 Task: Build a digital recipe book for international cuisine.
Action: Mouse moved to (188, 117)
Screenshot: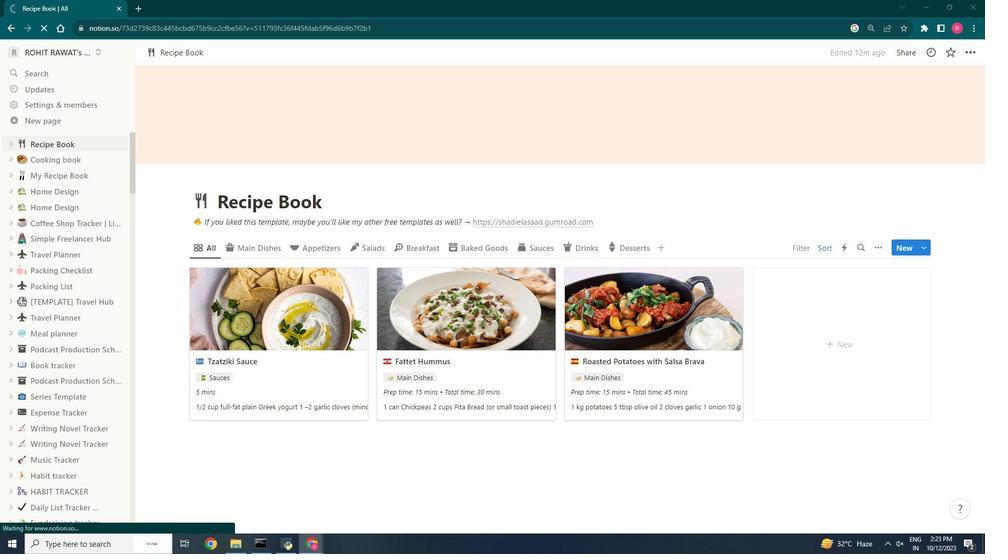 
Action: Mouse pressed left at (188, 117)
Screenshot: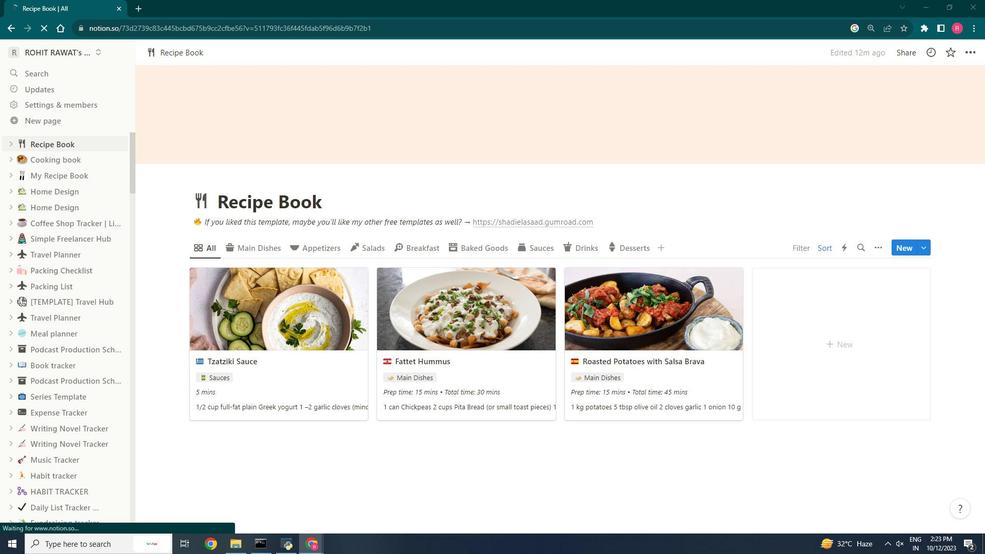 
Action: Mouse moved to (263, 186)
Screenshot: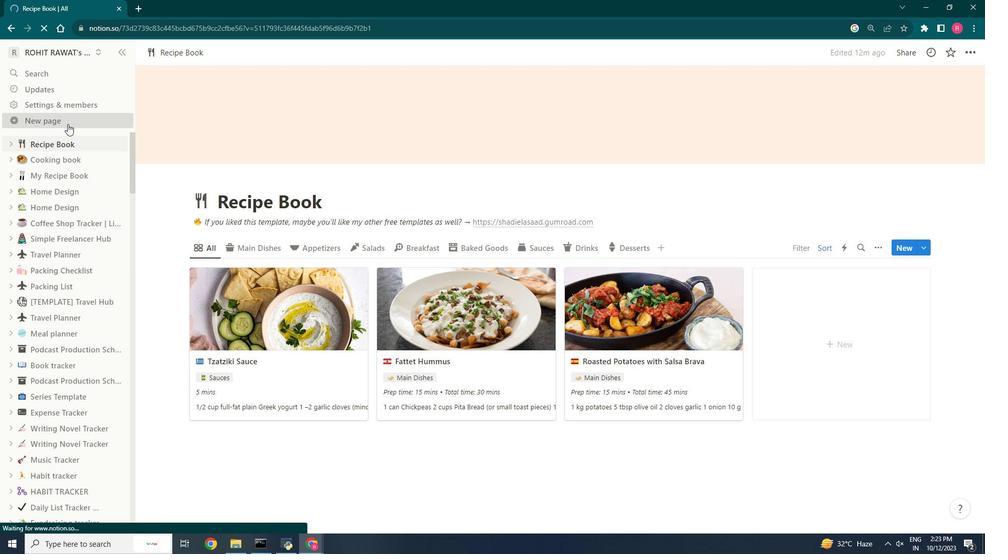 
Action: Mouse pressed left at (263, 186)
Screenshot: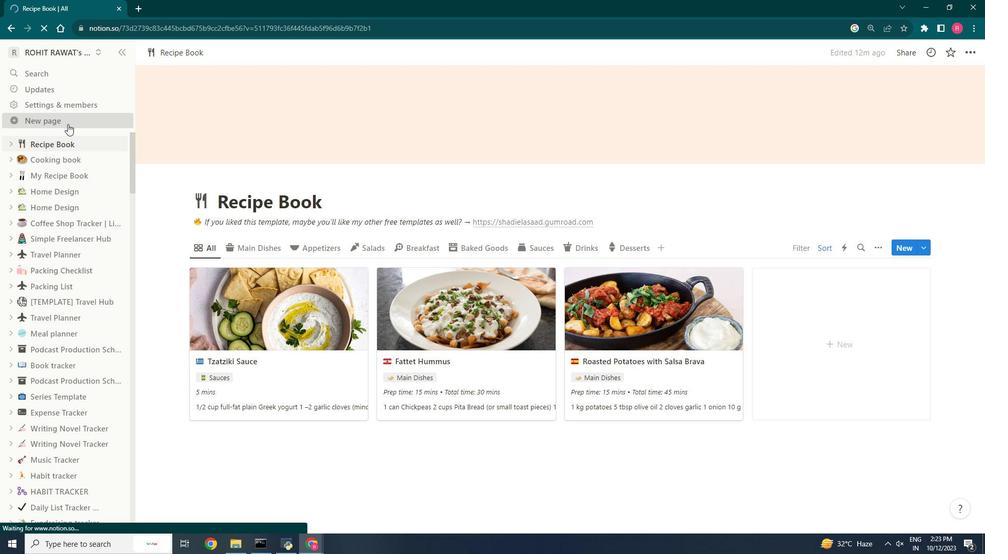 
Action: Mouse moved to (328, 169)
Screenshot: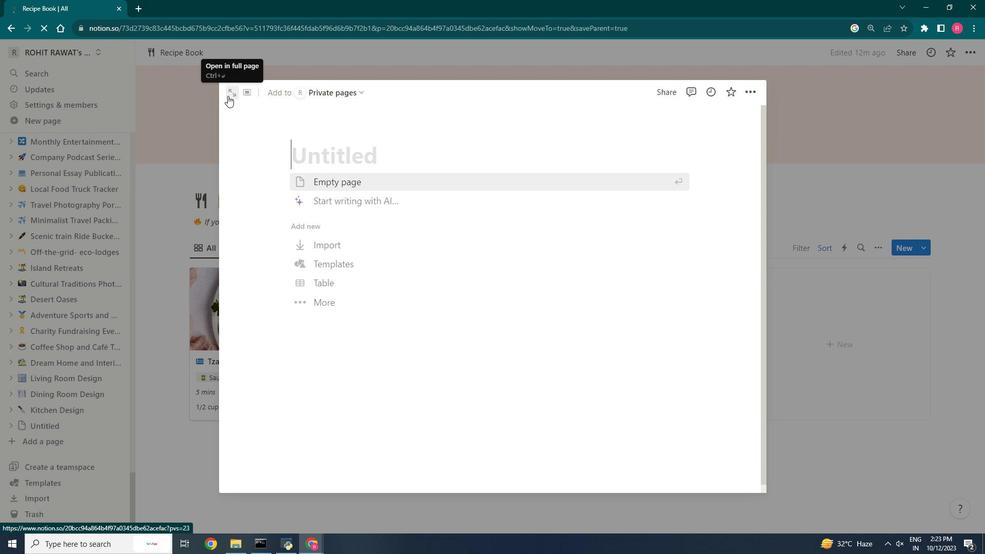 
Action: Mouse pressed left at (328, 169)
Screenshot: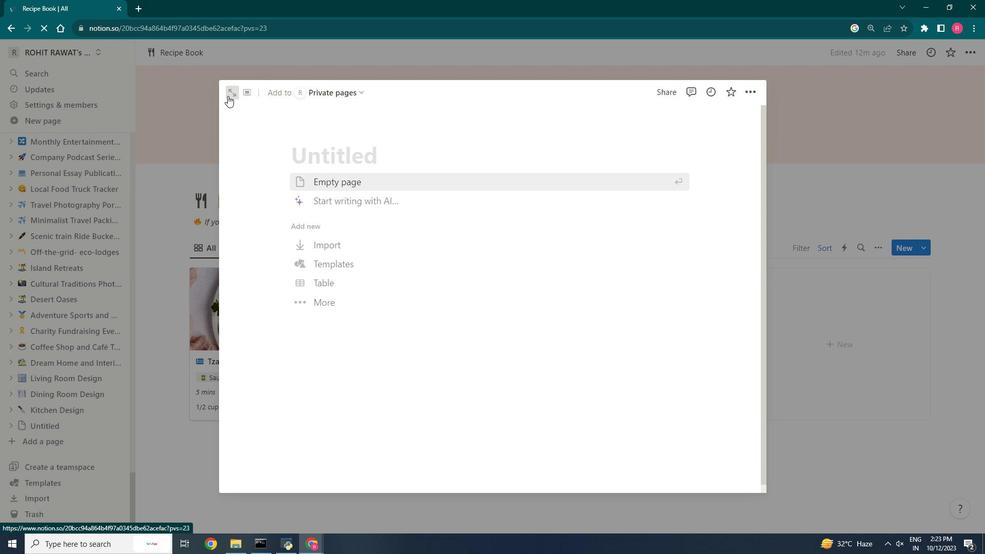 
Action: Mouse moved to (629, 145)
Screenshot: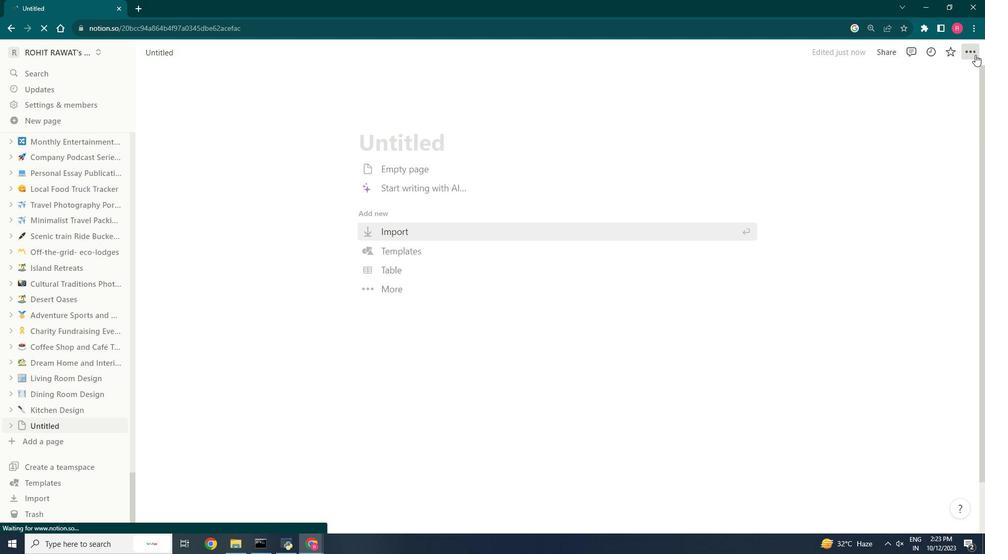 
Action: Mouse pressed left at (629, 145)
Screenshot: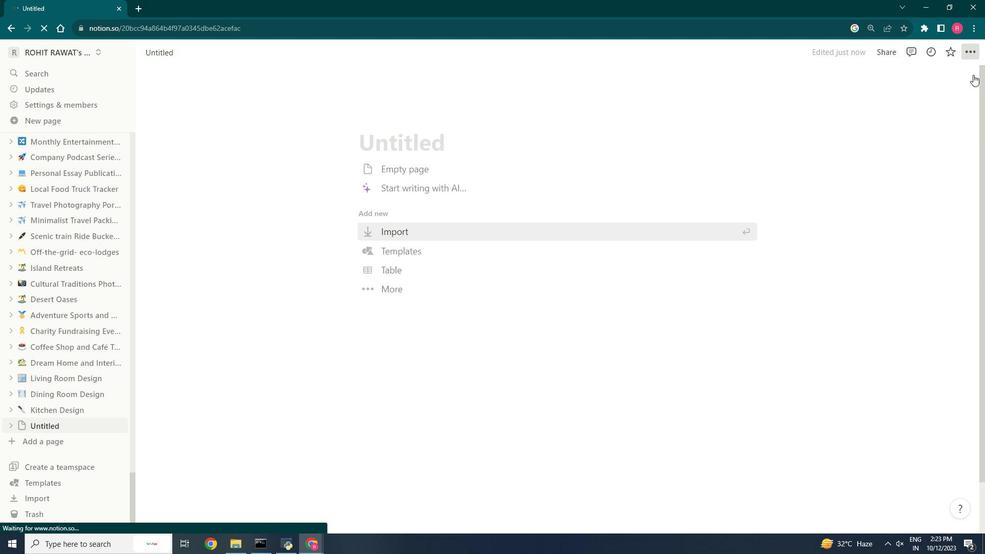 
Action: Mouse moved to (622, 202)
Screenshot: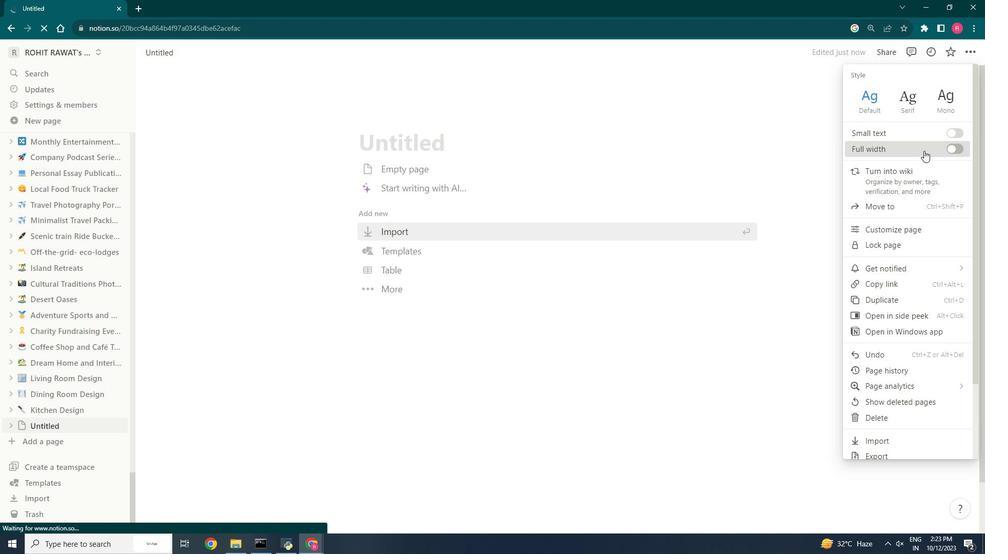 
Action: Mouse pressed left at (622, 202)
Screenshot: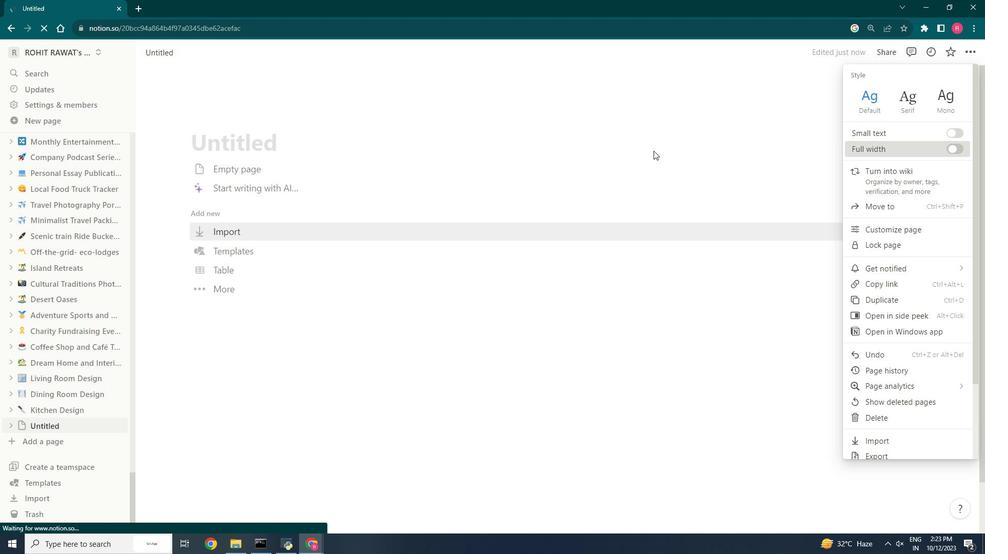 
Action: Mouse moved to (343, 200)
Screenshot: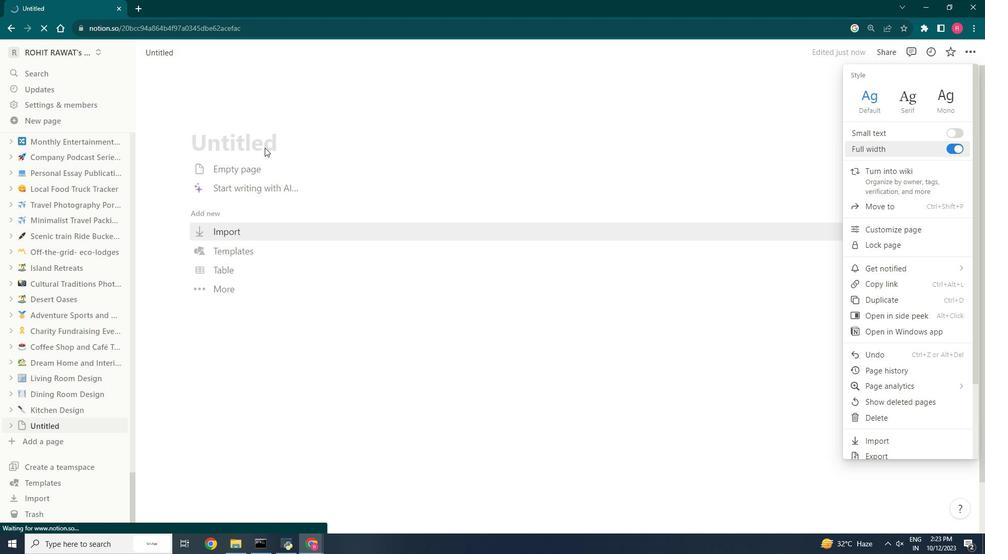 
Action: Mouse pressed left at (343, 200)
Screenshot: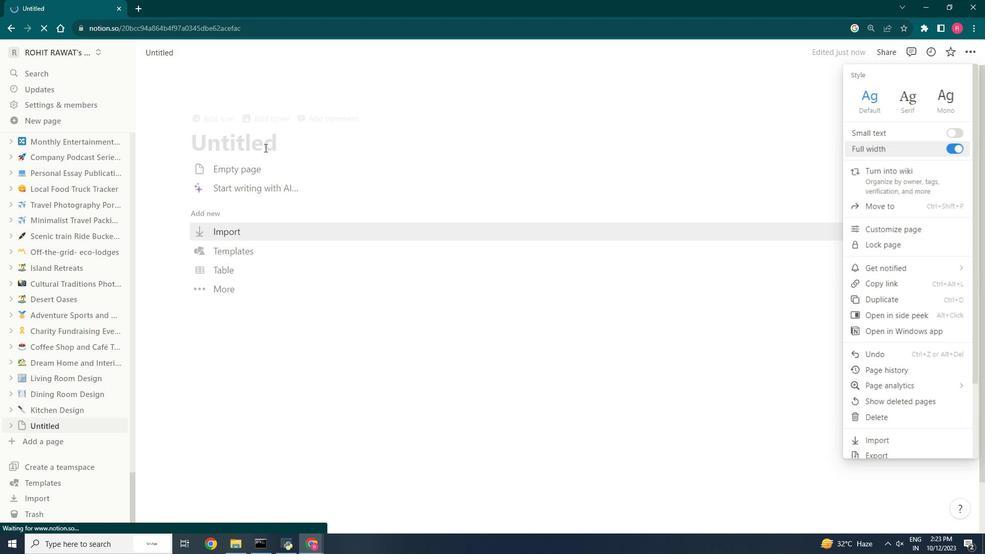 
Action: Mouse pressed left at (343, 200)
Screenshot: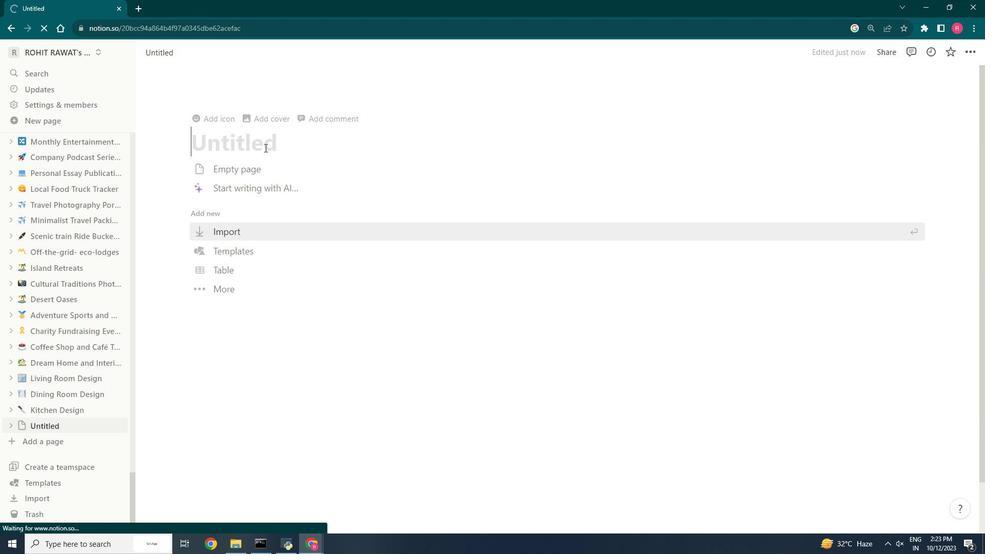 
Action: Mouse moved to (81, 231)
Screenshot: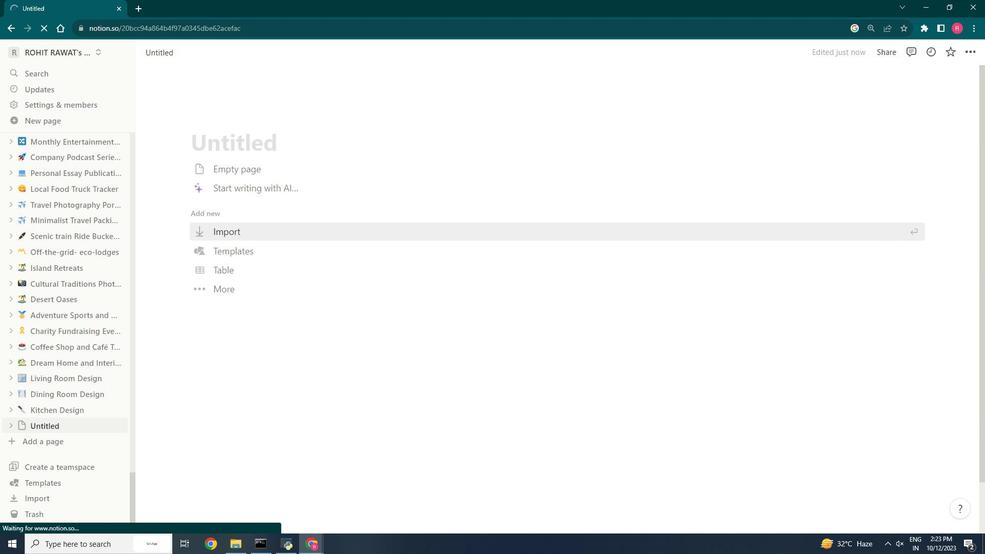 
Action: Mouse scrolled (81, 231) with delta (0, 0)
Screenshot: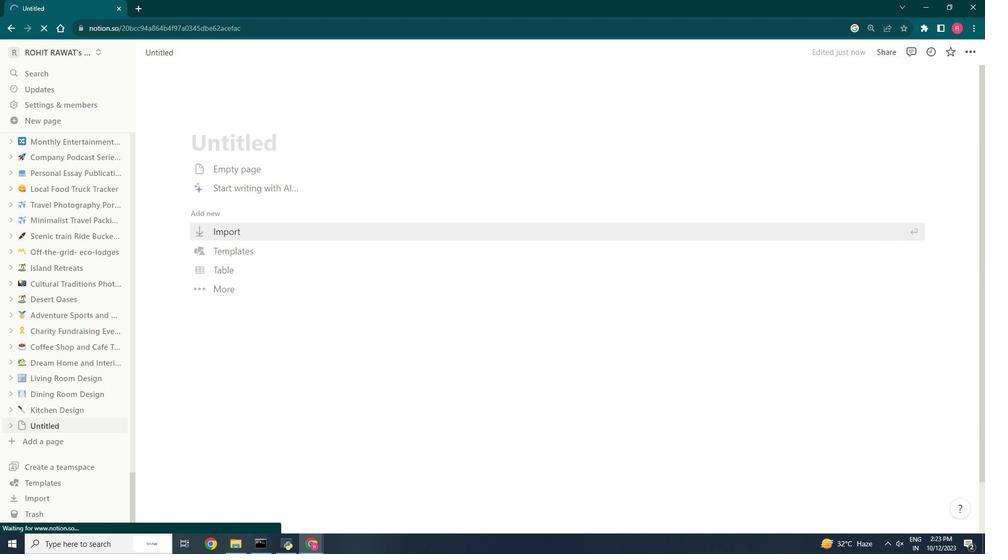 
Action: Mouse scrolled (81, 231) with delta (0, 0)
Screenshot: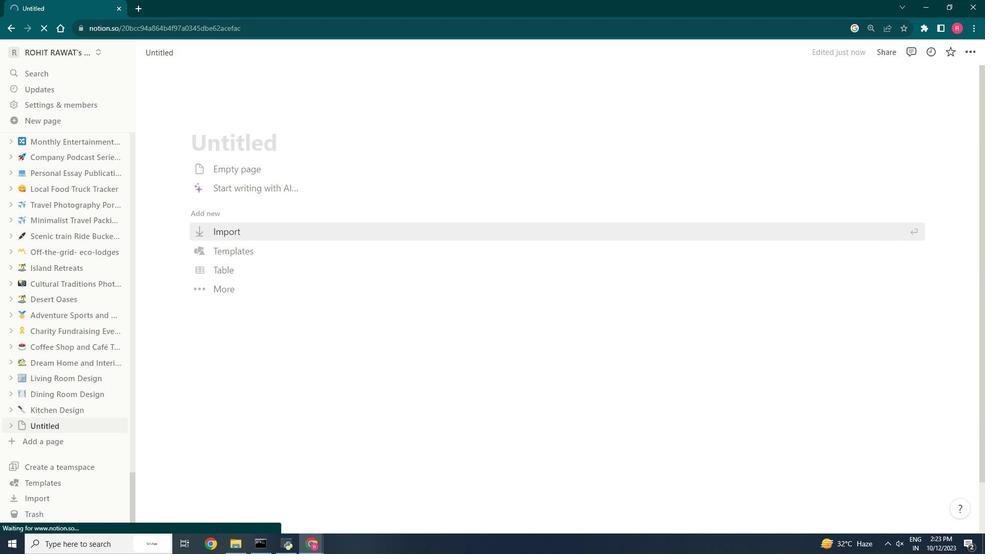 
Action: Mouse scrolled (81, 231) with delta (0, 0)
Screenshot: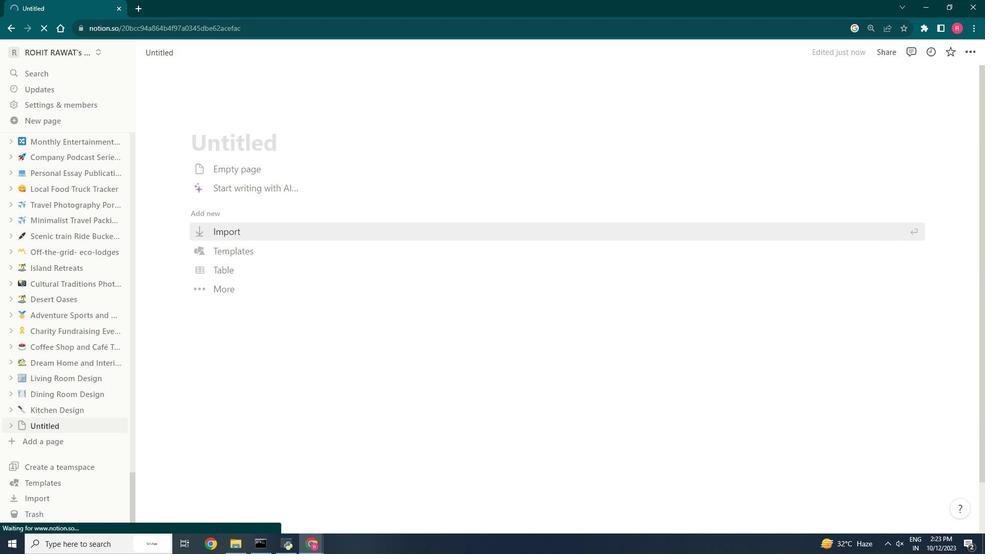 
Action: Mouse scrolled (81, 231) with delta (0, 0)
Screenshot: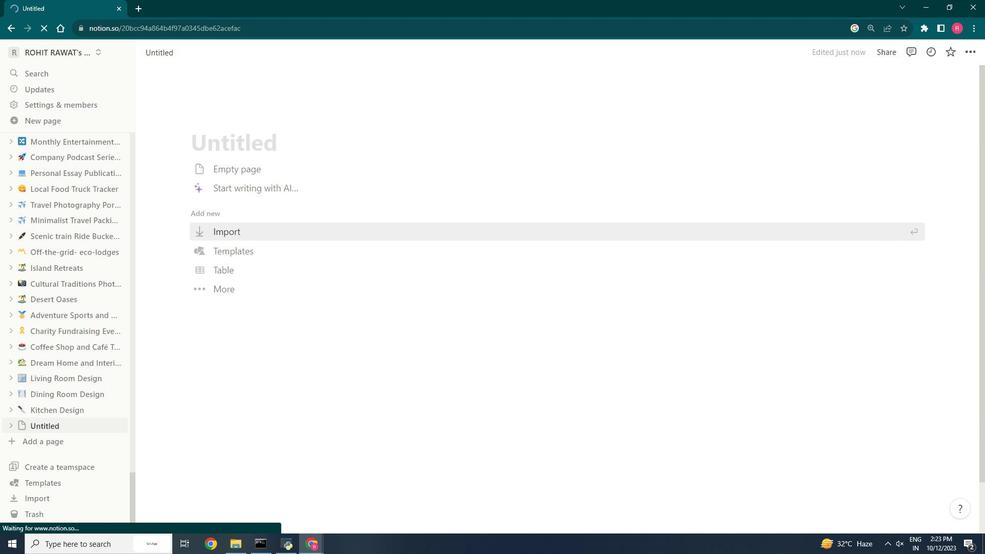 
Action: Mouse moved to (82, 231)
Screenshot: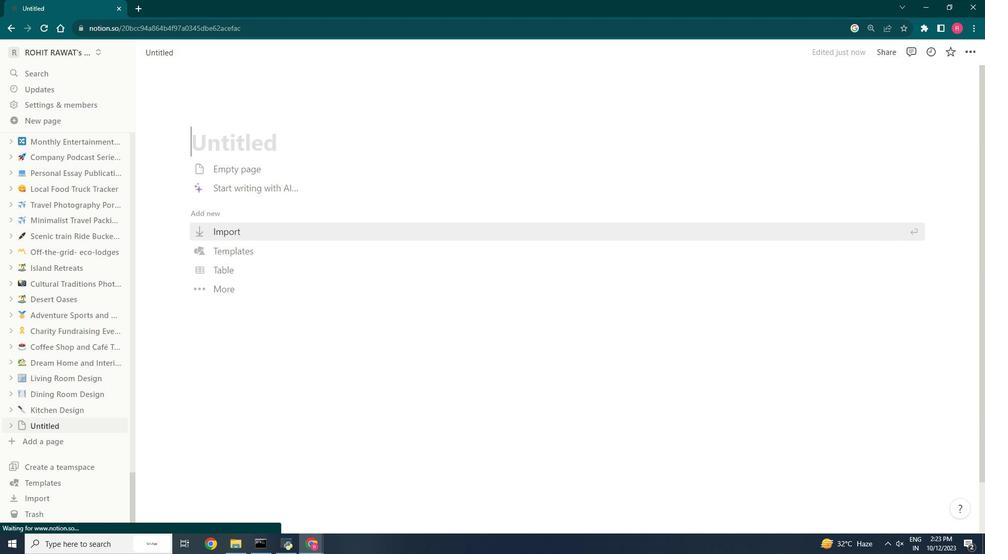 
Action: Mouse scrolled (82, 231) with delta (0, 0)
Screenshot: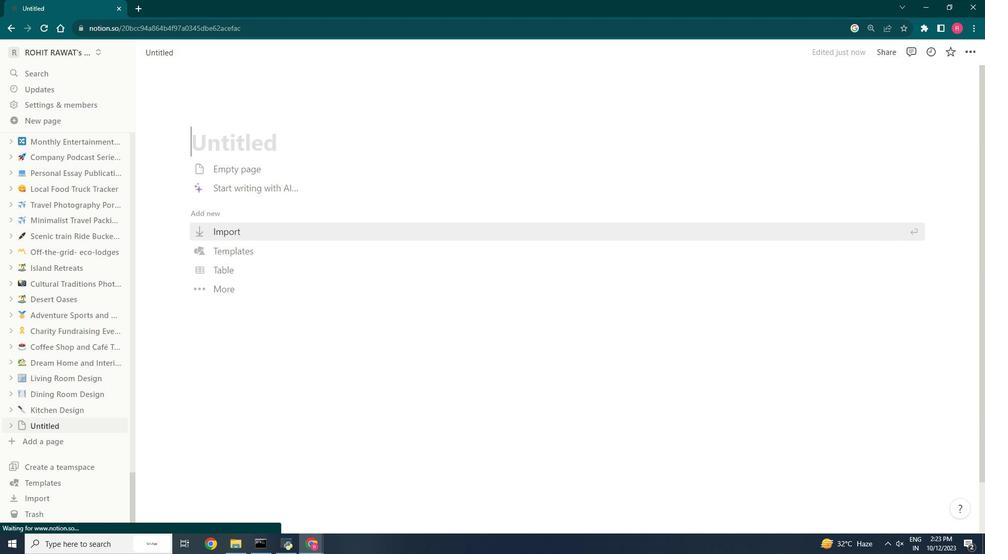 
Action: Mouse scrolled (82, 231) with delta (0, 0)
Screenshot: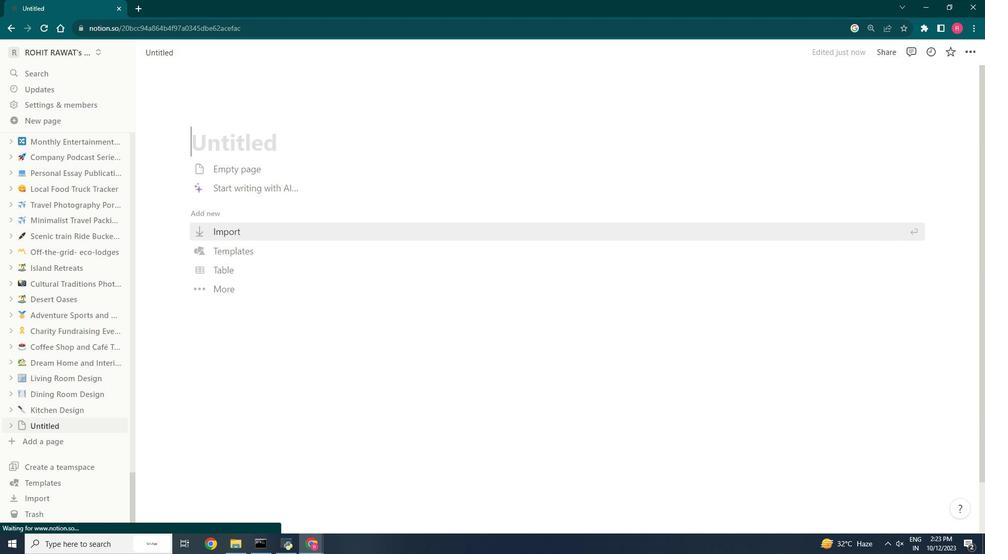 
Action: Mouse scrolled (82, 231) with delta (0, 0)
Screenshot: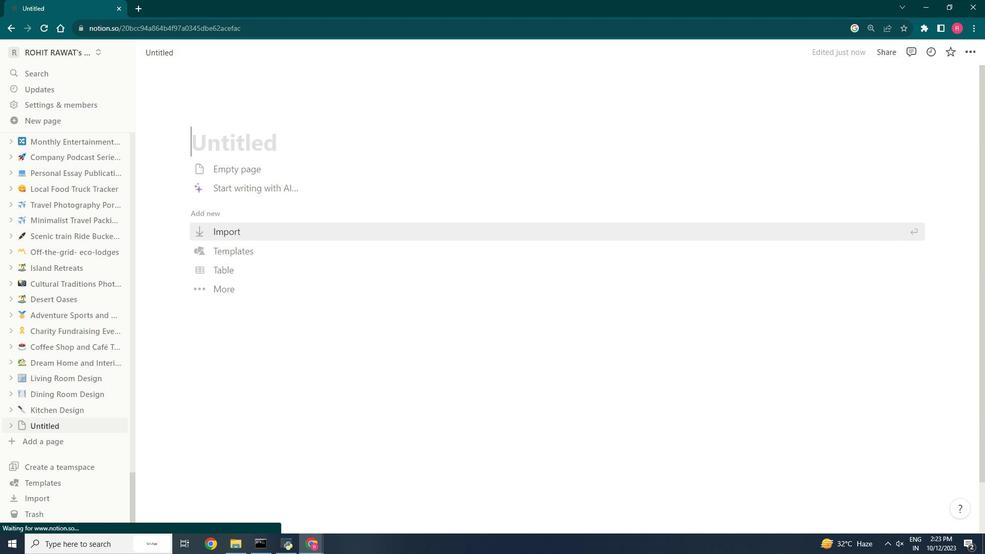 
Action: Mouse scrolled (82, 231) with delta (0, 0)
Screenshot: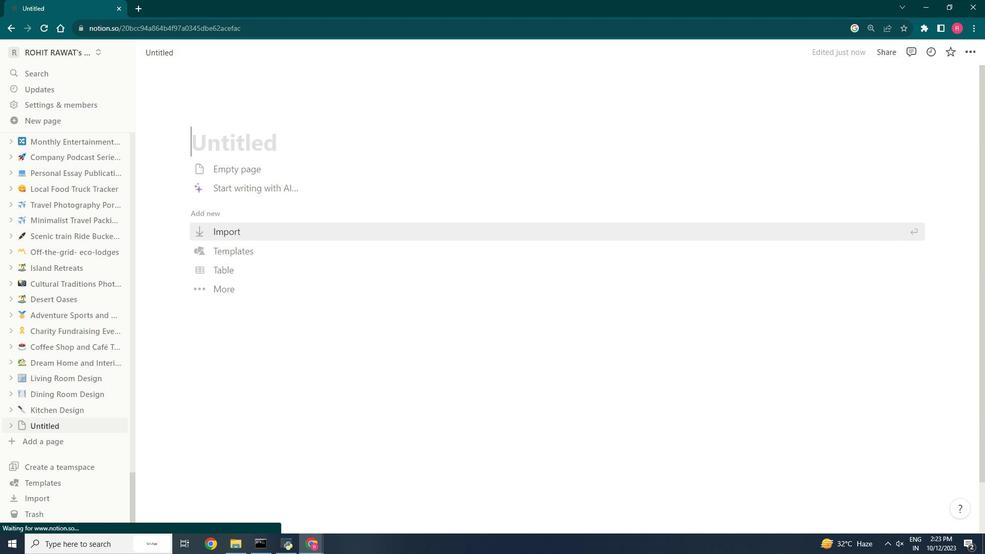 
Action: Mouse scrolled (82, 231) with delta (0, 0)
Screenshot: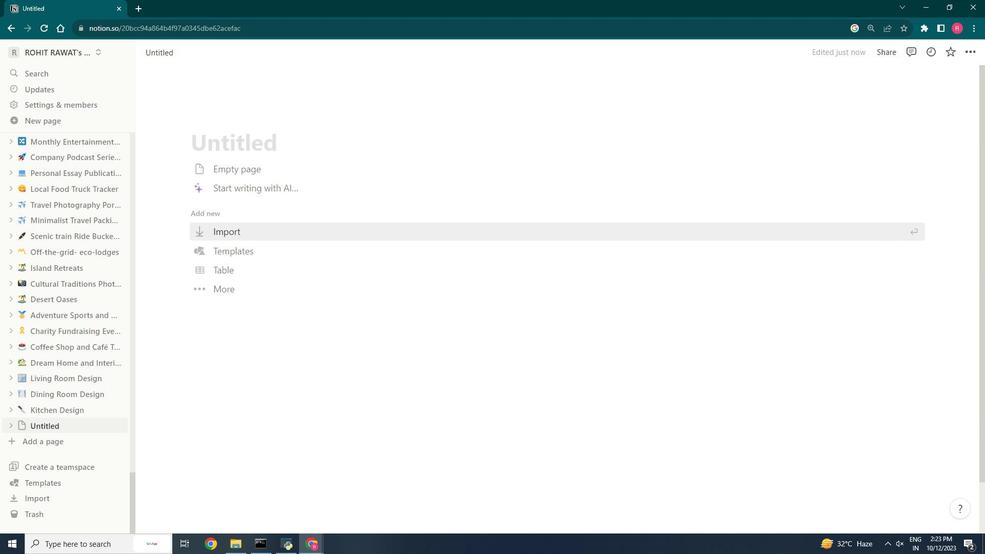 
Action: Mouse scrolled (82, 231) with delta (0, 0)
Screenshot: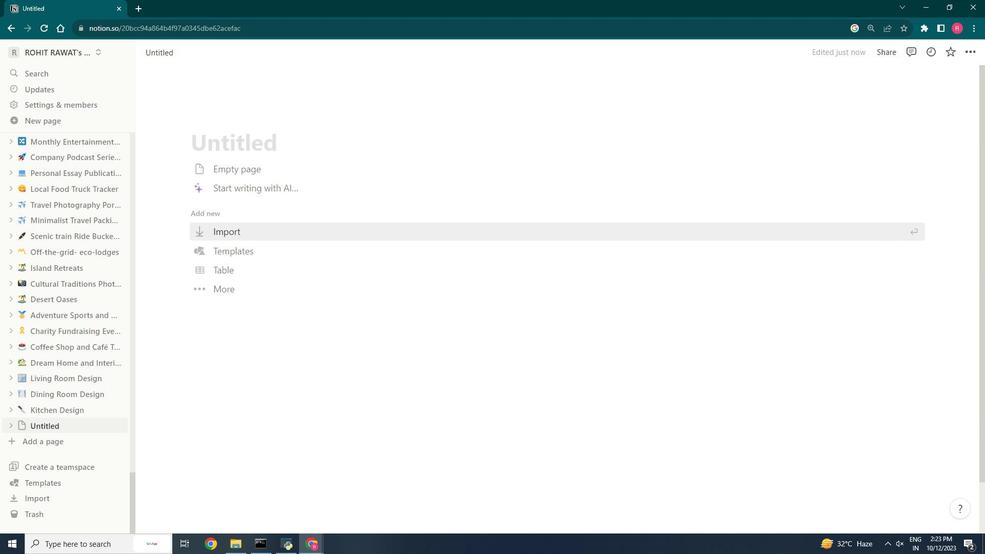 
Action: Mouse scrolled (82, 230) with delta (0, 0)
Screenshot: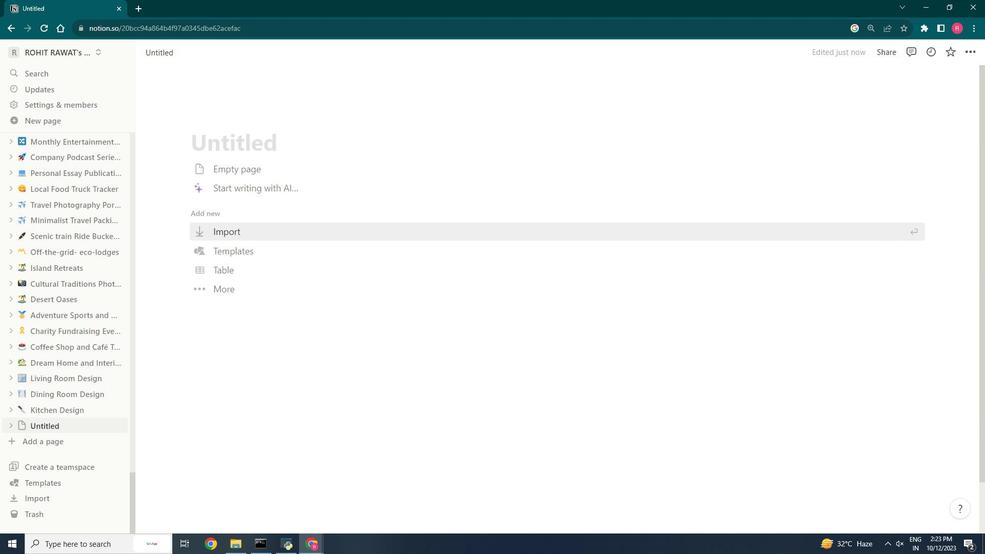 
Action: Mouse scrolled (82, 231) with delta (0, 0)
Screenshot: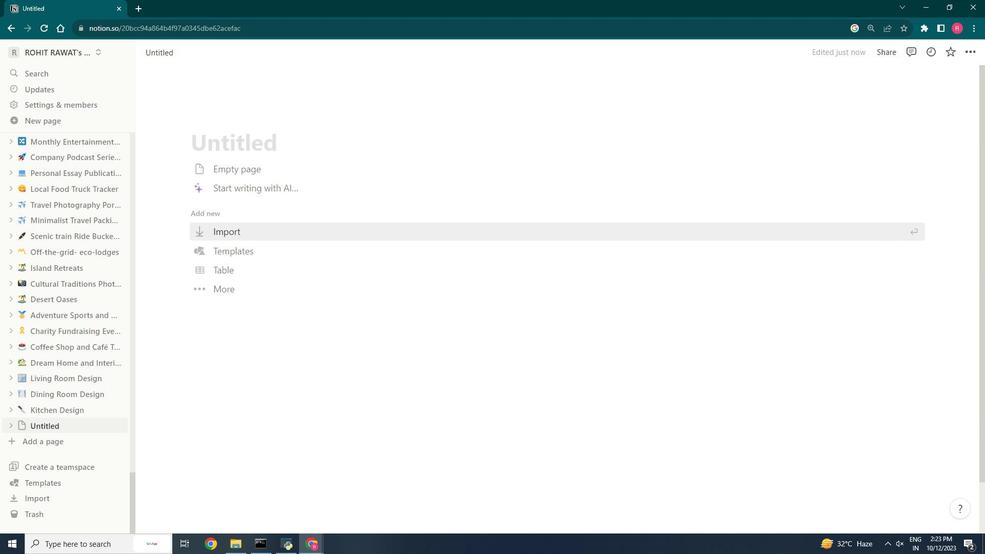 
Action: Mouse scrolled (82, 231) with delta (0, 0)
Screenshot: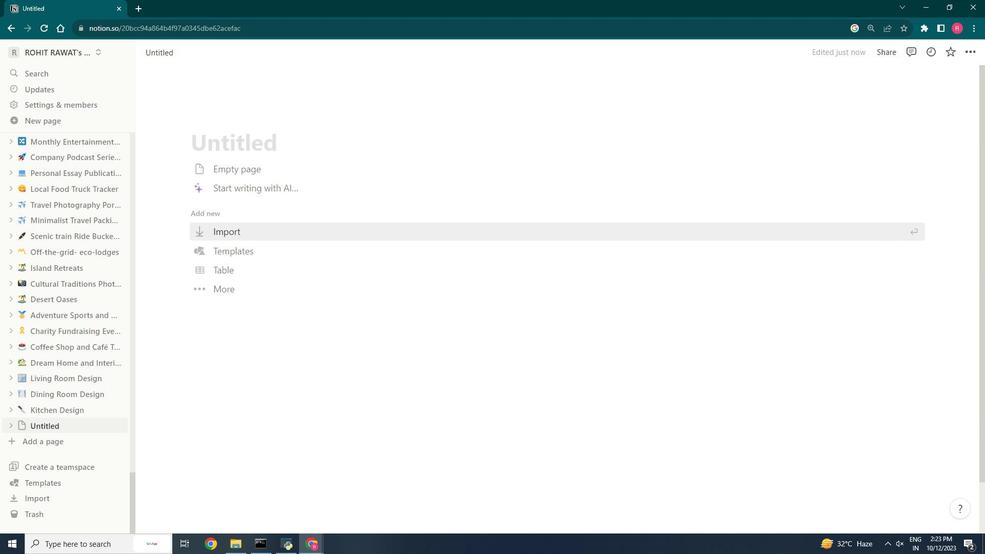 
Action: Mouse scrolled (82, 231) with delta (0, 0)
Screenshot: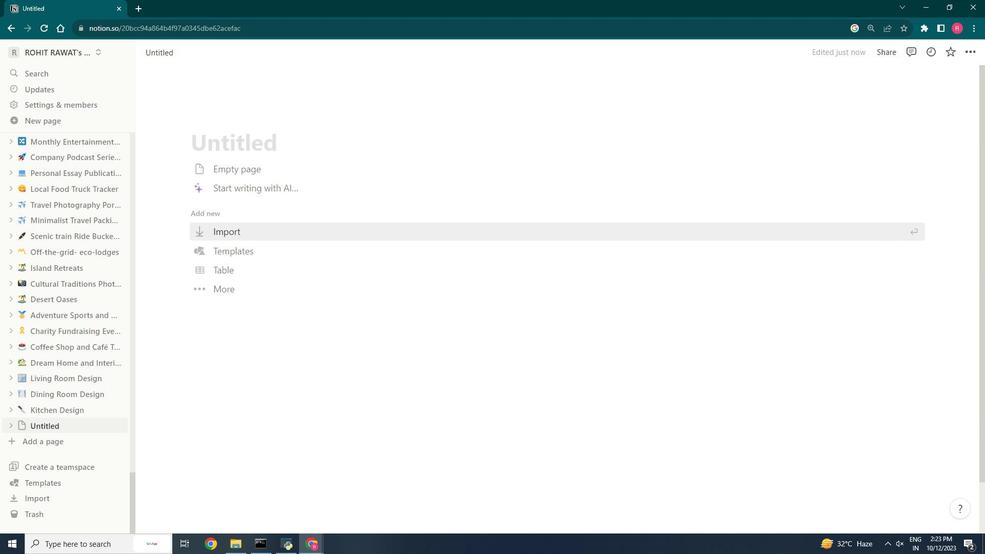 
Action: Mouse scrolled (82, 231) with delta (0, 0)
Screenshot: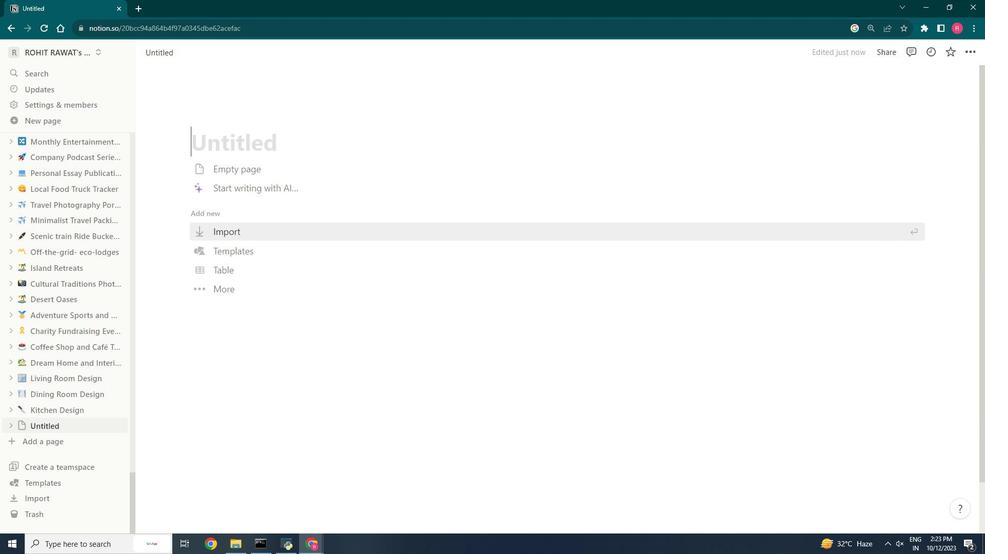 
Action: Mouse scrolled (82, 231) with delta (0, 0)
Screenshot: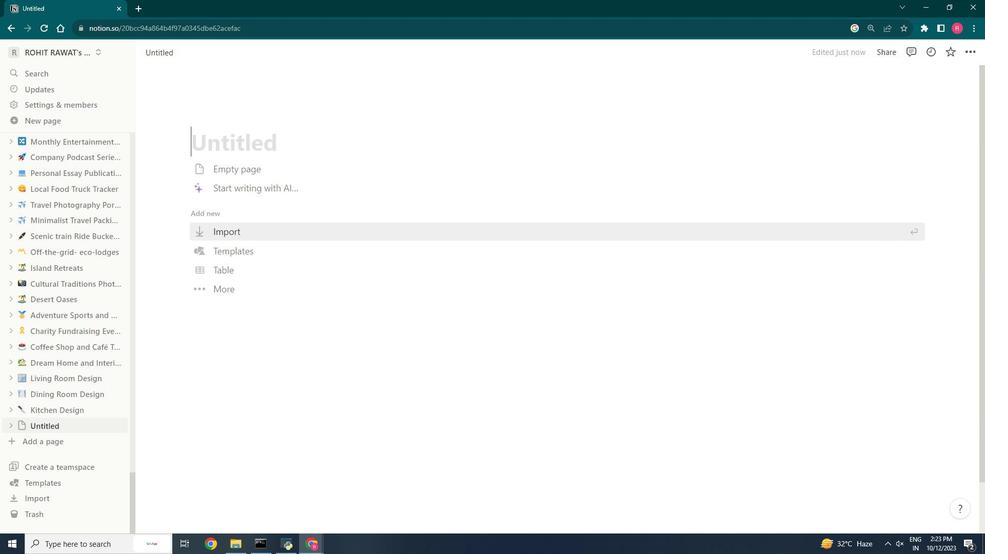 
Action: Mouse scrolled (82, 231) with delta (0, 0)
Screenshot: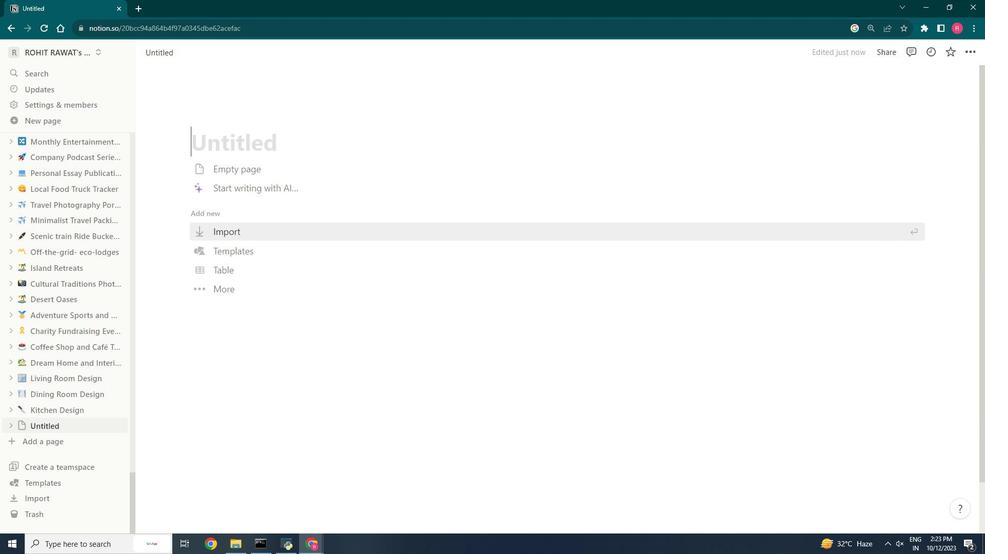 
Action: Mouse scrolled (82, 231) with delta (0, 0)
Screenshot: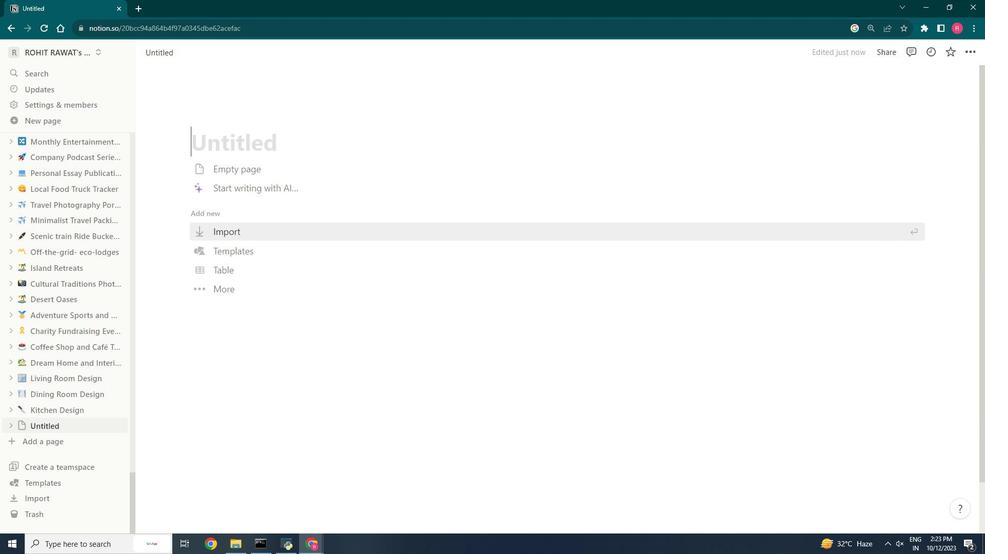 
Action: Mouse scrolled (82, 231) with delta (0, 0)
Screenshot: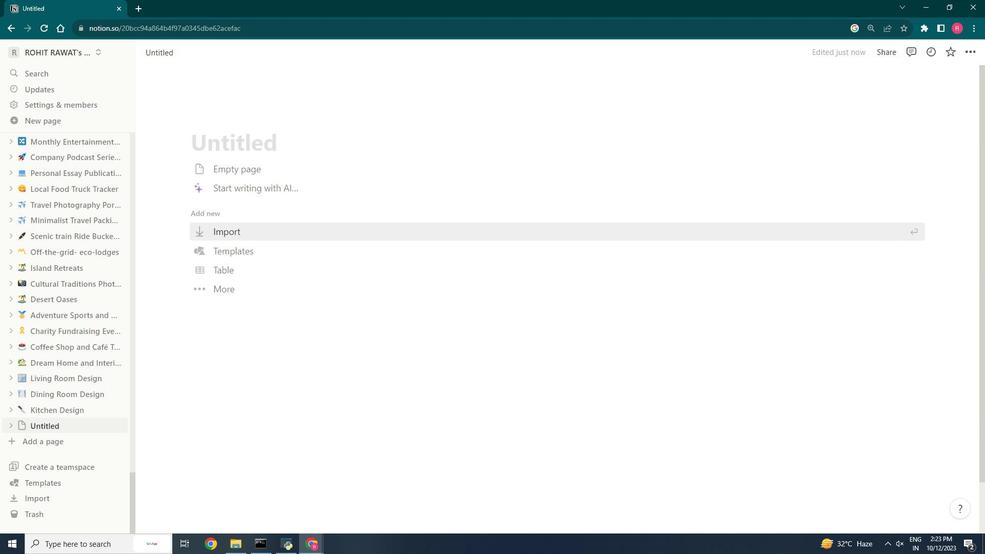 
Action: Mouse scrolled (82, 230) with delta (0, 0)
Screenshot: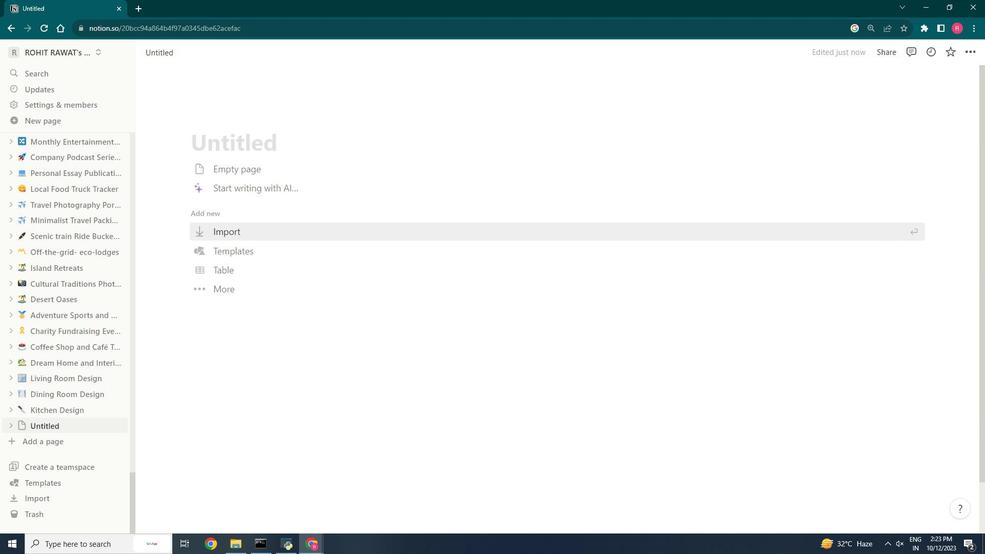 
Action: Mouse scrolled (82, 231) with delta (0, 0)
Screenshot: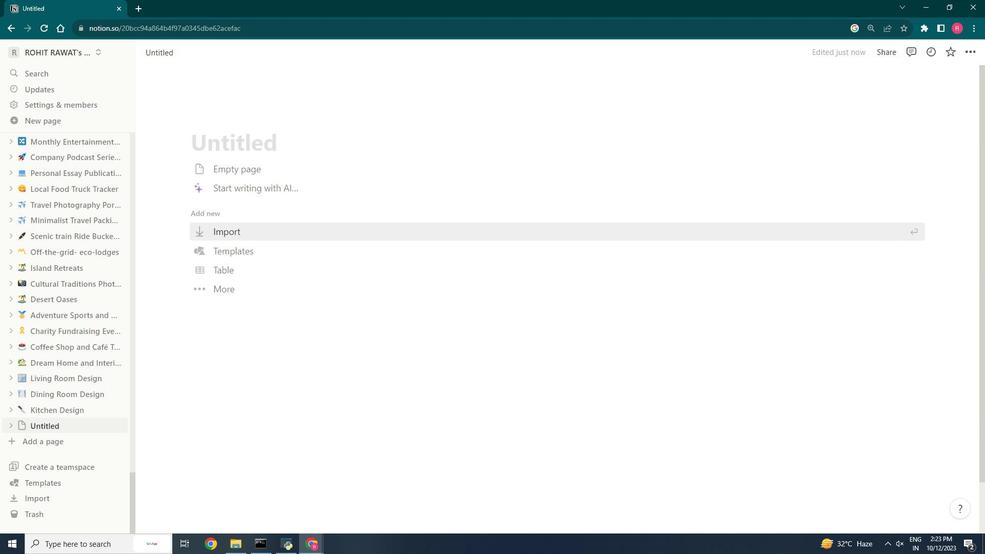 
Action: Mouse scrolled (82, 231) with delta (0, 0)
Screenshot: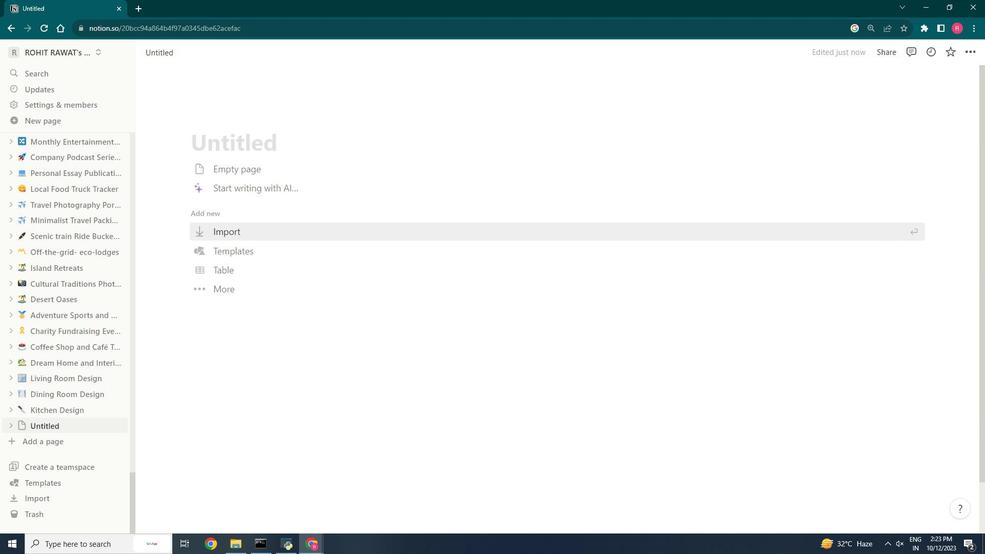 
Action: Mouse scrolled (82, 231) with delta (0, 0)
Screenshot: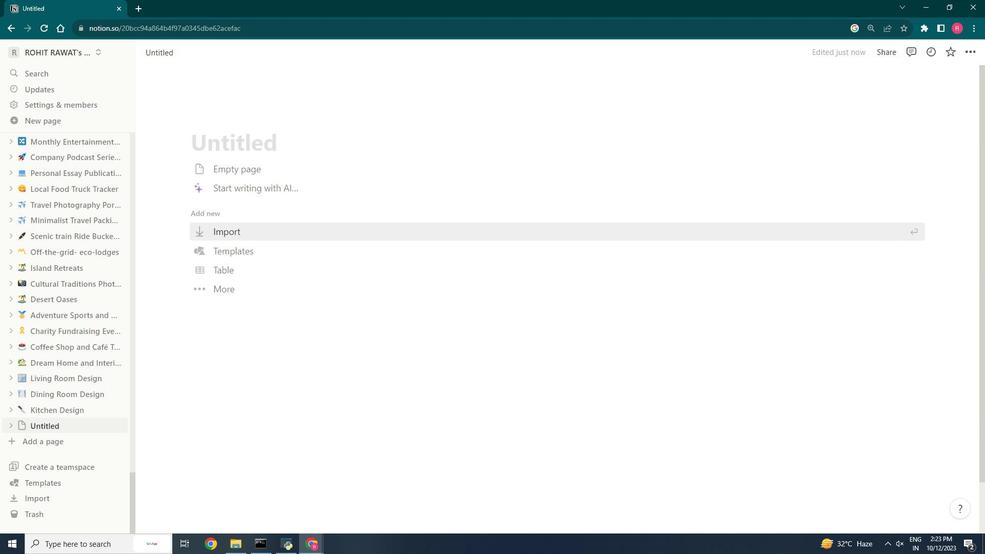
Action: Mouse scrolled (82, 230) with delta (0, 0)
Screenshot: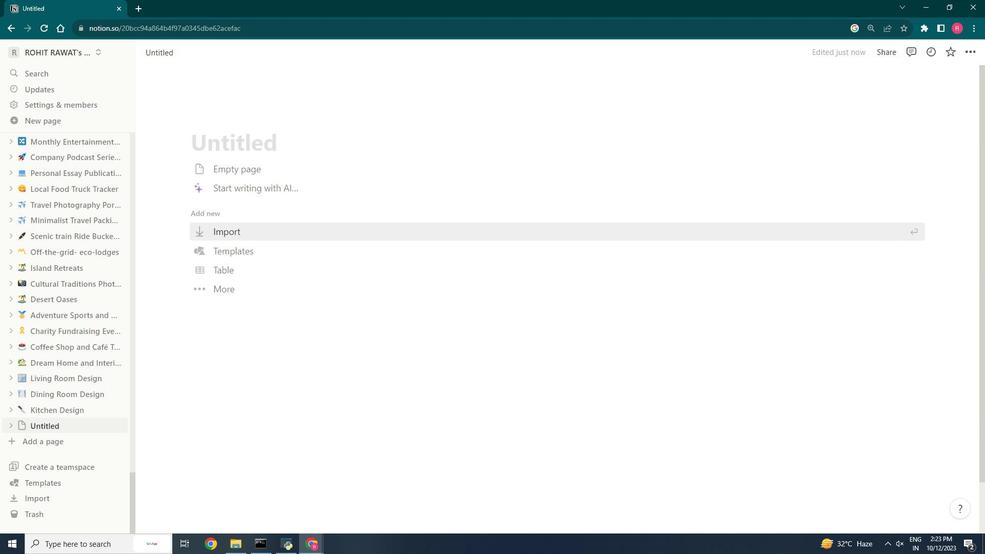 
Action: Mouse scrolled (82, 231) with delta (0, 0)
Screenshot: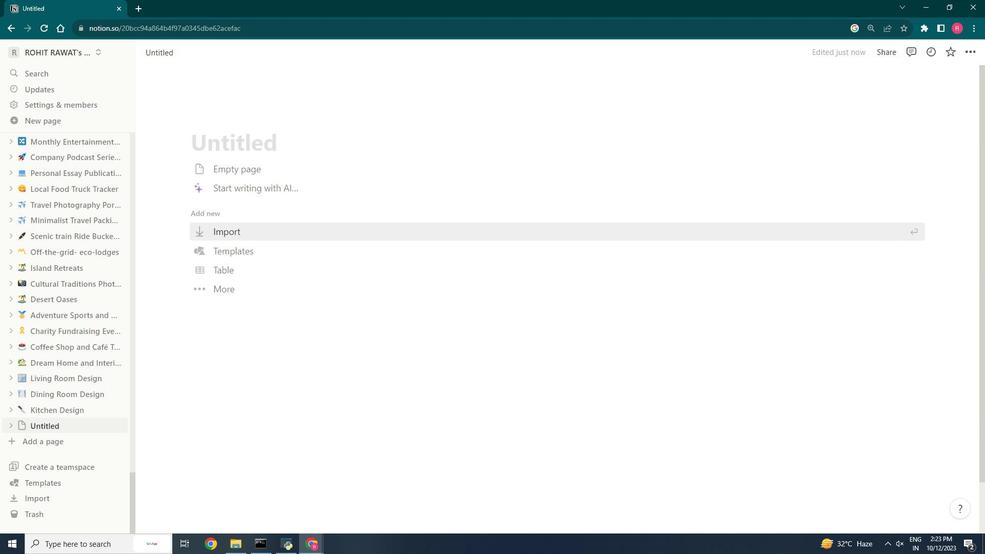 
Action: Mouse scrolled (82, 231) with delta (0, 0)
Screenshot: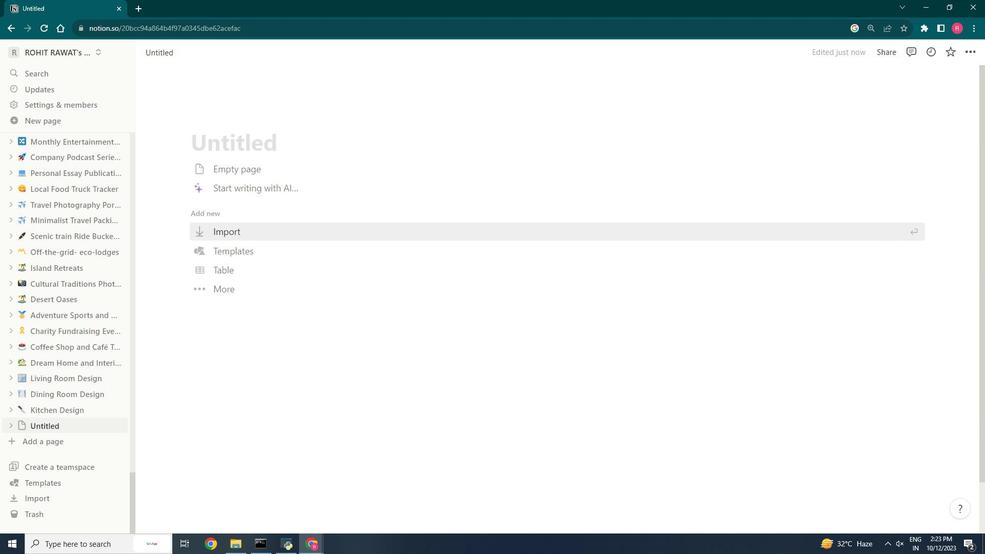 
Action: Mouse scrolled (82, 231) with delta (0, 0)
Screenshot: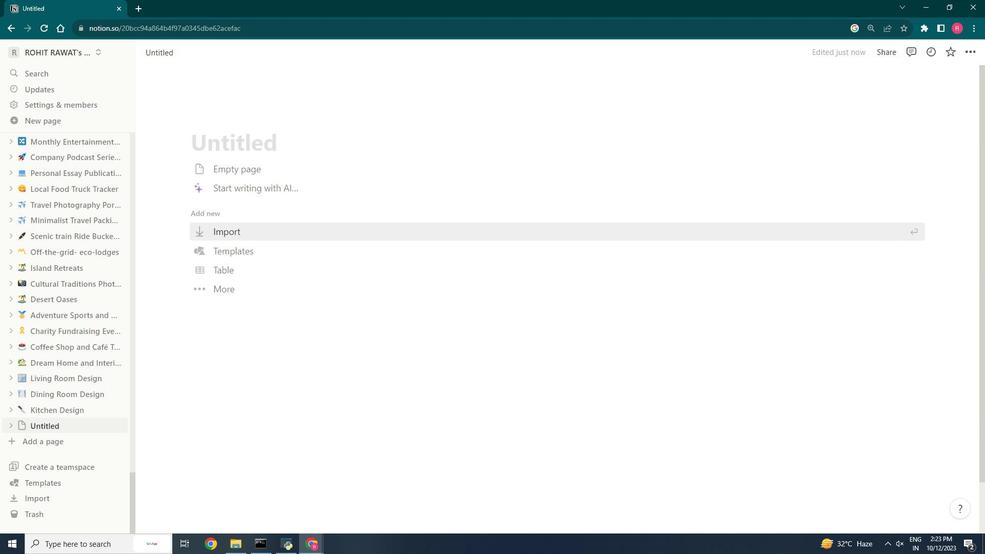 
Action: Mouse scrolled (82, 231) with delta (0, 0)
Screenshot: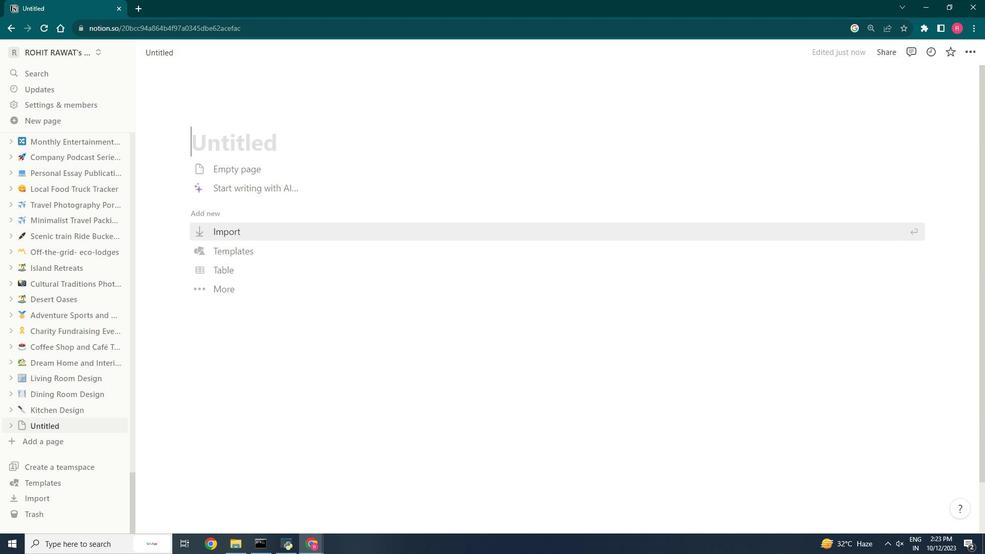 
Action: Mouse scrolled (82, 231) with delta (0, 0)
Screenshot: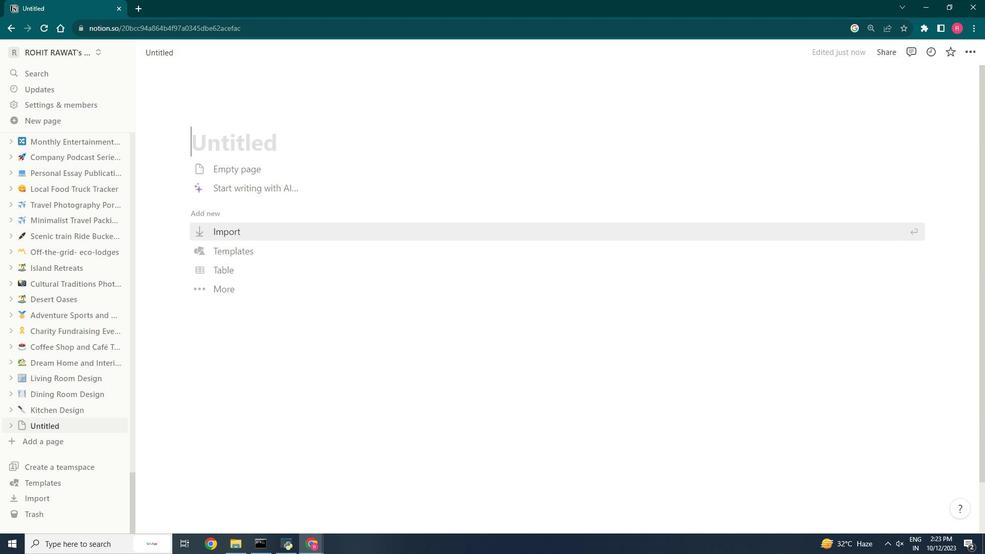 
Action: Mouse scrolled (82, 231) with delta (0, 0)
Screenshot: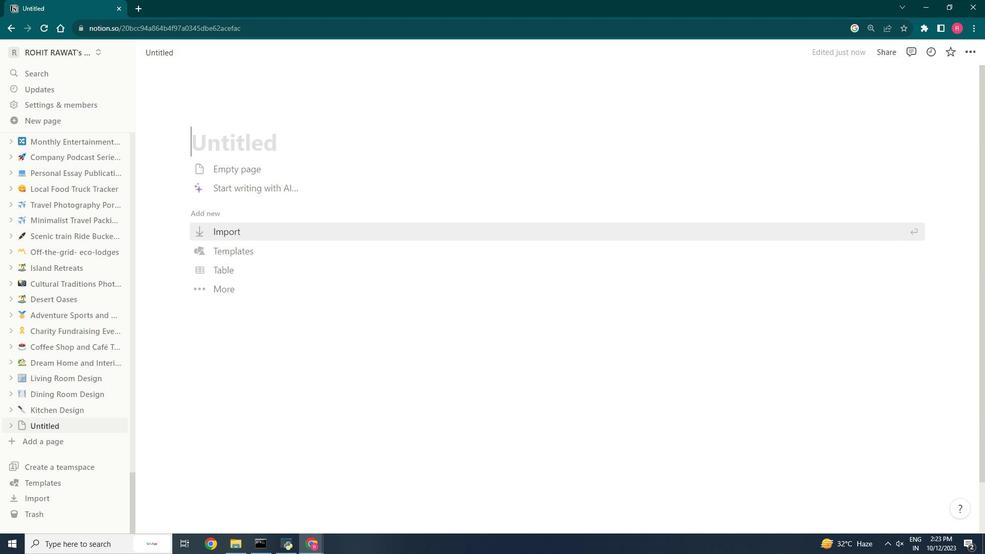 
Action: Mouse scrolled (82, 231) with delta (0, 0)
Screenshot: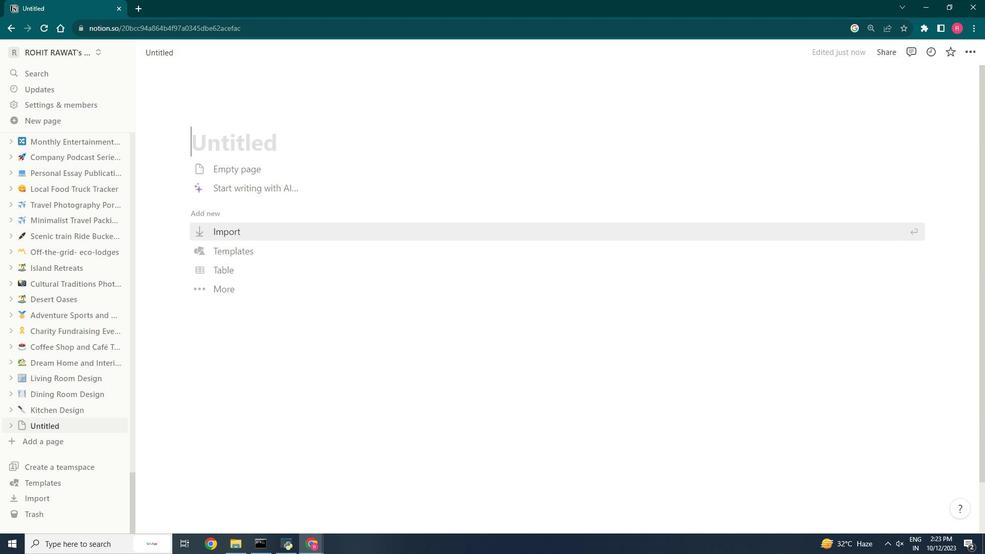 
Action: Mouse scrolled (82, 231) with delta (0, 0)
Screenshot: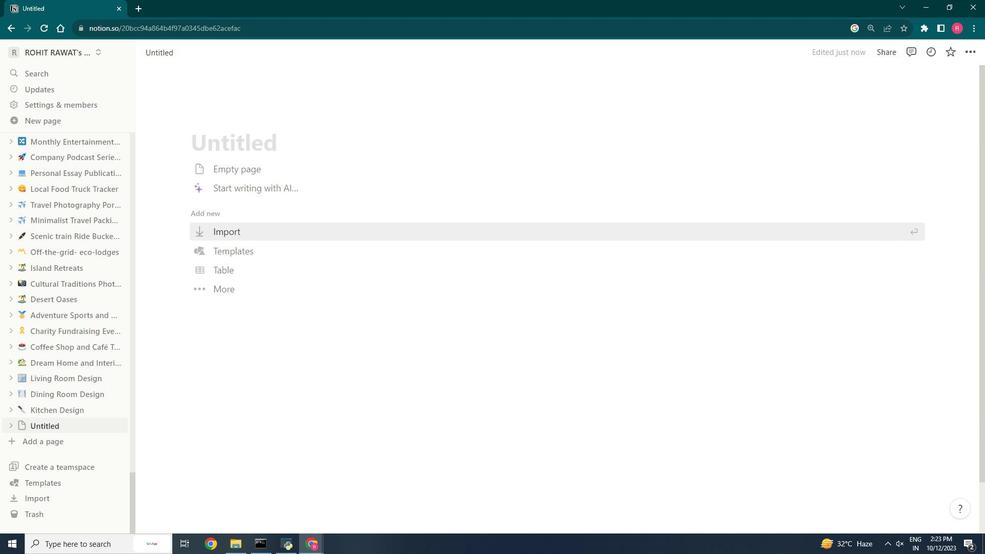 
Action: Mouse scrolled (82, 231) with delta (0, 0)
Screenshot: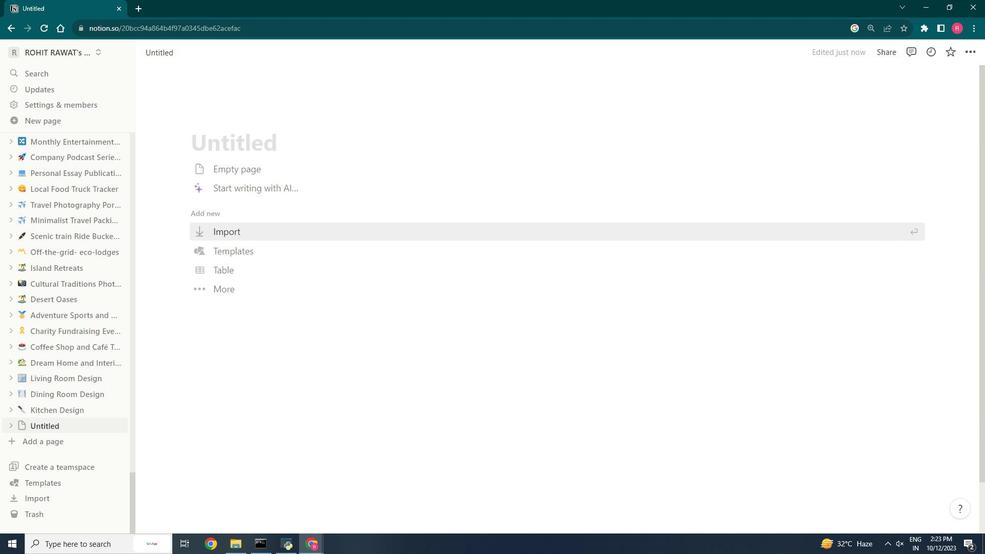 
Action: Mouse scrolled (82, 231) with delta (0, 0)
Screenshot: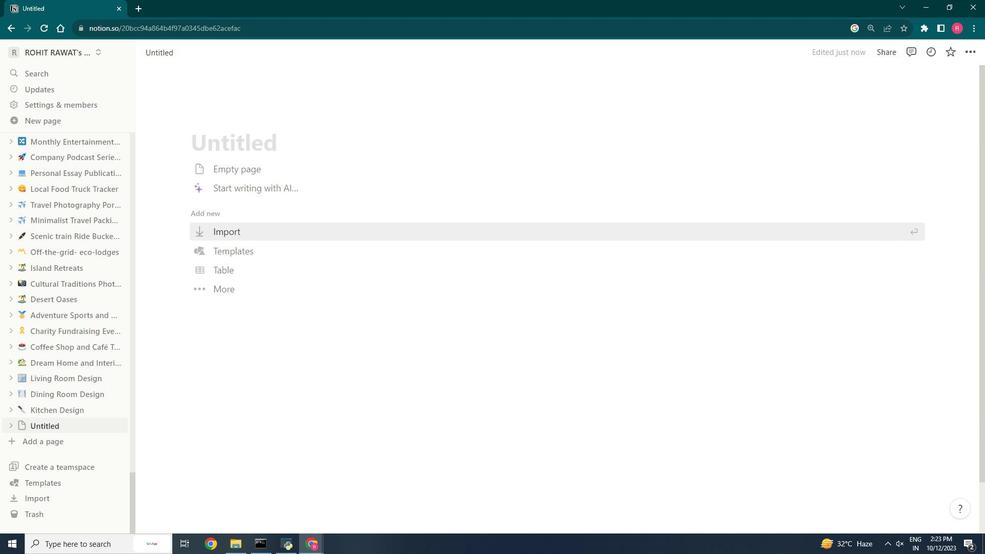 
Action: Mouse scrolled (82, 231) with delta (0, 0)
Screenshot: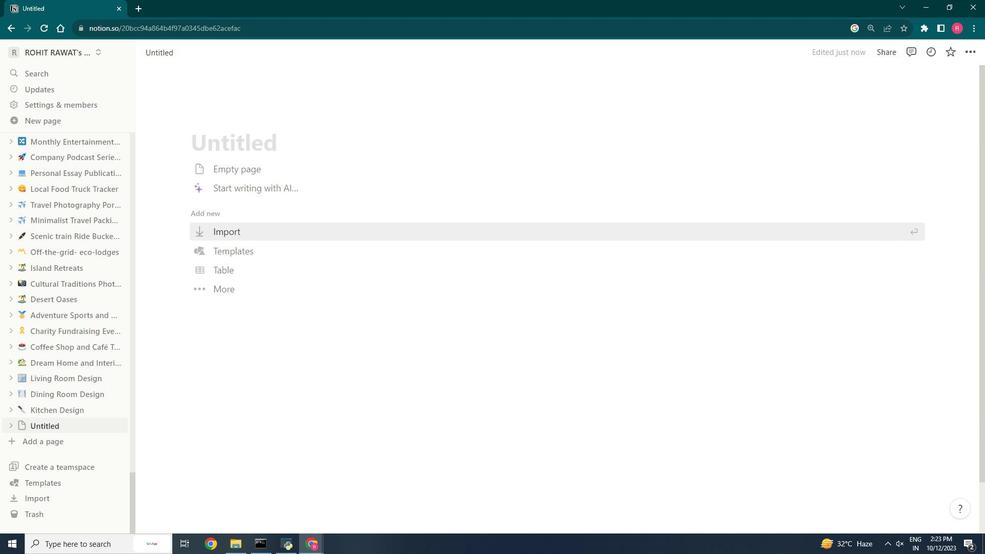 
Action: Mouse scrolled (82, 231) with delta (0, 0)
Screenshot: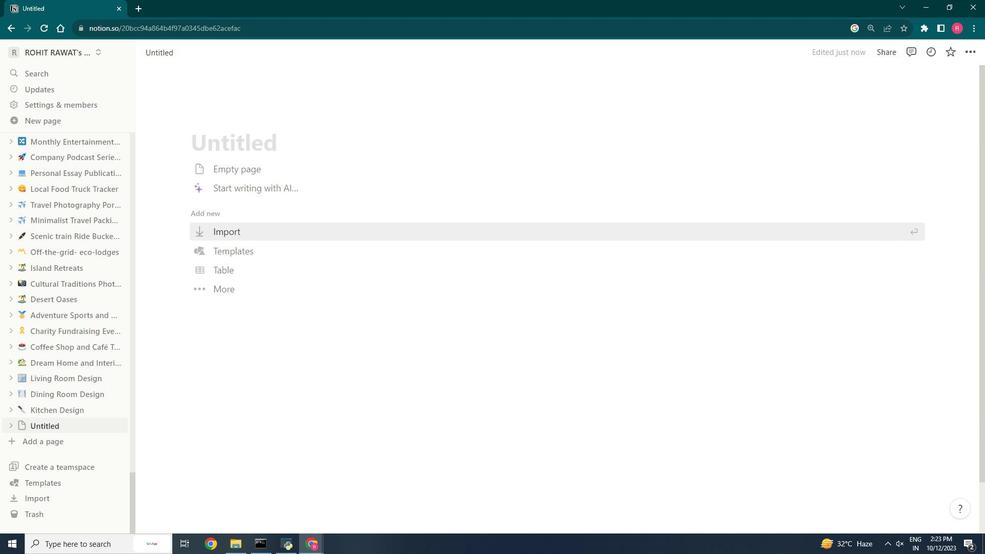
Action: Mouse scrolled (82, 231) with delta (0, 0)
Screenshot: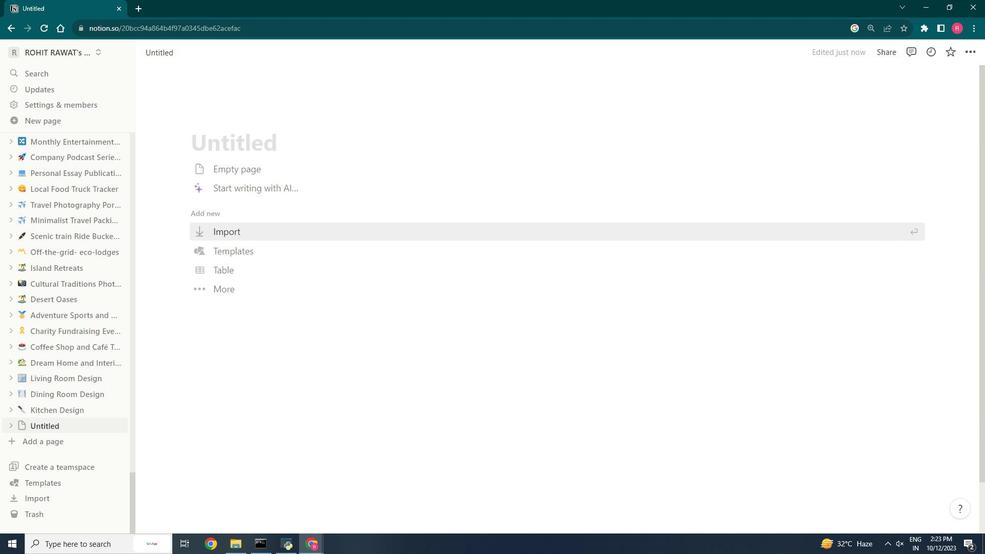 
Action: Mouse scrolled (82, 231) with delta (0, 0)
Screenshot: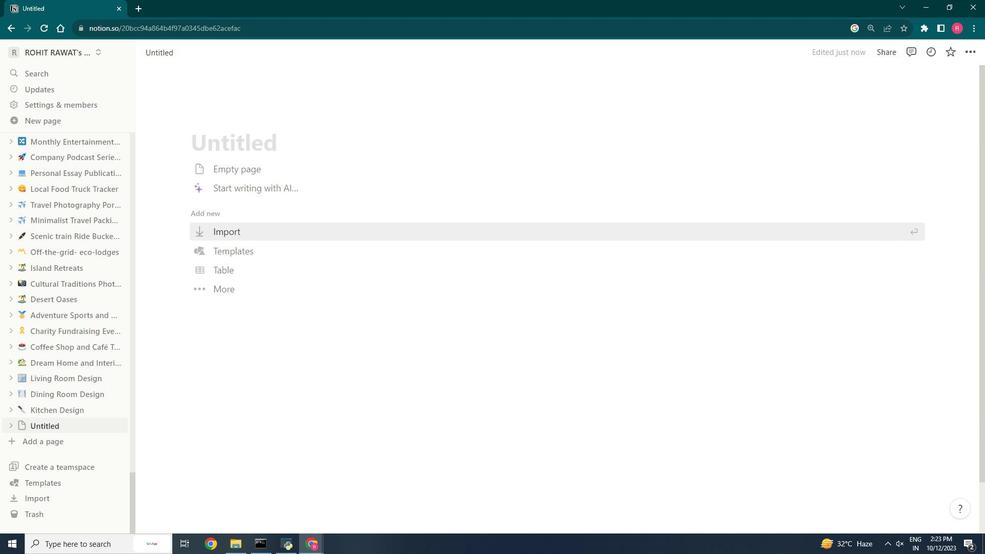 
Action: Mouse scrolled (82, 231) with delta (0, 0)
Screenshot: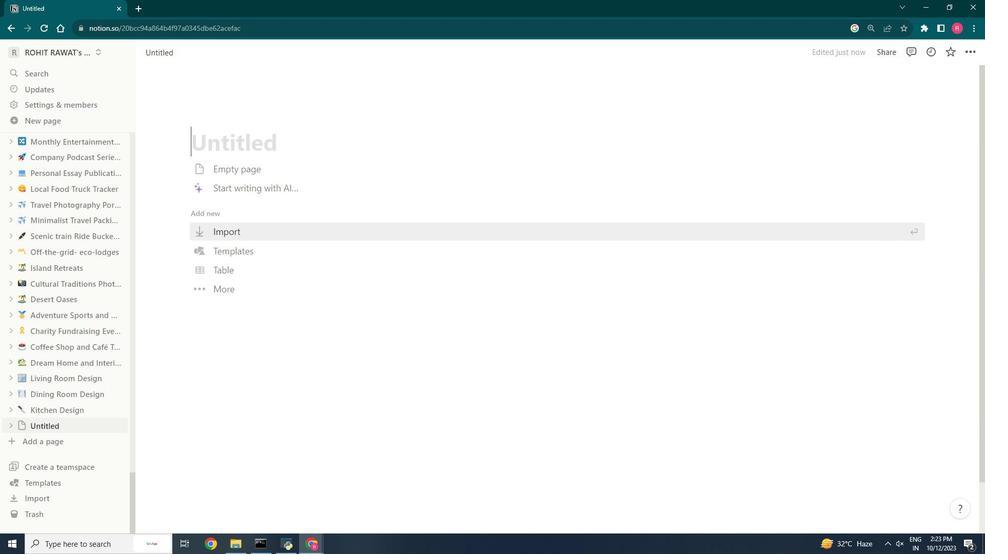 
Action: Mouse scrolled (82, 231) with delta (0, 0)
Screenshot: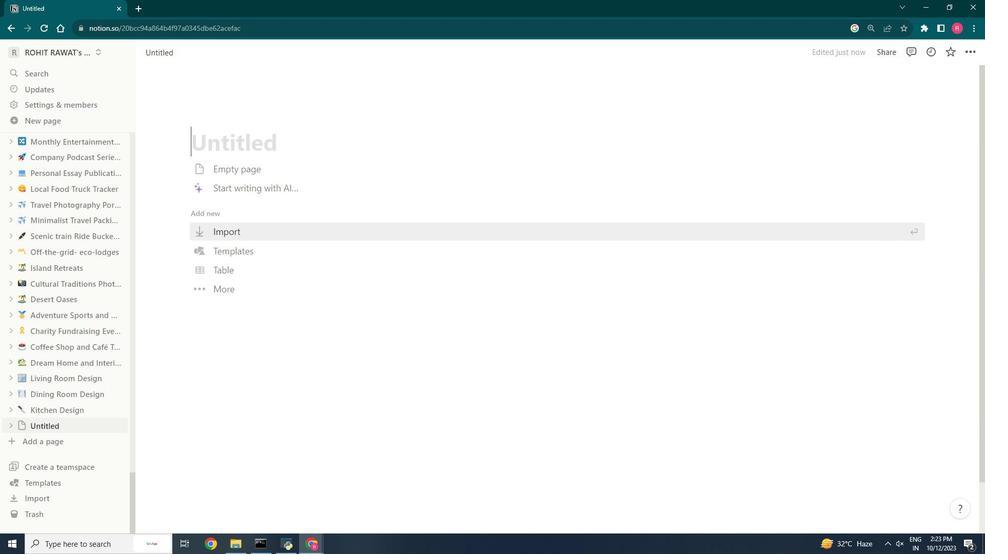 
Action: Mouse scrolled (82, 231) with delta (0, 0)
Screenshot: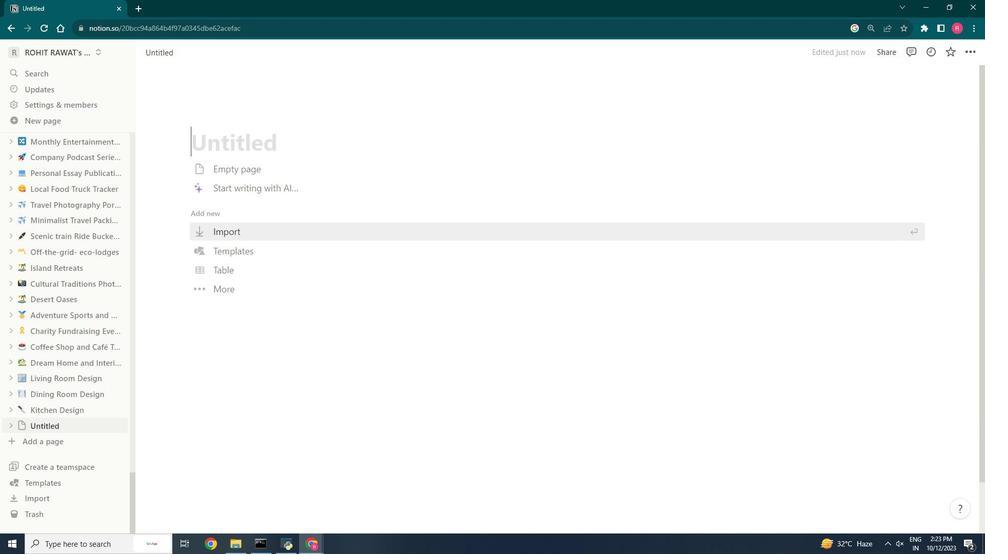 
Action: Mouse scrolled (82, 231) with delta (0, 0)
Screenshot: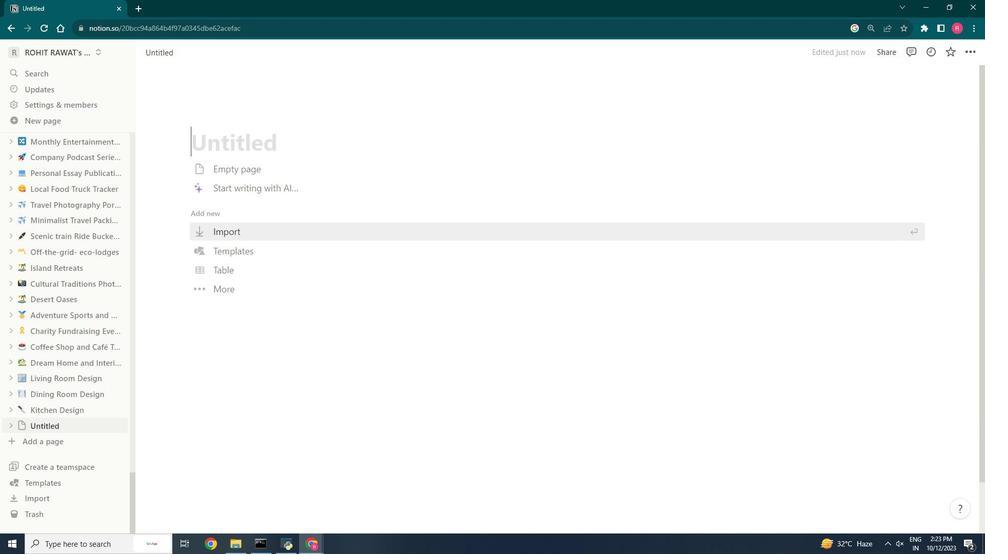 
Action: Mouse scrolled (82, 231) with delta (0, 0)
Screenshot: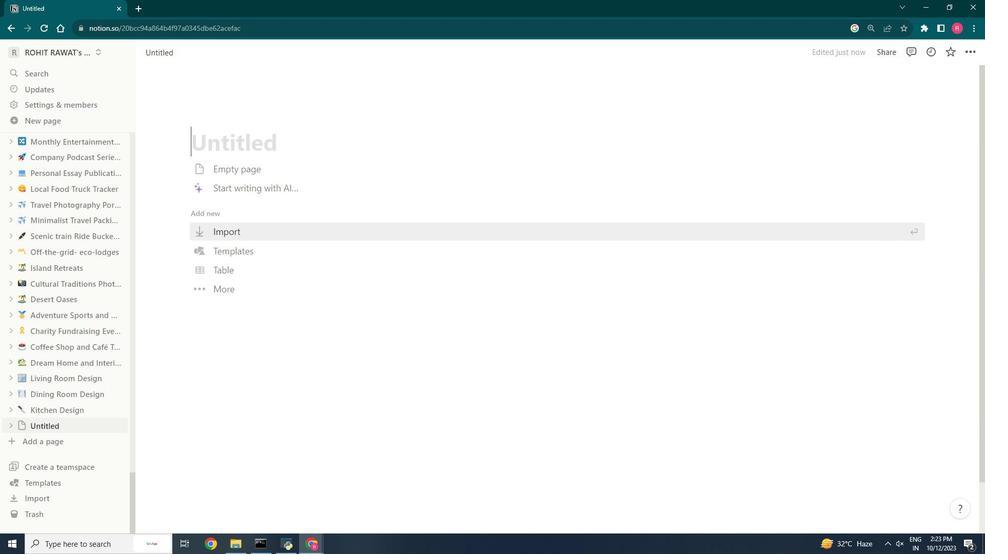 
Action: Mouse scrolled (82, 231) with delta (0, 0)
Screenshot: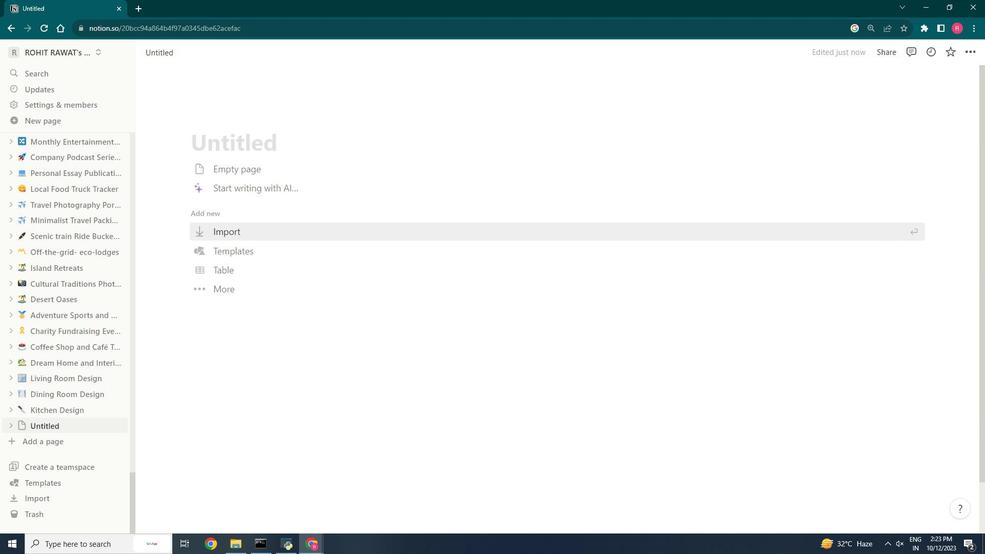 
Action: Mouse scrolled (82, 231) with delta (0, 0)
Screenshot: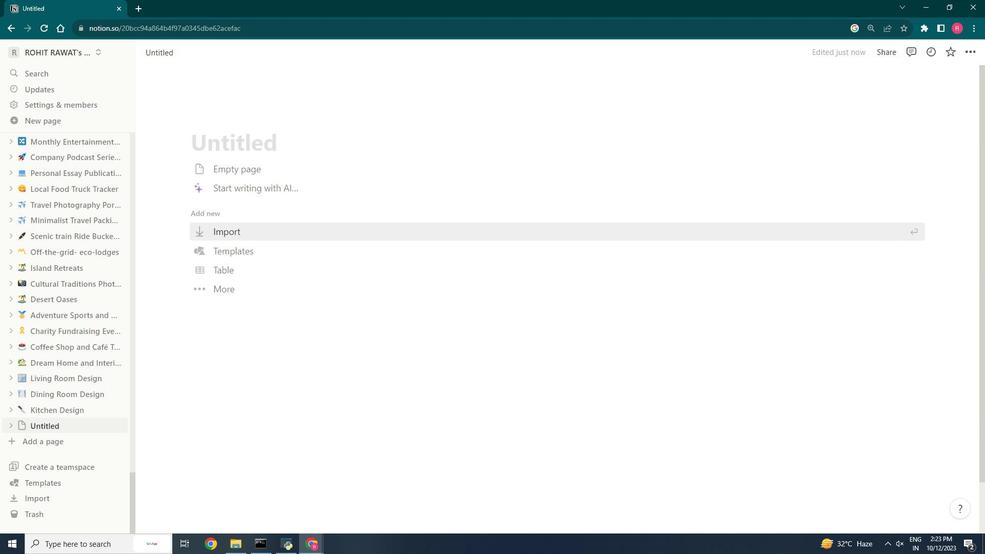 
Action: Mouse scrolled (82, 231) with delta (0, 0)
Screenshot: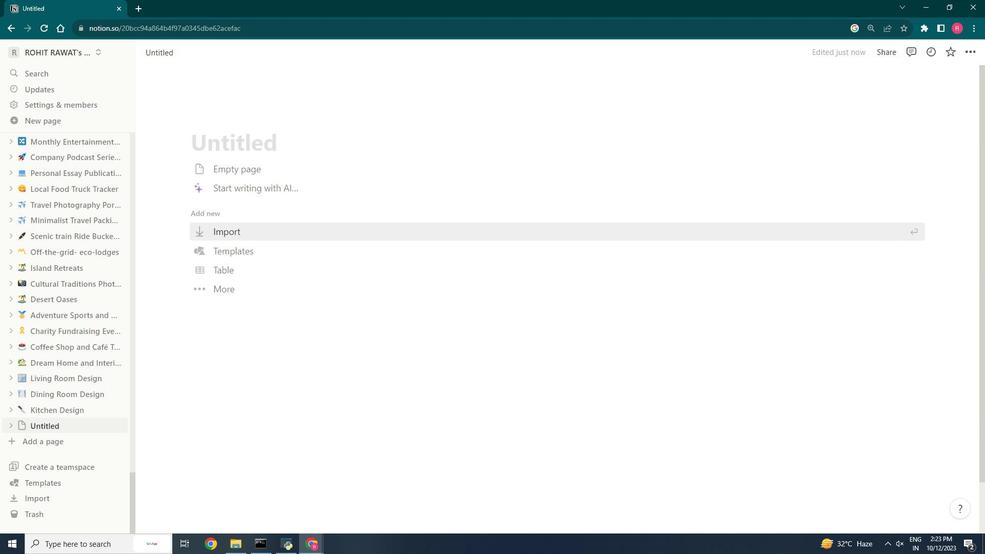 
Action: Mouse scrolled (82, 231) with delta (0, 0)
Screenshot: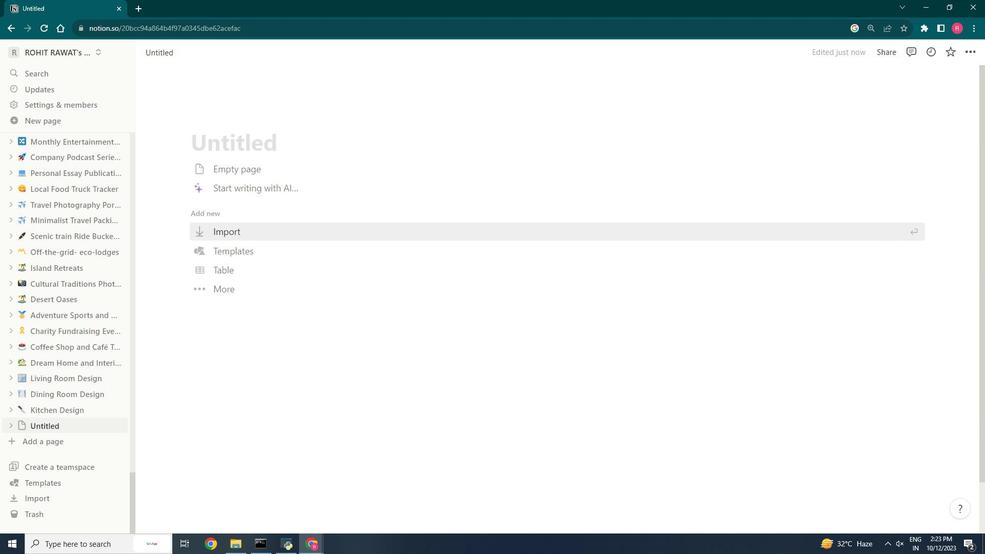 
Action: Mouse scrolled (82, 231) with delta (0, 0)
Screenshot: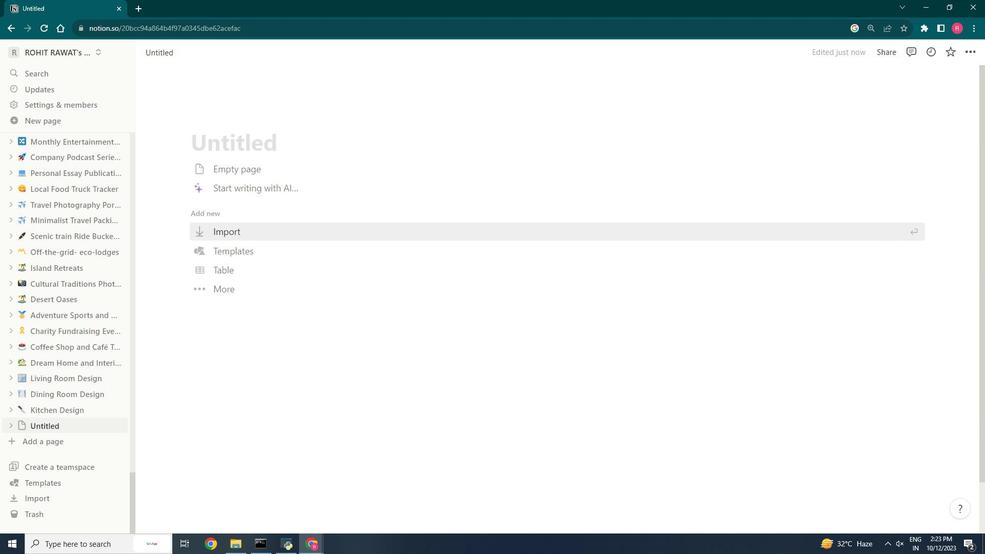 
Action: Mouse scrolled (82, 231) with delta (0, 0)
Screenshot: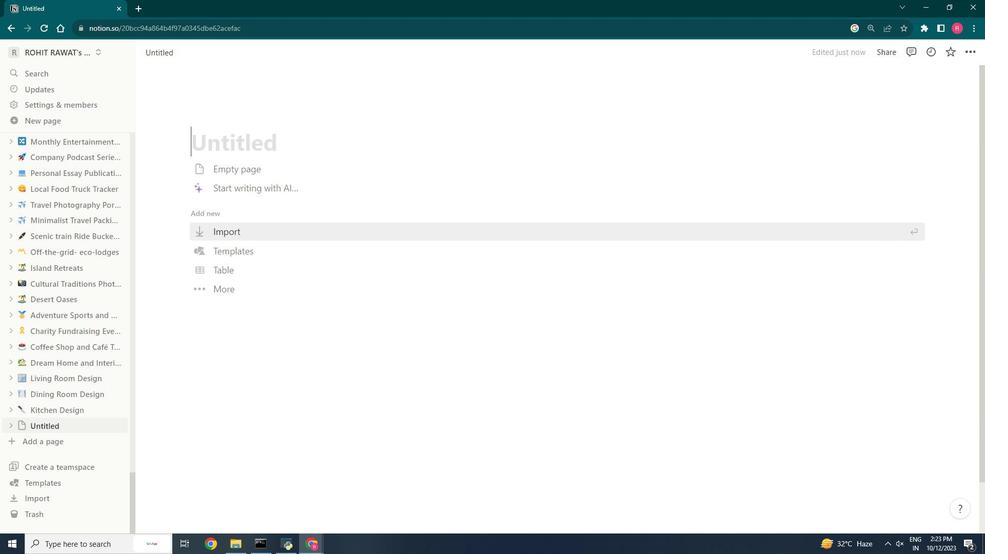 
Action: Mouse scrolled (82, 231) with delta (0, 0)
Screenshot: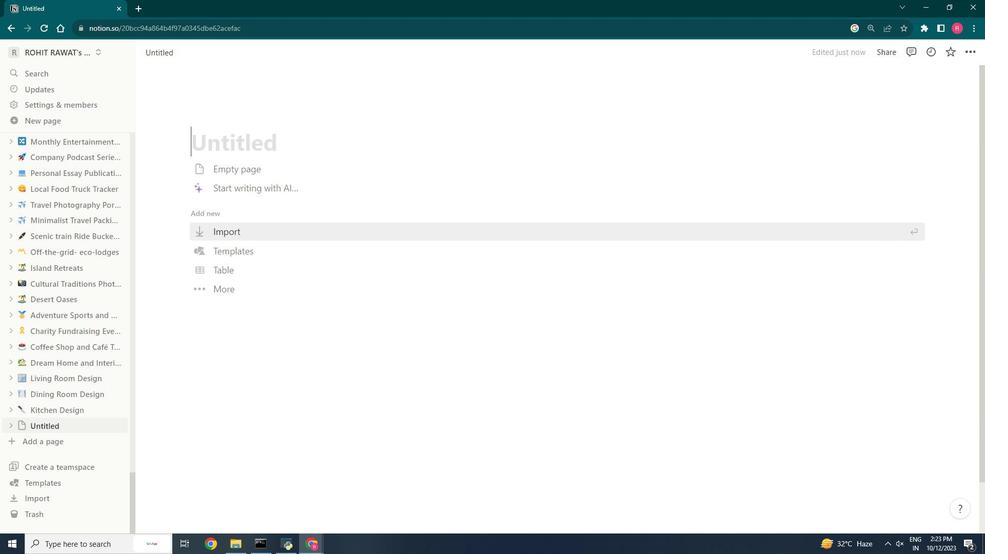 
Action: Mouse scrolled (82, 231) with delta (0, 0)
Screenshot: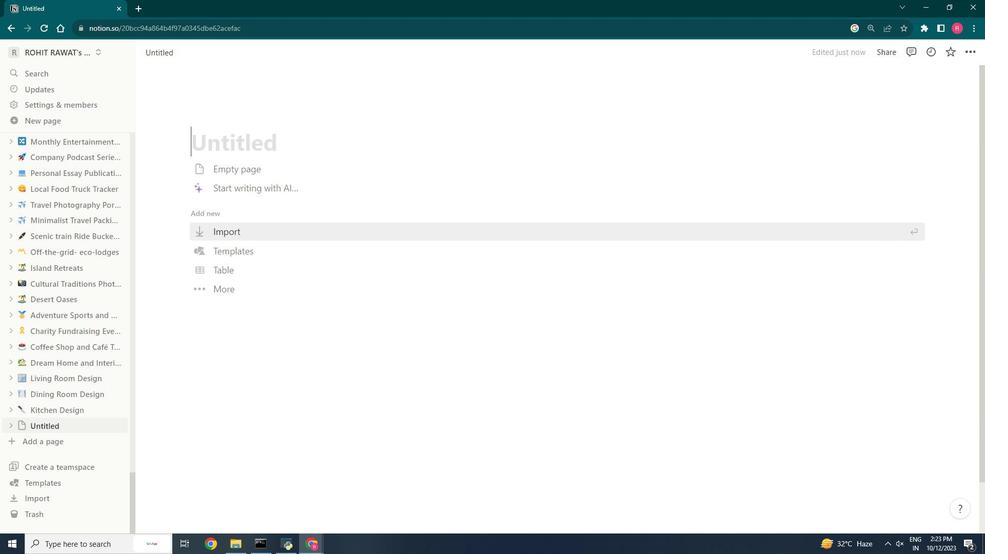 
Action: Mouse scrolled (82, 231) with delta (0, 0)
Screenshot: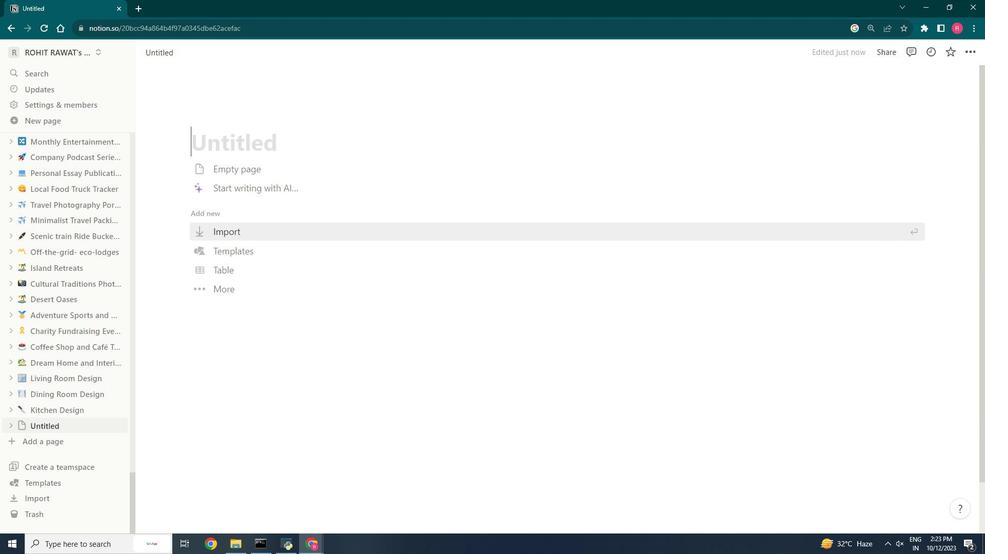 
Action: Mouse scrolled (82, 231) with delta (0, 0)
Screenshot: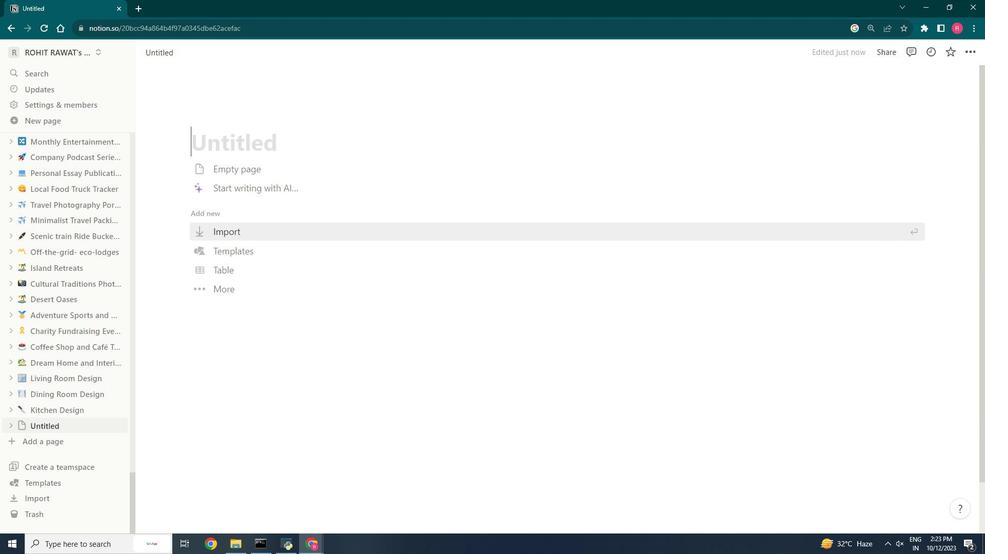 
Action: Mouse scrolled (82, 231) with delta (0, 0)
Screenshot: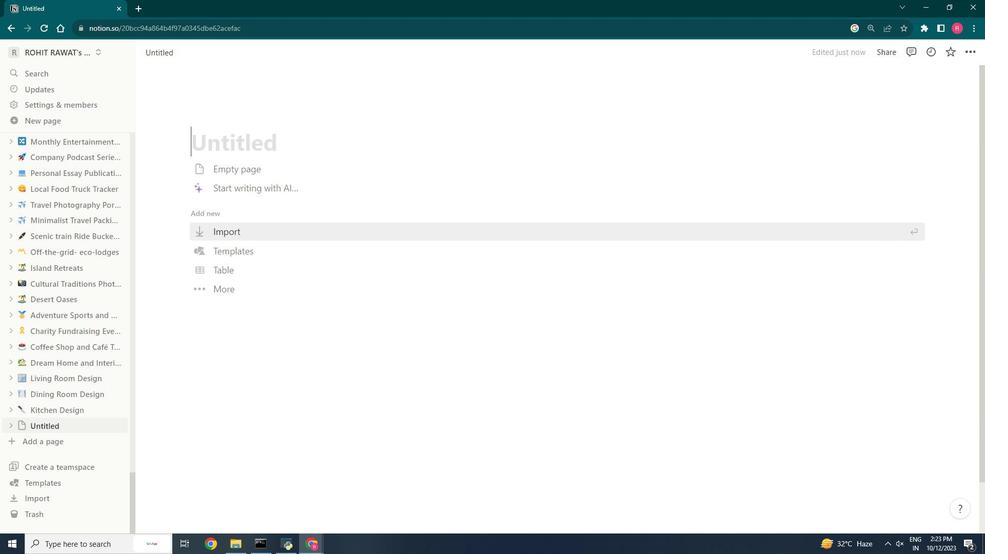 
Action: Mouse scrolled (82, 231) with delta (0, 0)
Screenshot: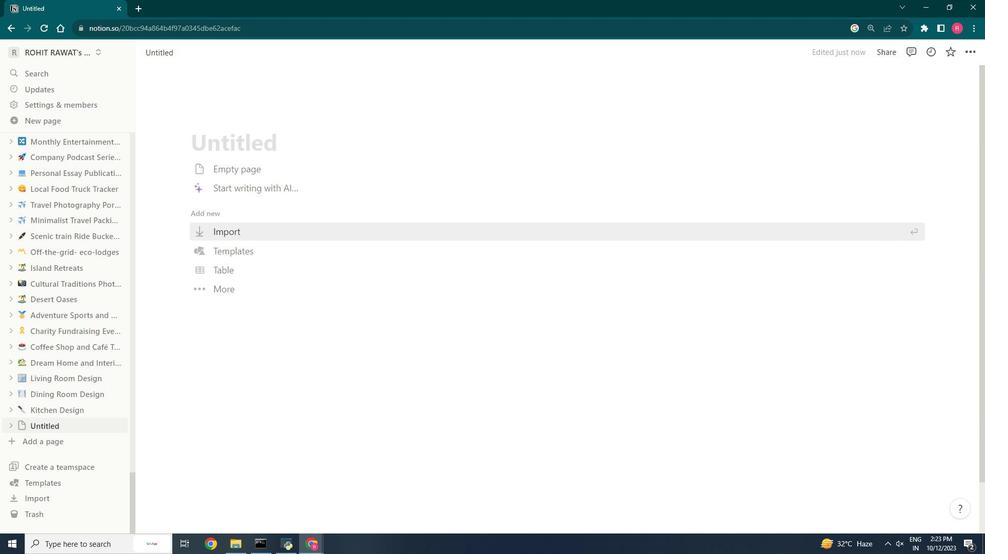 
Action: Mouse scrolled (82, 231) with delta (0, 0)
Screenshot: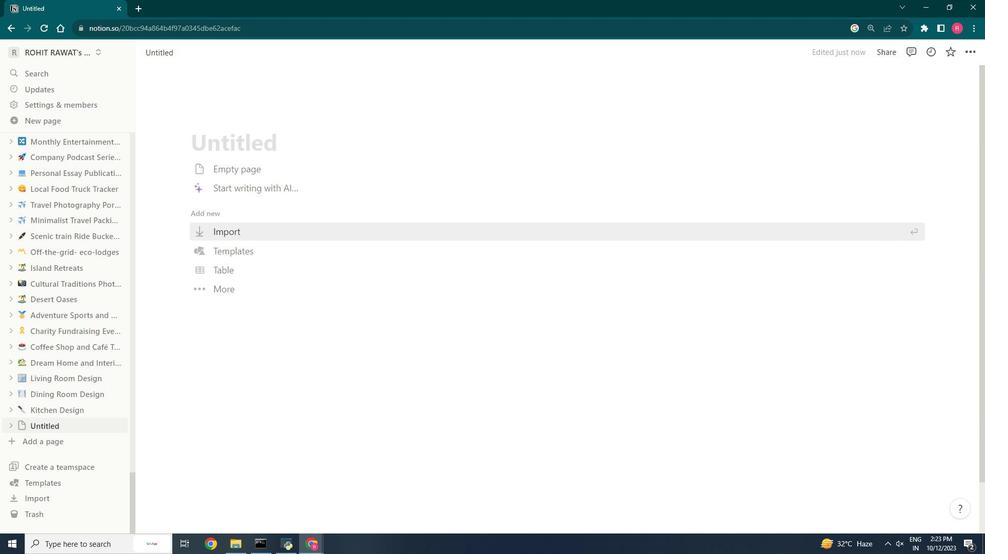 
Action: Mouse scrolled (82, 231) with delta (0, 0)
Screenshot: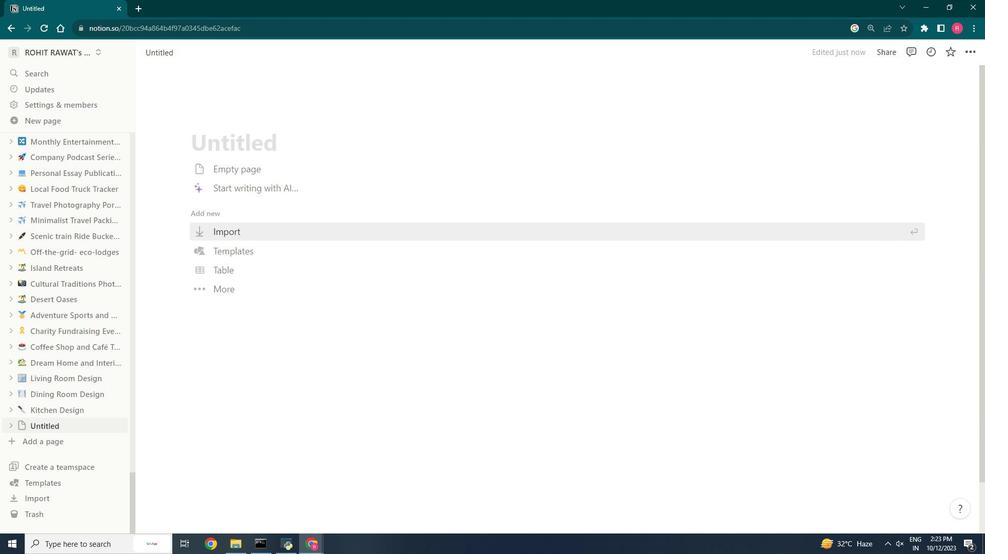
Action: Mouse scrolled (82, 231) with delta (0, 0)
Screenshot: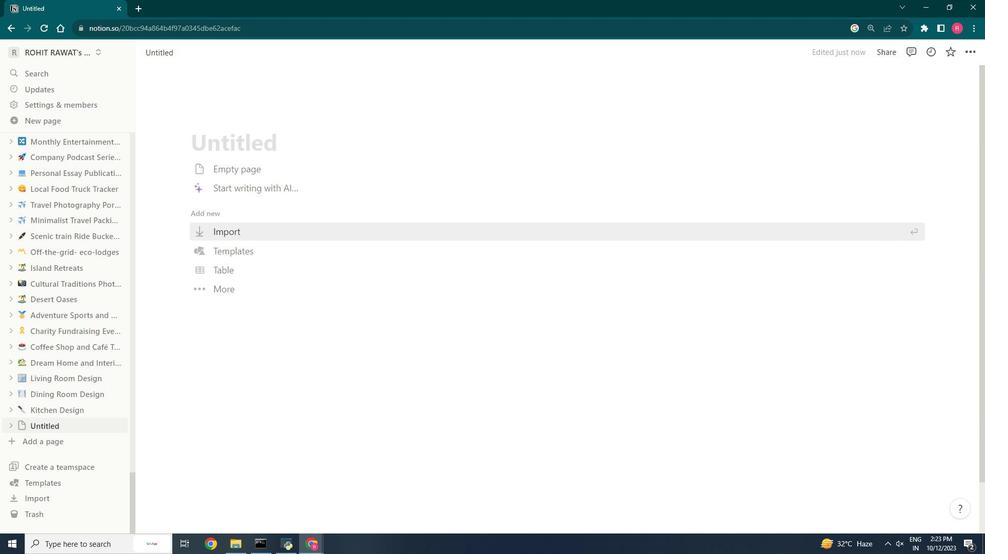 
Action: Mouse scrolled (82, 231) with delta (0, 0)
Screenshot: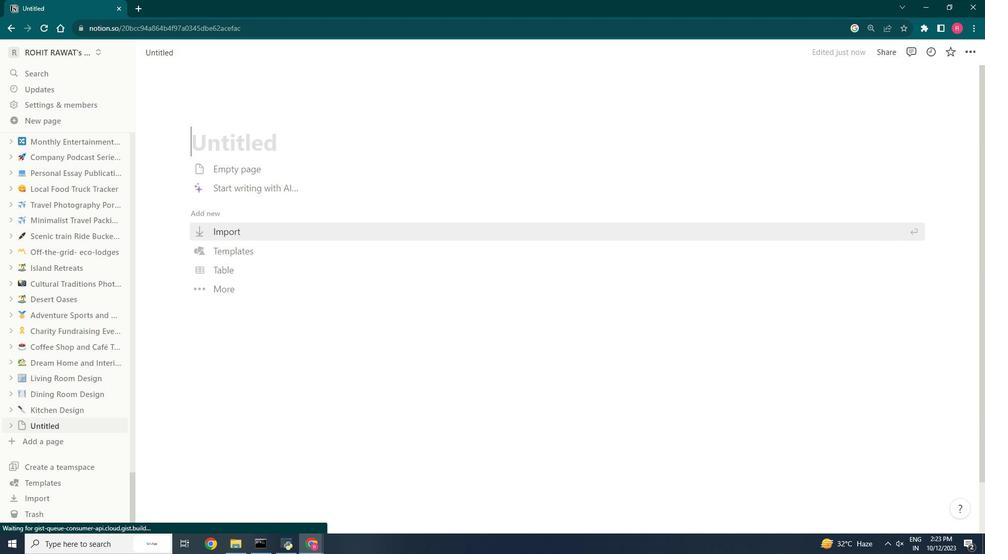 
Action: Mouse scrolled (82, 231) with delta (0, 0)
Screenshot: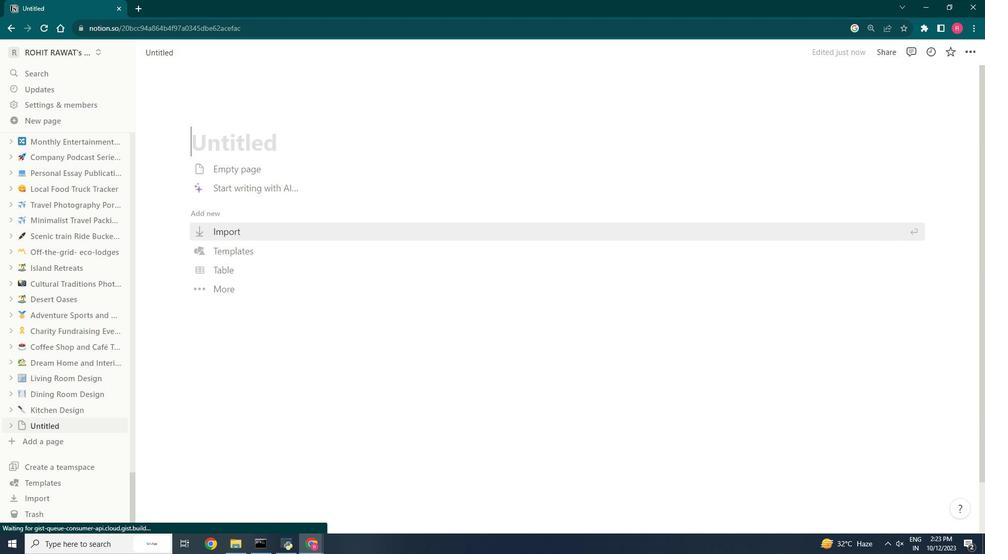 
Action: Mouse scrolled (82, 231) with delta (0, 0)
Screenshot: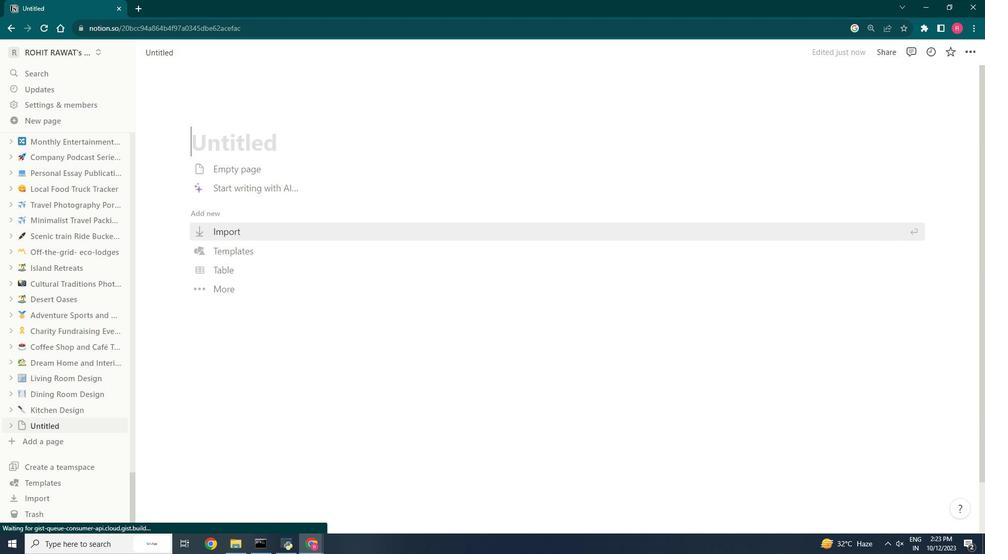 
Action: Mouse scrolled (82, 231) with delta (0, 0)
Screenshot: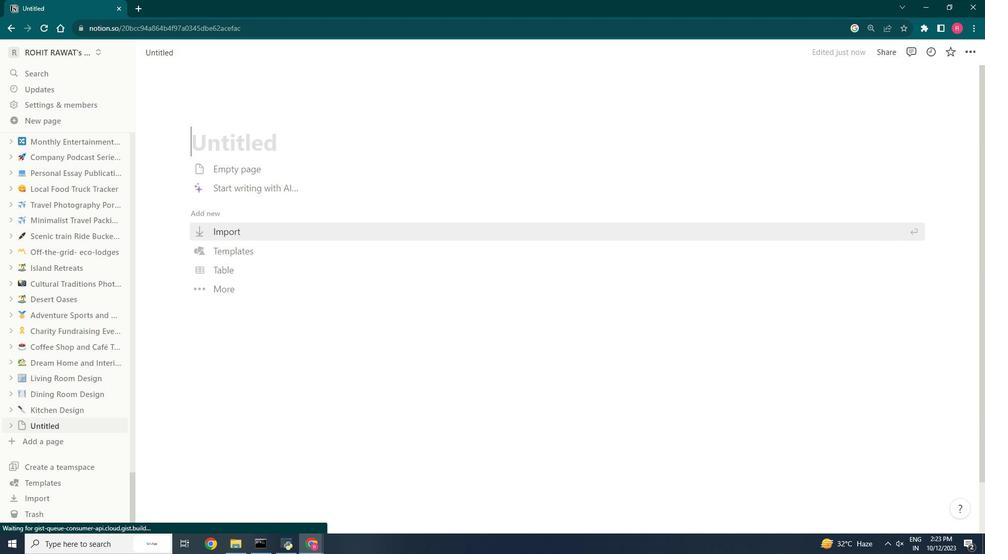 
Action: Mouse scrolled (82, 231) with delta (0, 0)
Screenshot: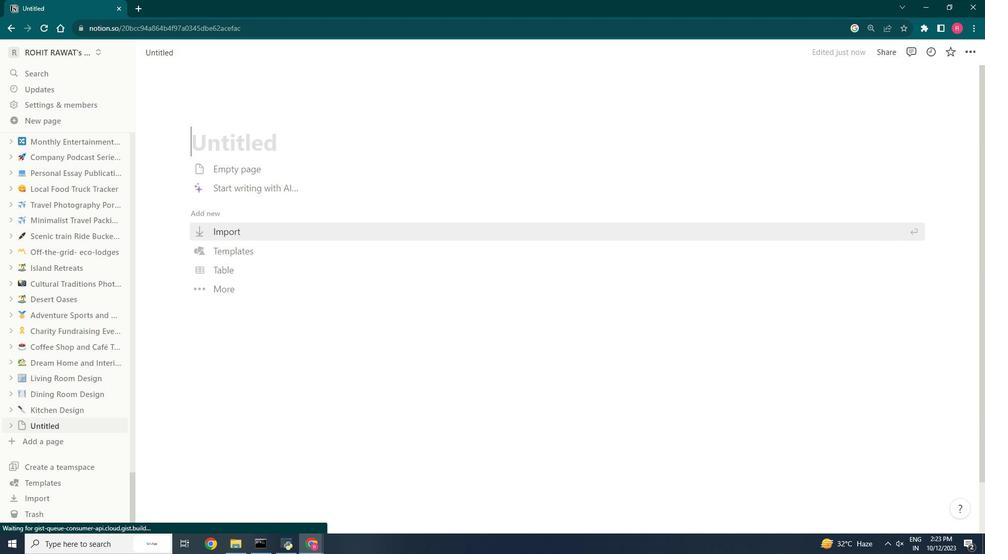 
Action: Mouse scrolled (82, 231) with delta (0, 0)
Screenshot: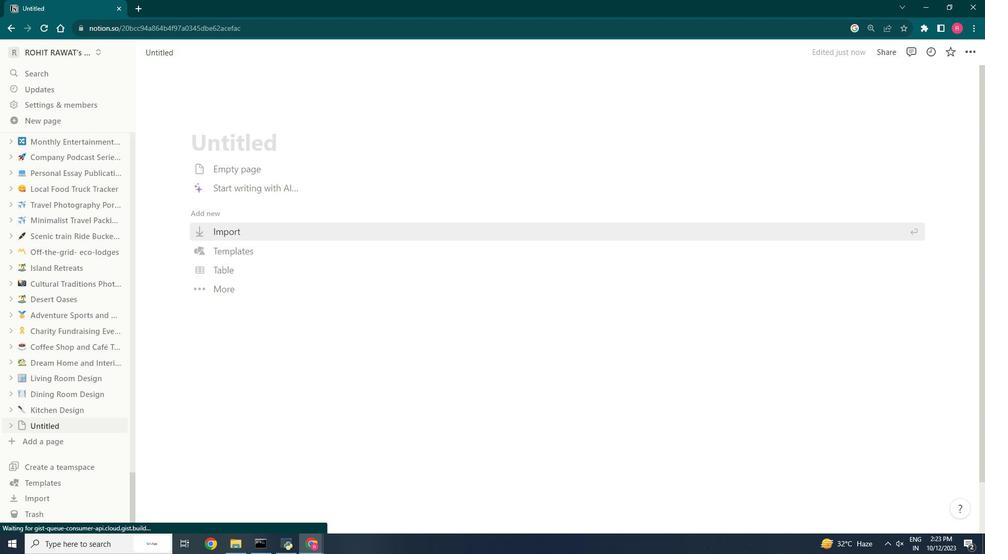 
Action: Mouse moved to (326, 200)
Screenshot: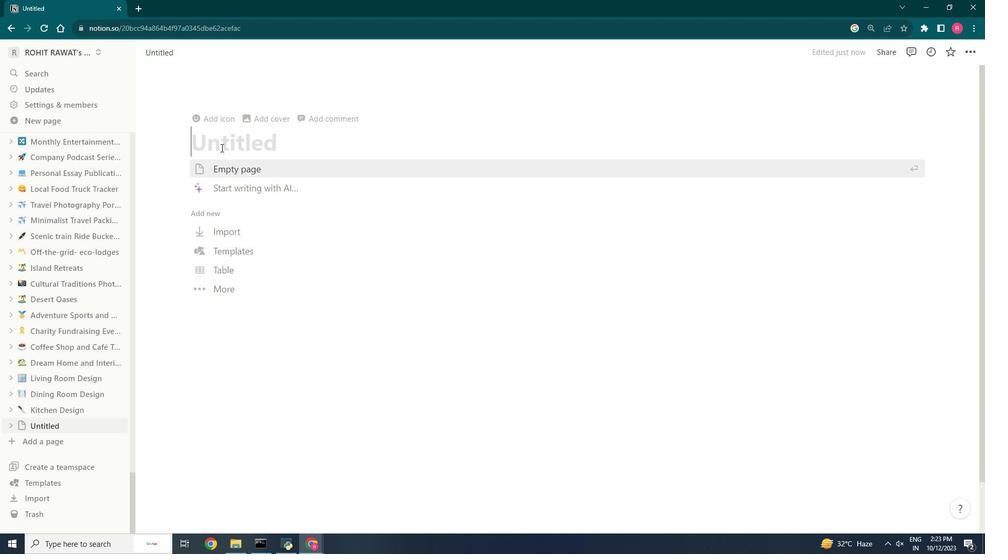 
Action: Mouse pressed left at (326, 200)
Screenshot: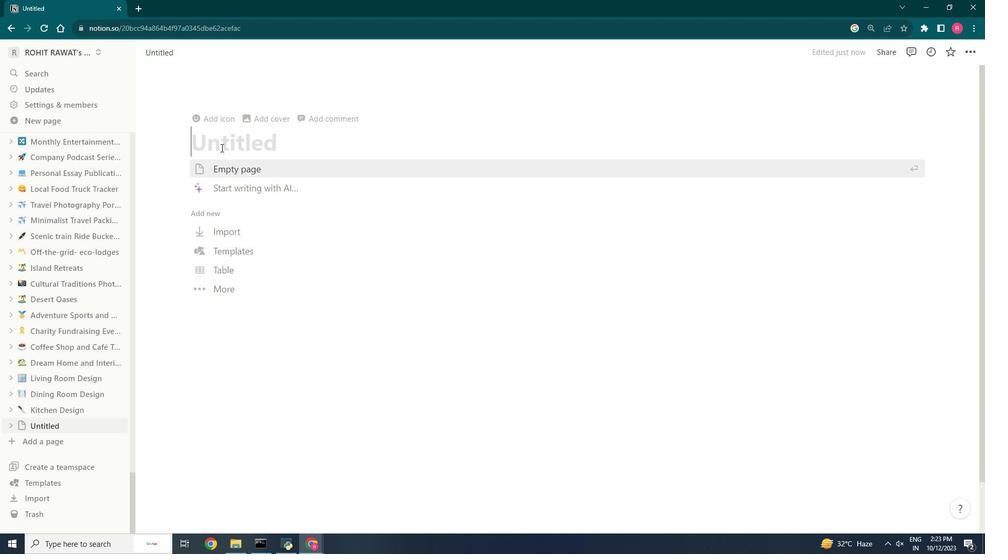 
Action: Mouse moved to (326, 200)
Screenshot: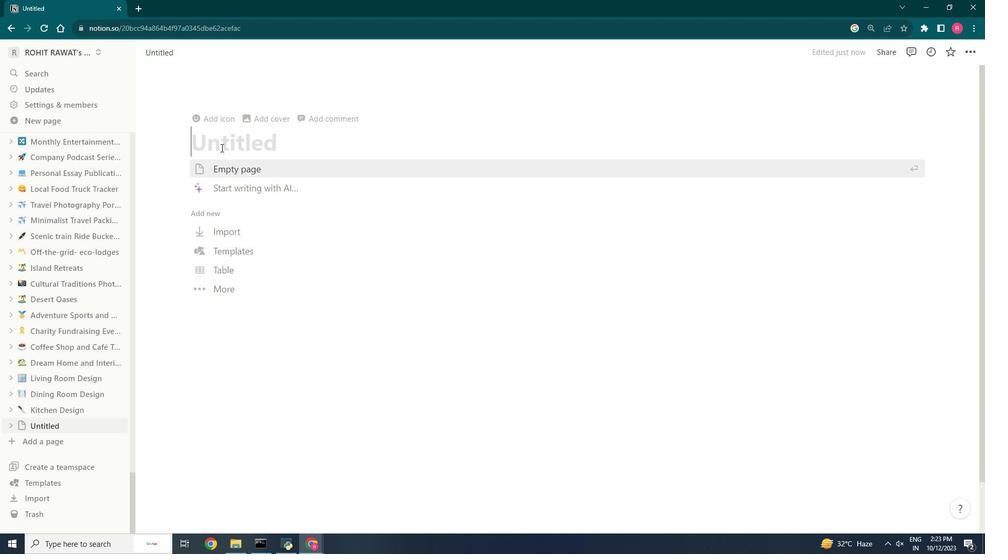 
Action: Key pressed <Key.shift>International<Key.space><Key.shift>Cuisine<Key.space><Key.shift>Recipe<Key.space><Key.shift>Book
Screenshot: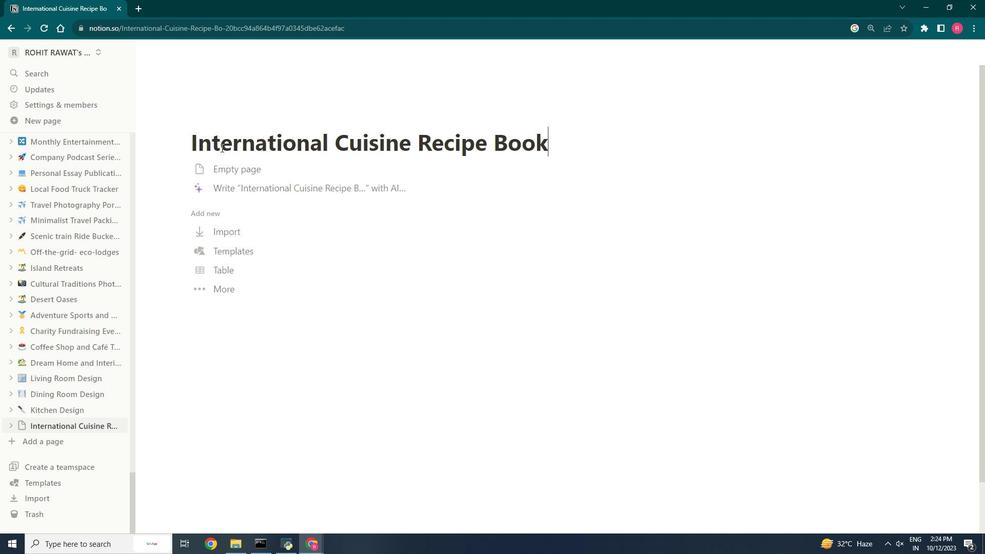 
Action: Mouse moved to (321, 180)
Screenshot: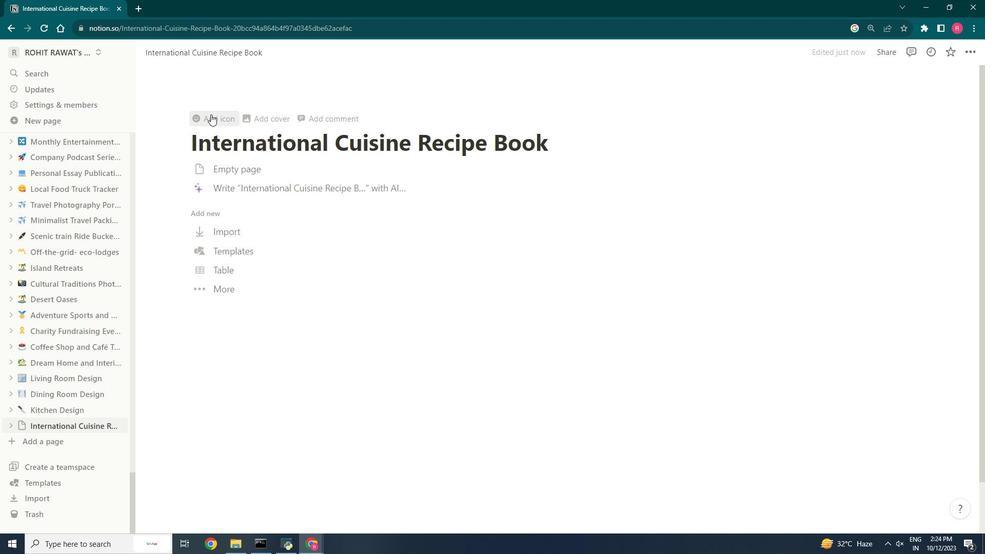 
Action: Mouse pressed left at (321, 180)
Screenshot: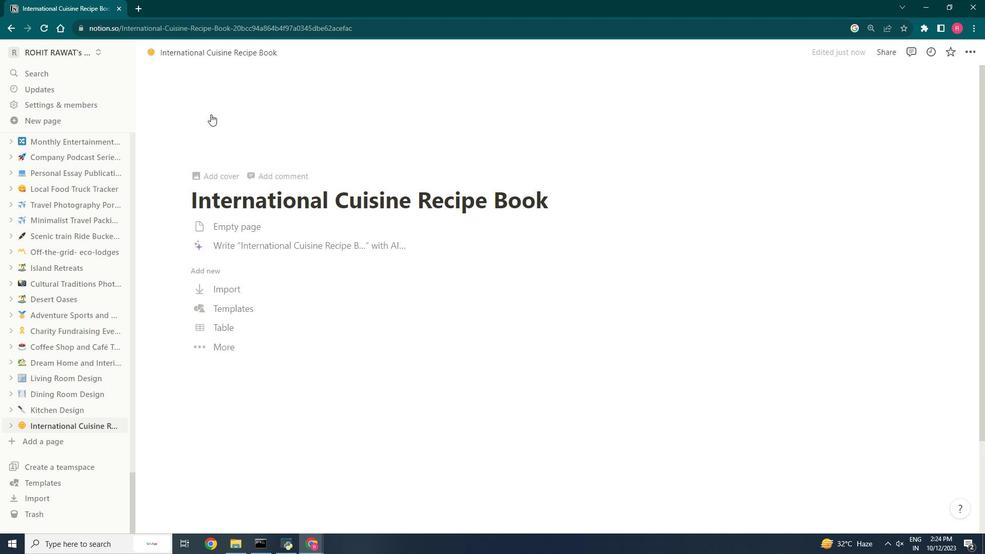 
Action: Mouse moved to (322, 203)
Screenshot: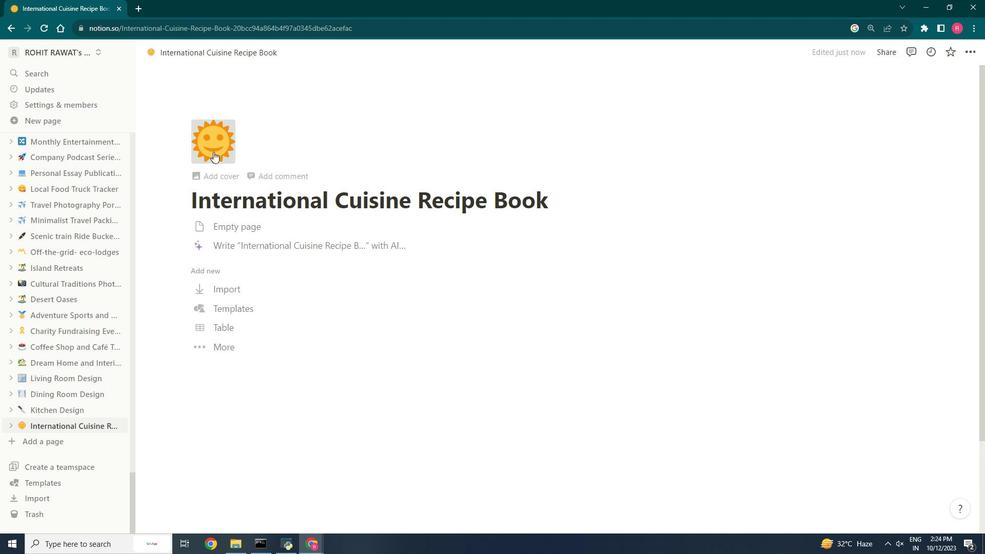 
Action: Mouse pressed left at (322, 203)
Screenshot: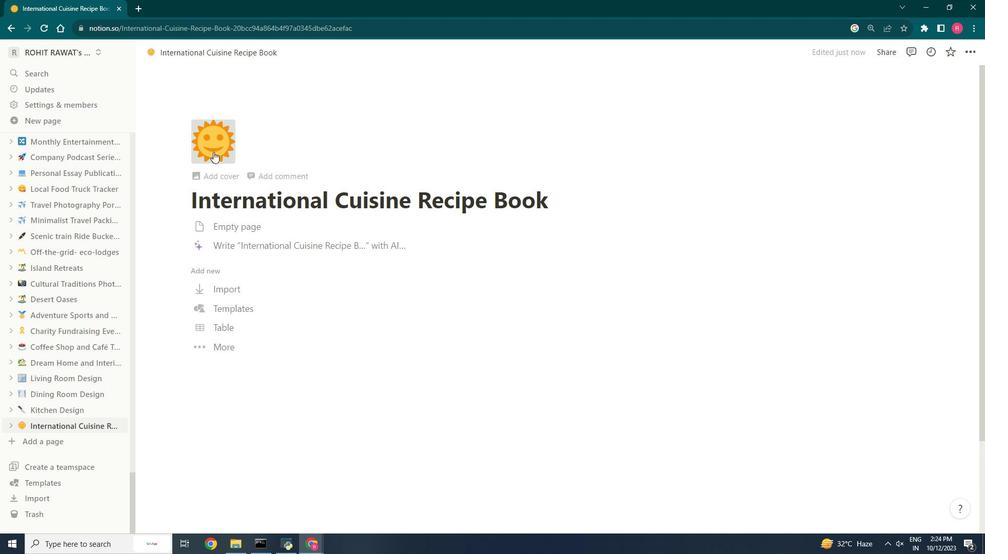 
Action: Key pressed reci<Key.backspace><Key.backspace><Key.backspace><Key.backspace><Key.backspace>book
Screenshot: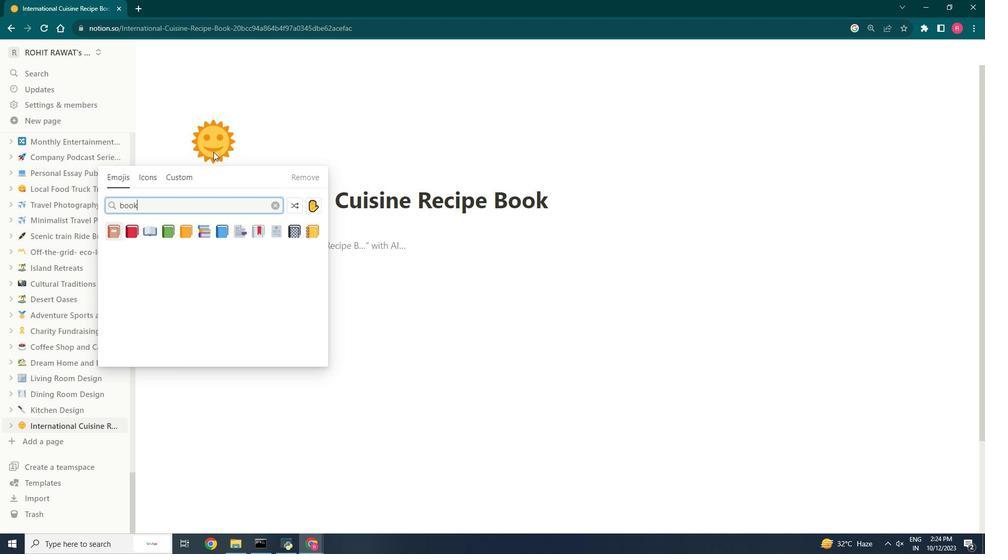
Action: Mouse moved to (340, 251)
Screenshot: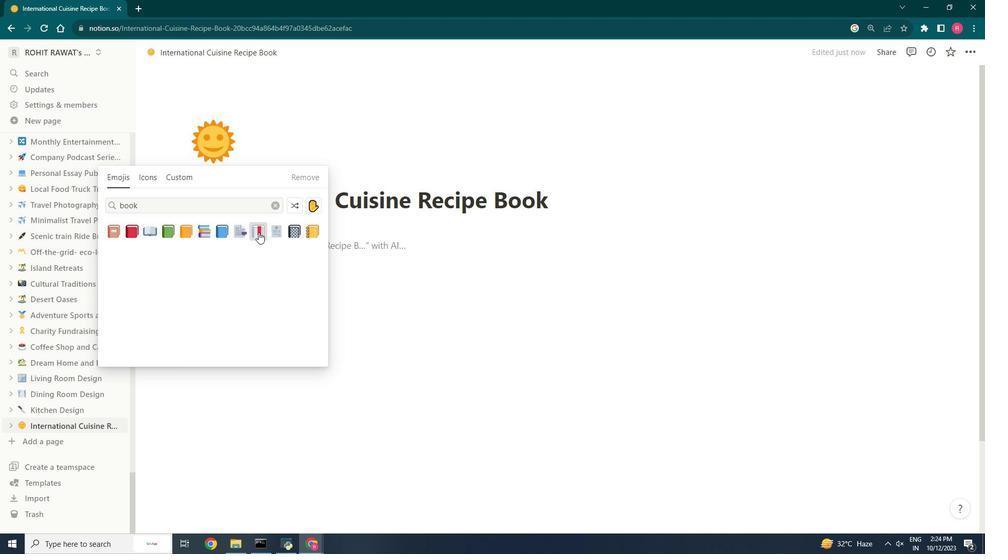 
Action: Mouse pressed left at (340, 251)
Screenshot: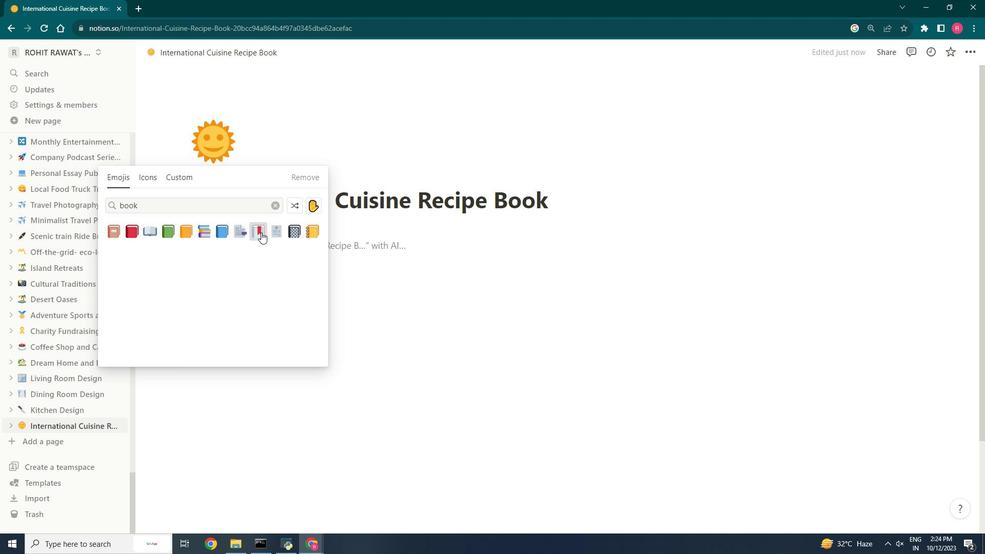 
Action: Mouse moved to (328, 220)
Screenshot: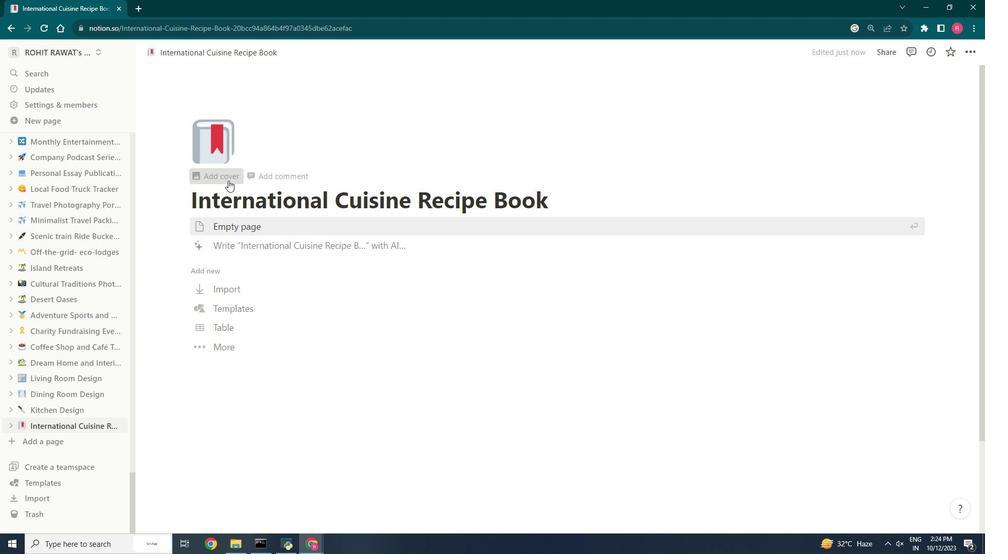 
Action: Mouse pressed left at (328, 220)
Screenshot: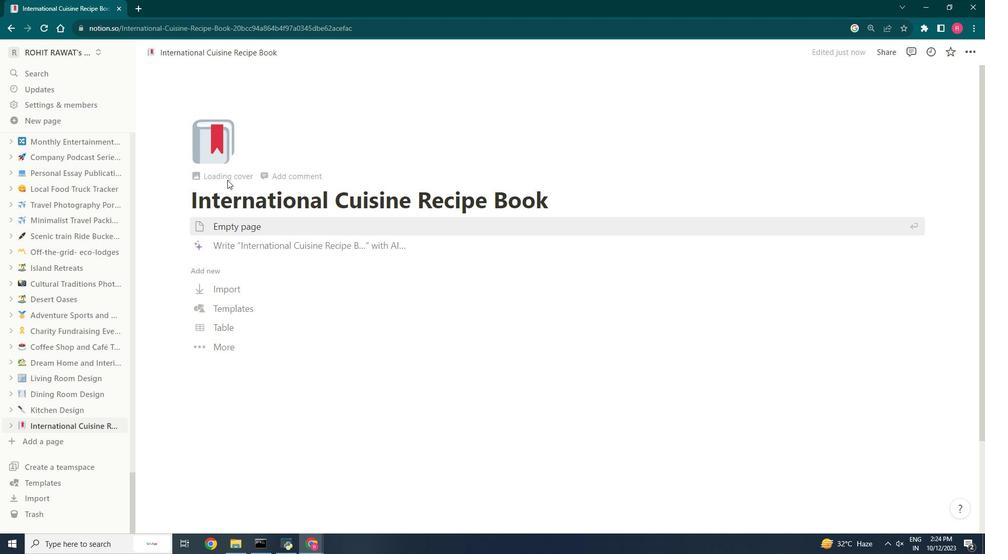 
Action: Mouse moved to (580, 235)
Screenshot: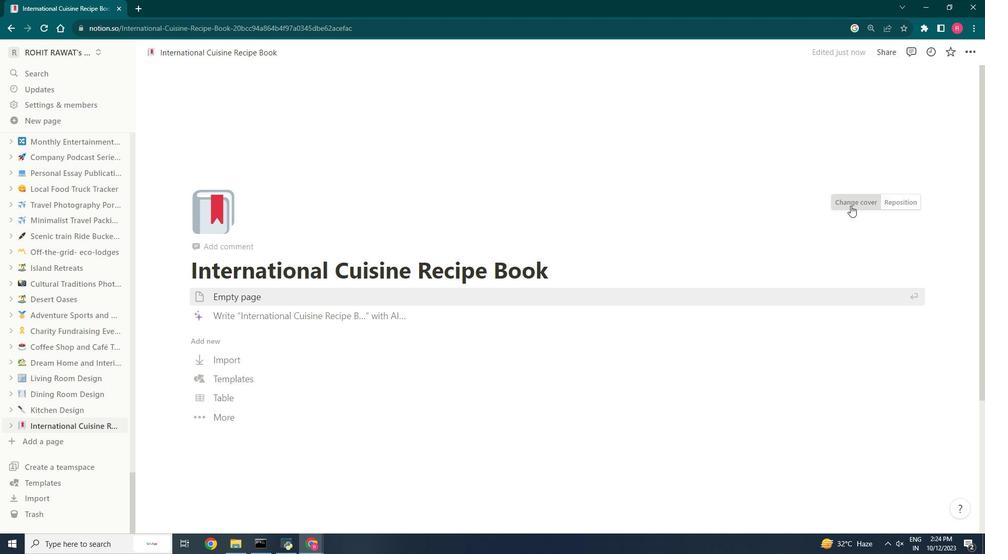
Action: Mouse pressed left at (580, 235)
Screenshot: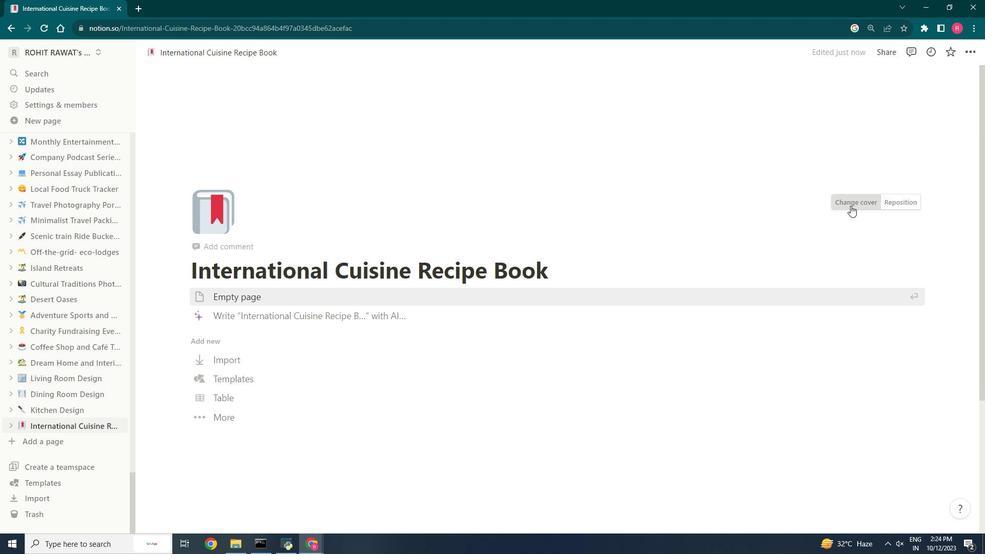 
Action: Mouse moved to (556, 242)
Screenshot: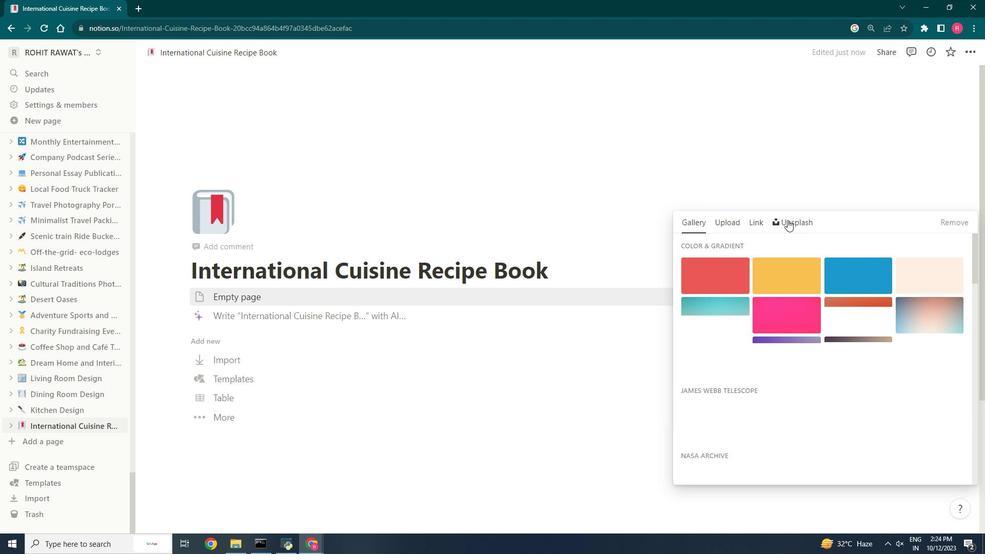 
Action: Mouse pressed left at (556, 242)
Screenshot: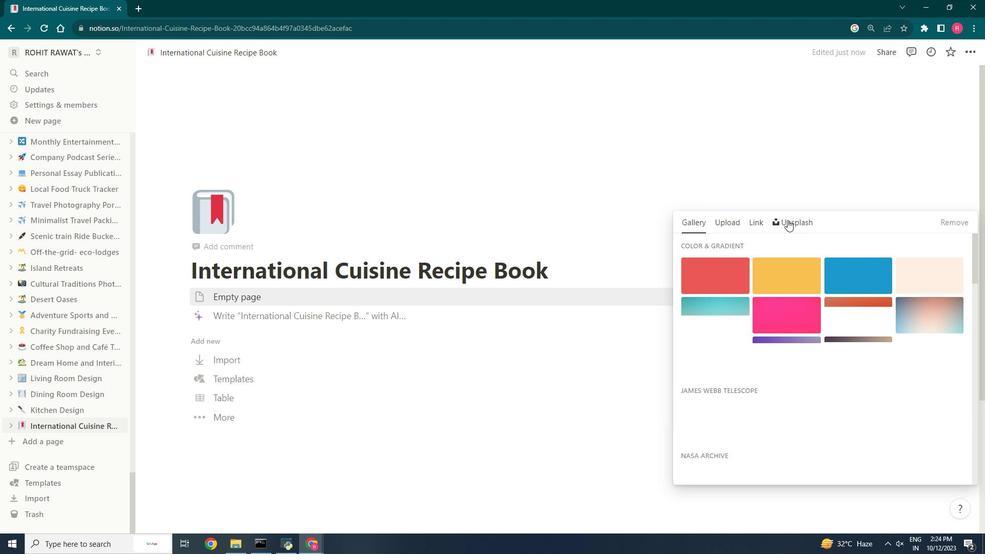 
Action: Mouse moved to (553, 245)
Screenshot: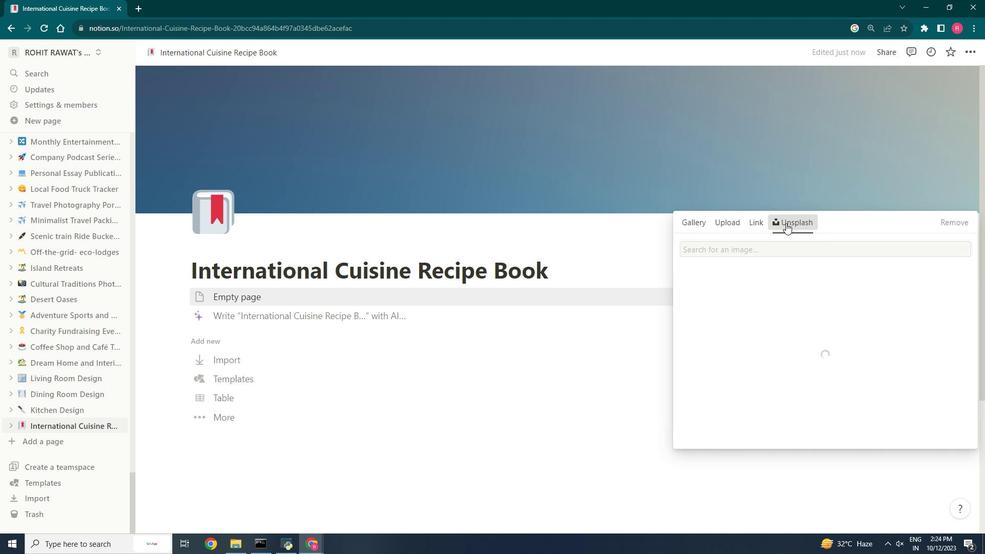 
Action: Mouse pressed left at (553, 245)
Screenshot: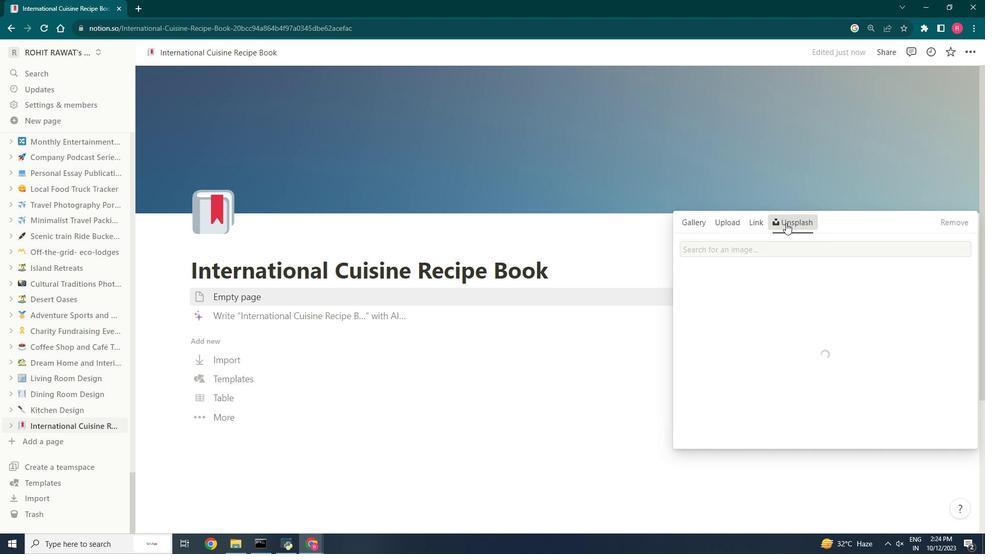 
Action: Mouse moved to (536, 261)
Screenshot: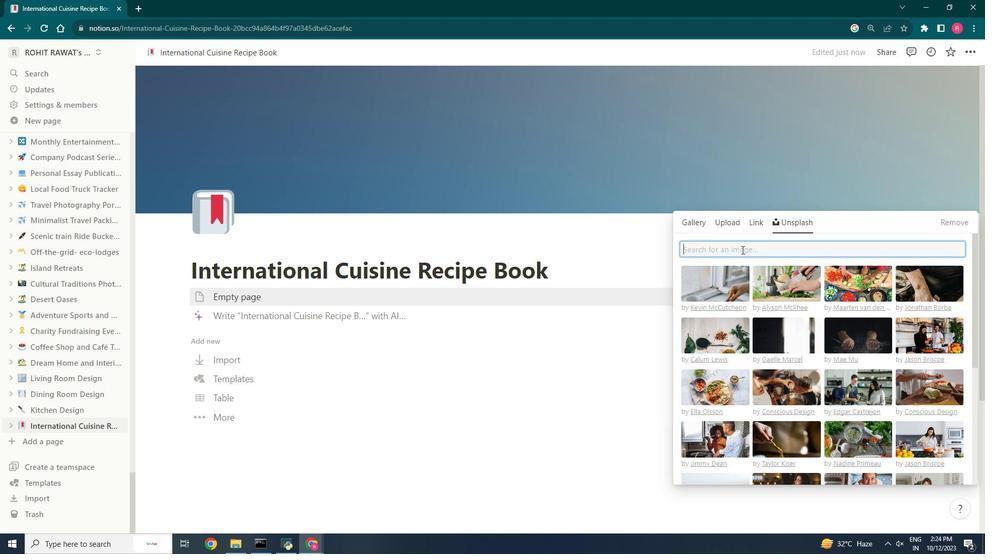 
Action: Mouse pressed left at (536, 261)
Screenshot: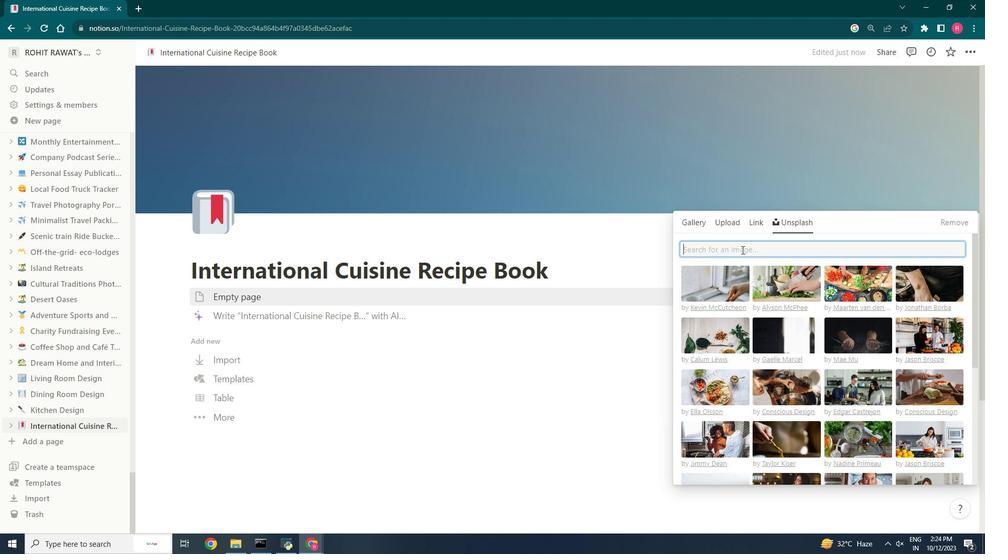 
Action: Mouse moved to (591, 283)
Screenshot: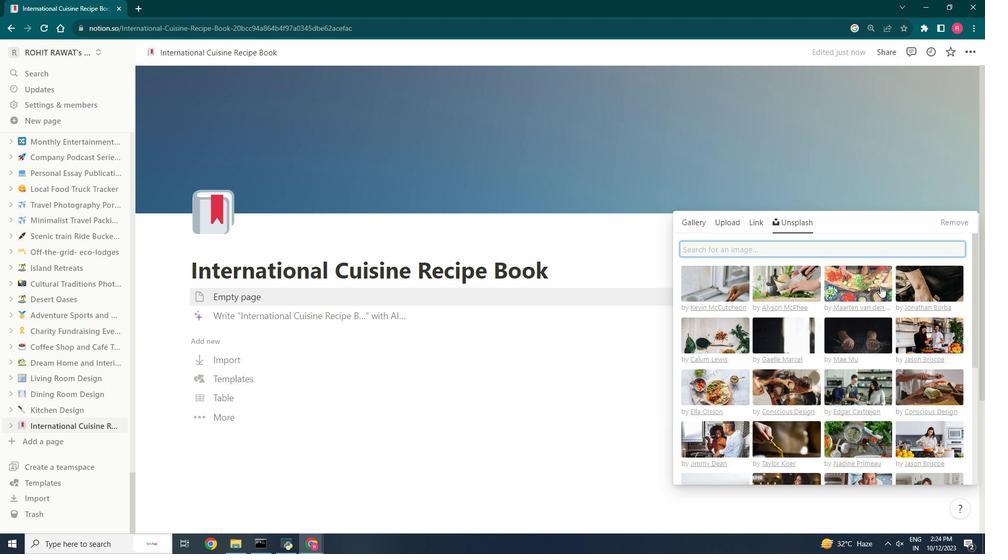 
Action: Mouse pressed left at (591, 283)
Screenshot: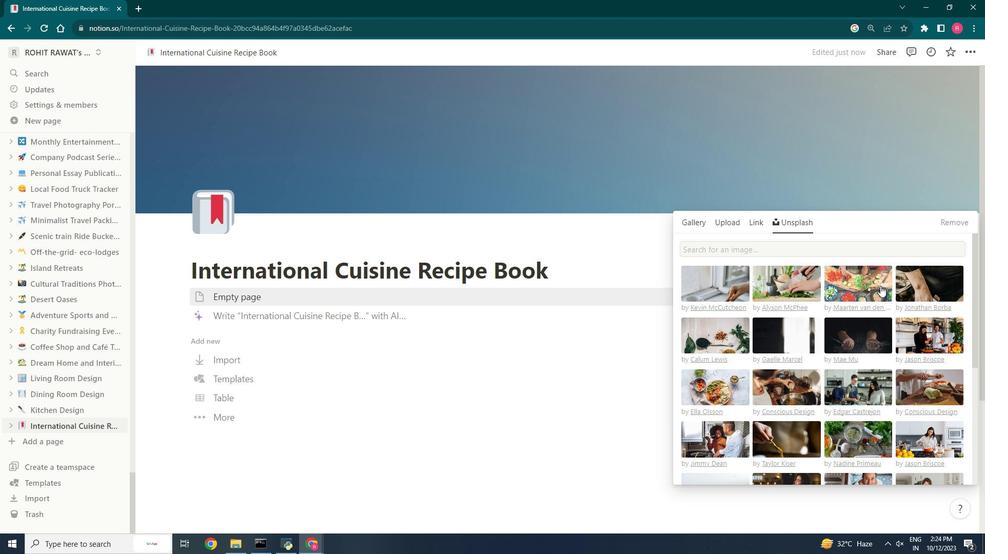 
Action: Mouse moved to (126, 244)
Screenshot: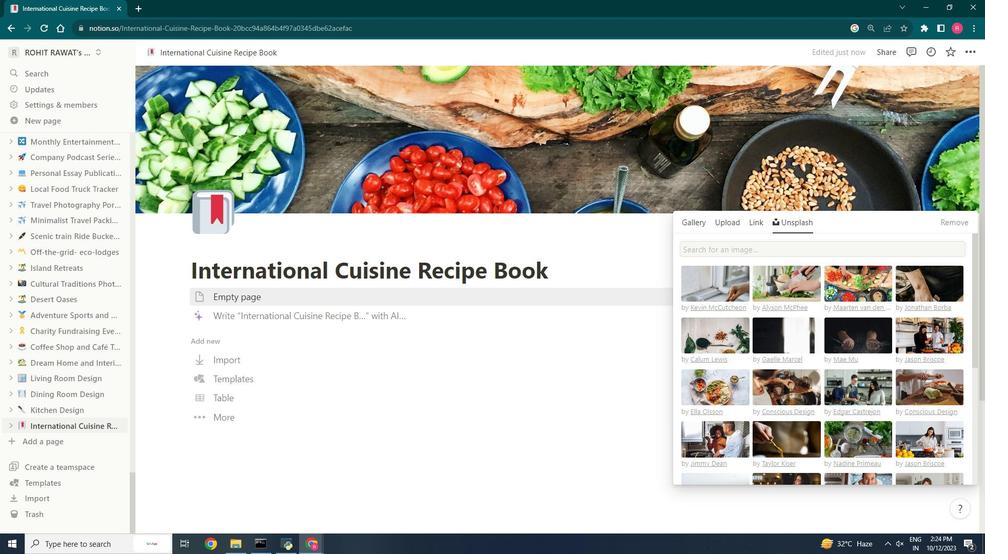 
Action: Mouse pressed left at (126, 244)
Screenshot: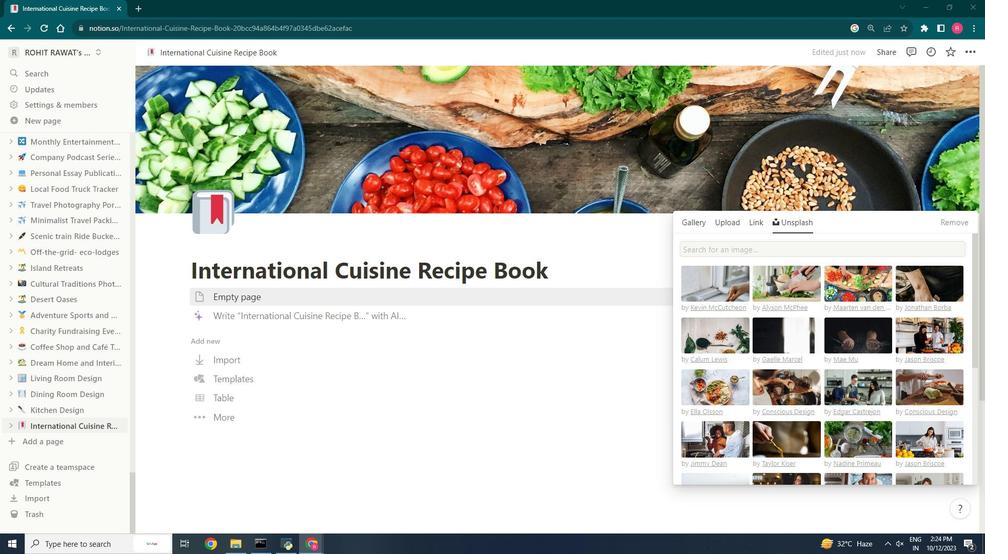 
Action: Mouse moved to (122, 214)
Screenshot: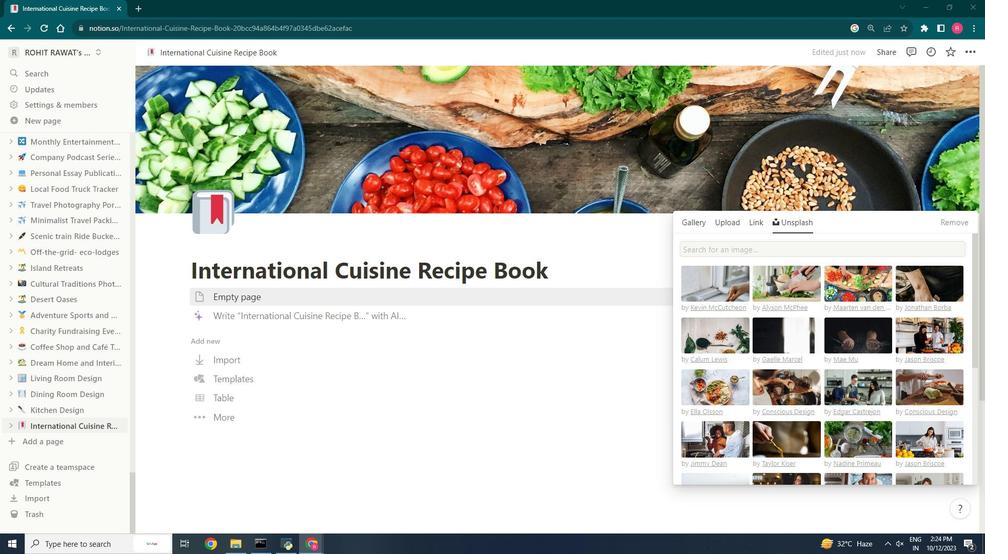 
Action: Mouse scrolled (122, 214) with delta (0, 0)
Screenshot: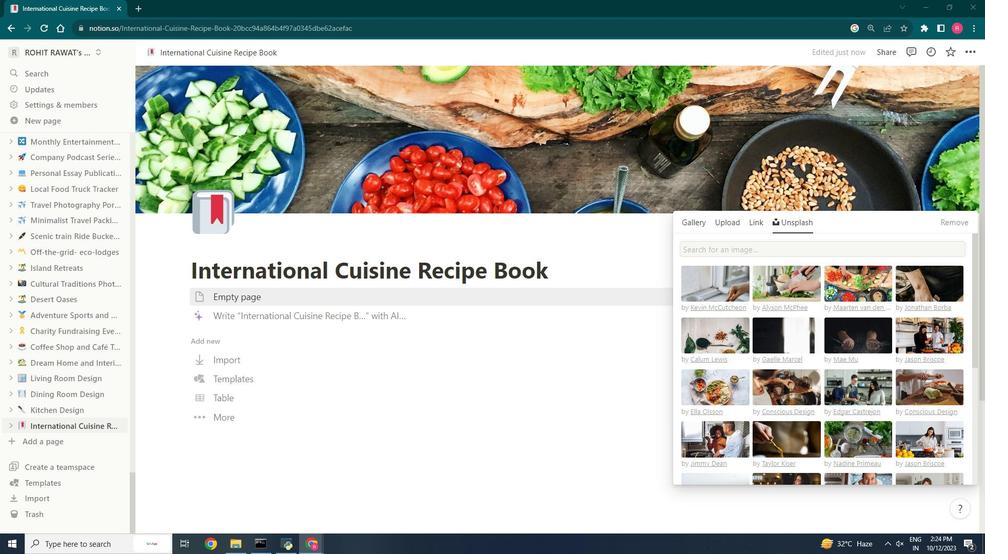 
Action: Mouse scrolled (122, 214) with delta (0, 0)
Screenshot: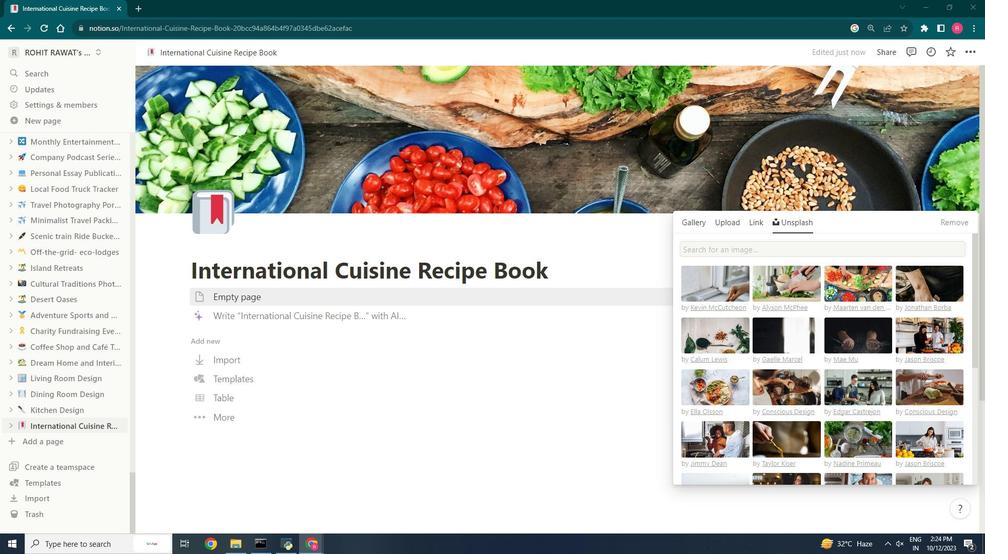 
Action: Mouse moved to (122, 214)
Screenshot: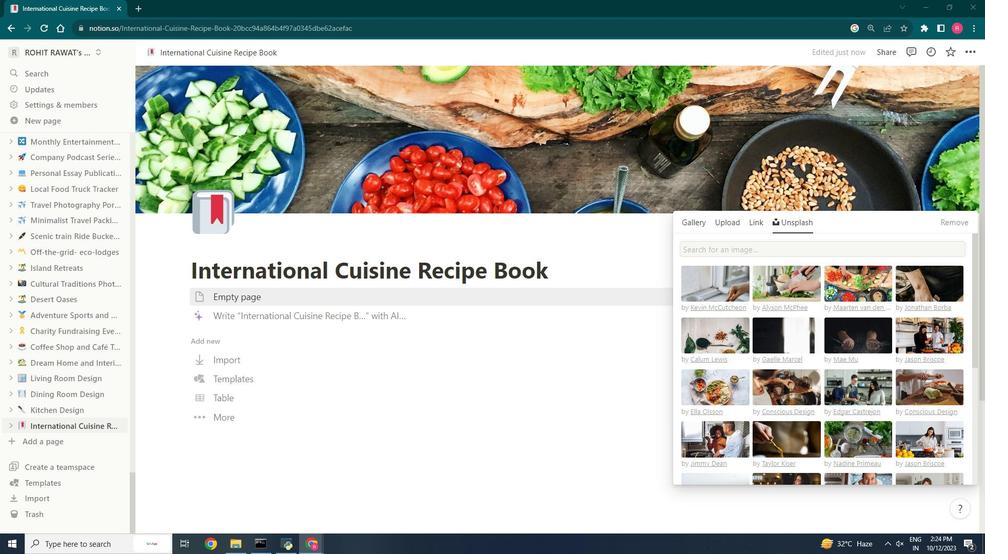 
Action: Mouse scrolled (122, 214) with delta (0, 0)
Screenshot: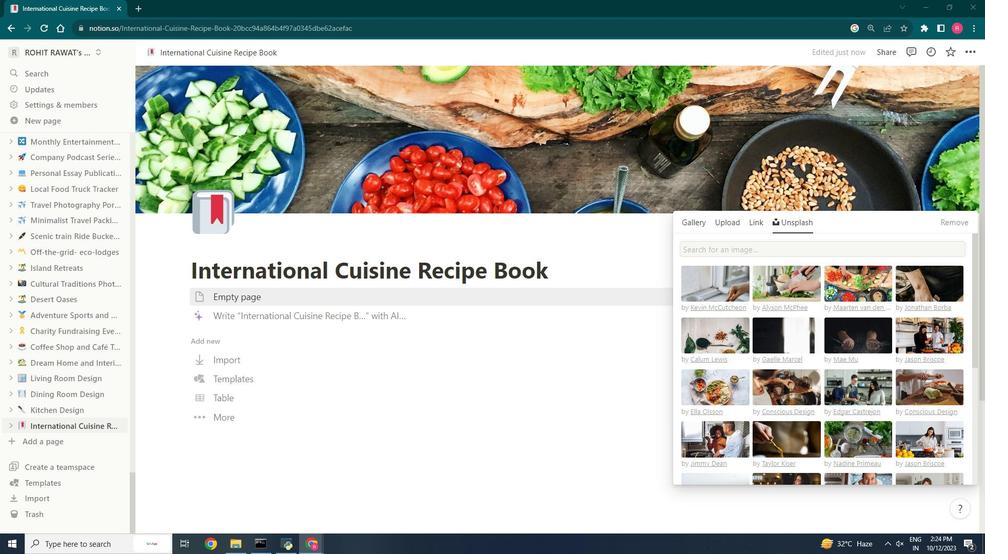 
Action: Mouse moved to (122, 214)
Screenshot: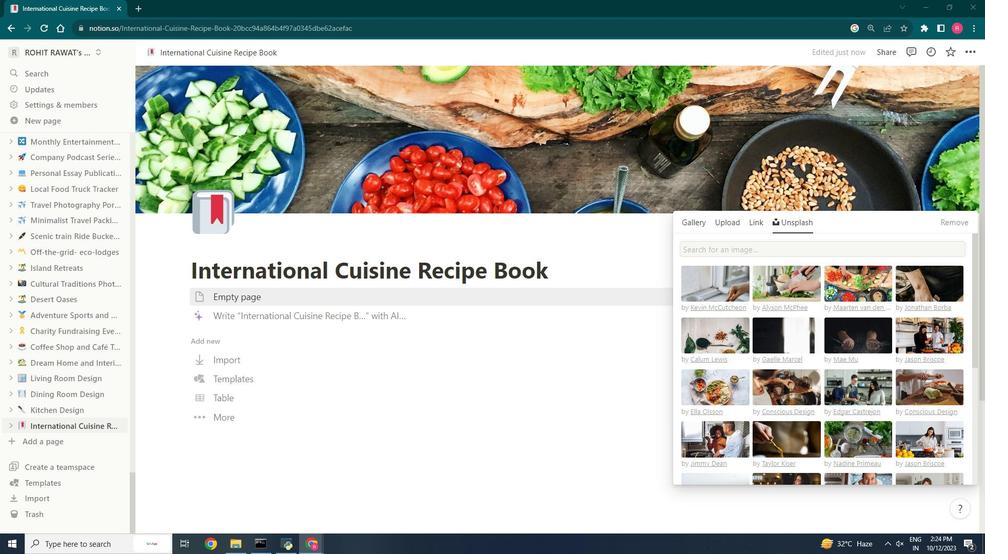 
Action: Mouse scrolled (122, 214) with delta (0, 0)
Screenshot: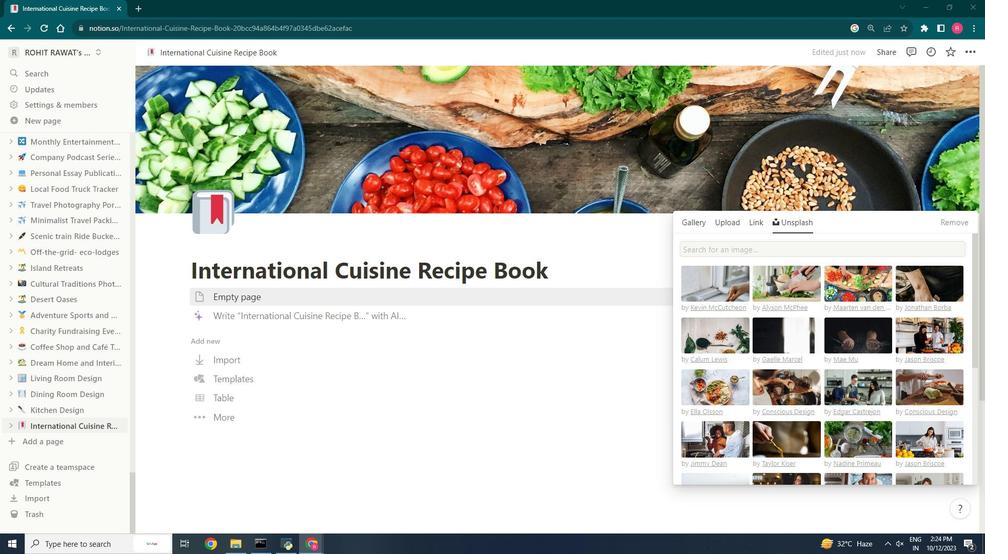 
Action: Mouse scrolled (122, 214) with delta (0, 0)
Screenshot: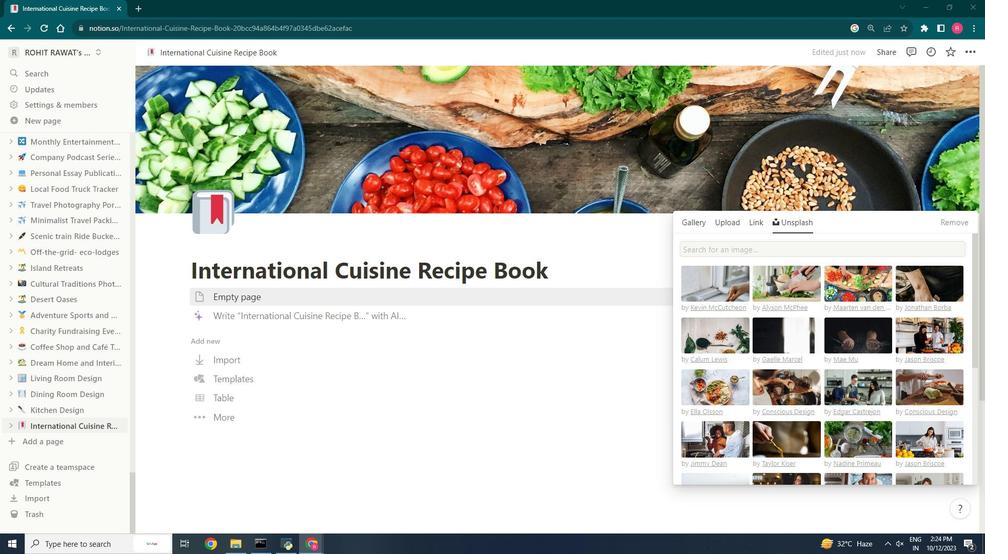 
Action: Mouse scrolled (122, 214) with delta (0, 0)
Screenshot: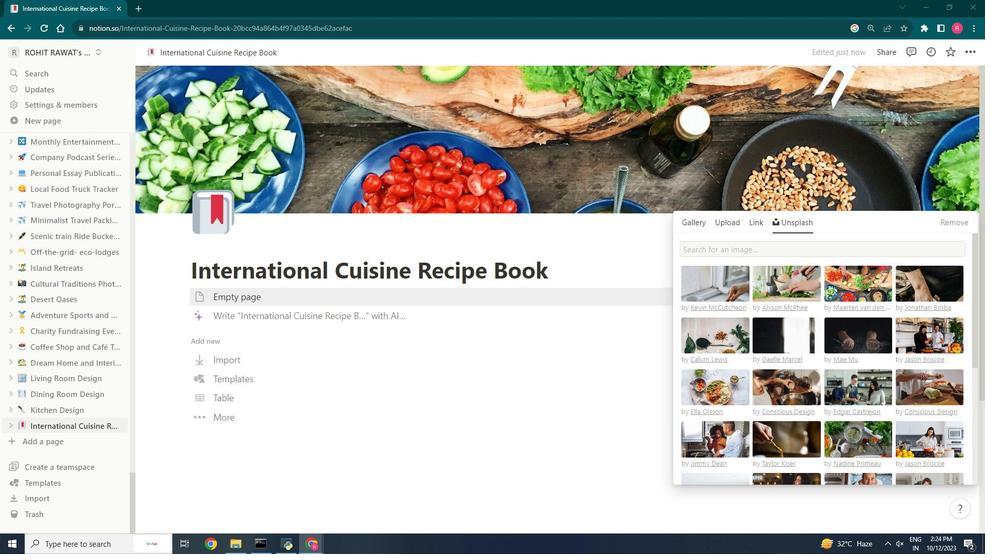
Action: Mouse scrolled (122, 214) with delta (0, 0)
Screenshot: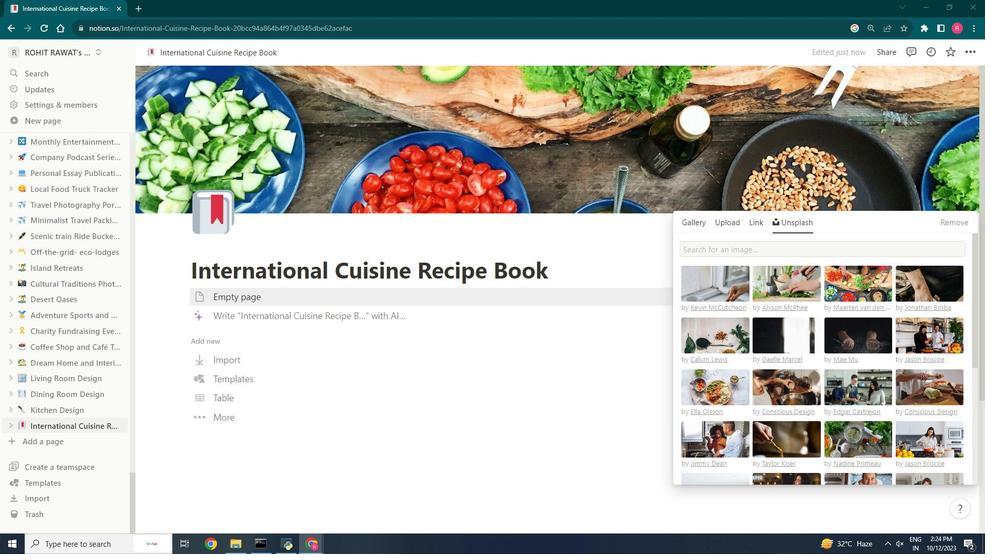 
Action: Mouse scrolled (122, 214) with delta (0, 0)
Screenshot: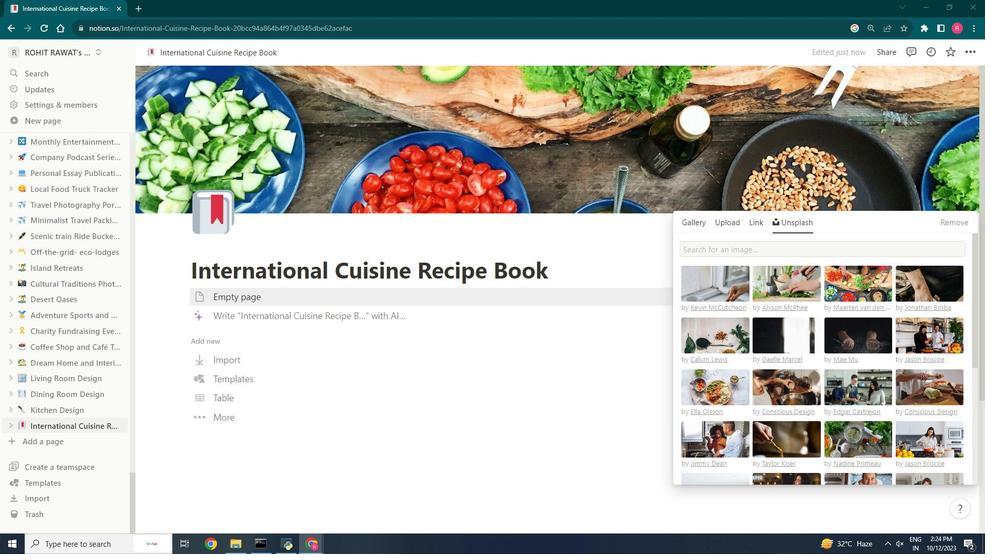 
Action: Mouse scrolled (122, 215) with delta (0, 0)
Screenshot: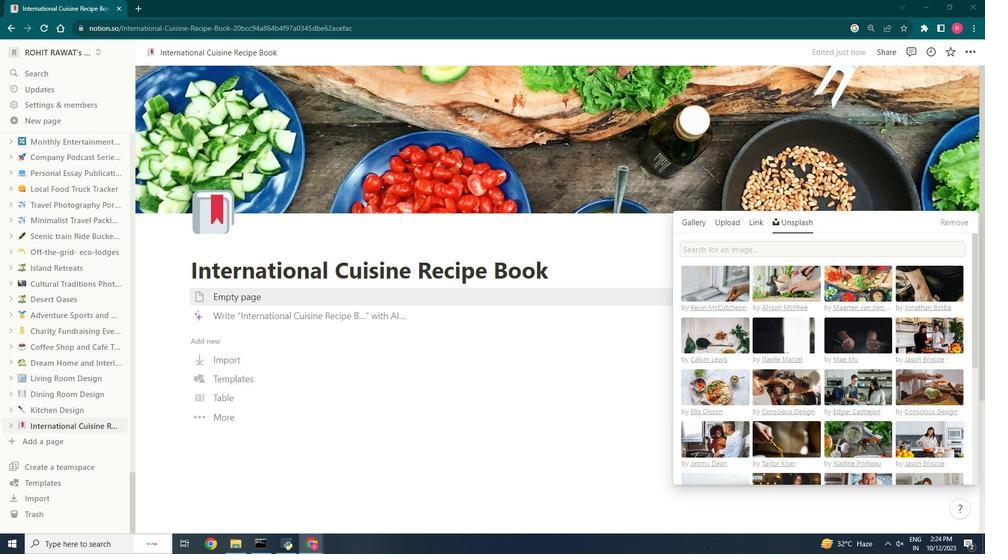 
Action: Mouse scrolled (122, 215) with delta (0, 0)
Screenshot: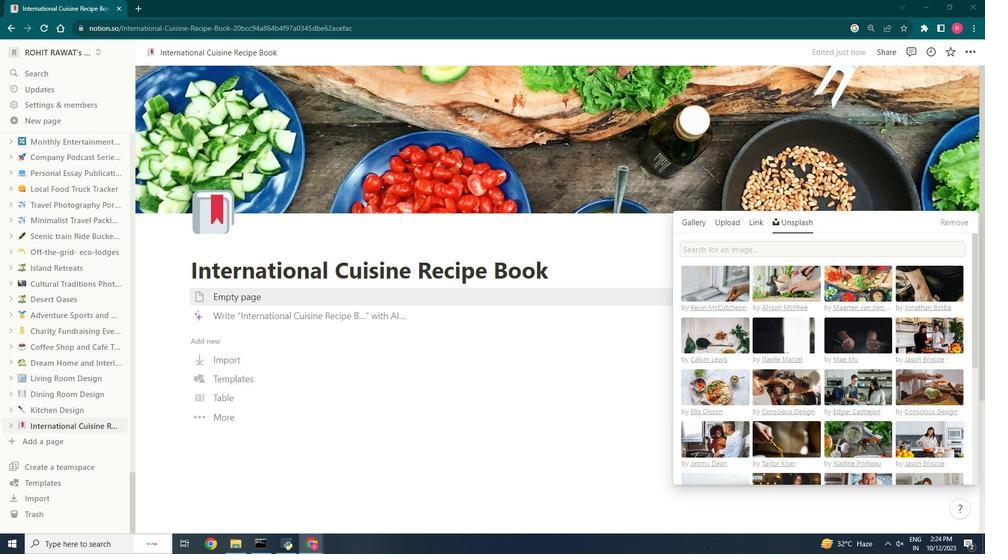 
Action: Mouse scrolled (122, 215) with delta (0, 0)
Screenshot: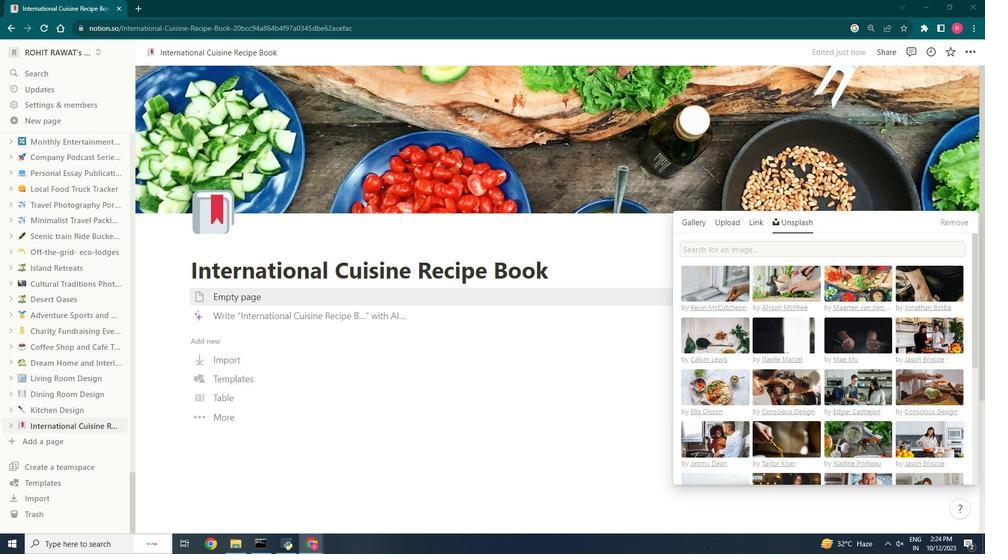
Action: Mouse scrolled (122, 215) with delta (0, 0)
Screenshot: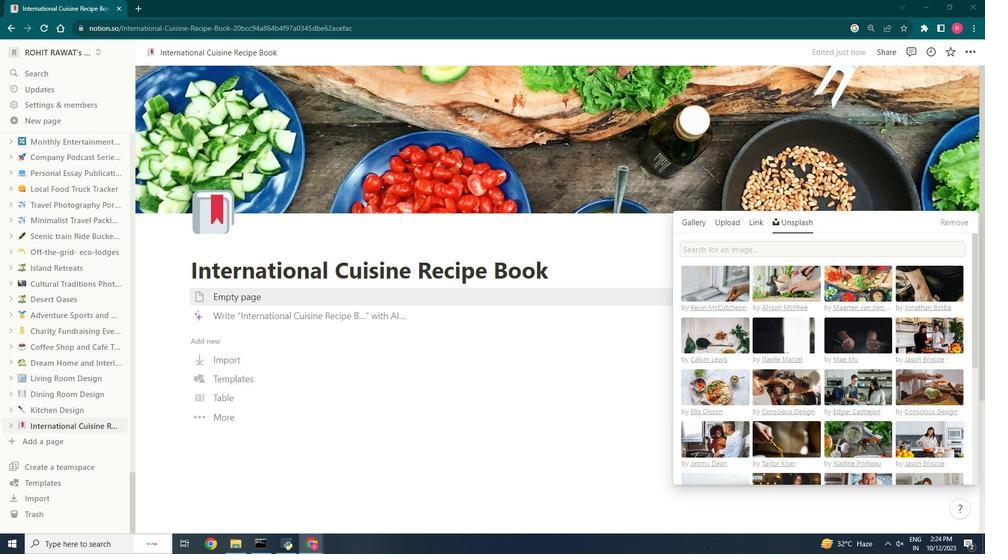
Action: Mouse scrolled (122, 215) with delta (0, 0)
Screenshot: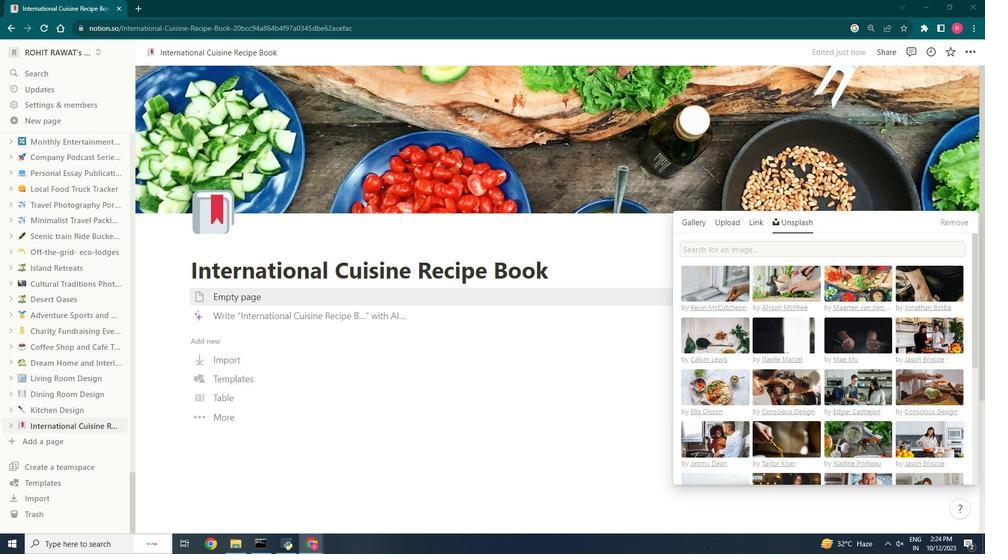 
Action: Mouse scrolled (122, 215) with delta (0, 0)
Screenshot: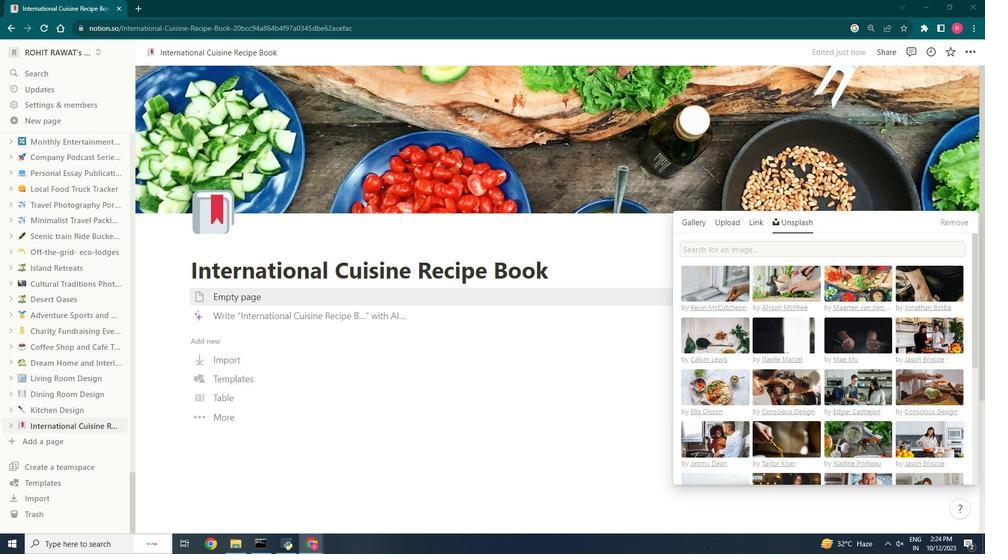 
Action: Mouse scrolled (122, 215) with delta (0, 0)
Screenshot: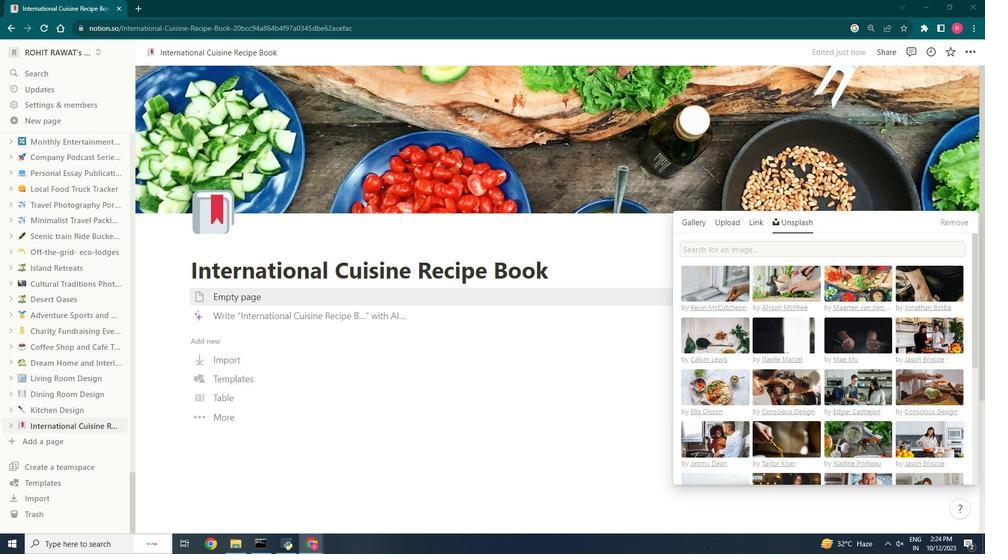 
Action: Mouse scrolled (122, 215) with delta (0, 0)
Screenshot: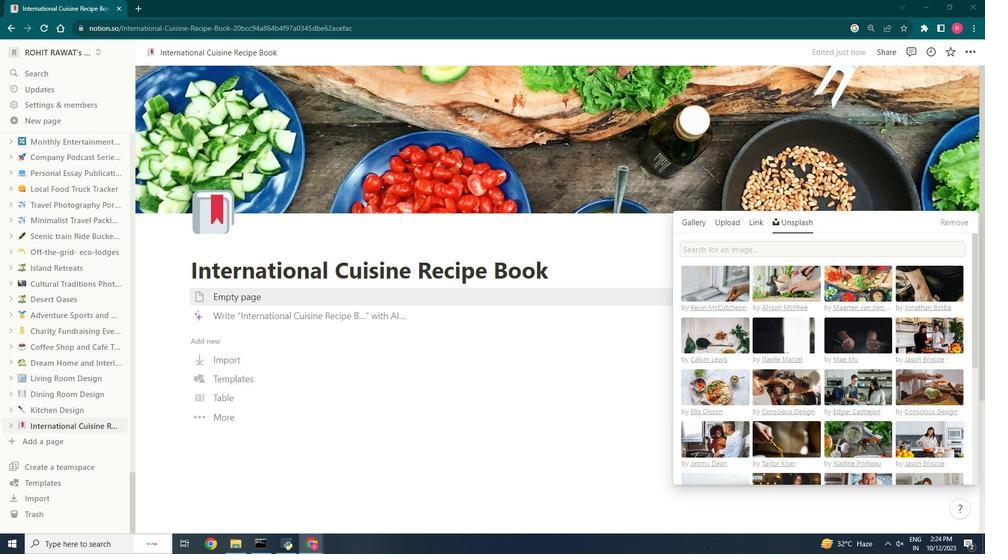 
Action: Mouse scrolled (122, 214) with delta (0, 0)
Screenshot: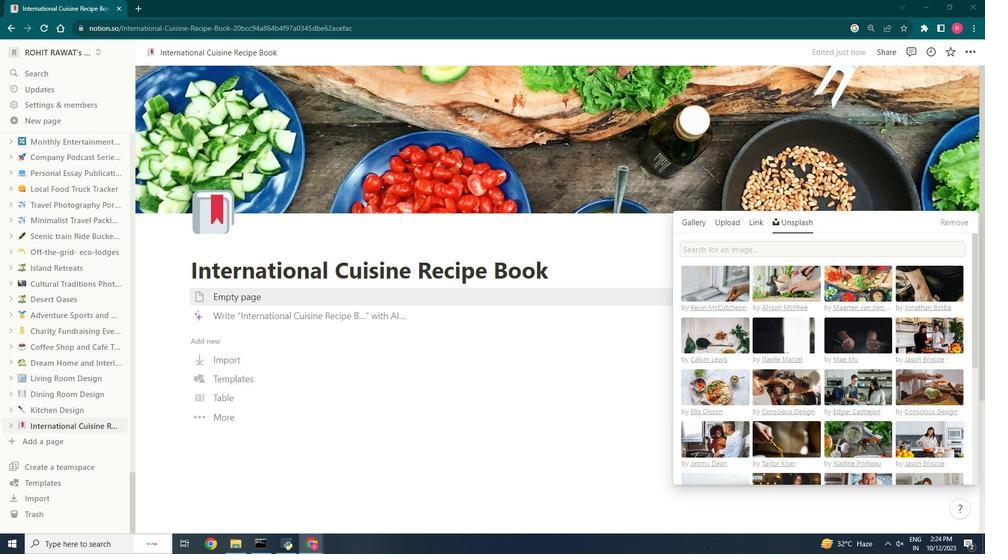 
Action: Mouse scrolled (122, 214) with delta (0, 0)
Screenshot: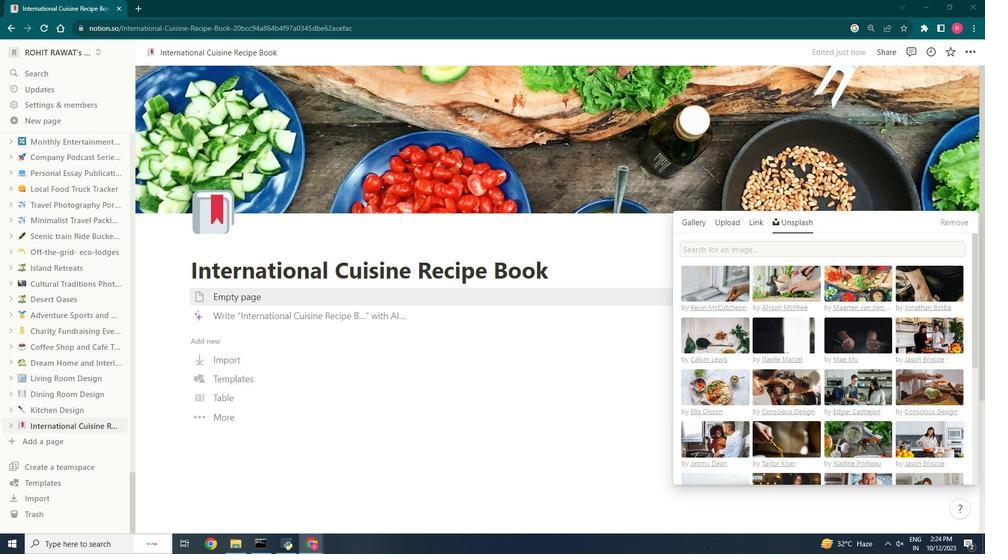 
Action: Mouse scrolled (122, 214) with delta (0, 0)
Screenshot: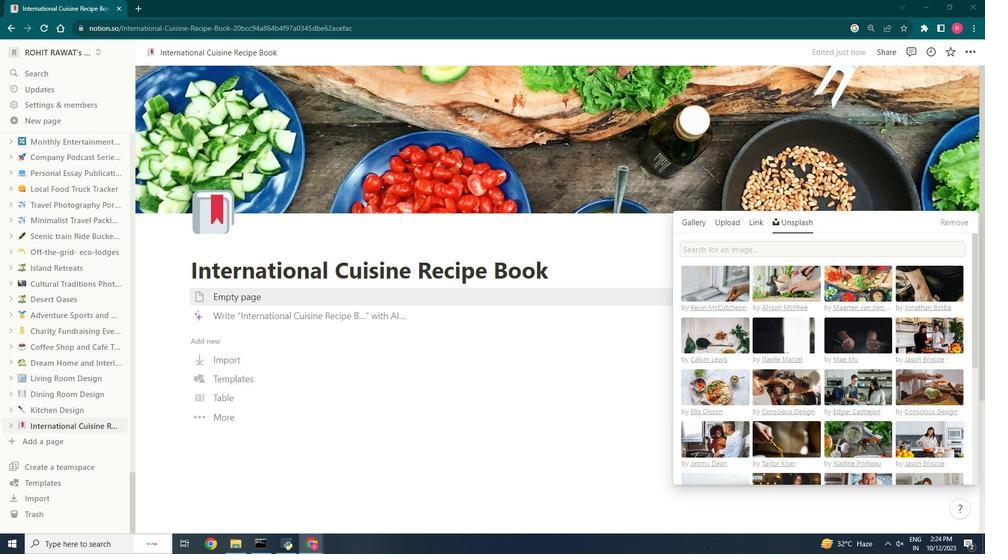 
Action: Mouse scrolled (122, 214) with delta (0, 0)
Screenshot: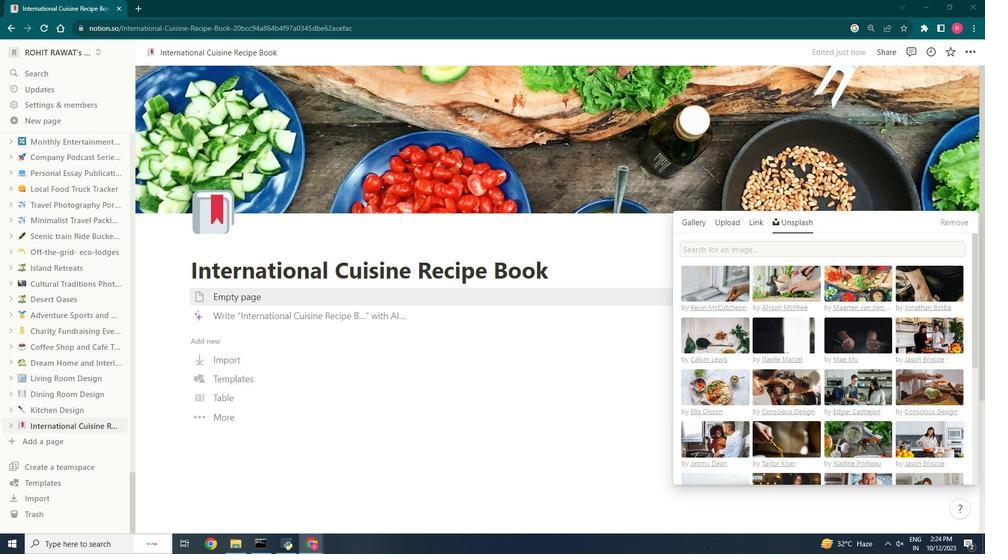 
Action: Mouse scrolled (122, 214) with delta (0, 0)
Screenshot: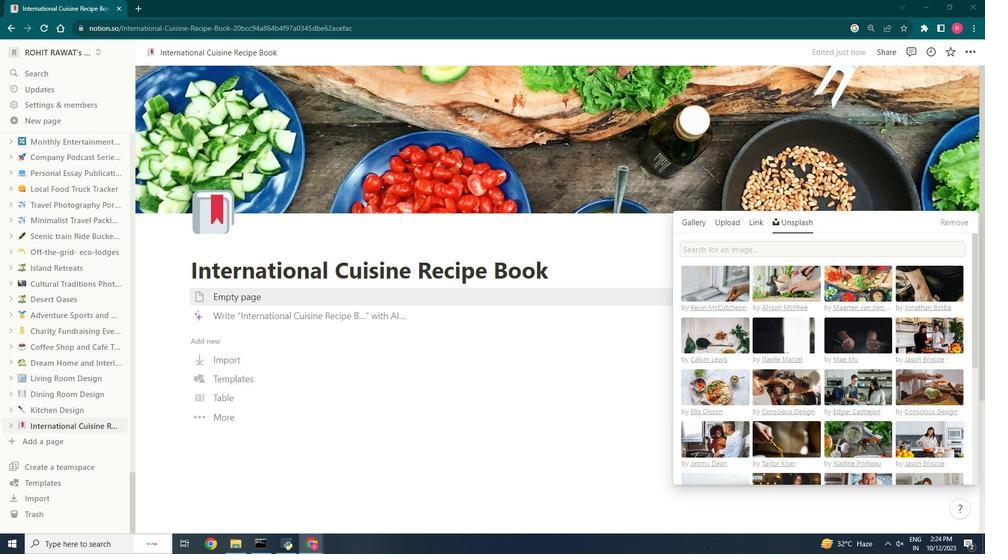 
Action: Mouse scrolled (122, 214) with delta (0, 0)
Screenshot: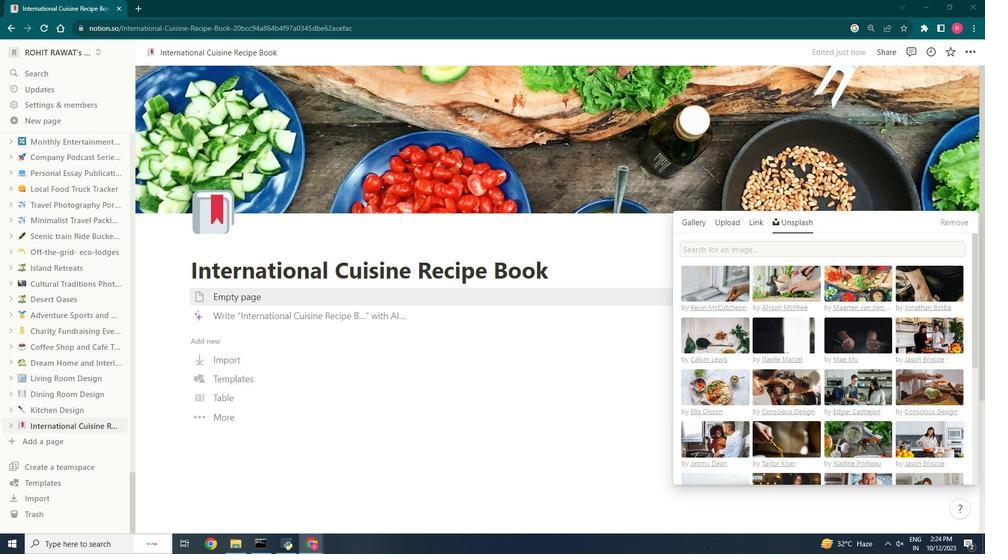 
Action: Mouse scrolled (122, 214) with delta (0, 0)
Screenshot: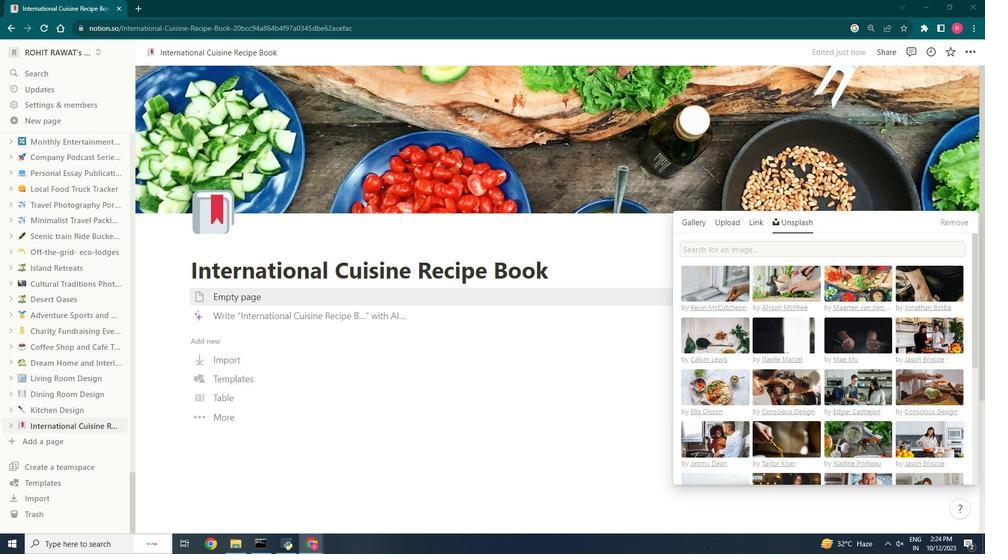
Action: Mouse scrolled (122, 214) with delta (0, 0)
Screenshot: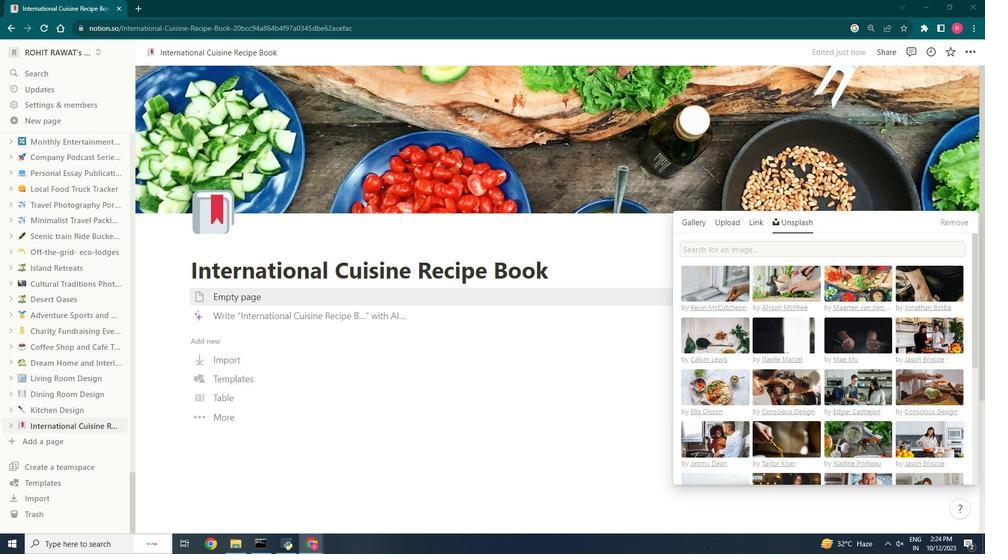 
Action: Mouse scrolled (122, 214) with delta (0, 0)
Screenshot: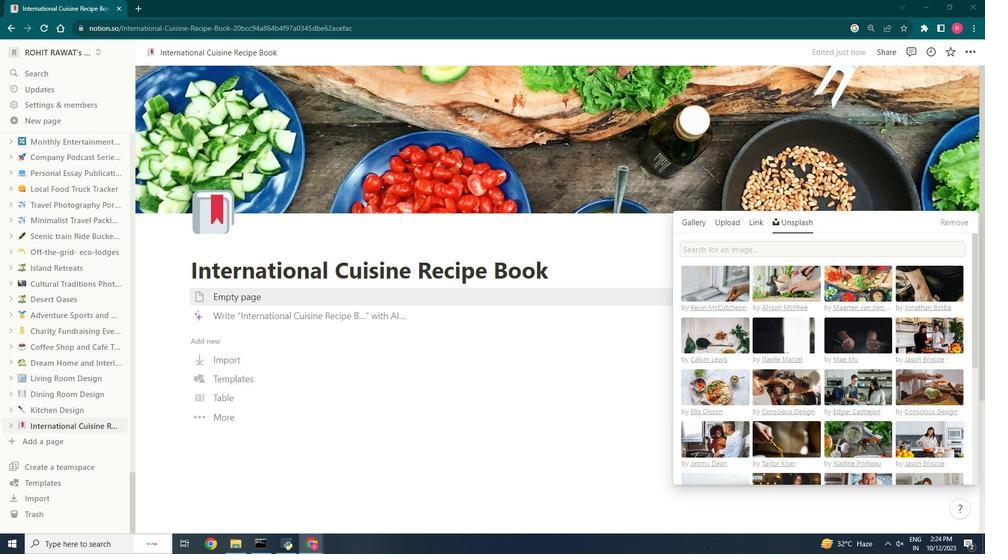 
Action: Mouse scrolled (122, 214) with delta (0, 0)
Screenshot: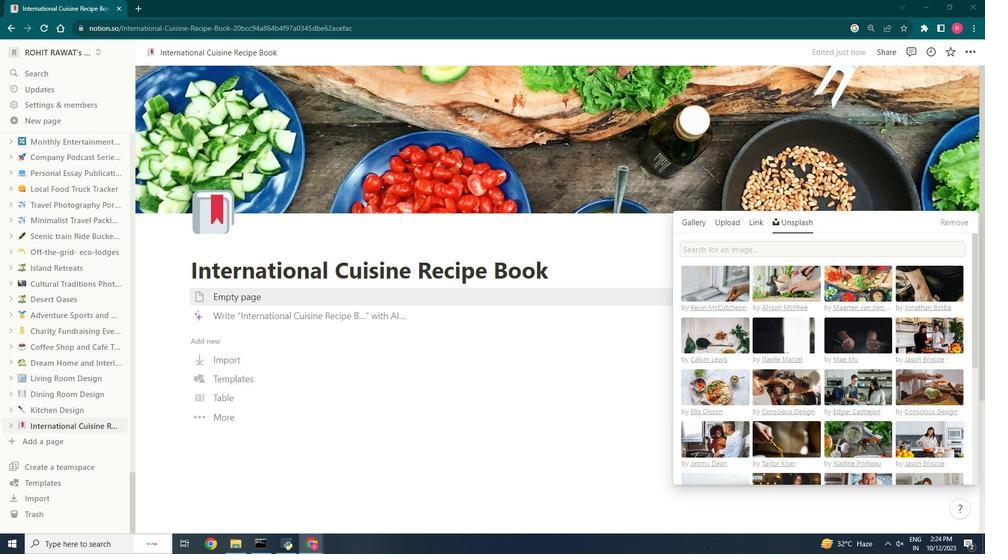 
Action: Mouse scrolled (122, 214) with delta (0, 0)
Screenshot: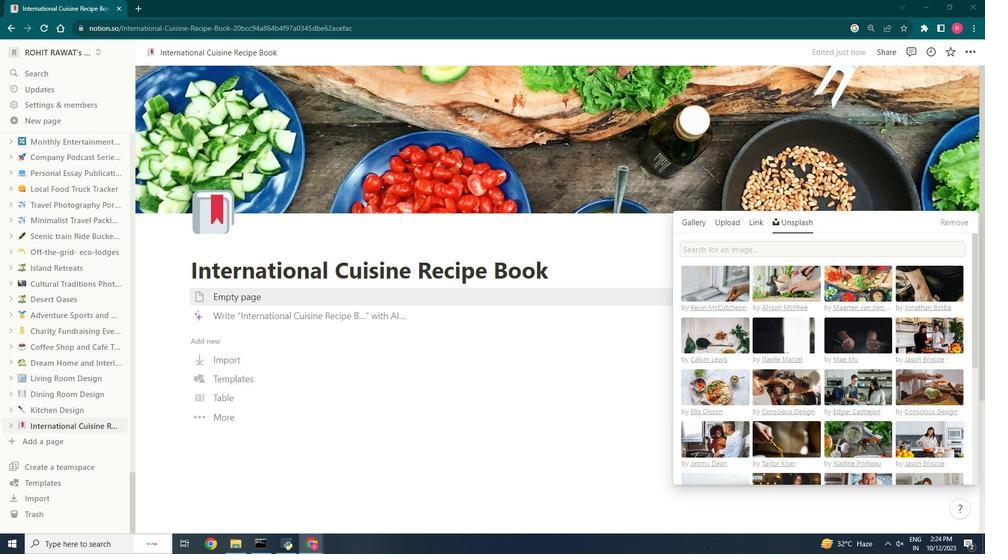 
Action: Mouse scrolled (122, 215) with delta (0, 0)
Screenshot: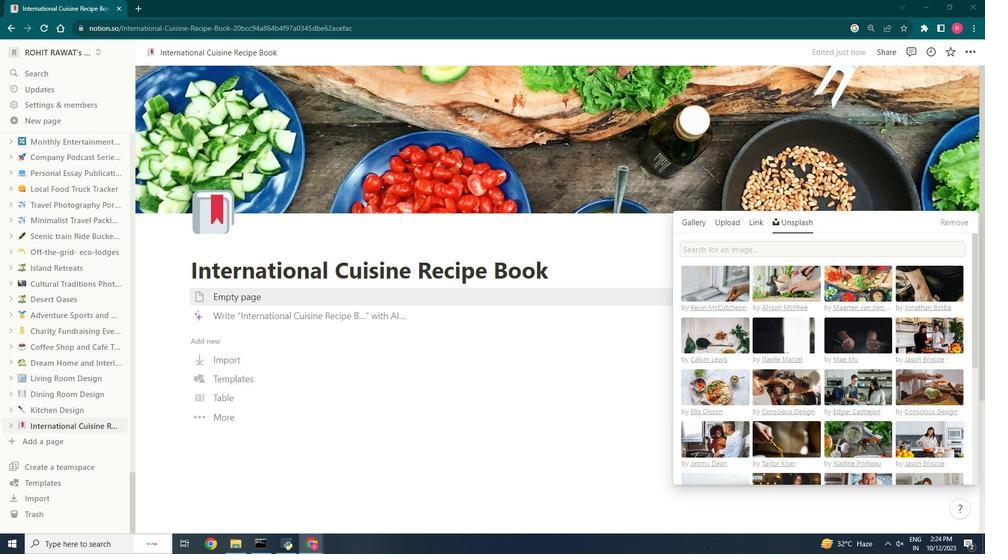
Action: Mouse scrolled (122, 215) with delta (0, 0)
Screenshot: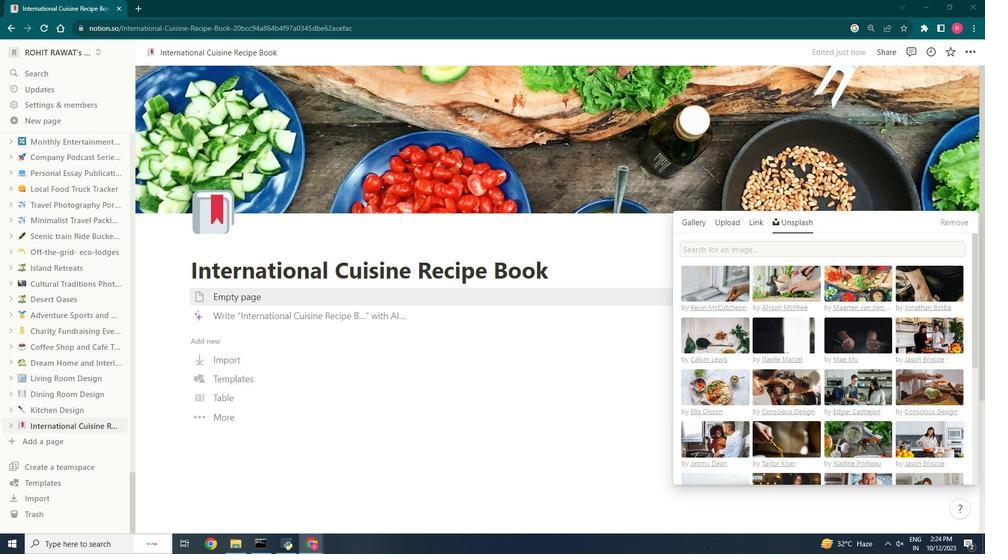 
Action: Mouse scrolled (122, 215) with delta (0, 0)
Screenshot: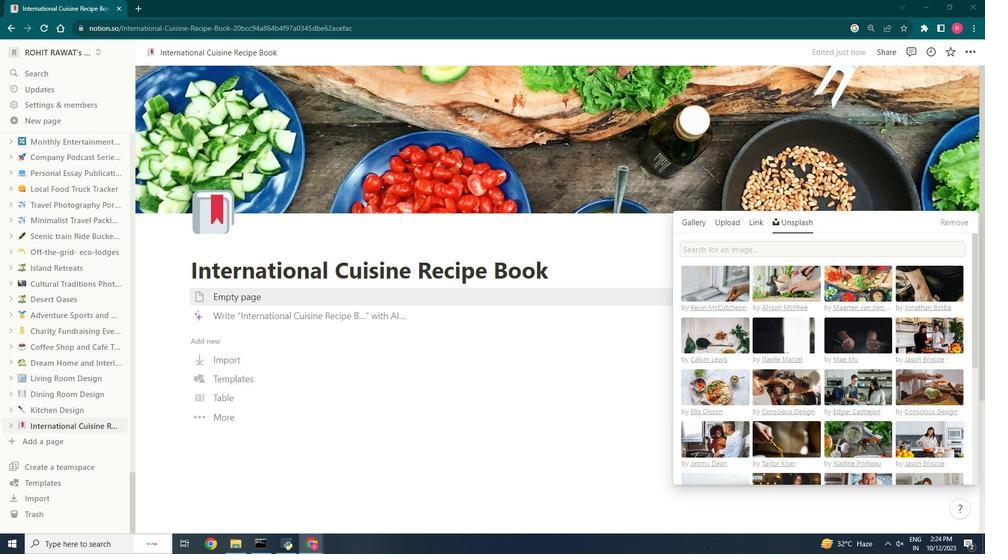 
Action: Mouse scrolled (122, 214) with delta (0, 0)
Screenshot: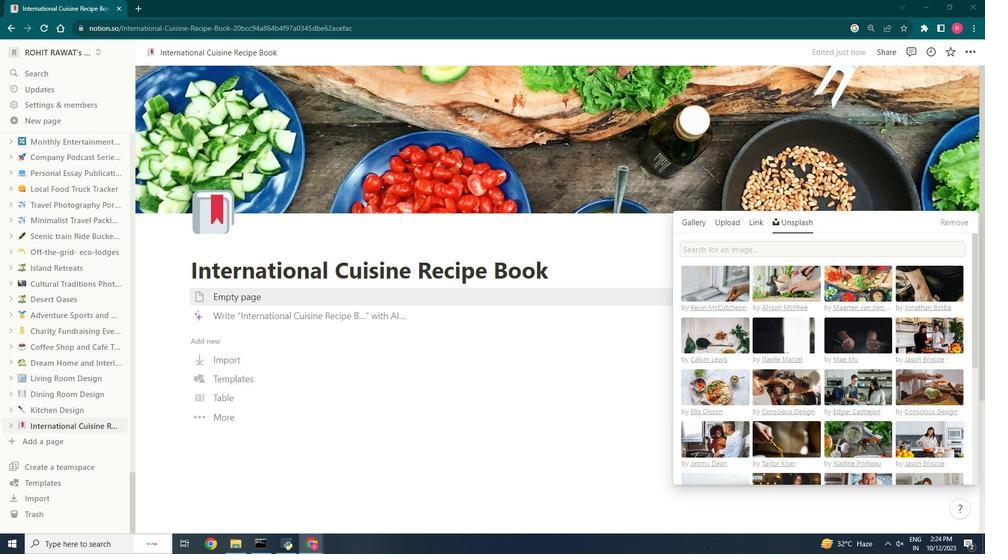 
Action: Mouse scrolled (122, 215) with delta (0, 0)
Screenshot: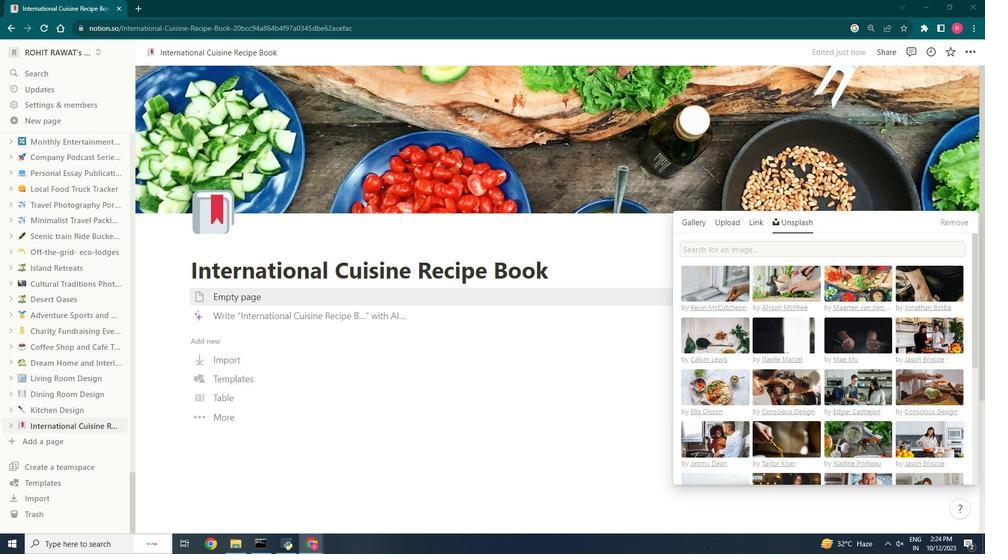 
Action: Mouse scrolled (122, 215) with delta (0, 0)
Screenshot: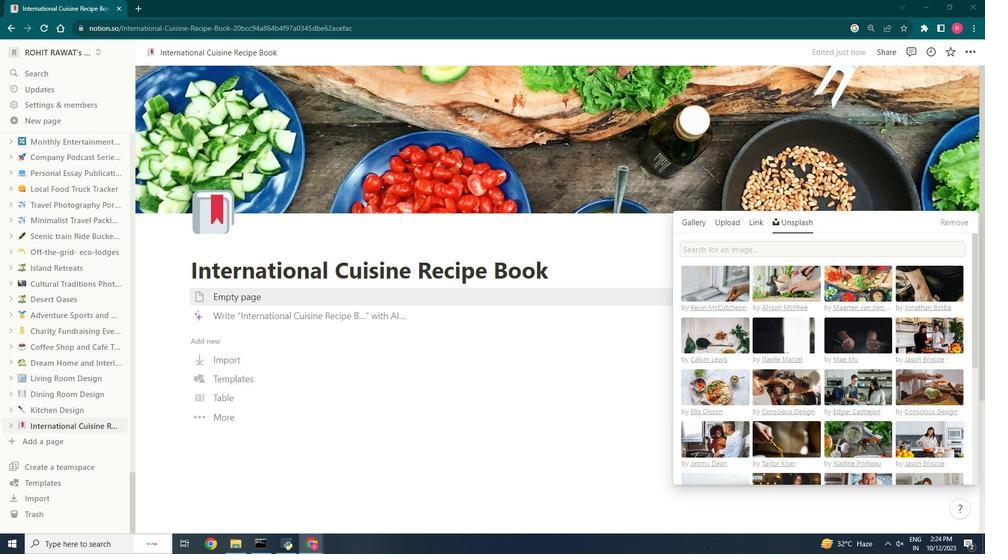 
Action: Mouse scrolled (122, 215) with delta (0, 0)
Screenshot: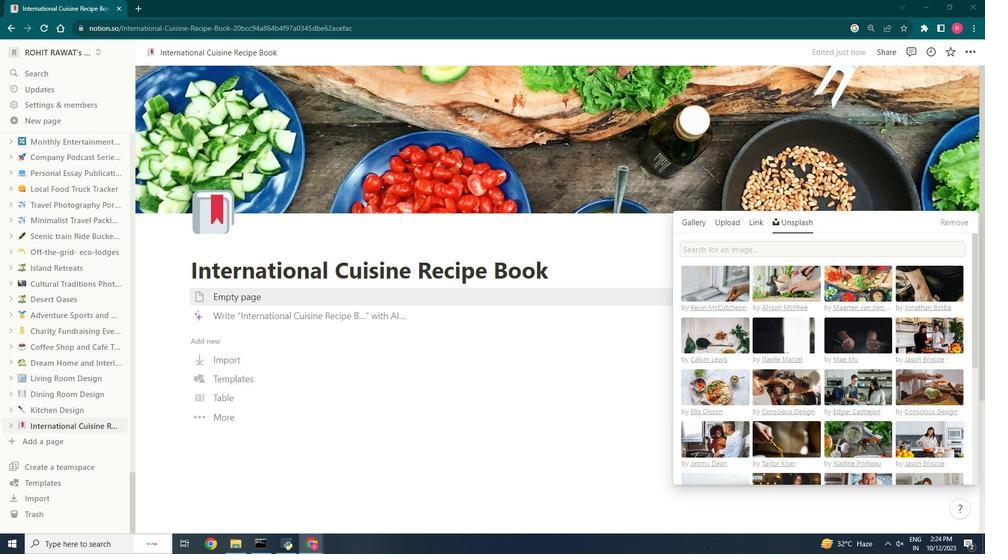 
Action: Mouse scrolled (122, 215) with delta (0, 0)
Screenshot: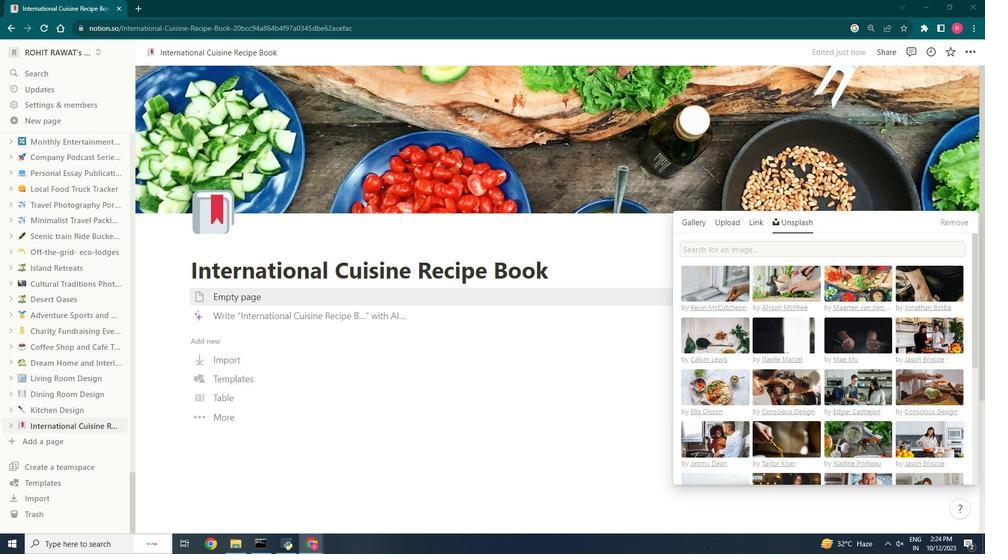 
Action: Mouse scrolled (122, 215) with delta (0, 0)
Screenshot: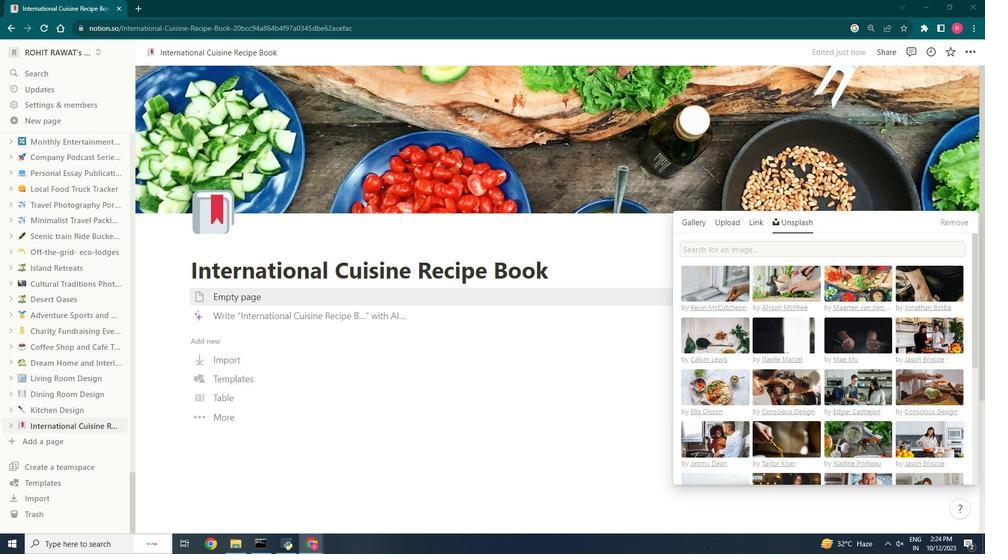 
Action: Mouse scrolled (122, 215) with delta (0, 0)
Screenshot: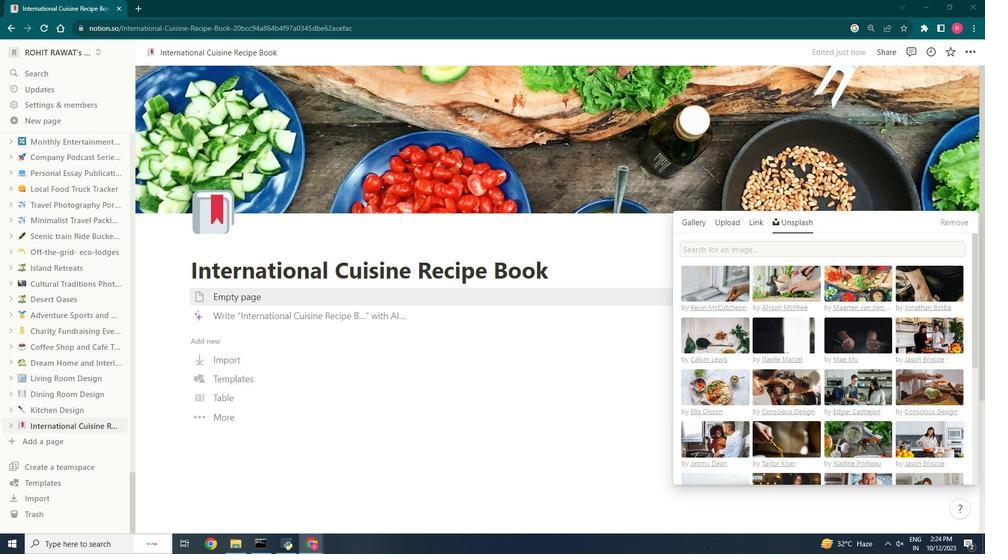 
Action: Mouse scrolled (122, 215) with delta (0, 0)
Screenshot: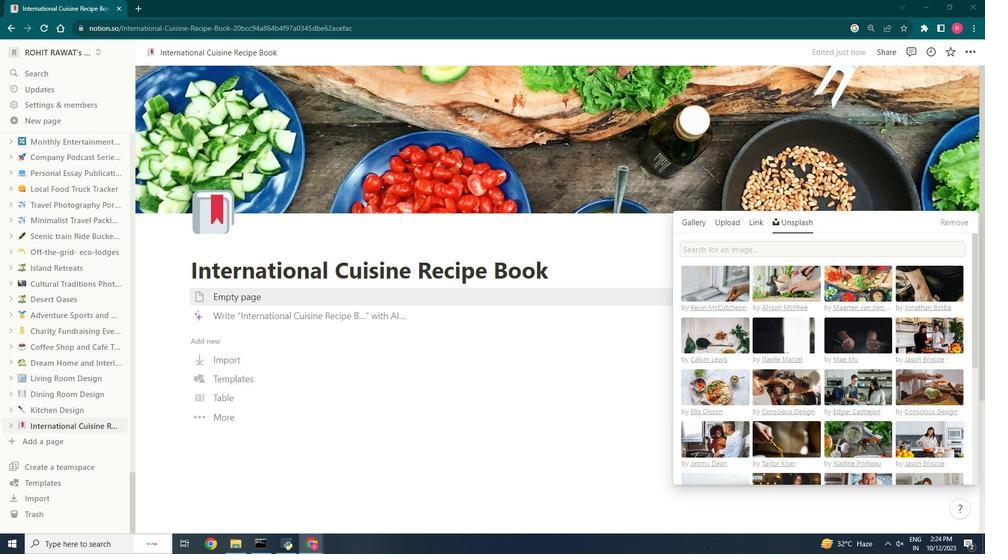 
Action: Mouse scrolled (122, 215) with delta (0, 0)
Screenshot: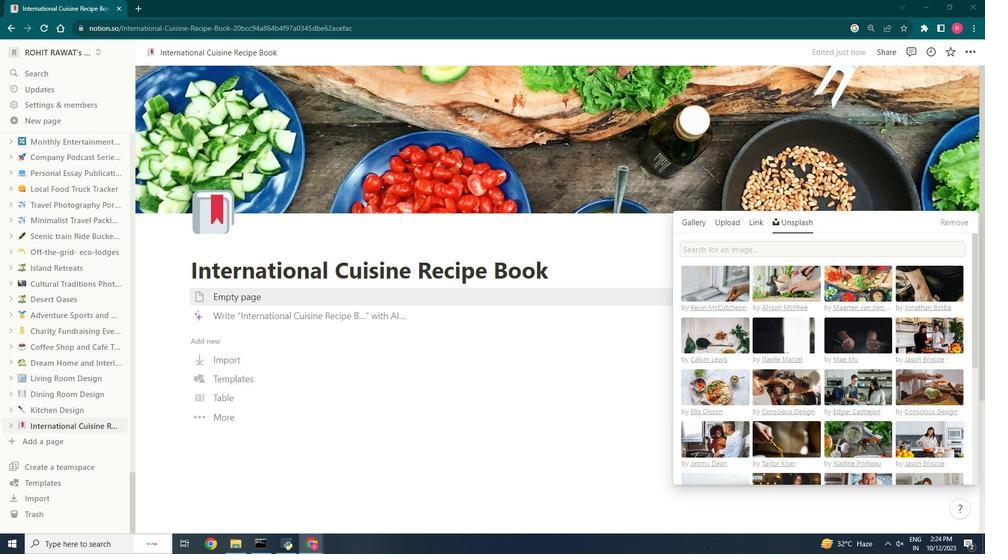 
Action: Mouse scrolled (122, 215) with delta (0, 0)
Screenshot: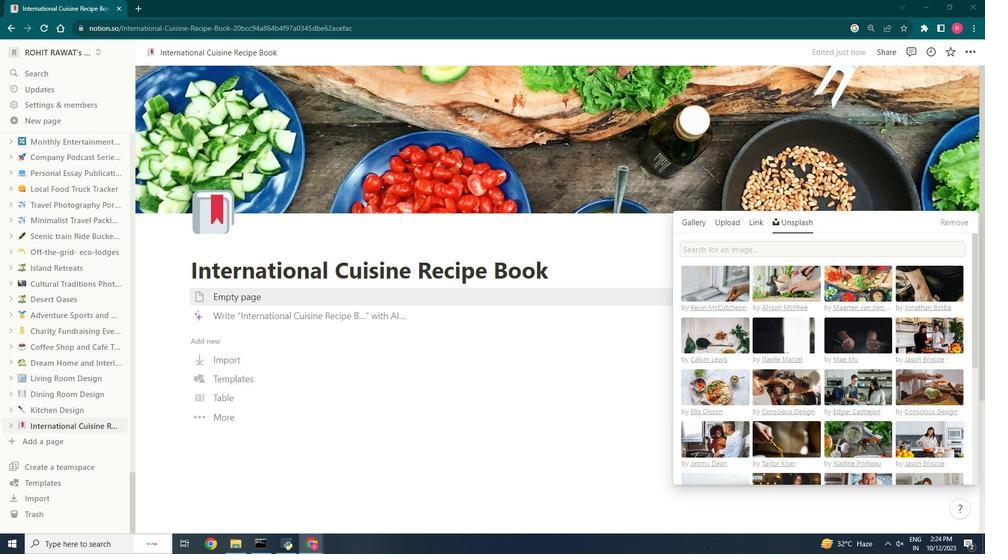
Action: Mouse scrolled (122, 214) with delta (0, 0)
Screenshot: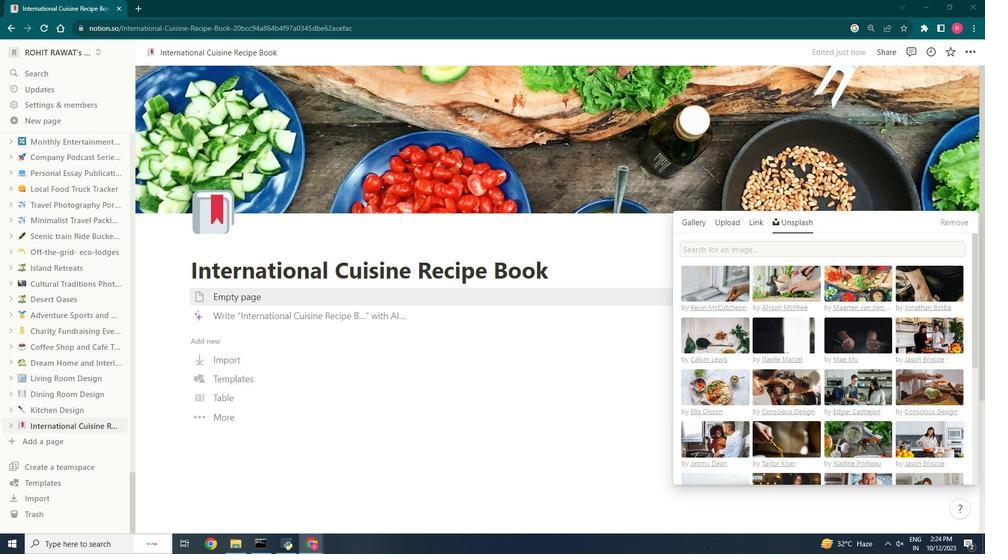 
Action: Mouse scrolled (122, 214) with delta (0, 0)
Screenshot: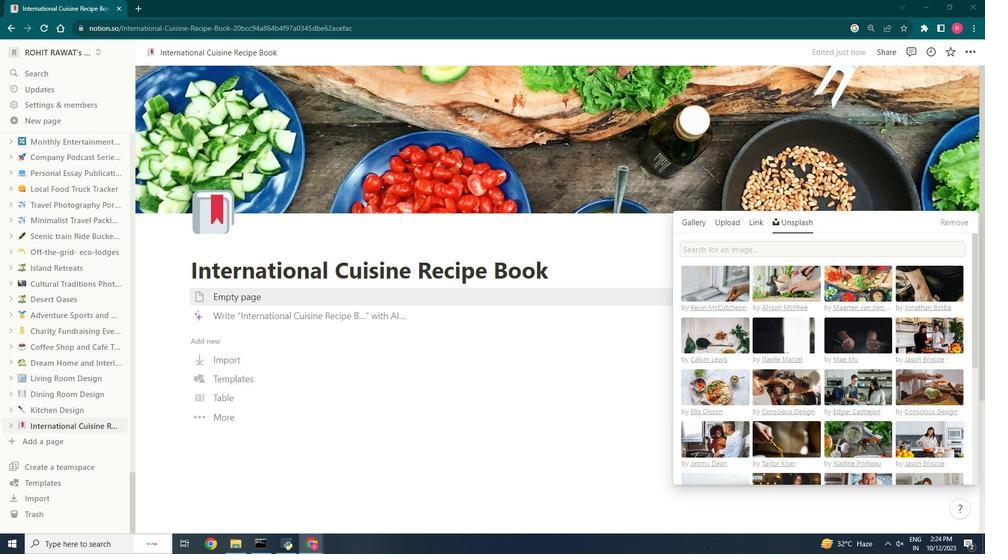 
Action: Mouse moved to (340, 286)
Screenshot: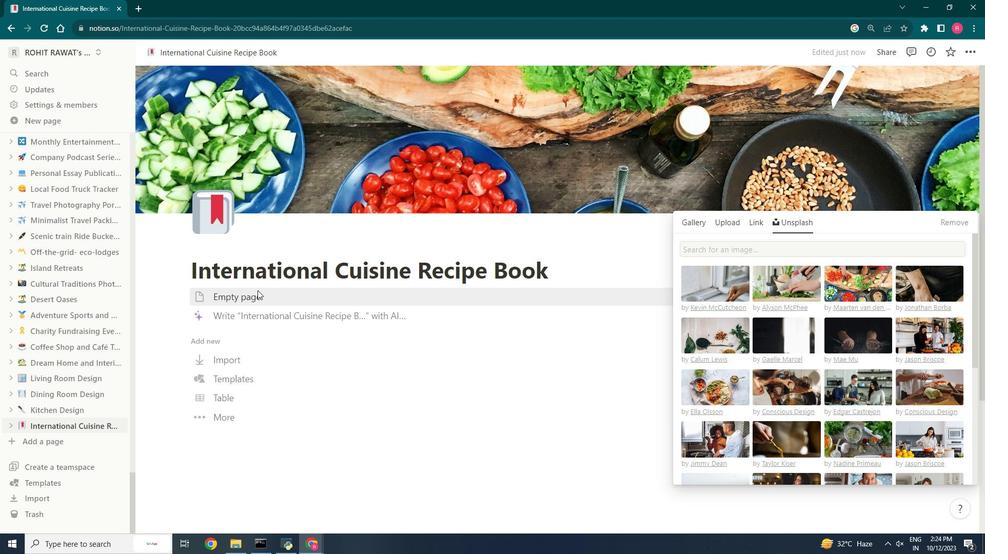 
Action: Mouse pressed left at (340, 286)
Screenshot: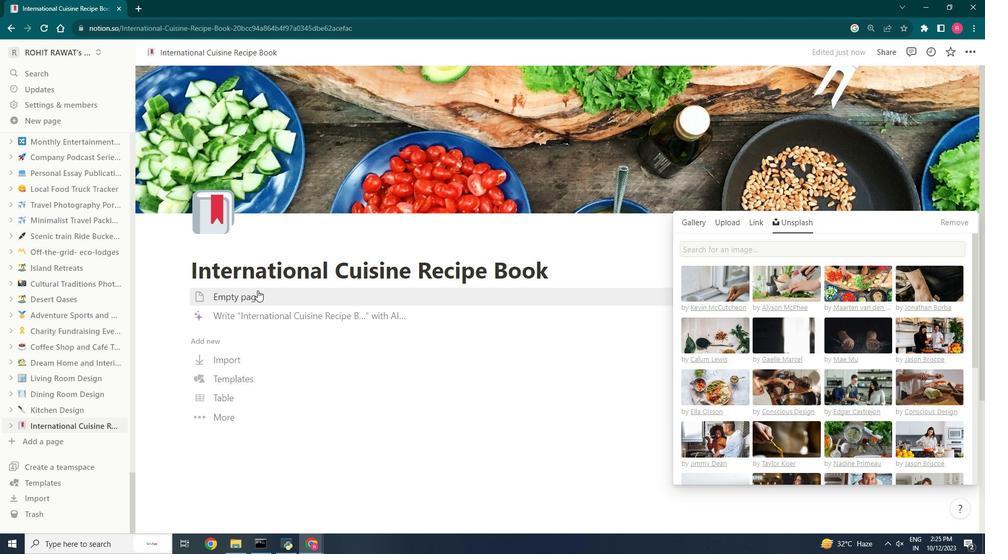 
Action: Mouse moved to (339, 288)
Screenshot: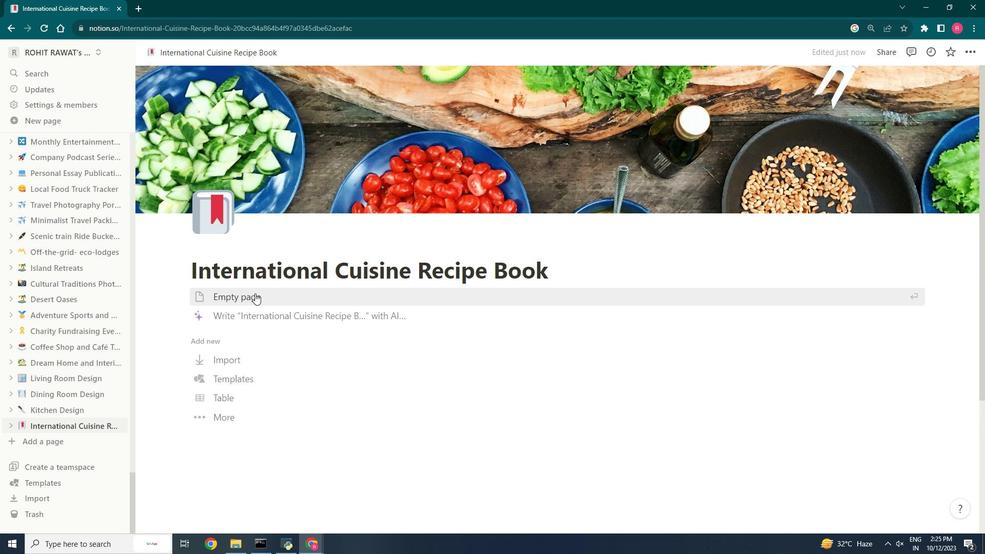 
Action: Mouse pressed left at (339, 288)
Screenshot: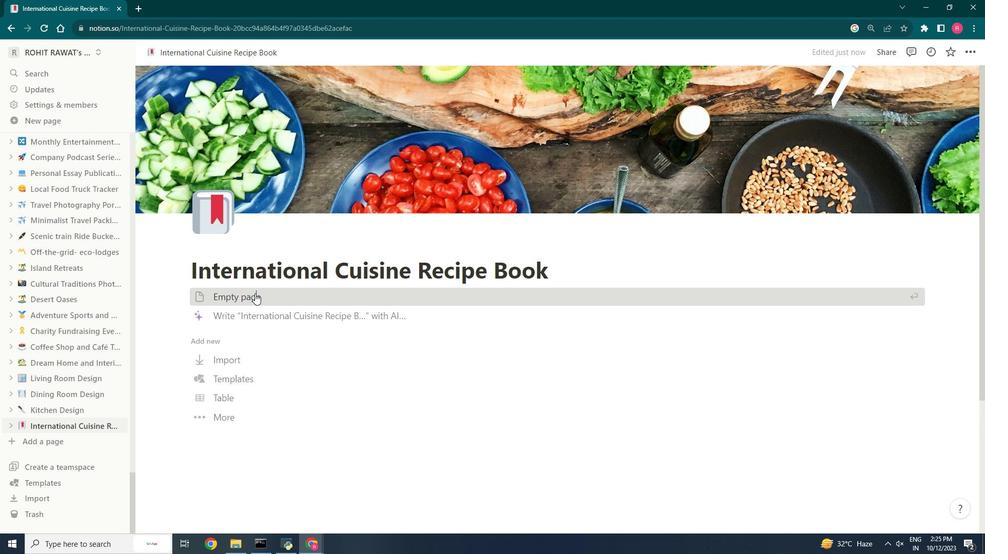 
Action: Mouse moved to (122, 209)
Screenshot: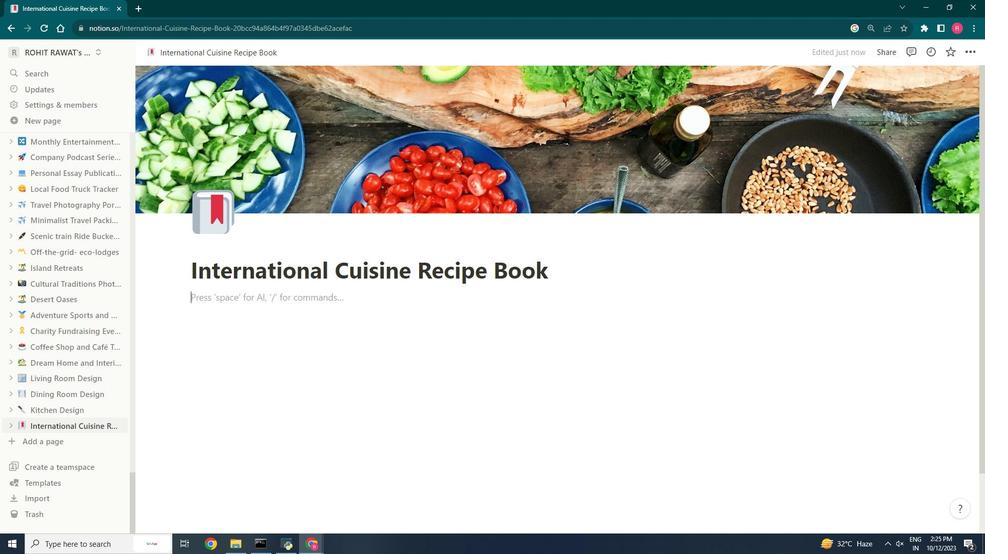 
Action: Mouse scrolled (122, 209) with delta (0, 0)
Screenshot: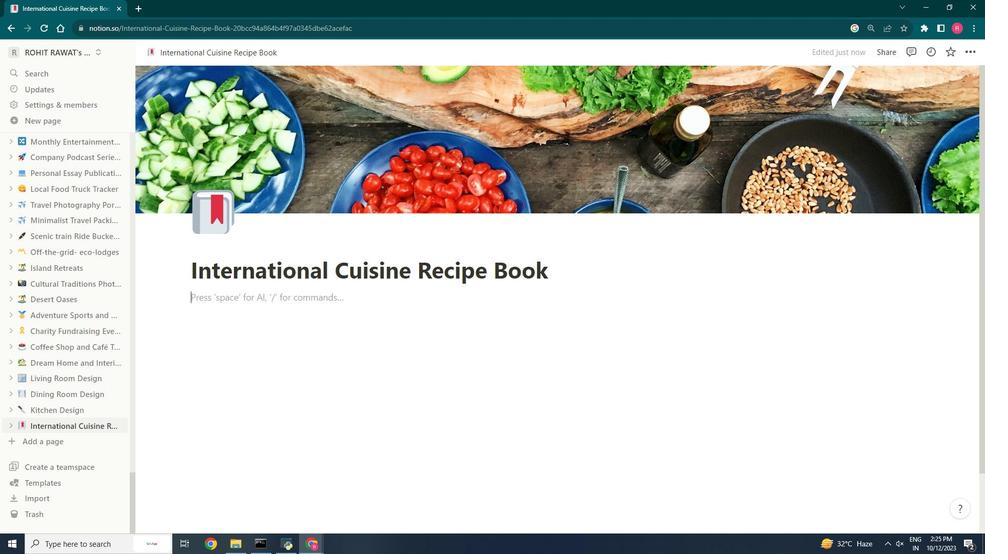 
Action: Mouse scrolled (122, 209) with delta (0, 0)
Screenshot: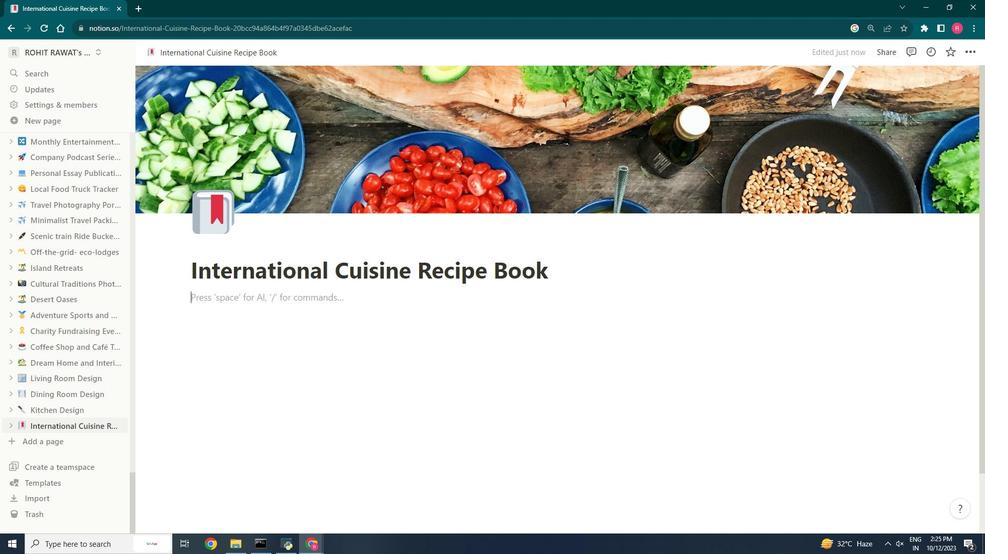 
Action: Mouse scrolled (122, 209) with delta (0, 0)
Screenshot: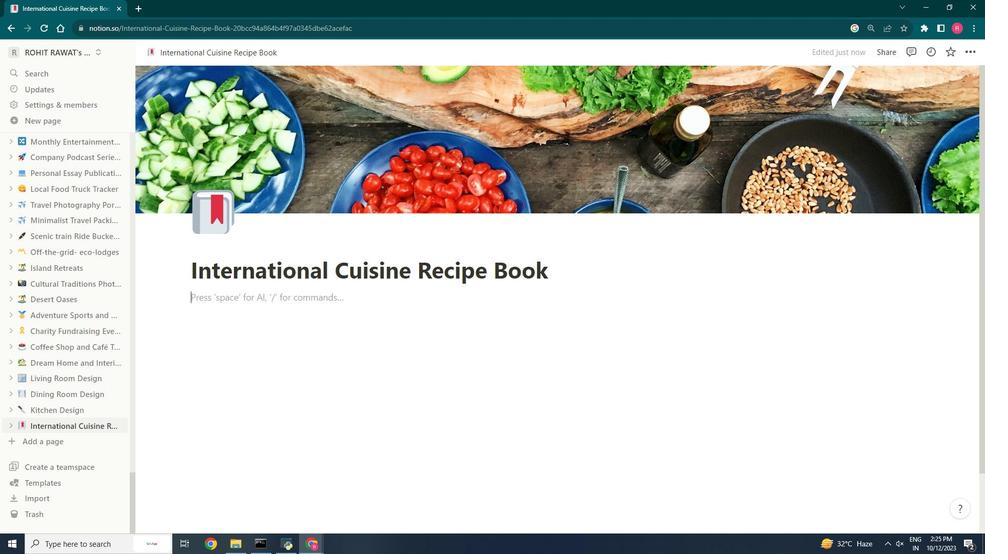 
Action: Mouse scrolled (122, 209) with delta (0, 0)
Screenshot: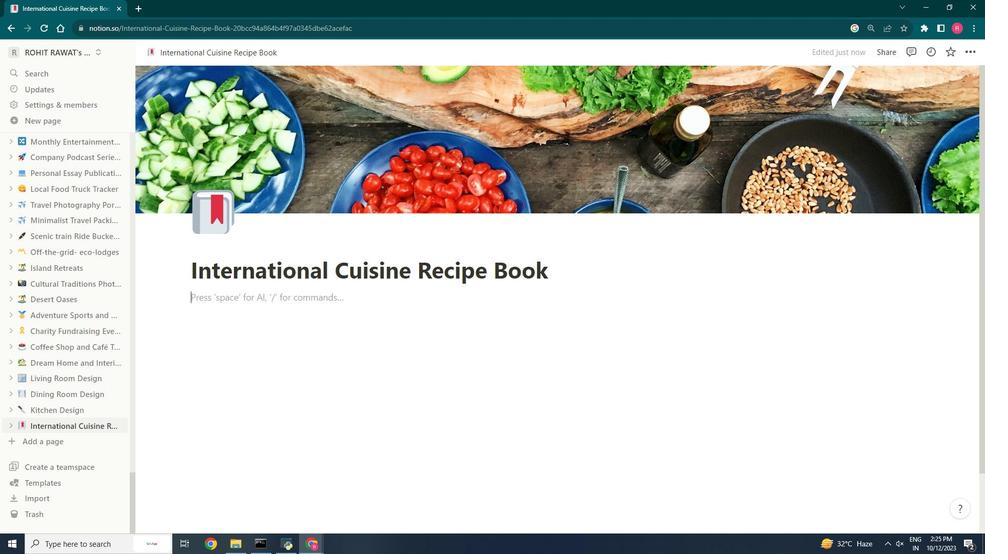 
Action: Mouse scrolled (122, 209) with delta (0, 0)
Screenshot: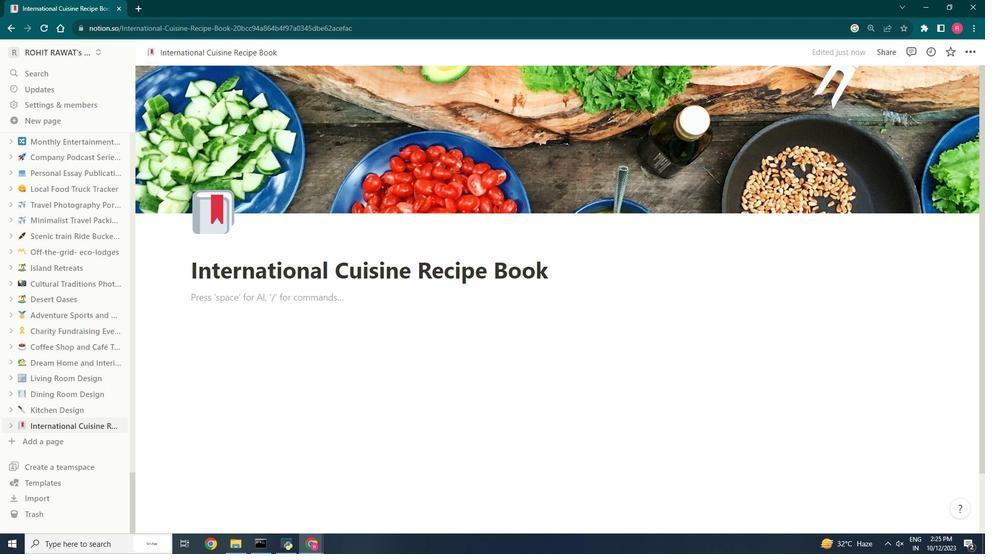 
Action: Mouse moved to (122, 209)
Screenshot: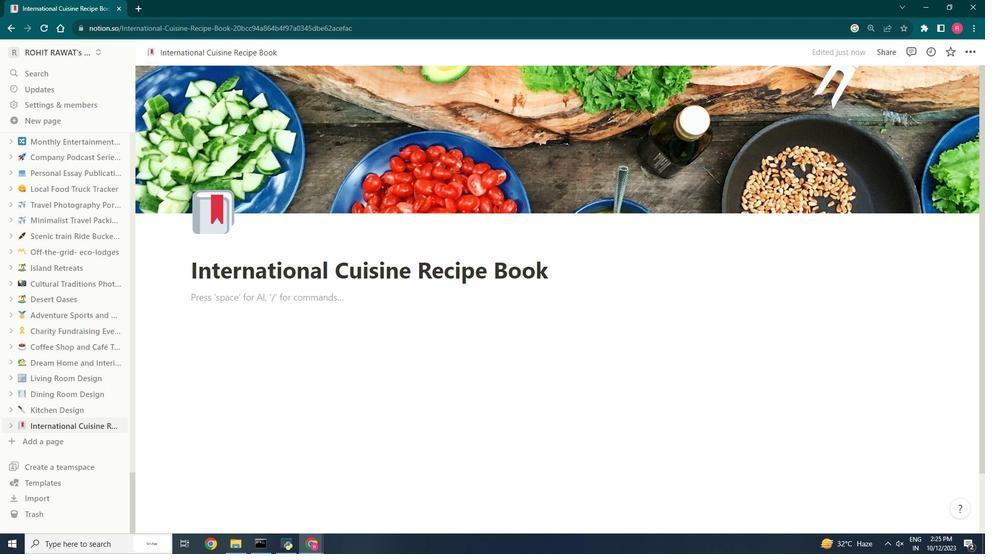 
Action: Mouse scrolled (122, 209) with delta (0, 0)
Screenshot: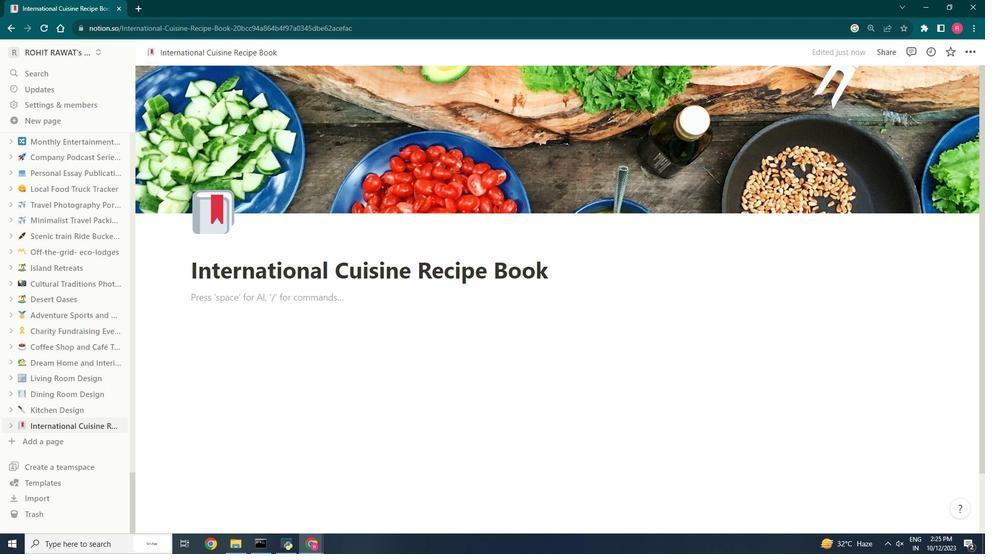 
Action: Mouse scrolled (122, 209) with delta (0, 0)
Screenshot: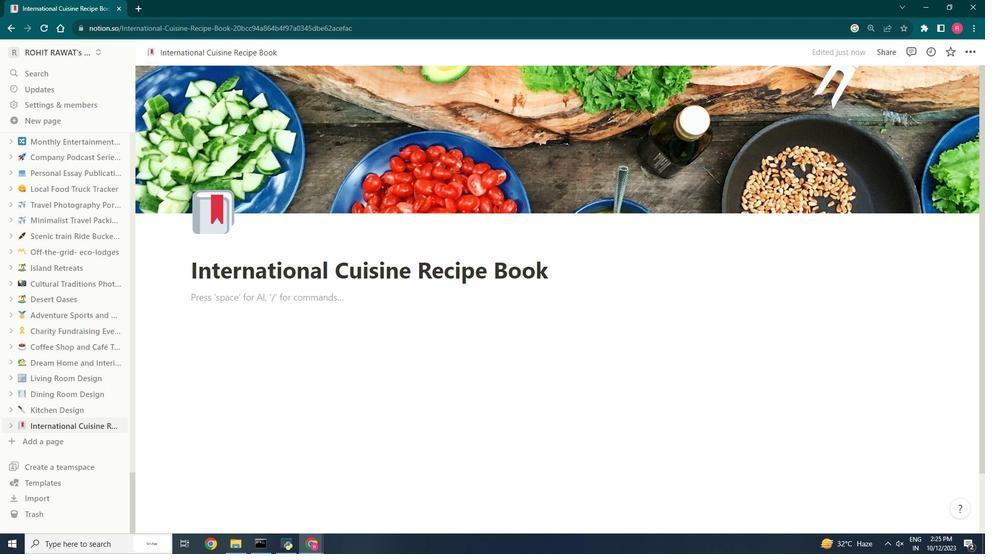 
Action: Mouse scrolled (122, 209) with delta (0, 0)
Screenshot: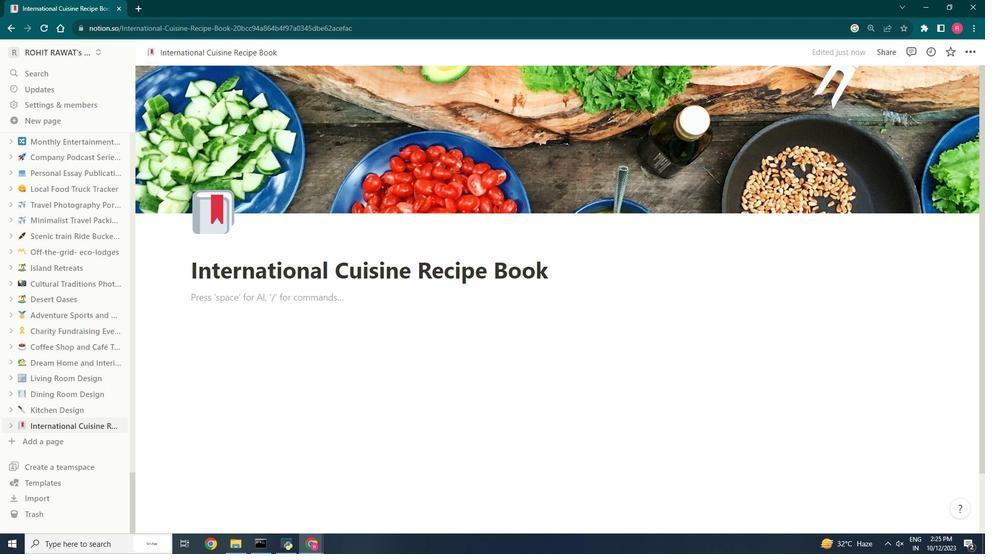 
Action: Mouse scrolled (122, 209) with delta (0, 0)
Screenshot: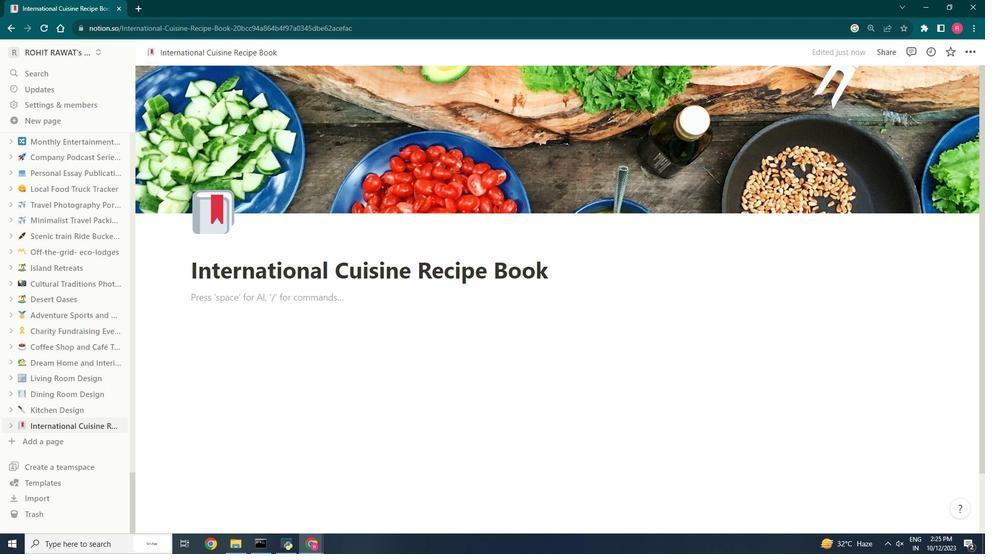 
Action: Mouse scrolled (122, 209) with delta (0, 0)
Screenshot: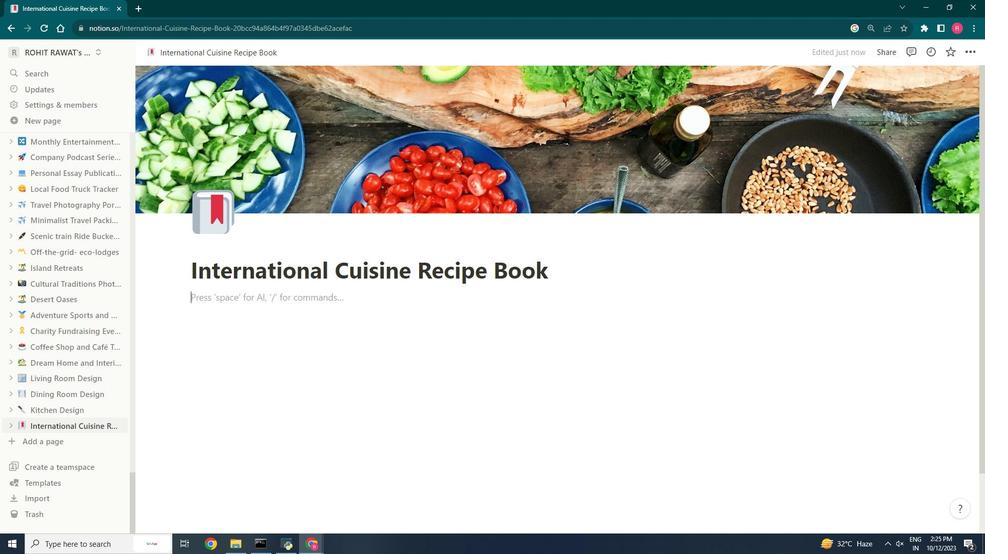 
Action: Mouse scrolled (122, 209) with delta (0, 0)
Screenshot: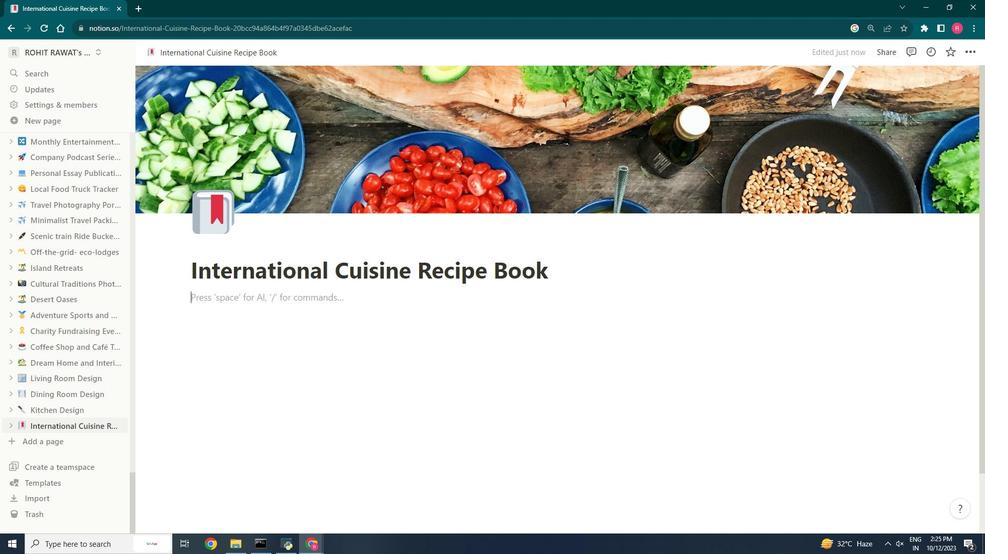 
Action: Mouse scrolled (122, 209) with delta (0, 0)
Screenshot: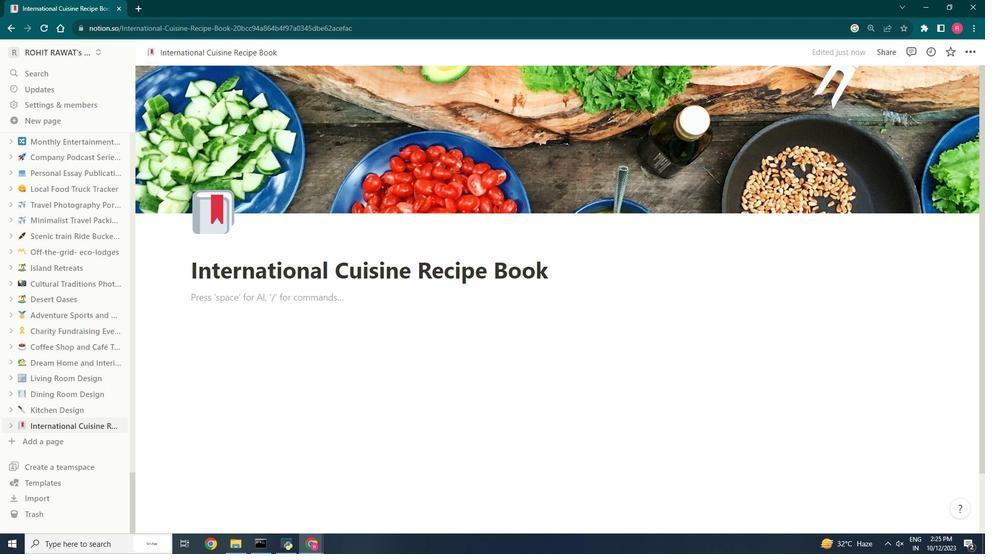 
Action: Mouse scrolled (122, 209) with delta (0, 0)
Screenshot: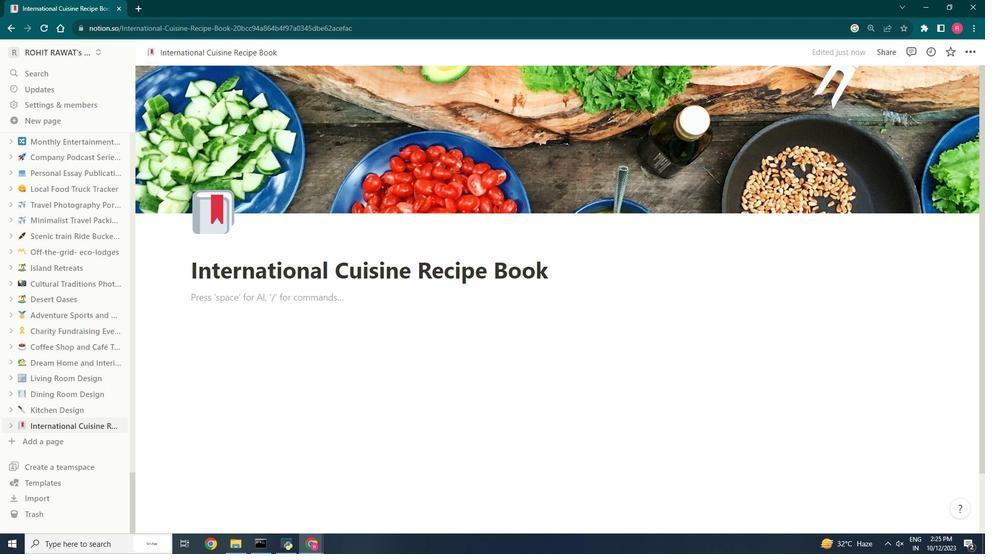 
Action: Mouse scrolled (122, 209) with delta (0, 0)
Screenshot: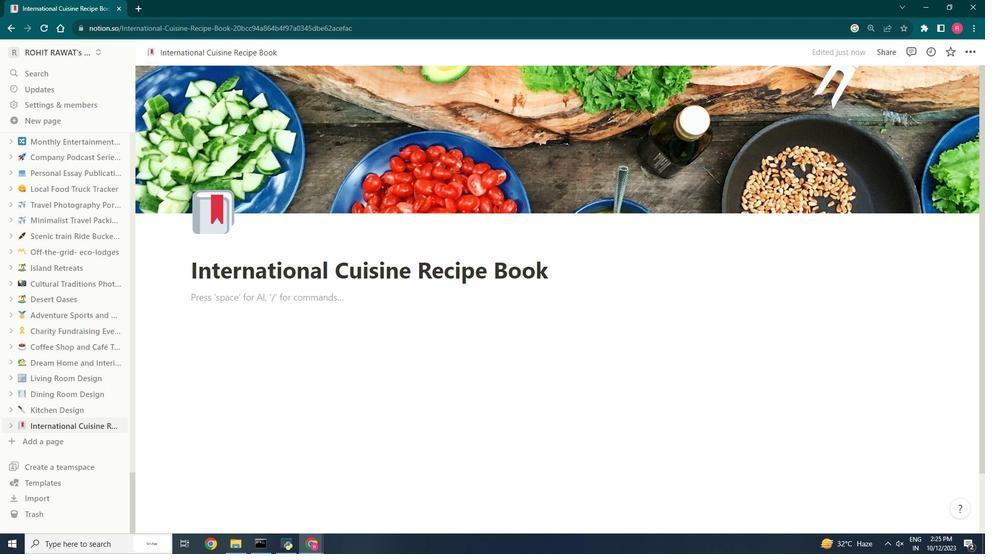 
Action: Mouse scrolled (122, 209) with delta (0, 0)
Screenshot: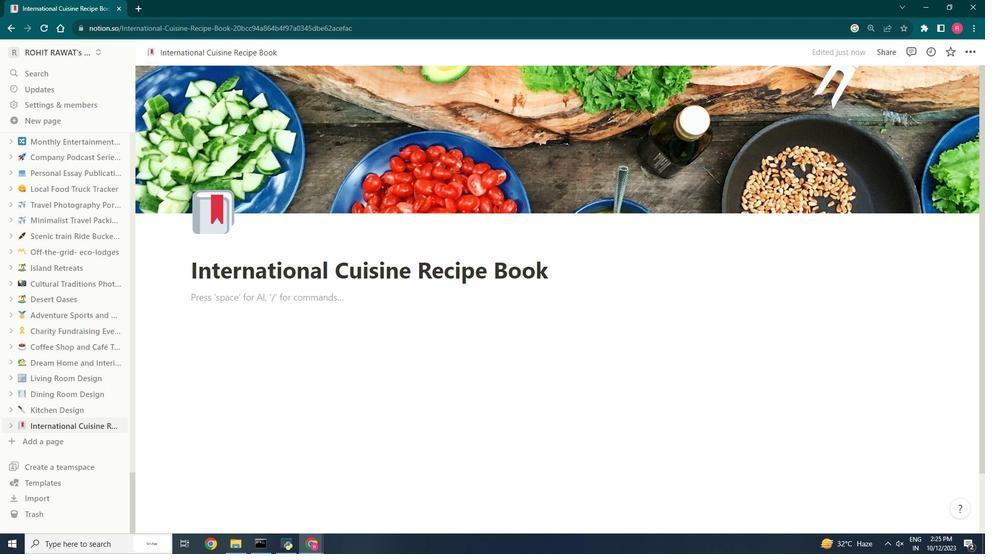 
Action: Mouse scrolled (122, 209) with delta (0, 0)
Screenshot: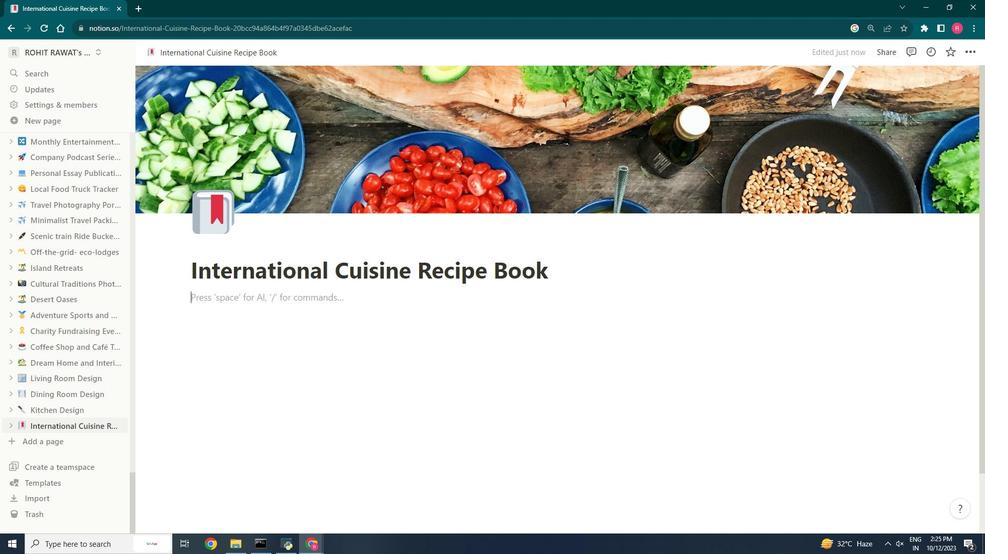 
Action: Mouse scrolled (122, 209) with delta (0, 0)
Screenshot: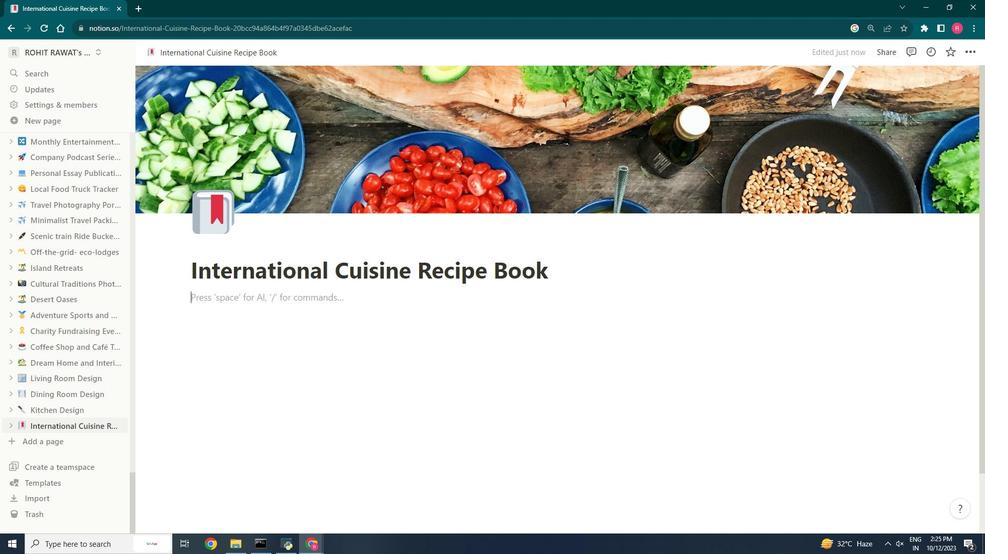
Action: Mouse scrolled (122, 209) with delta (0, 0)
Screenshot: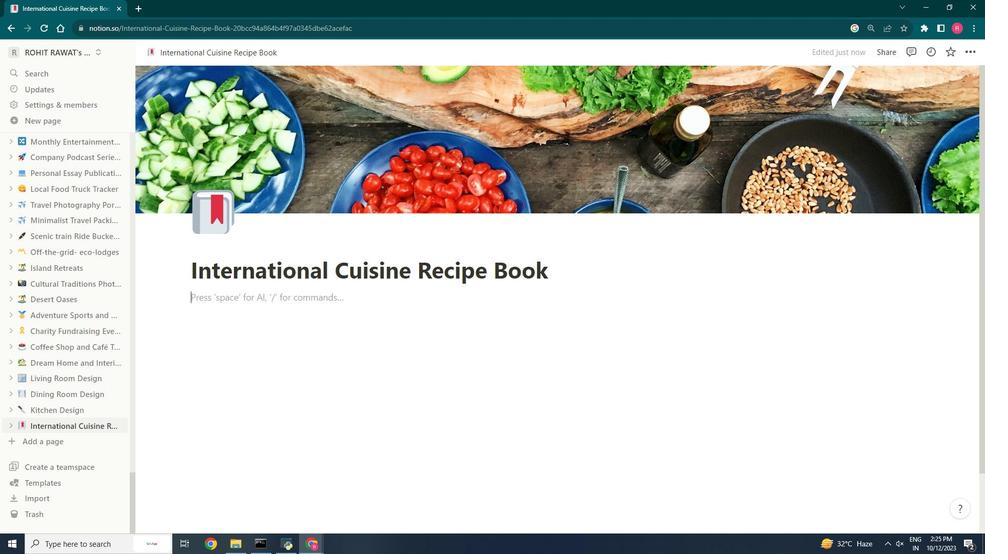 
Action: Mouse scrolled (122, 209) with delta (0, 0)
Screenshot: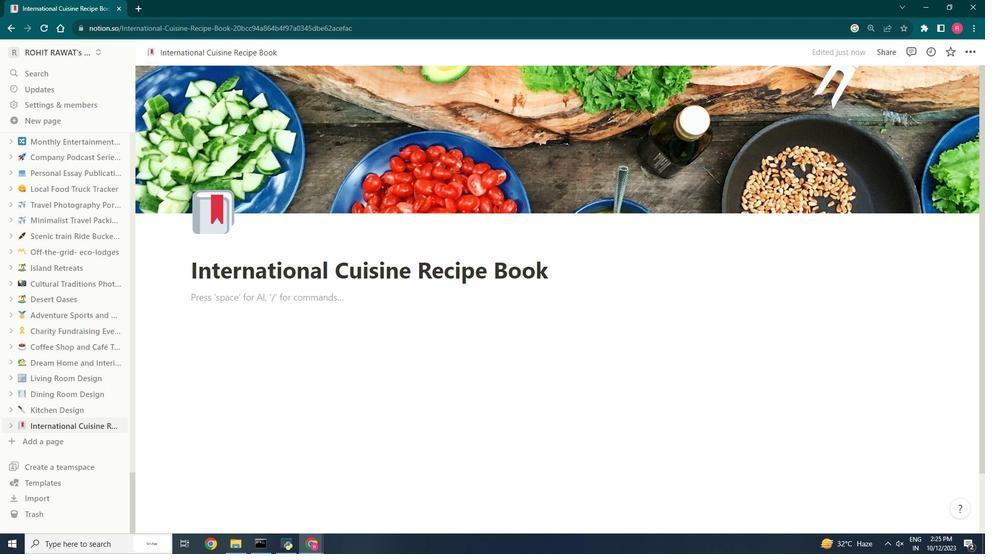 
Action: Mouse scrolled (122, 209) with delta (0, 0)
Screenshot: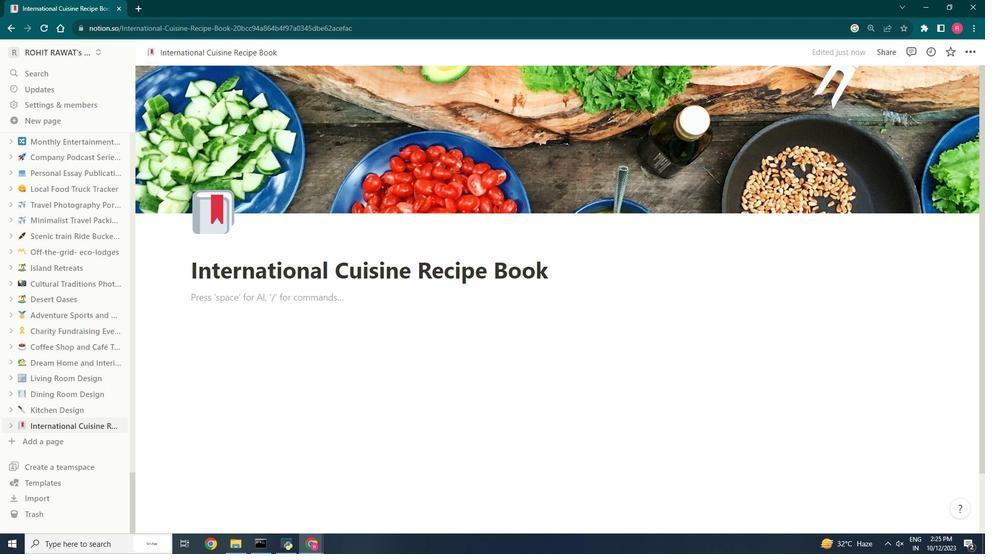 
Action: Mouse scrolled (122, 209) with delta (0, 0)
Screenshot: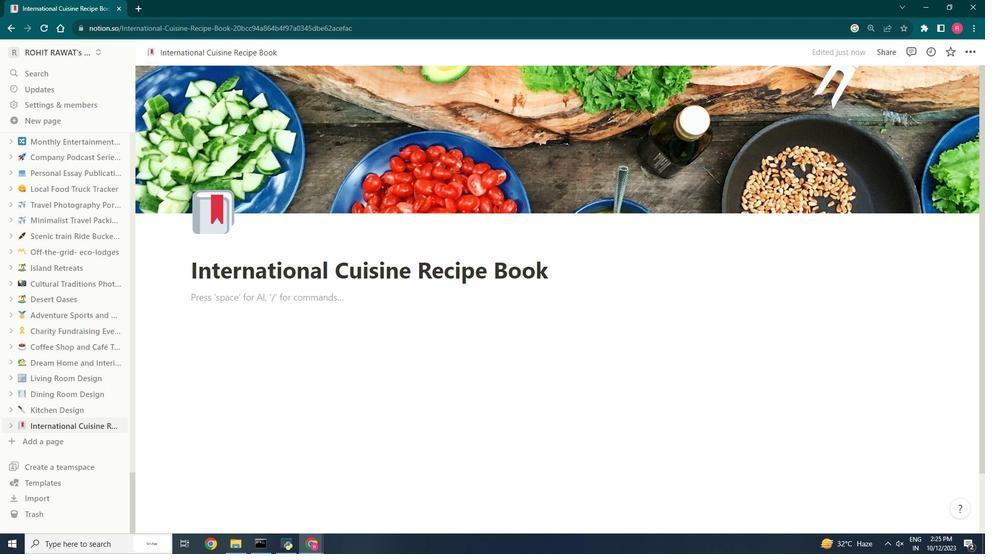 
Action: Mouse scrolled (122, 209) with delta (0, 0)
Screenshot: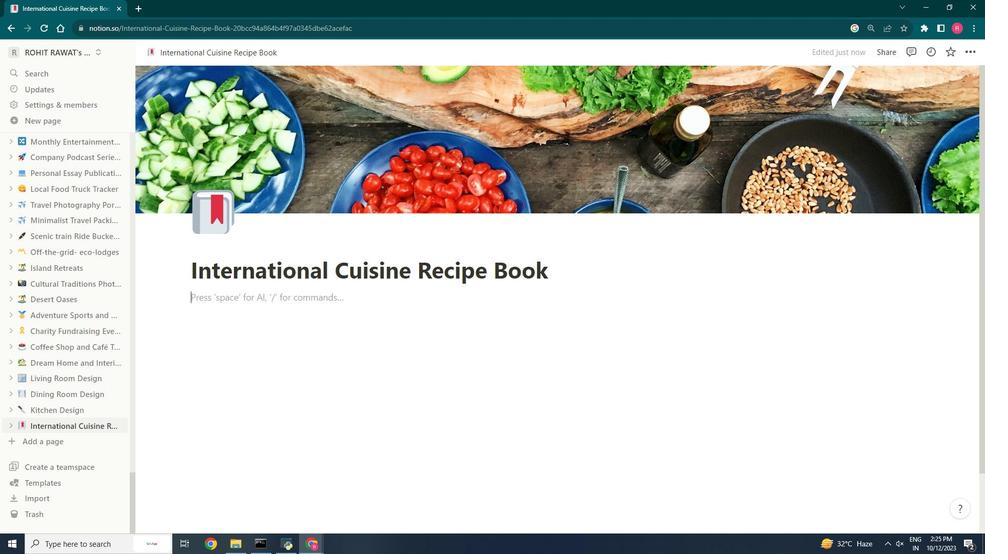 
Action: Mouse scrolled (122, 209) with delta (0, 0)
Screenshot: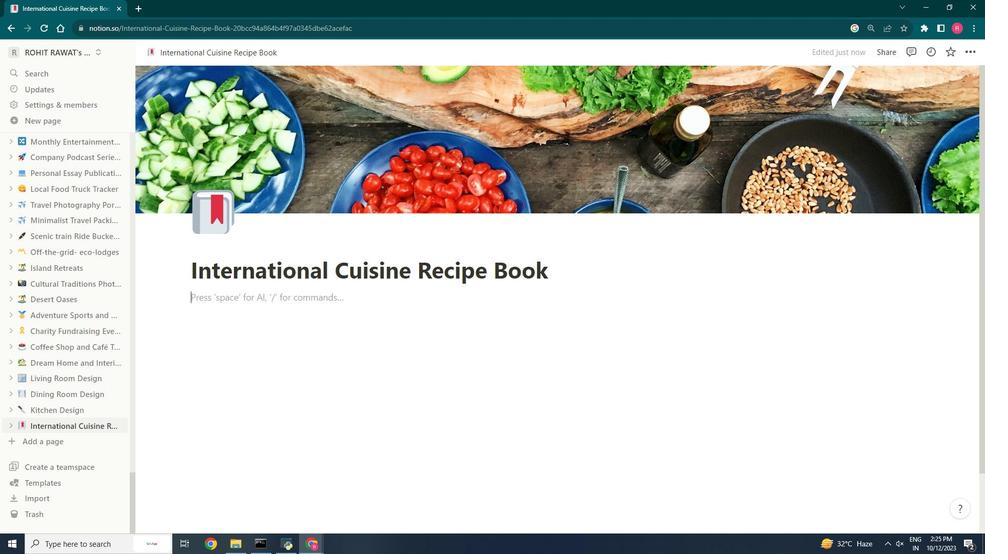 
Action: Mouse moved to (388, 317)
Screenshot: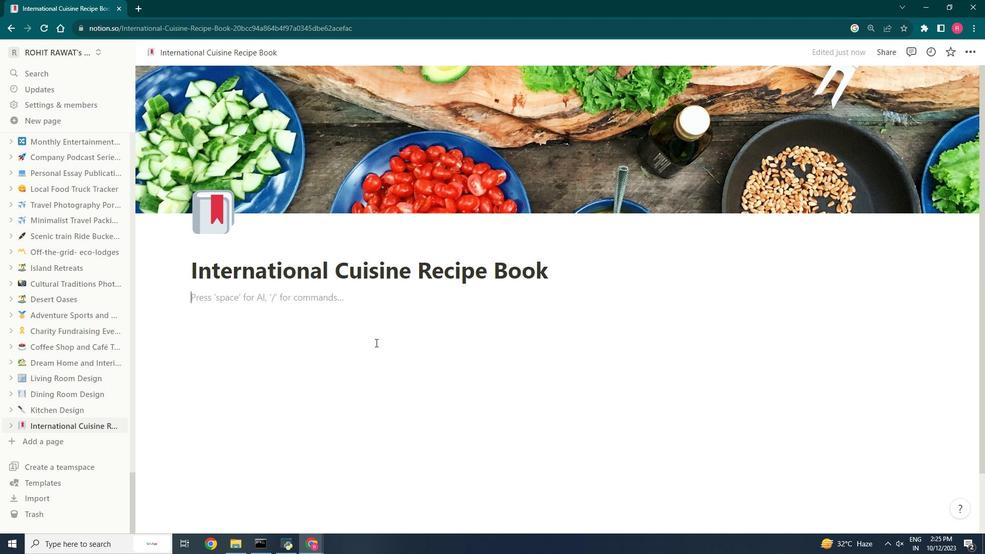 
Action: Key pressed /gal
Screenshot: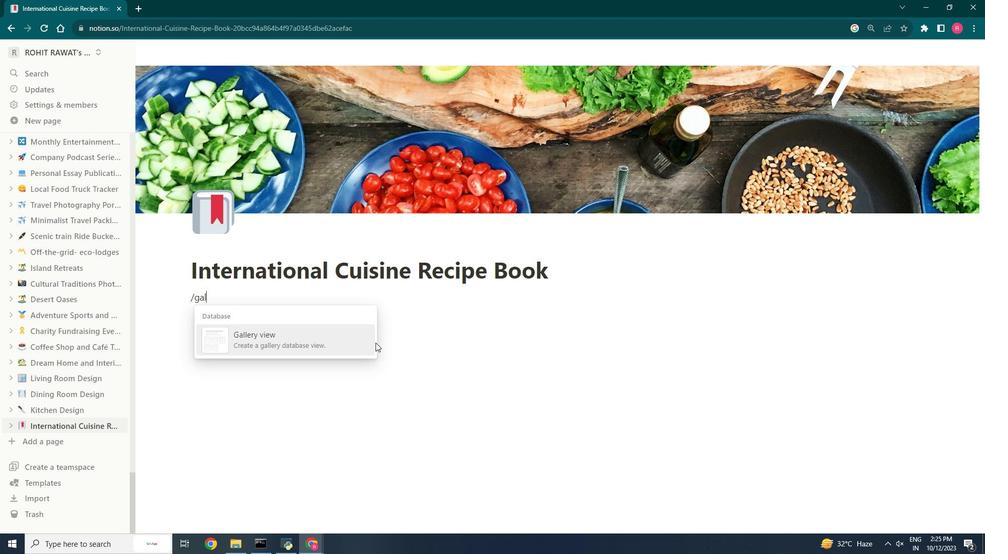 
Action: Mouse moved to (367, 322)
Screenshot: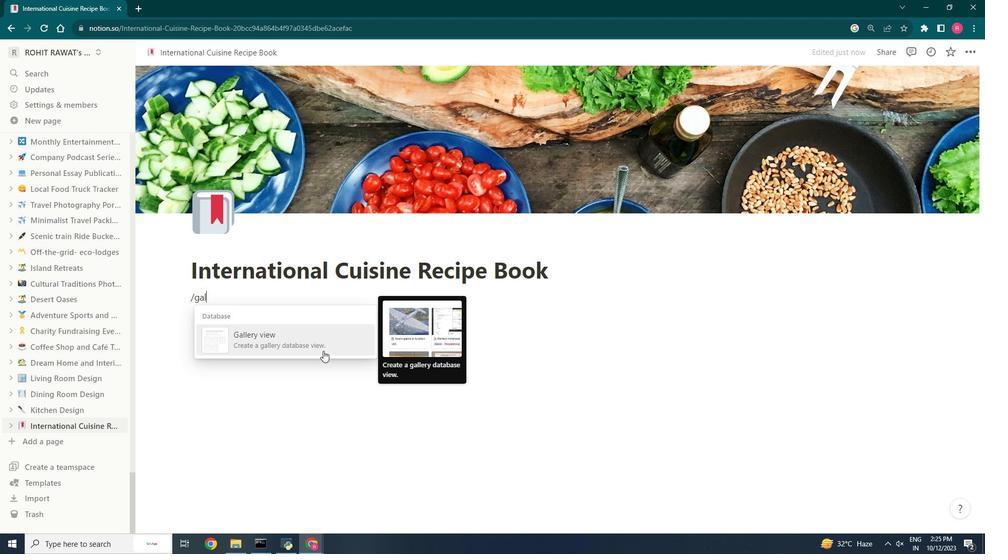 
Action: Mouse pressed left at (367, 322)
Screenshot: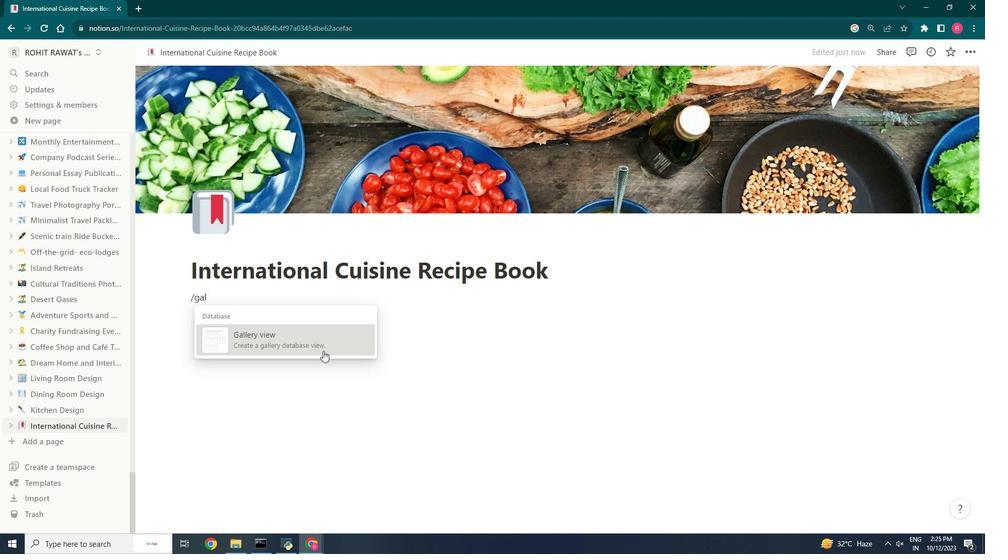 
Action: Mouse moved to (139, 257)
Screenshot: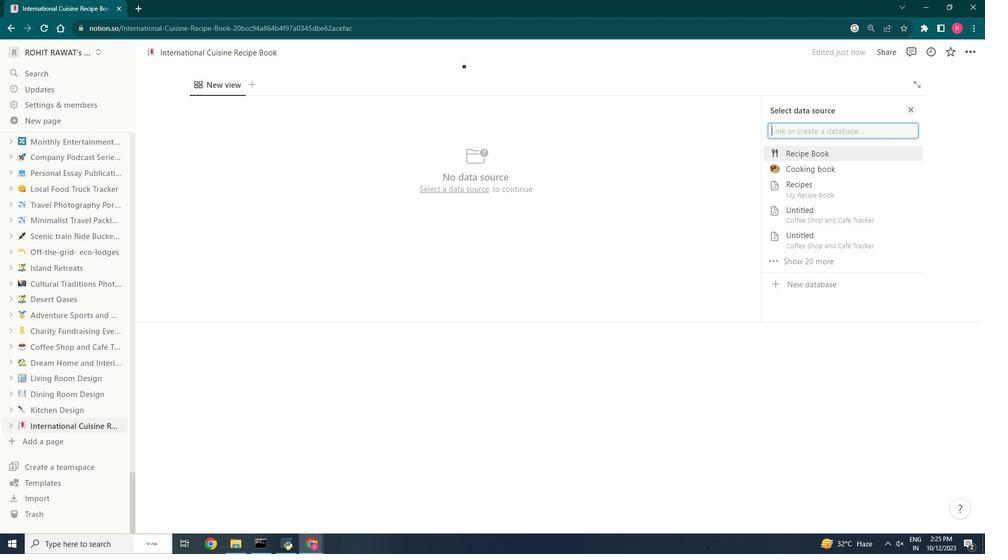 
Action: Mouse scrolled (139, 257) with delta (0, 0)
Screenshot: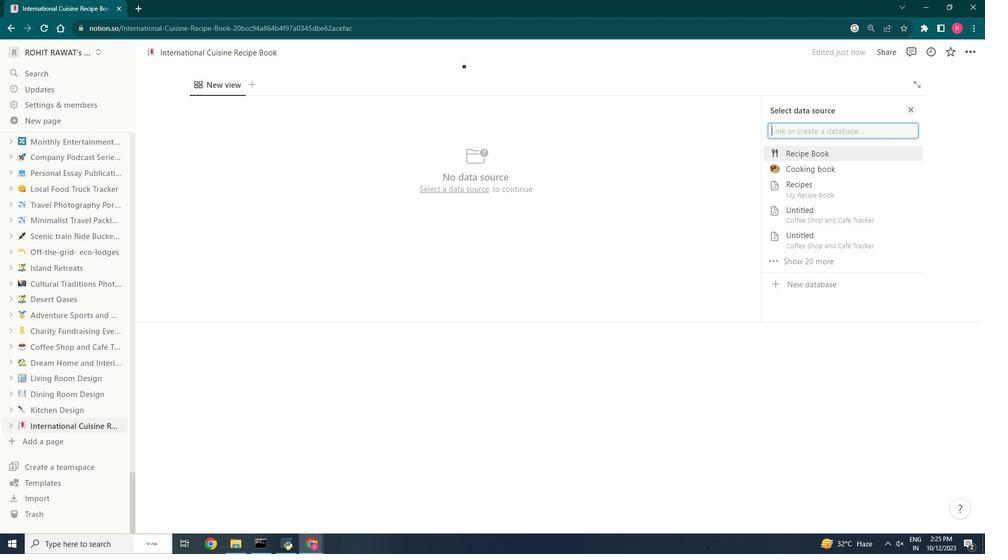 
Action: Mouse moved to (139, 256)
Screenshot: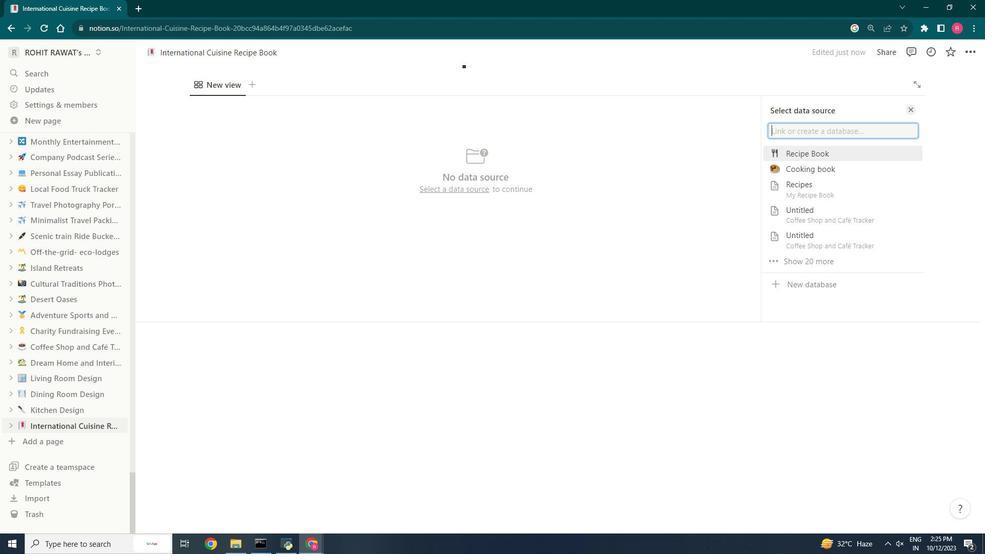 
Action: Mouse scrolled (139, 256) with delta (0, 0)
Screenshot: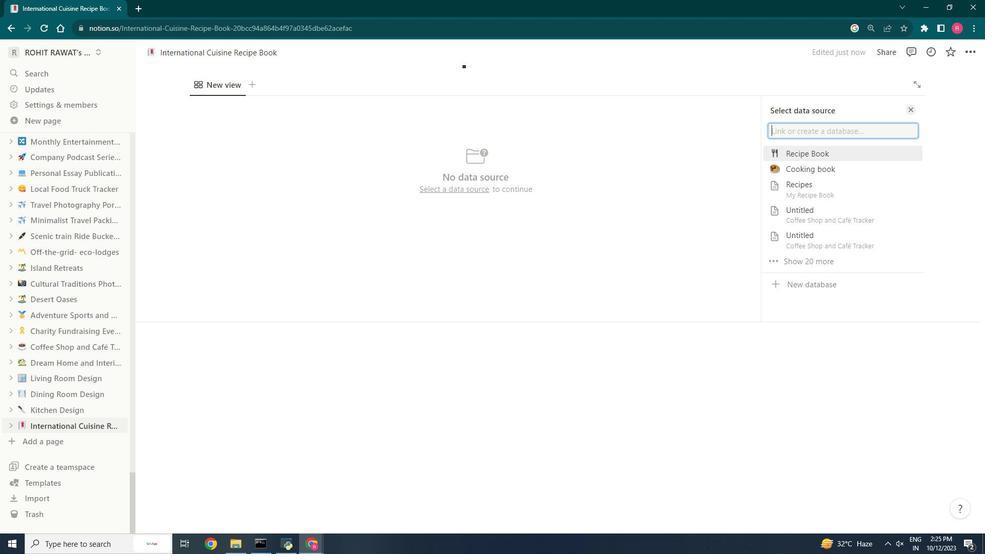 
Action: Mouse scrolled (139, 256) with delta (0, 0)
Screenshot: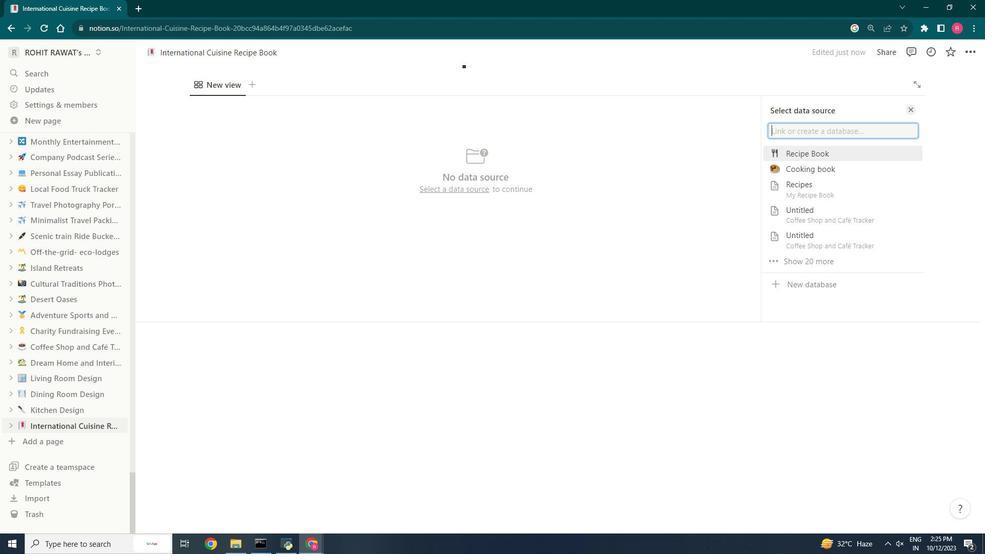 
Action: Mouse scrolled (139, 256) with delta (0, 0)
Screenshot: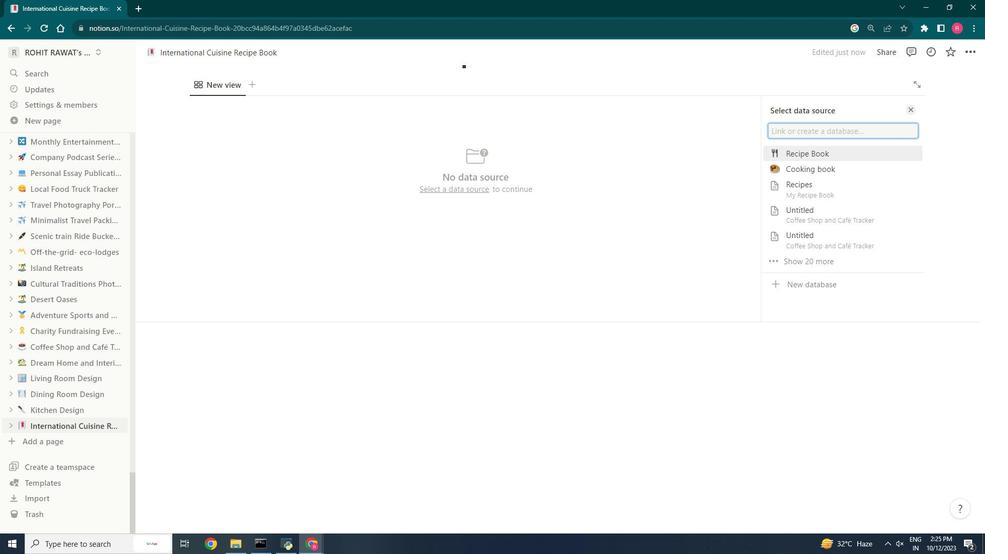 
Action: Mouse scrolled (139, 256) with delta (0, 0)
Screenshot: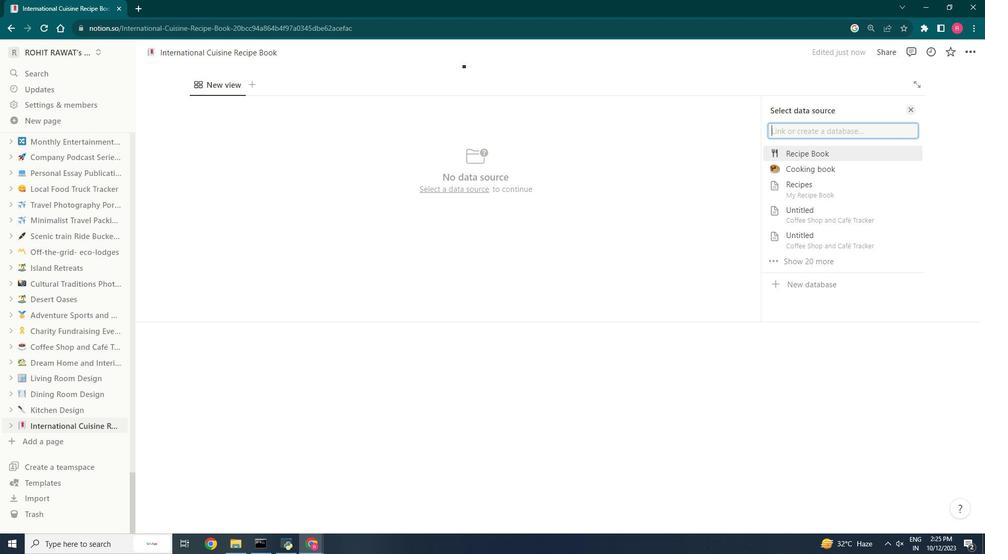 
Action: Mouse moved to (139, 251)
Screenshot: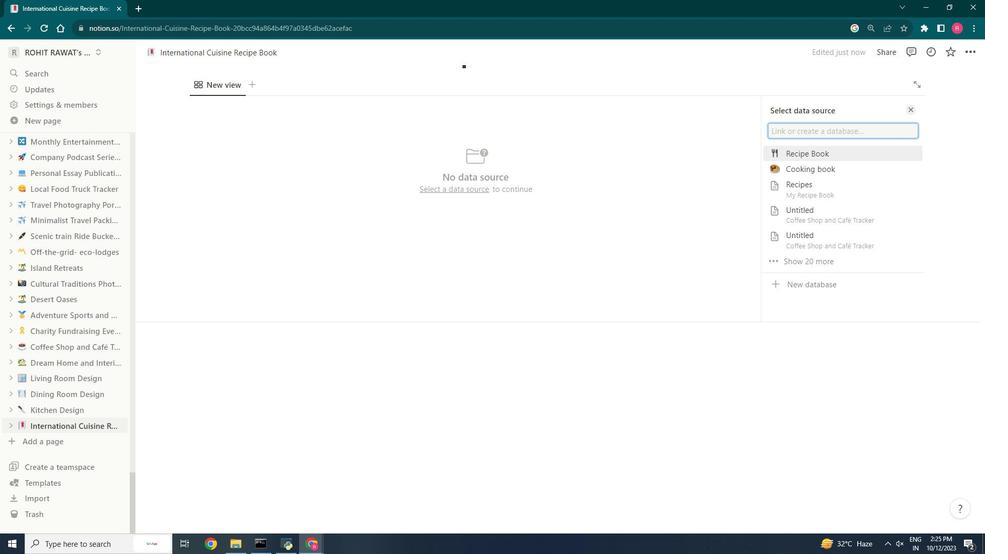 
Action: Mouse scrolled (139, 252) with delta (0, 0)
Screenshot: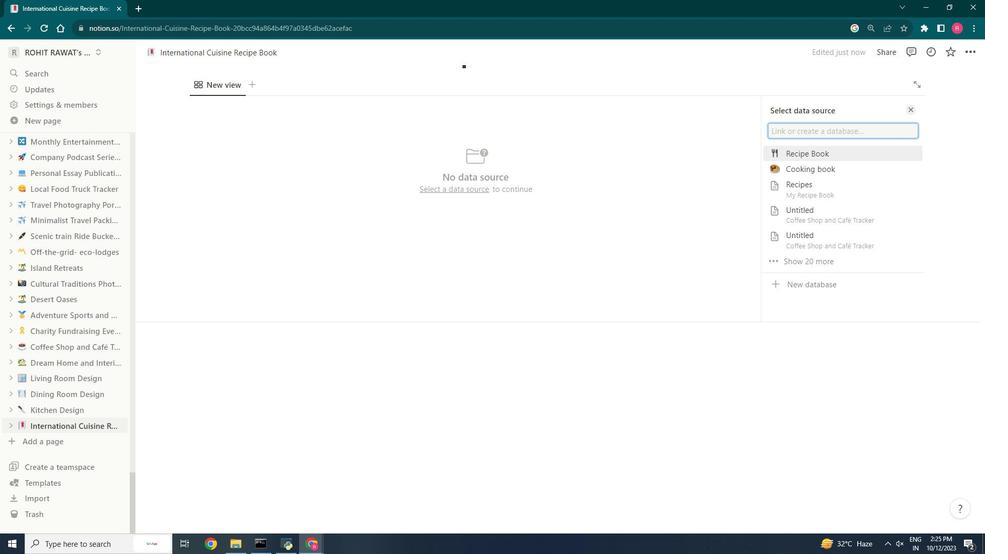 
Action: Mouse scrolled (139, 252) with delta (0, 0)
Screenshot: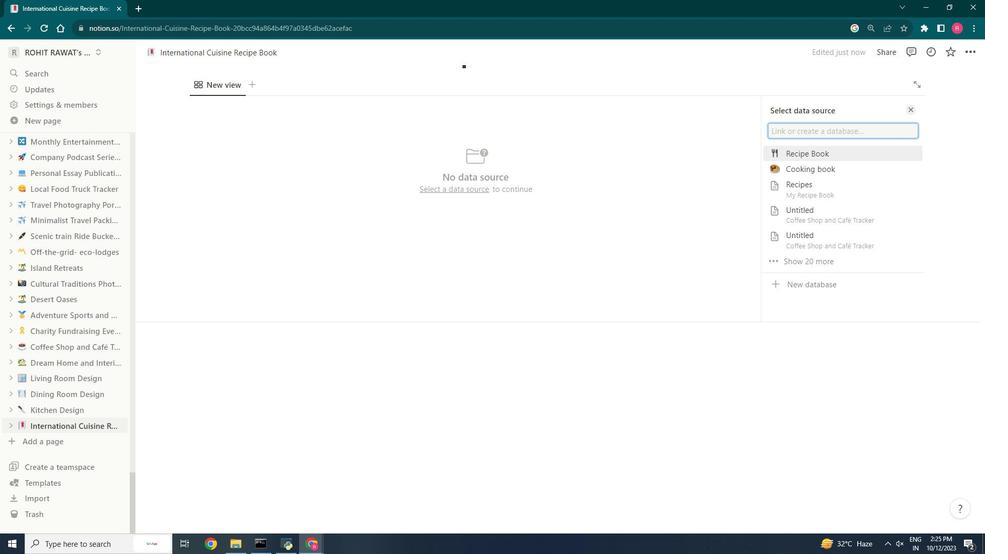 
Action: Mouse scrolled (139, 252) with delta (0, 0)
Screenshot: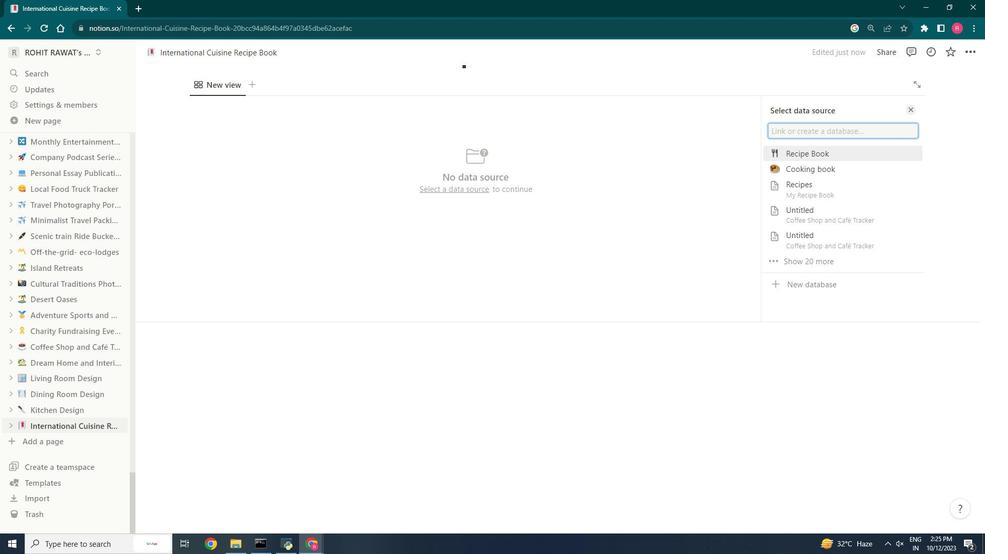 
Action: Mouse moved to (556, 280)
Screenshot: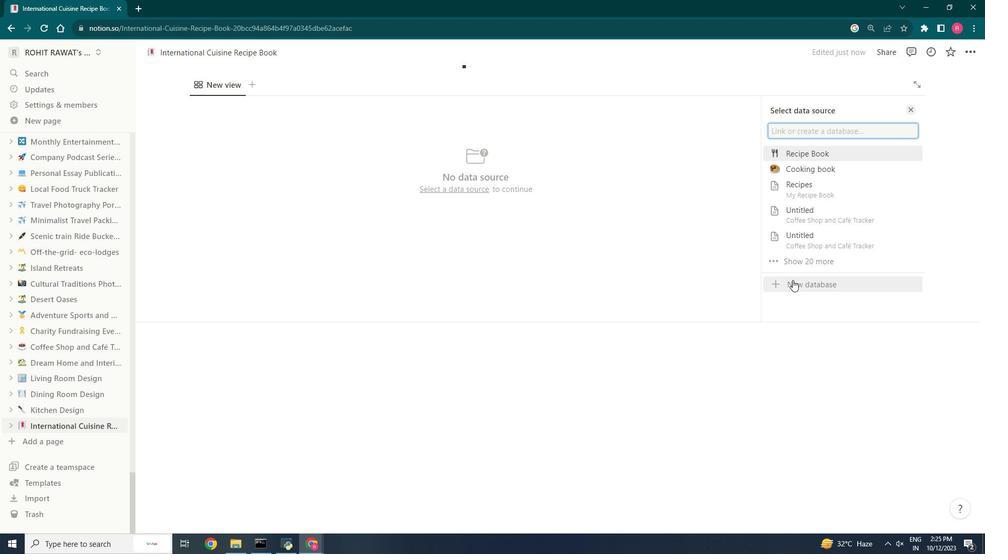 
Action: Mouse pressed left at (556, 280)
Screenshot: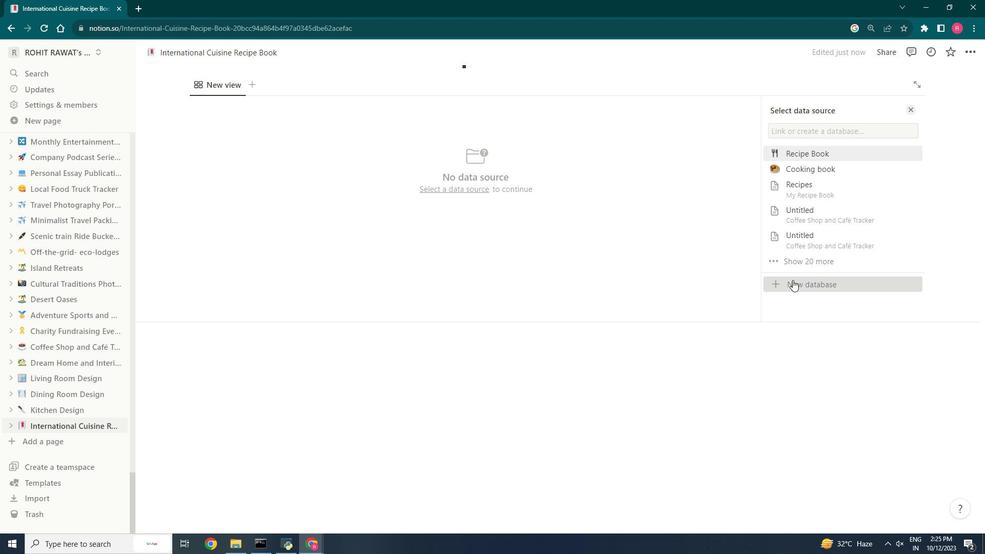 
Action: Mouse moved to (338, 177)
Screenshot: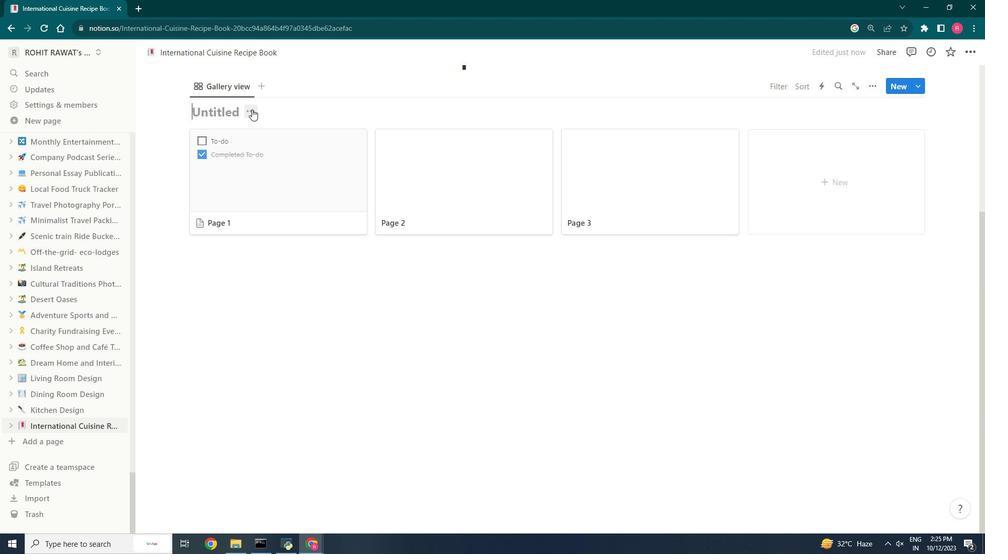 
Action: Mouse pressed left at (338, 177)
Screenshot: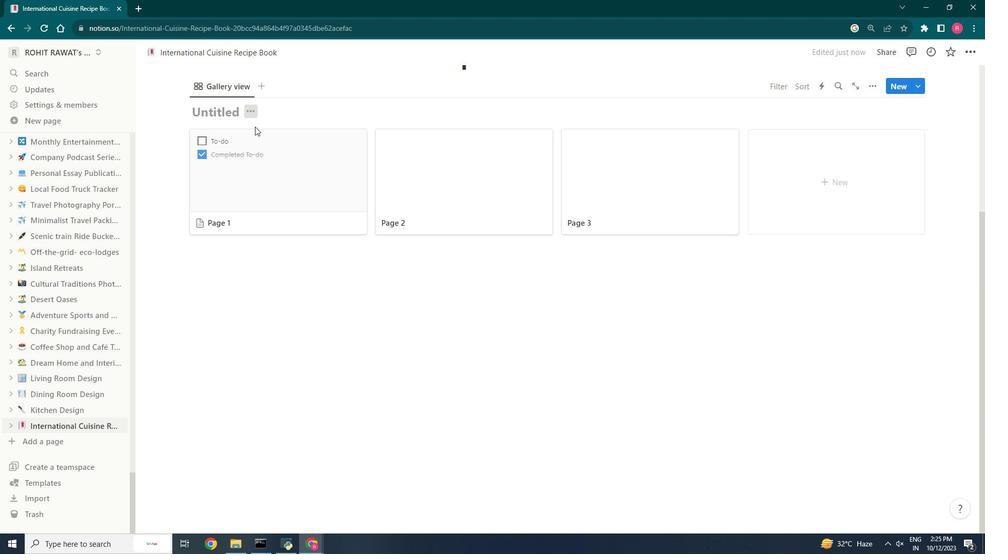 
Action: Mouse moved to (335, 213)
Screenshot: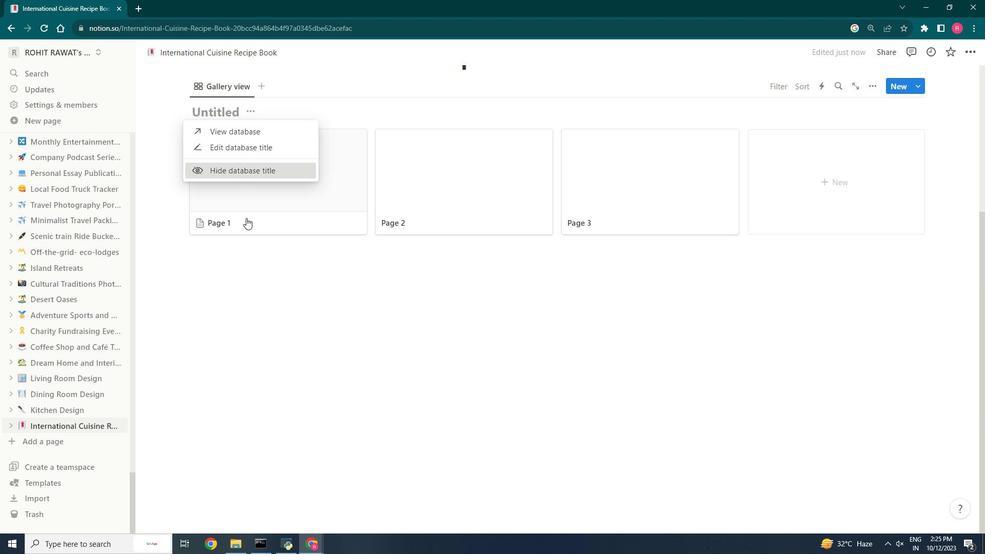 
Action: Mouse pressed left at (335, 213)
Screenshot: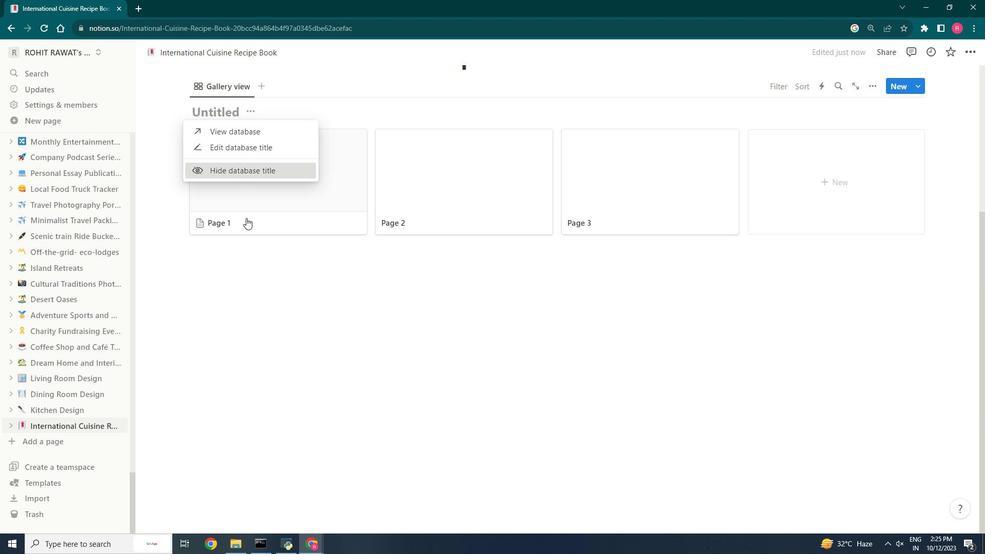 
Action: Mouse moved to (372, 323)
Screenshot: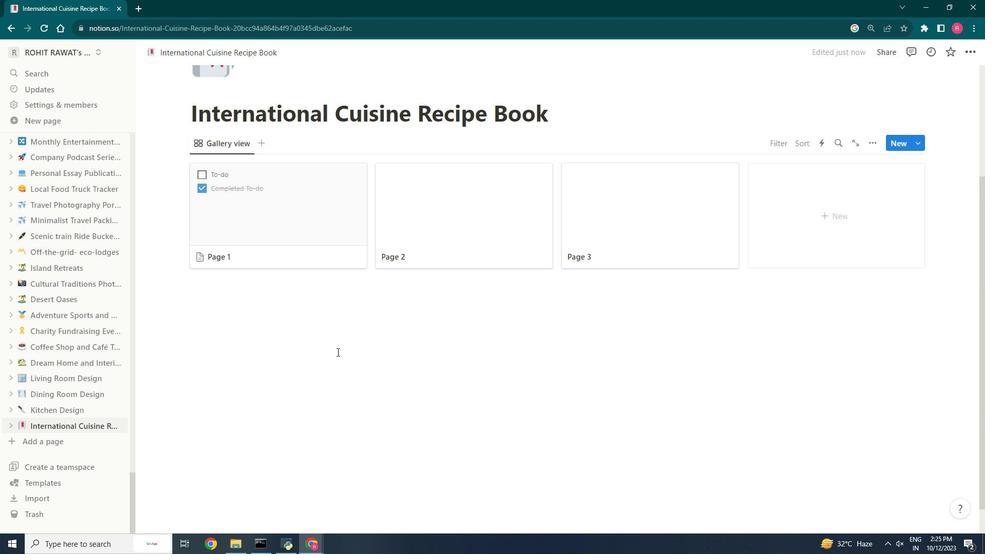 
Action: Mouse scrolled (372, 323) with delta (0, 0)
Screenshot: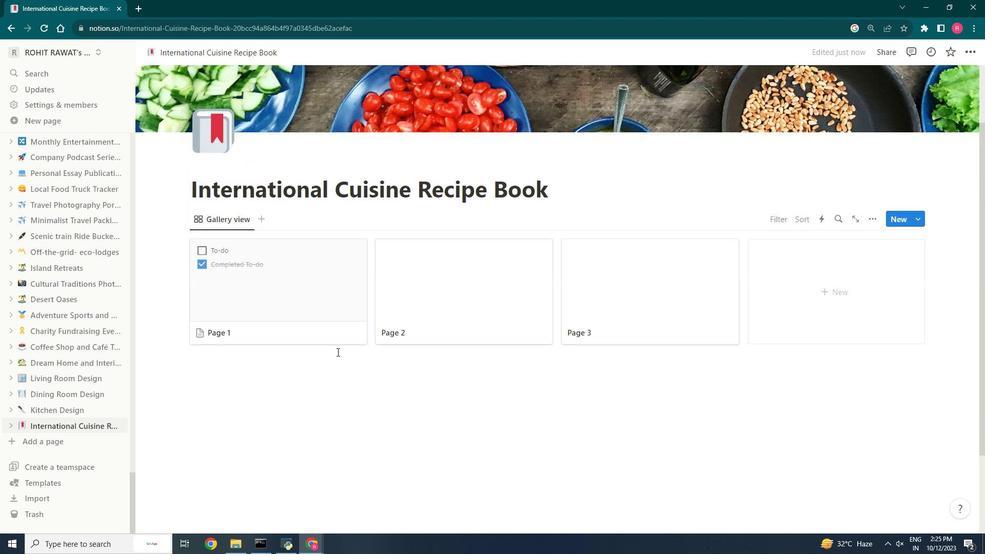 
Action: Mouse scrolled (372, 323) with delta (0, 0)
Screenshot: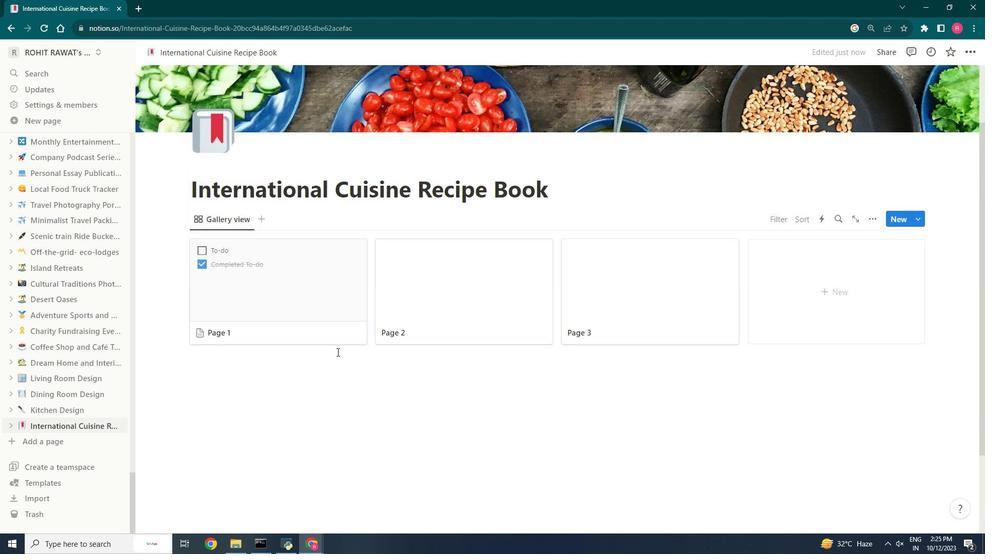 
Action: Mouse scrolled (372, 323) with delta (0, 0)
Screenshot: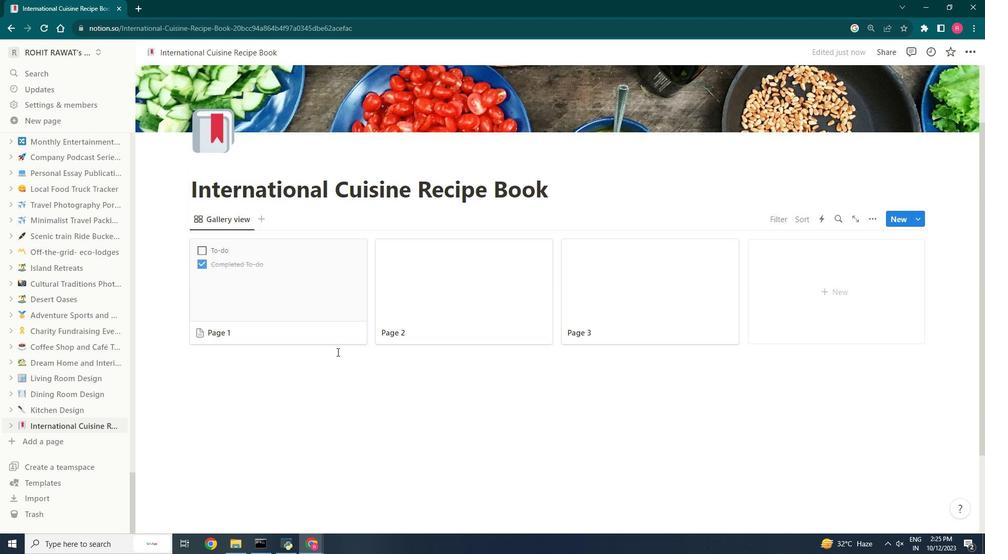 
Action: Mouse scrolled (372, 323) with delta (0, 0)
Screenshot: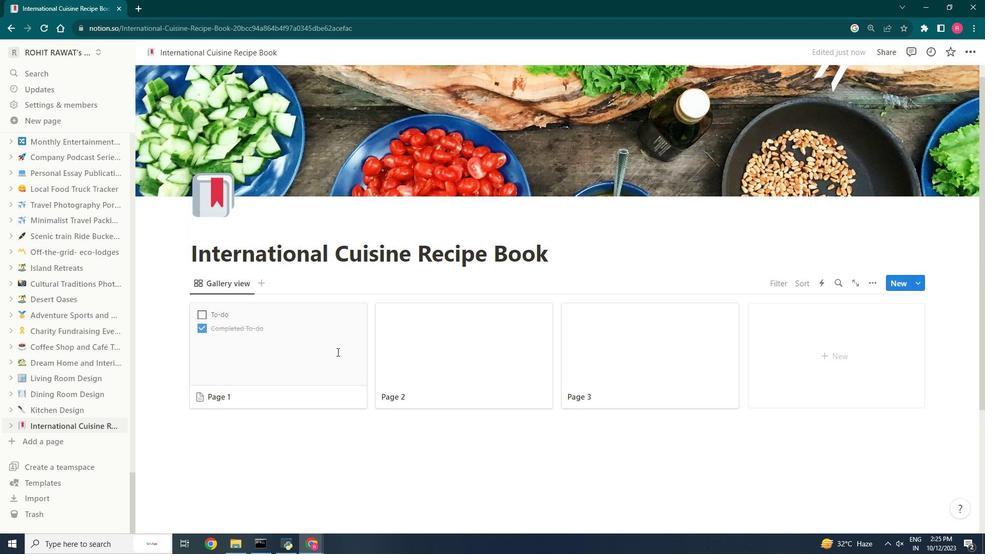 
Action: Mouse moved to (373, 324)
Screenshot: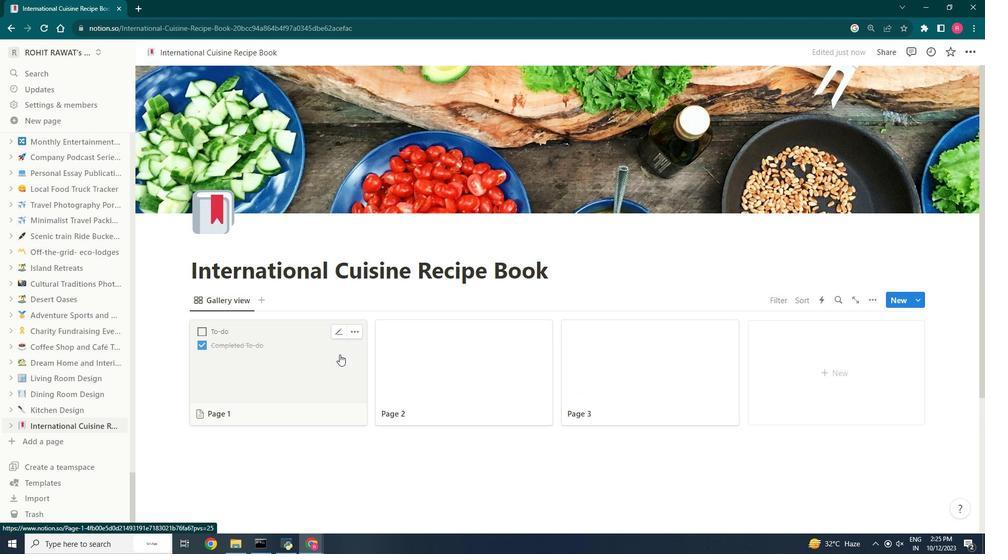 
Action: Mouse pressed left at (373, 324)
Screenshot: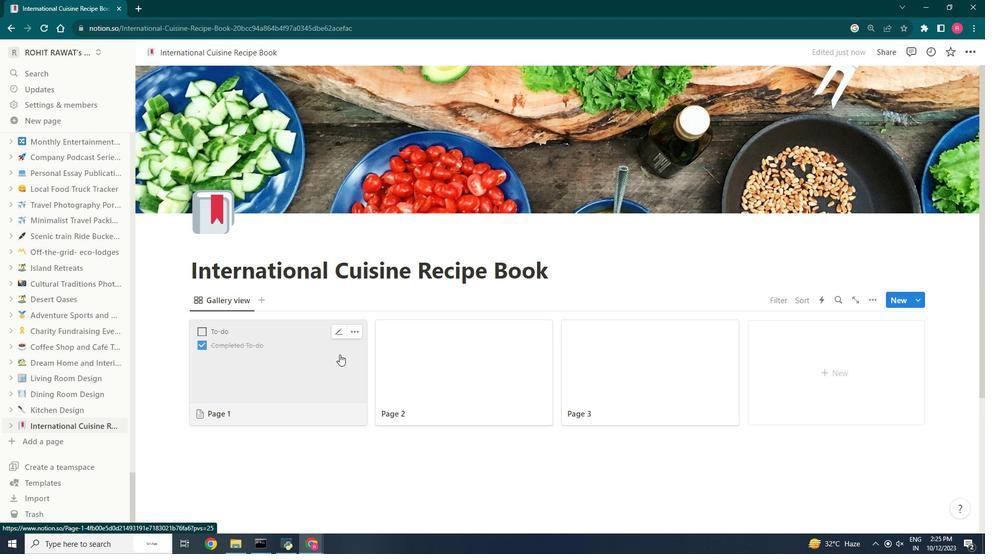 
Action: Mouse moved to (125, 233)
Screenshot: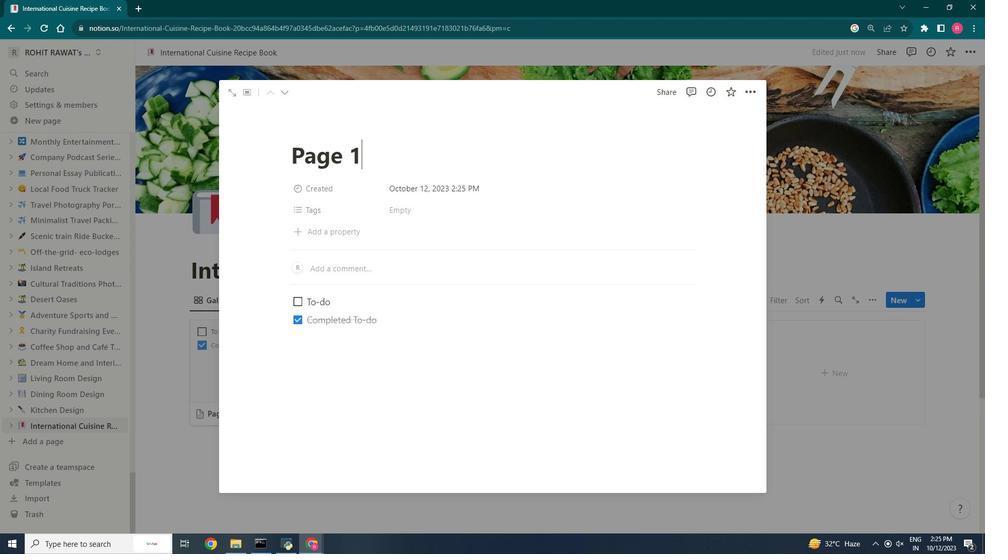 
Action: Mouse scrolled (125, 233) with delta (0, 0)
Screenshot: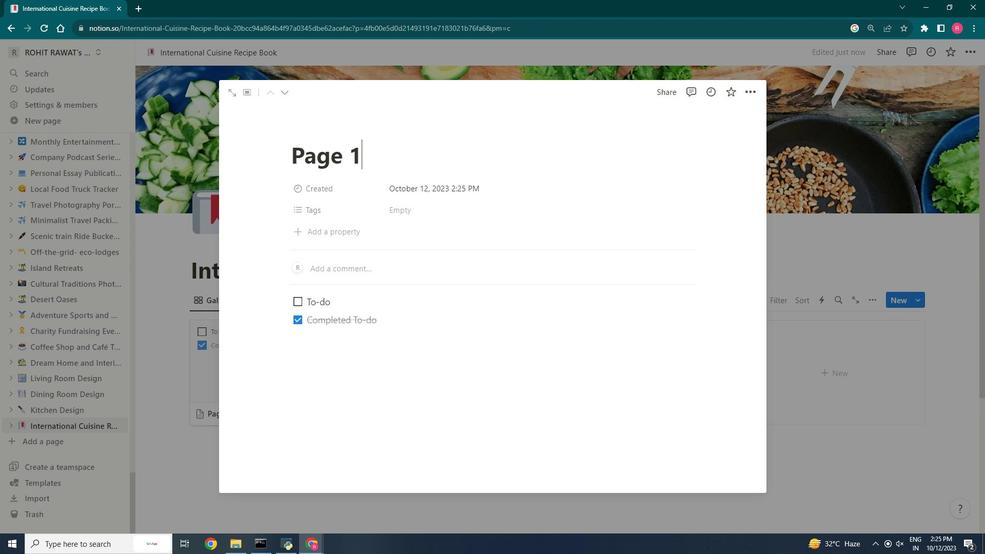 
Action: Mouse scrolled (125, 233) with delta (0, 0)
Screenshot: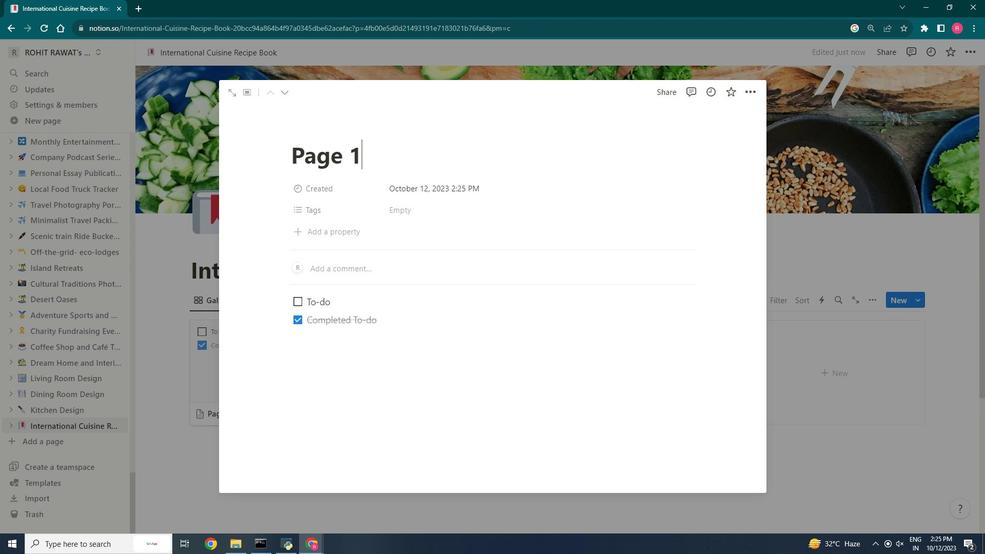 
Action: Mouse scrolled (125, 233) with delta (0, 0)
Screenshot: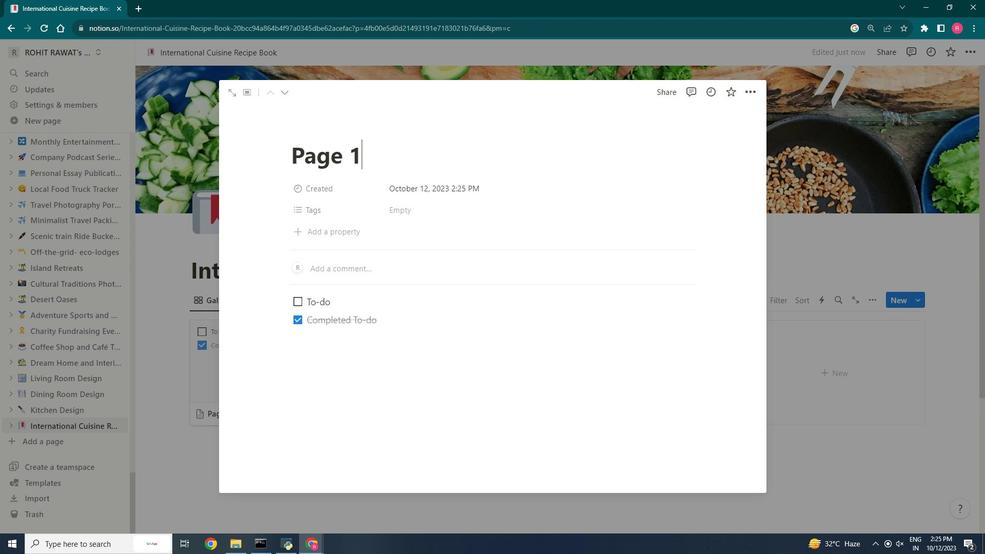 
Action: Mouse scrolled (125, 233) with delta (0, 0)
Screenshot: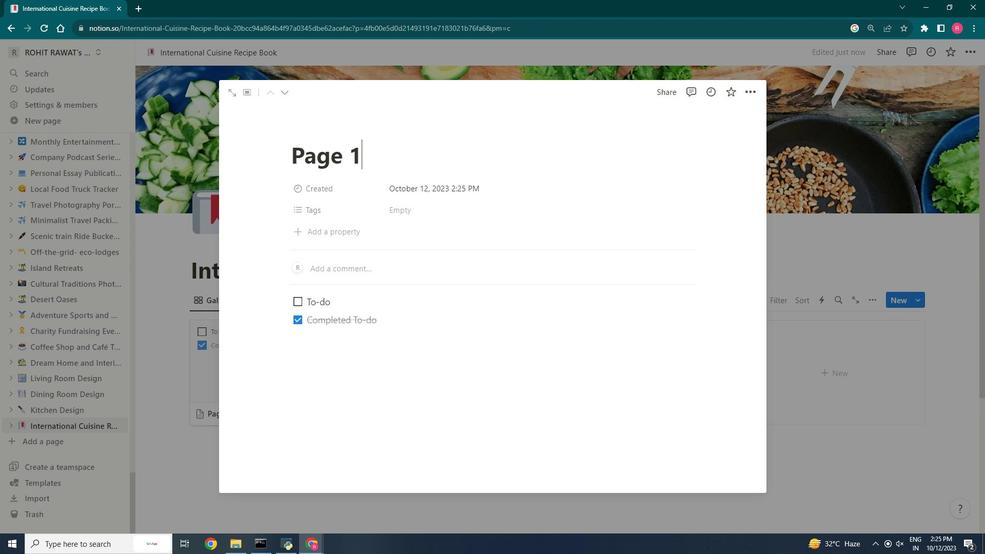 
Action: Mouse scrolled (125, 233) with delta (0, 0)
Screenshot: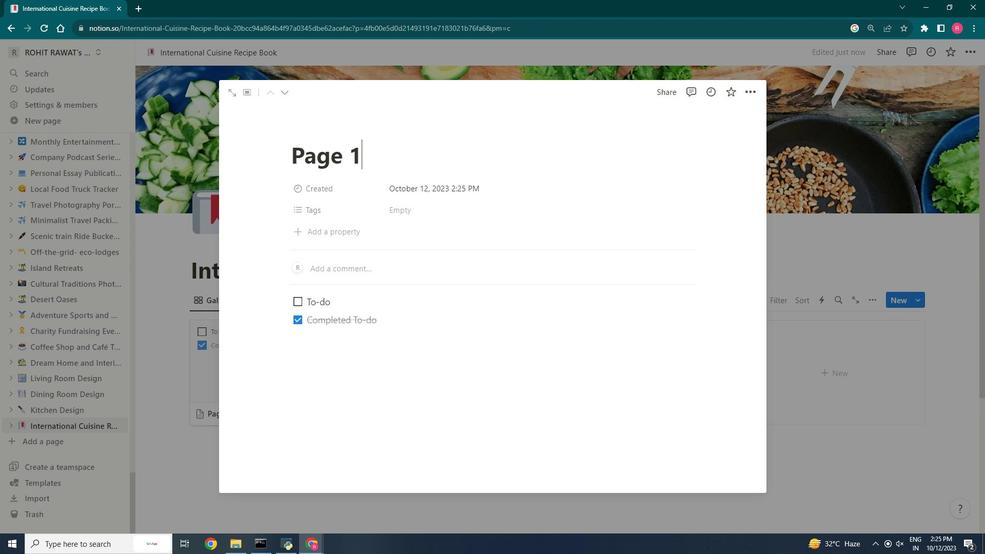 
Action: Mouse moved to (126, 227)
Screenshot: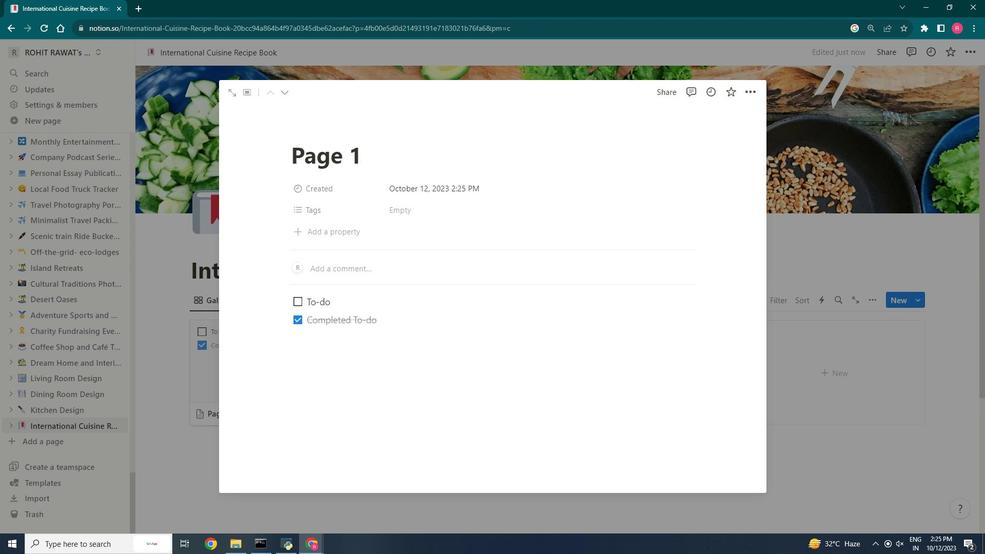 
Action: Mouse scrolled (126, 226) with delta (0, 0)
Screenshot: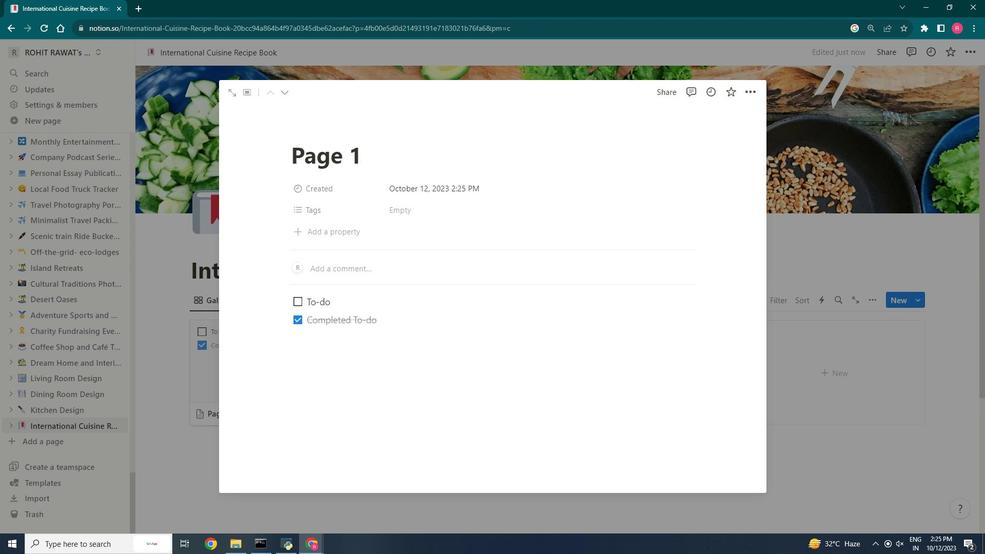 
Action: Mouse moved to (126, 232)
Screenshot: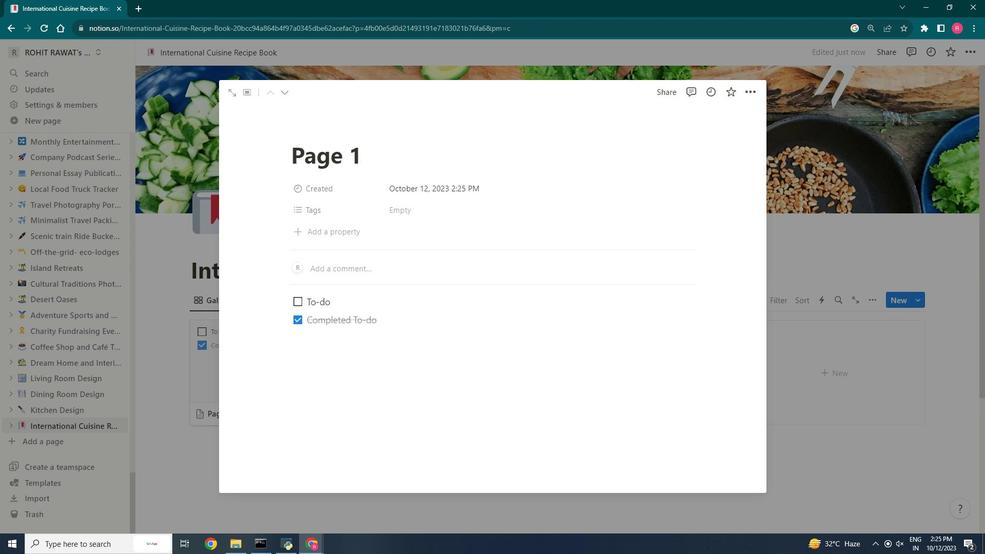 
Action: Mouse scrolled (126, 232) with delta (0, 0)
Screenshot: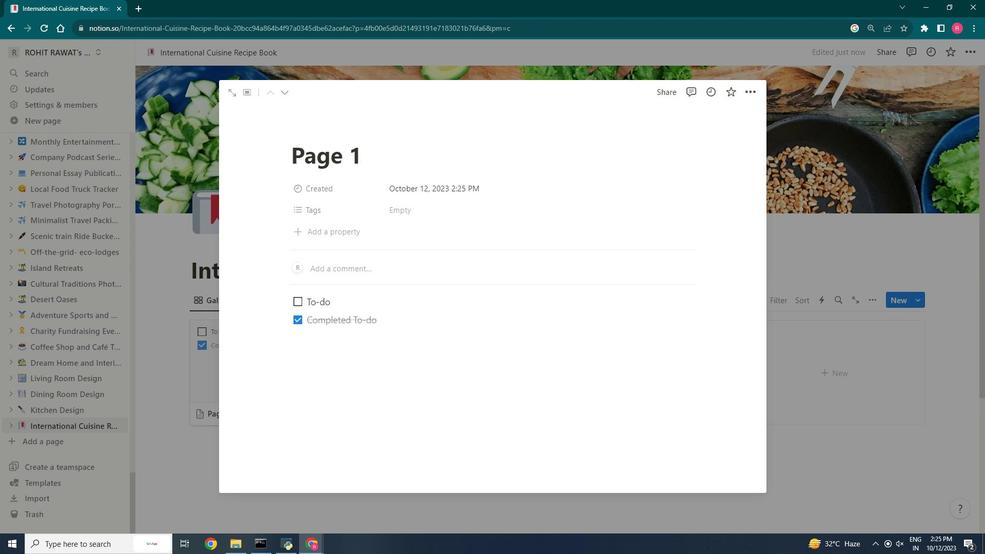 
Action: Mouse moved to (126, 233)
Screenshot: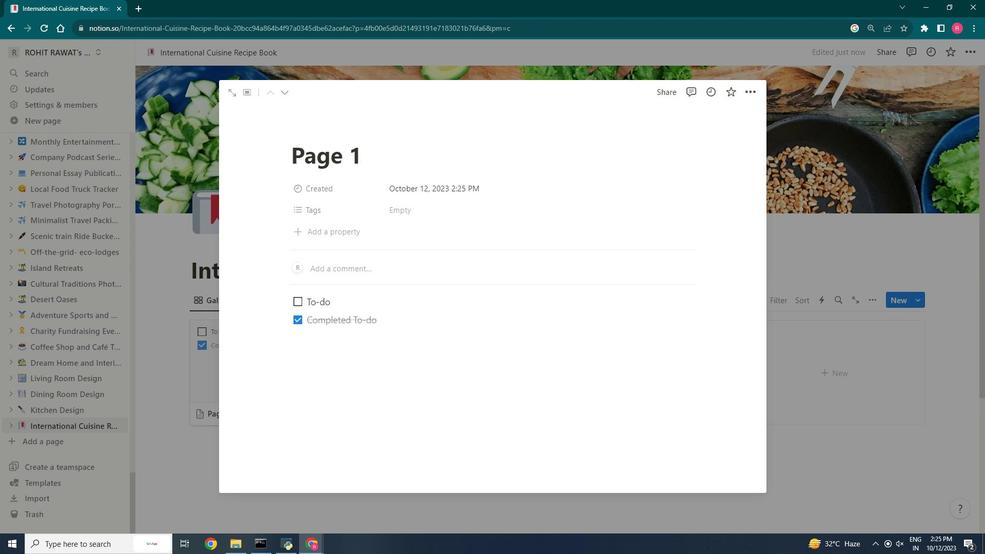 
Action: Mouse scrolled (126, 233) with delta (0, 0)
Screenshot: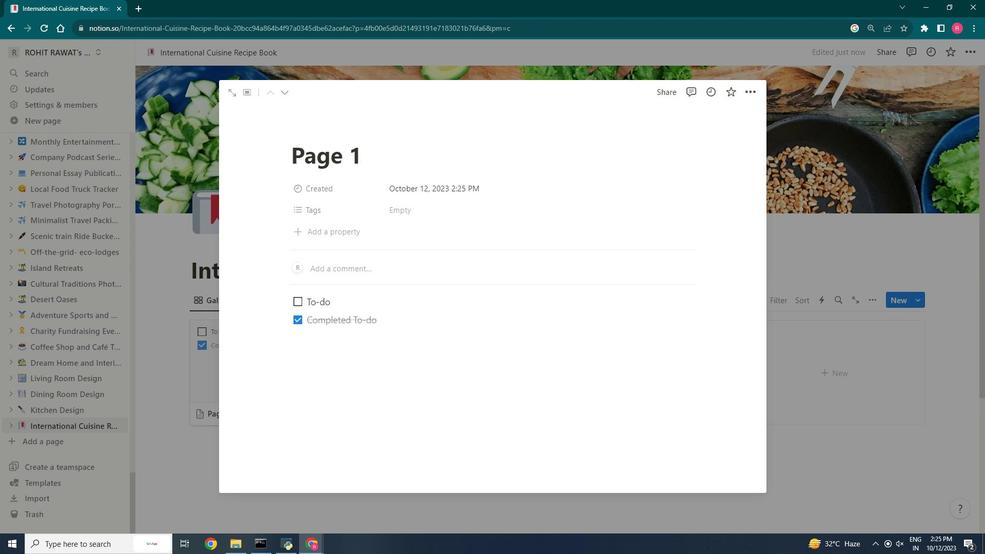 
Action: Mouse scrolled (126, 233) with delta (0, 0)
Screenshot: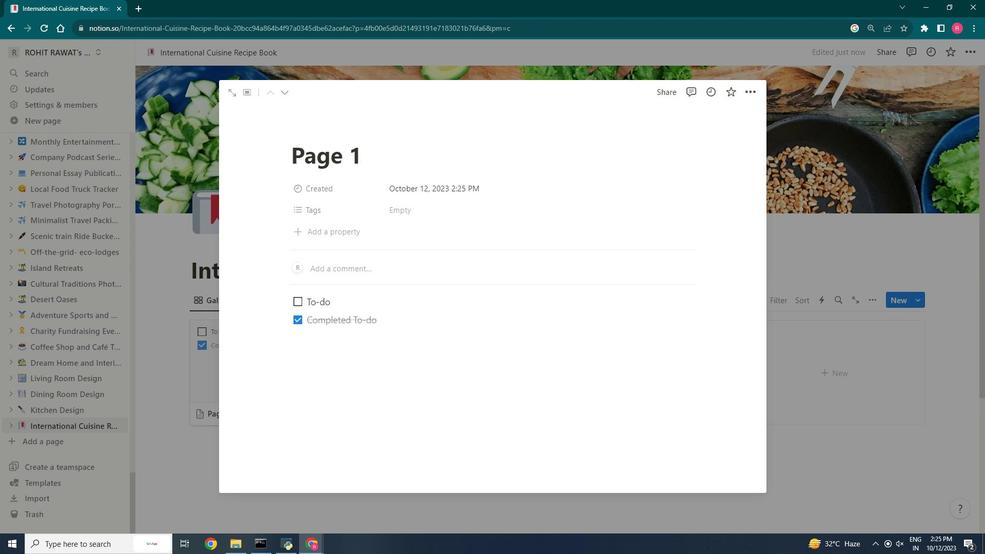 
Action: Mouse moved to (126, 233)
Screenshot: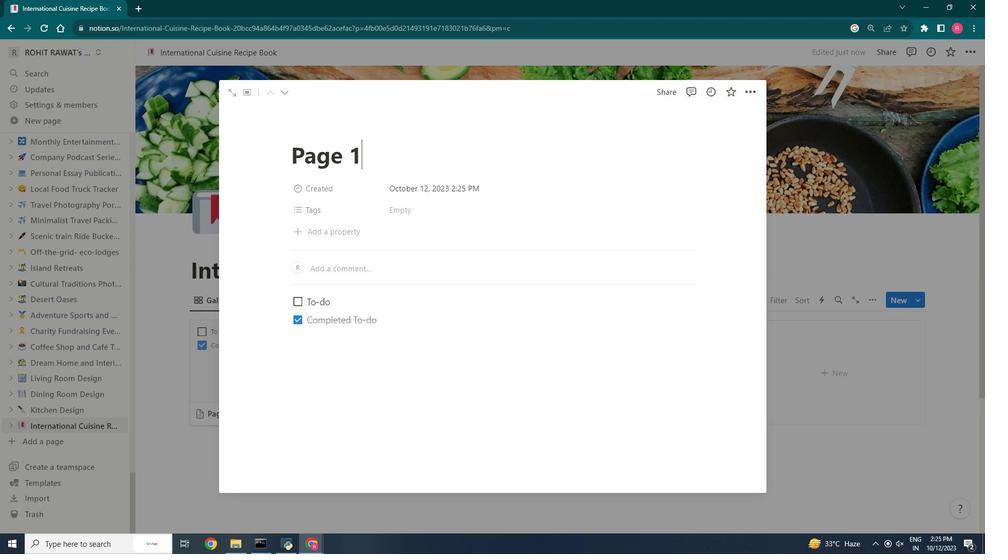 
Action: Mouse scrolled (126, 233) with delta (0, 0)
Screenshot: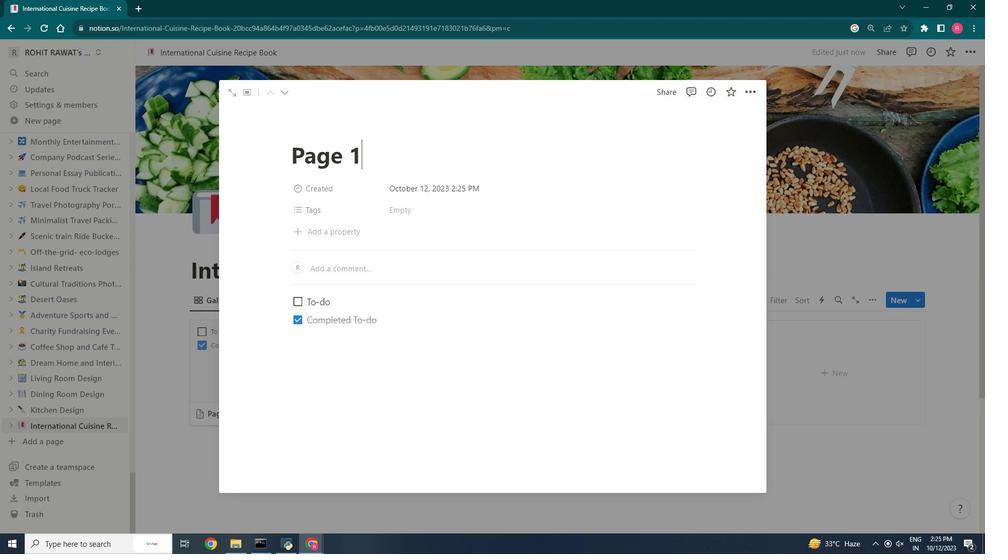 
Action: Mouse moved to (387, 211)
Screenshot: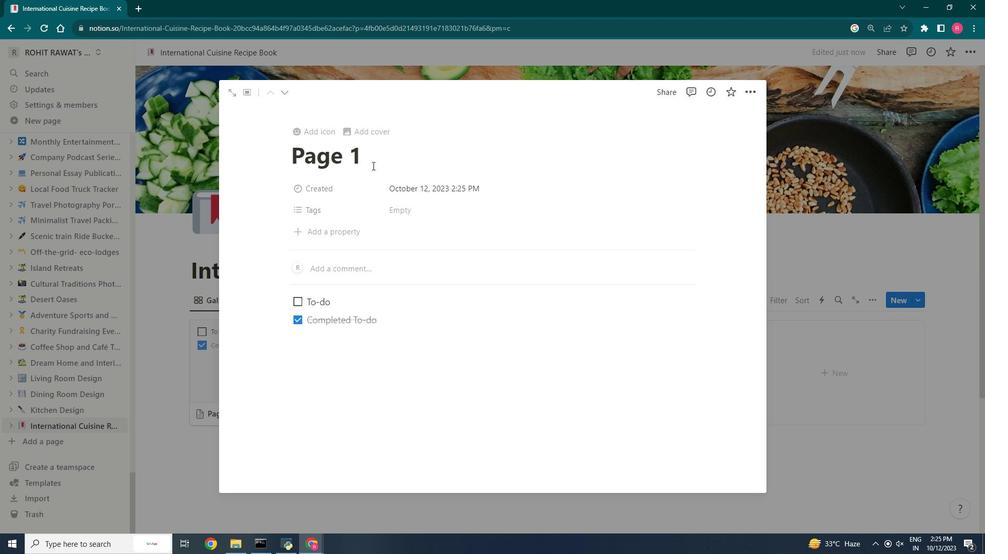 
Action: Mouse pressed left at (387, 211)
Screenshot: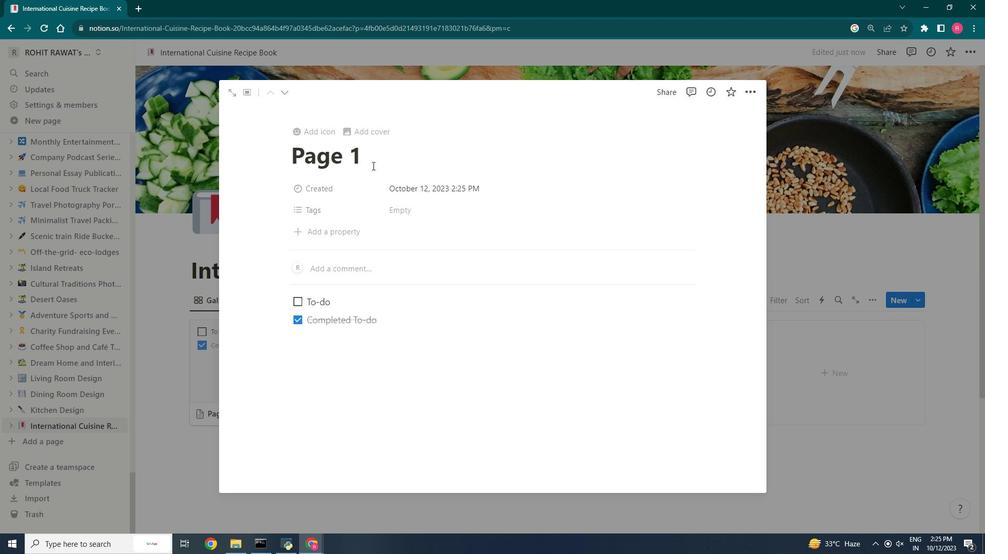 
Action: Mouse moved to (349, 209)
Screenshot: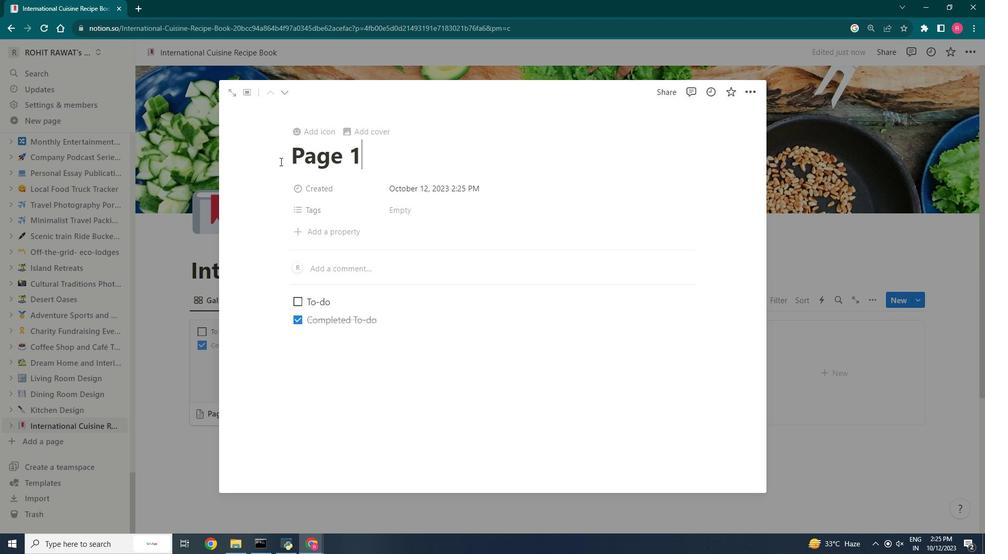 
Action: Key pressed <Key.backspace><Key.backspace><Key.backspace><Key.backspace><Key.backspace>
Screenshot: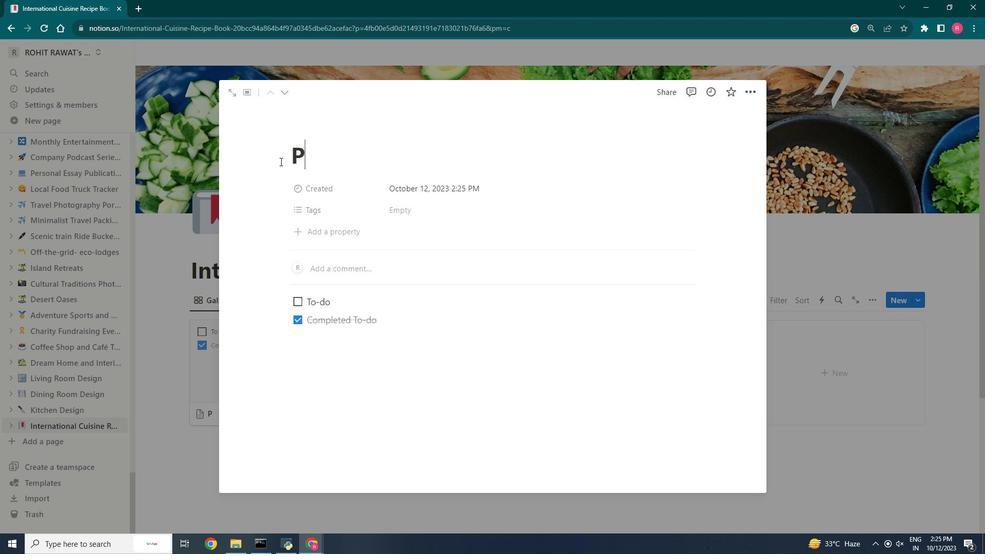 
Action: Mouse moved to (44, 243)
Screenshot: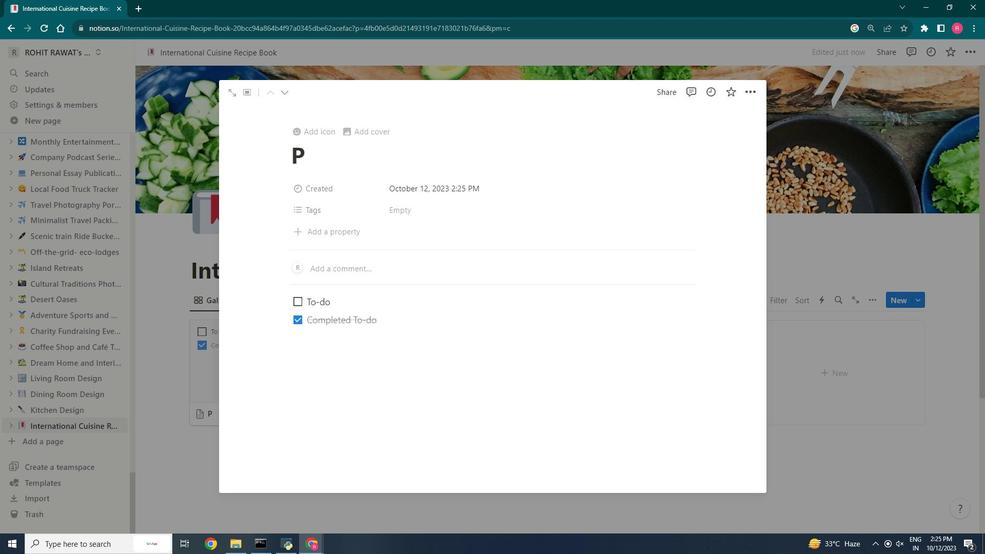 
Action: Mouse scrolled (44, 243) with delta (0, 0)
Screenshot: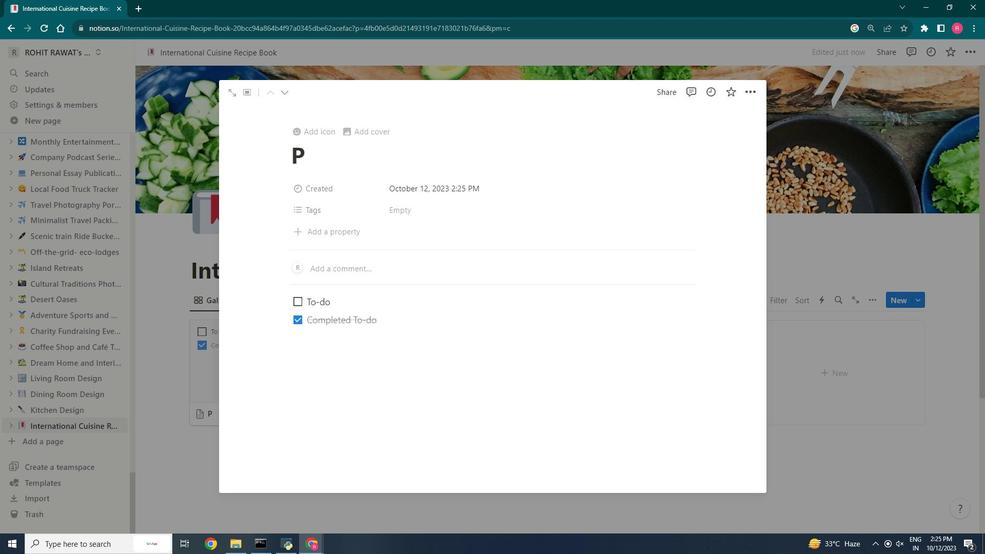 
Action: Mouse moved to (51, 239)
Screenshot: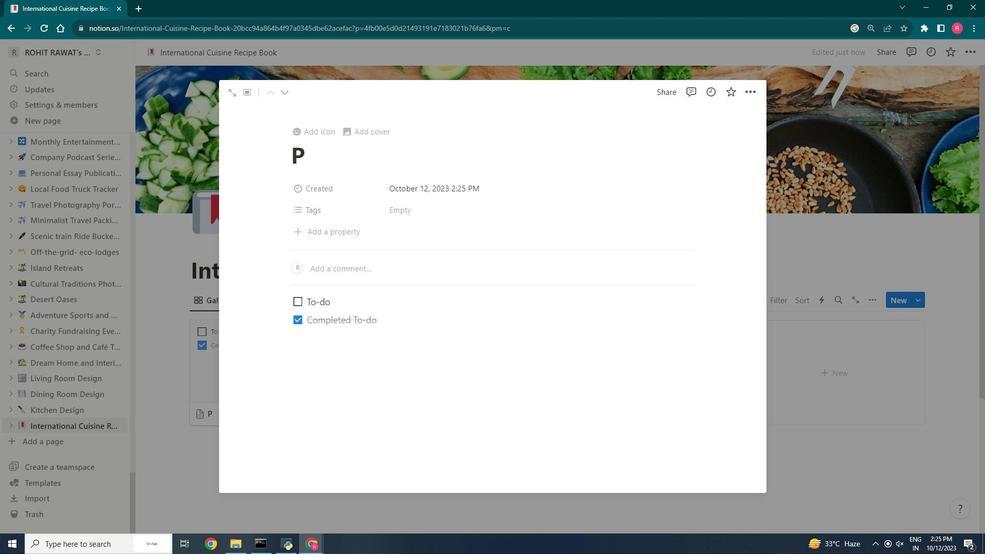 
Action: Mouse scrolled (51, 239) with delta (0, 0)
Screenshot: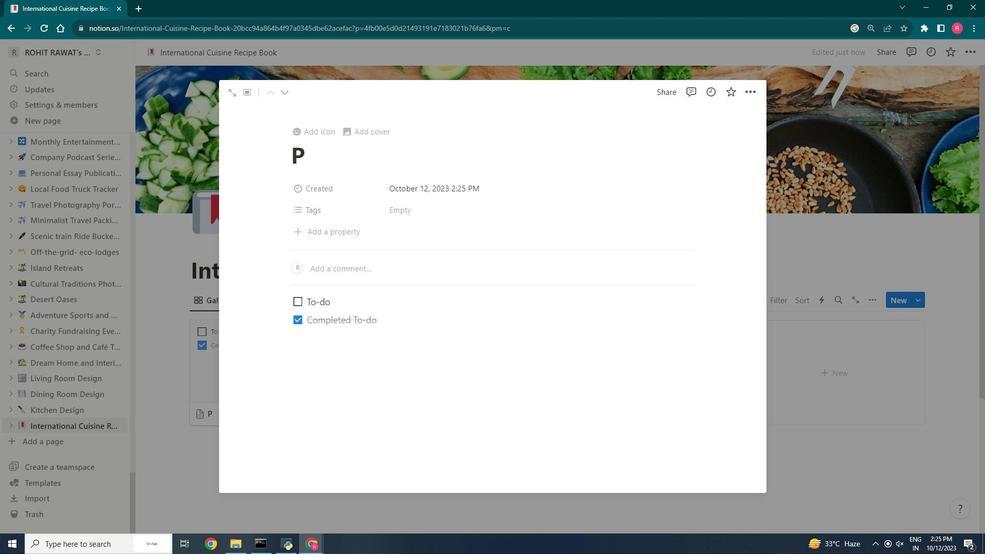 
Action: Mouse moved to (52, 239)
Screenshot: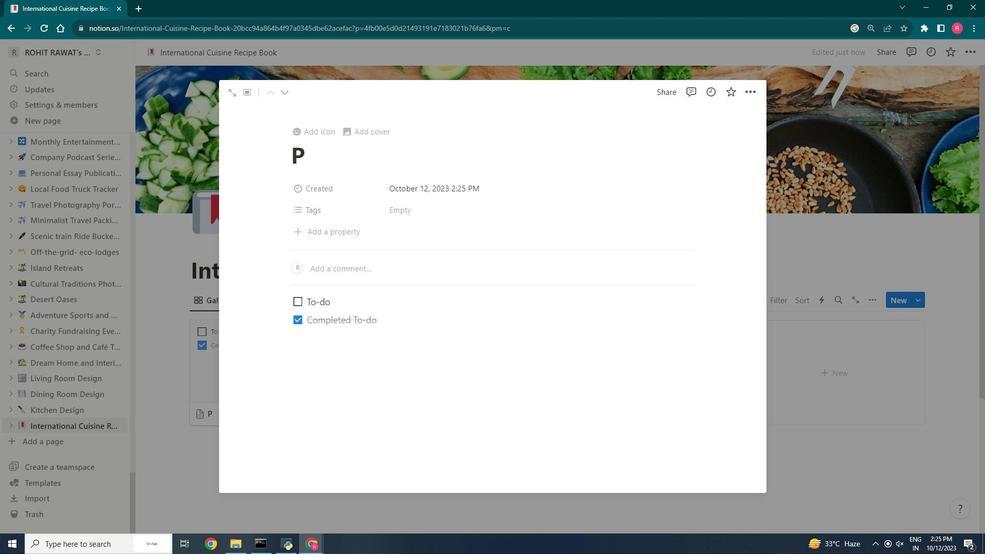 
Action: Mouse scrolled (52, 239) with delta (0, 0)
Screenshot: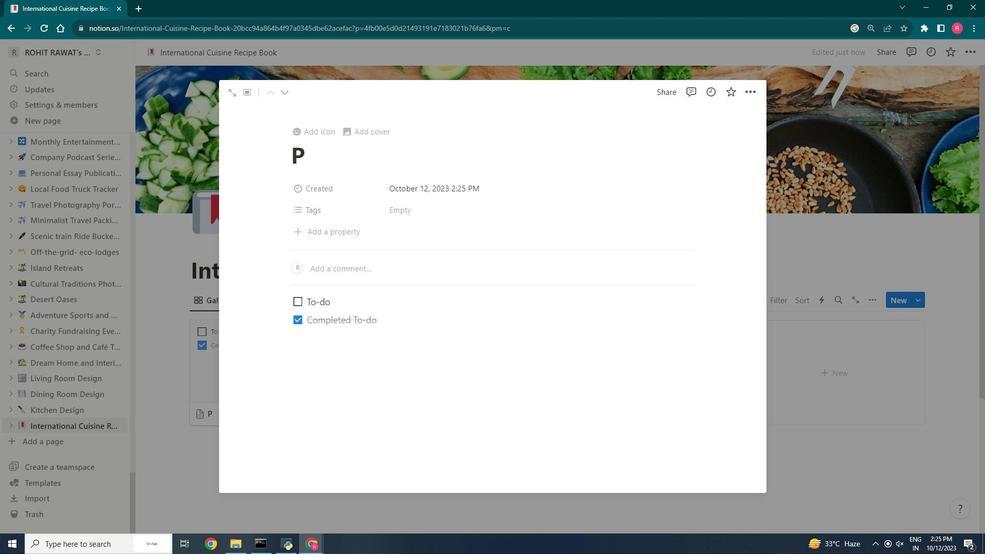 
Action: Mouse moved to (52, 239)
Screenshot: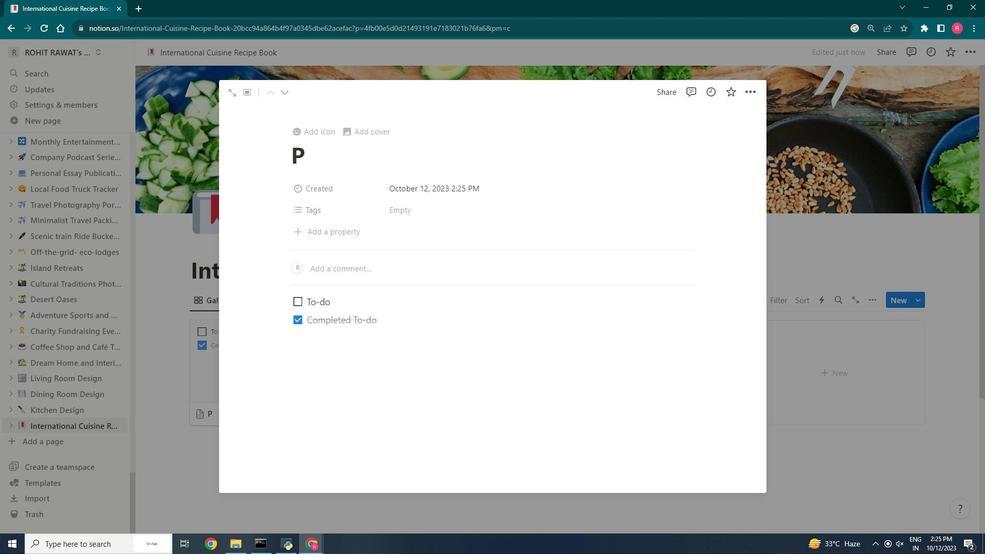 
Action: Mouse scrolled (52, 238) with delta (0, 0)
Screenshot: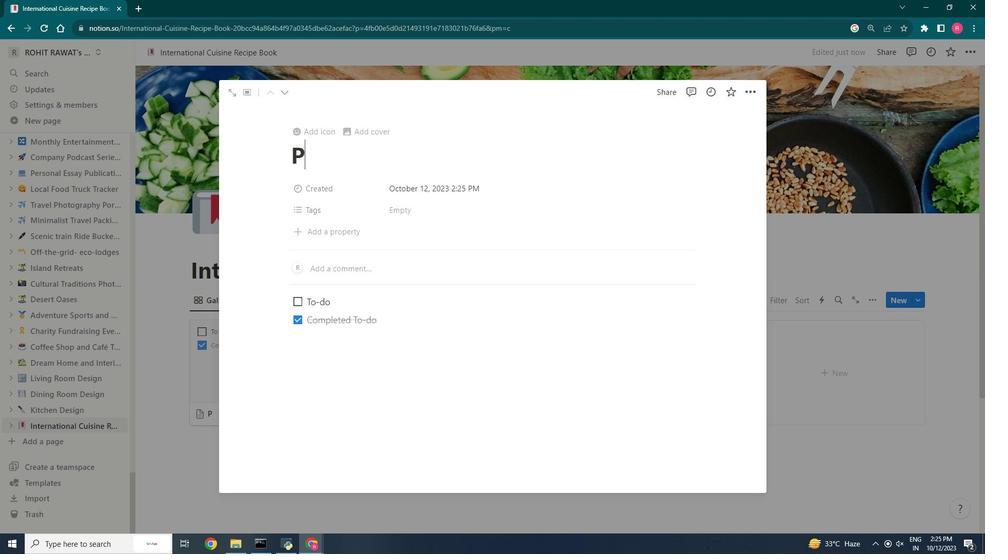 
Action: Mouse moved to (52, 238)
Screenshot: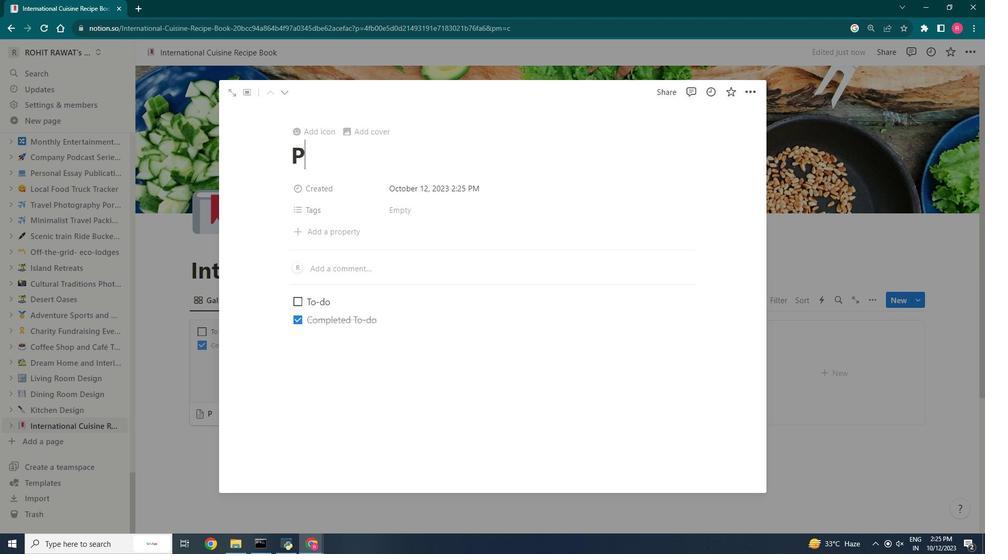 
Action: Mouse scrolled (52, 237) with delta (0, 0)
Screenshot: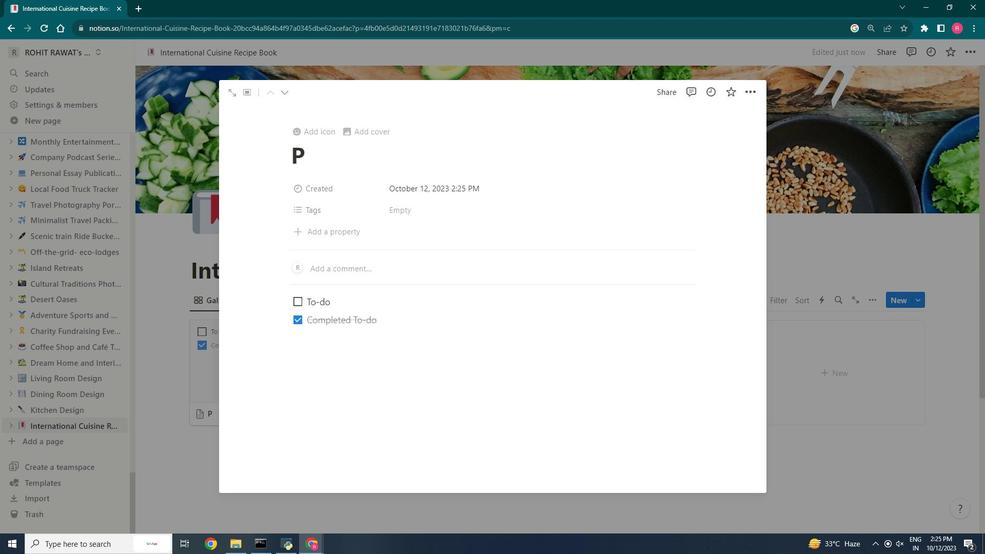 
Action: Mouse moved to (368, 210)
Screenshot: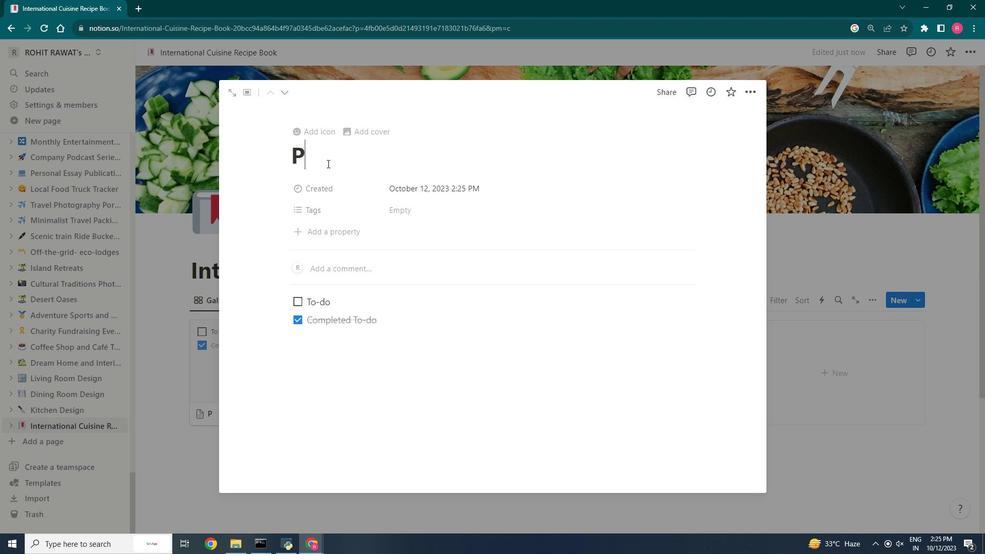 
Action: Mouse pressed left at (368, 210)
Screenshot: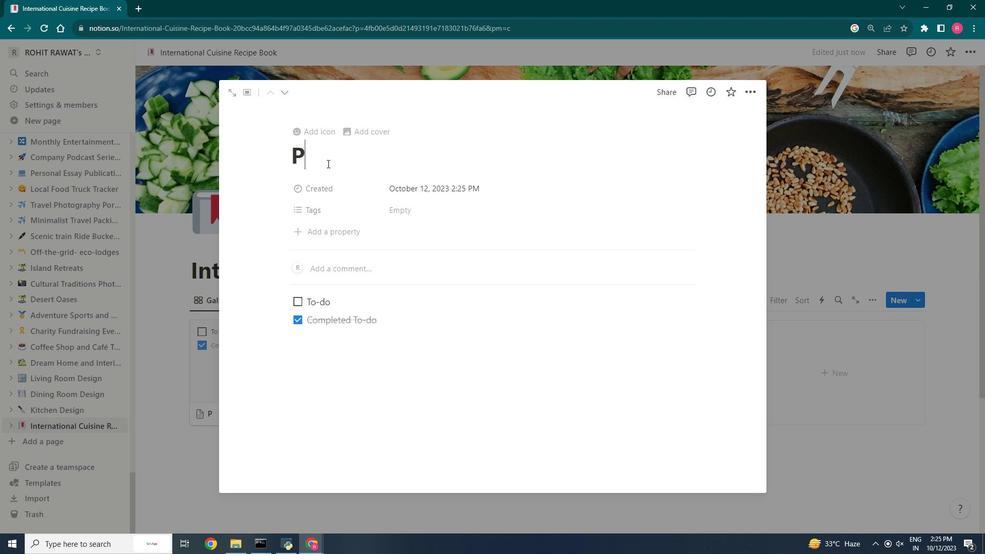 
Action: Mouse moved to (426, 201)
Screenshot: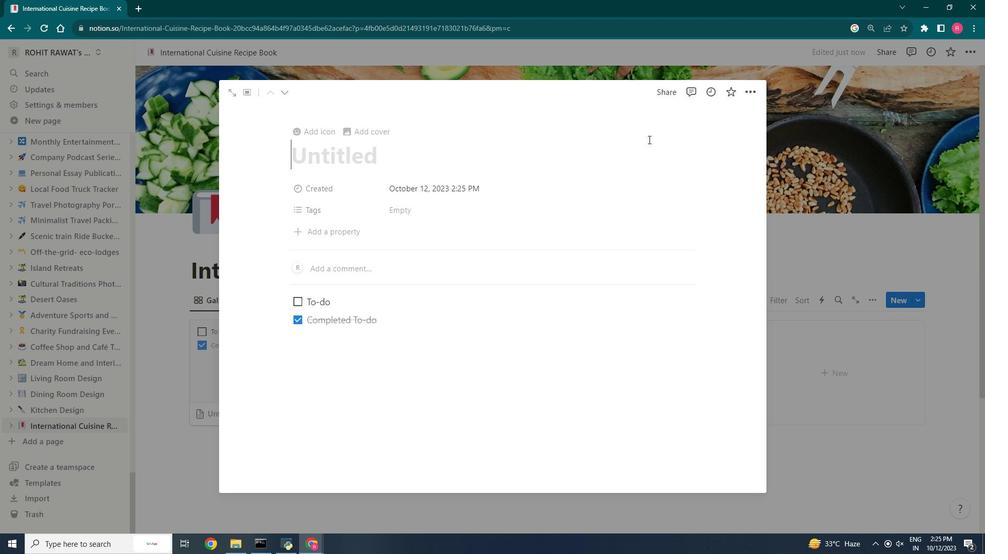 
Action: Key pressed <Key.backspace>
Screenshot: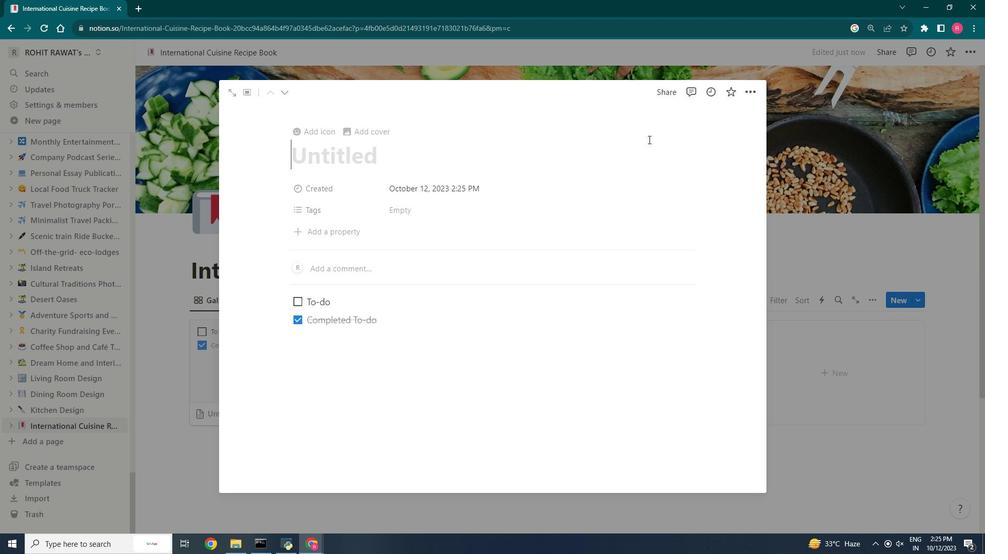 
Action: Mouse moved to (579, 327)
Screenshot: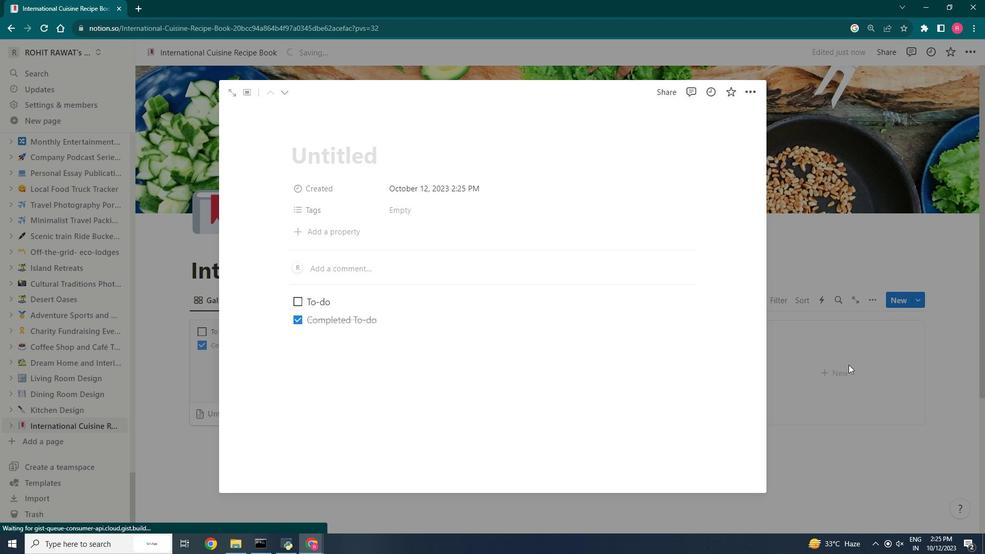 
Action: Mouse pressed left at (579, 327)
Screenshot: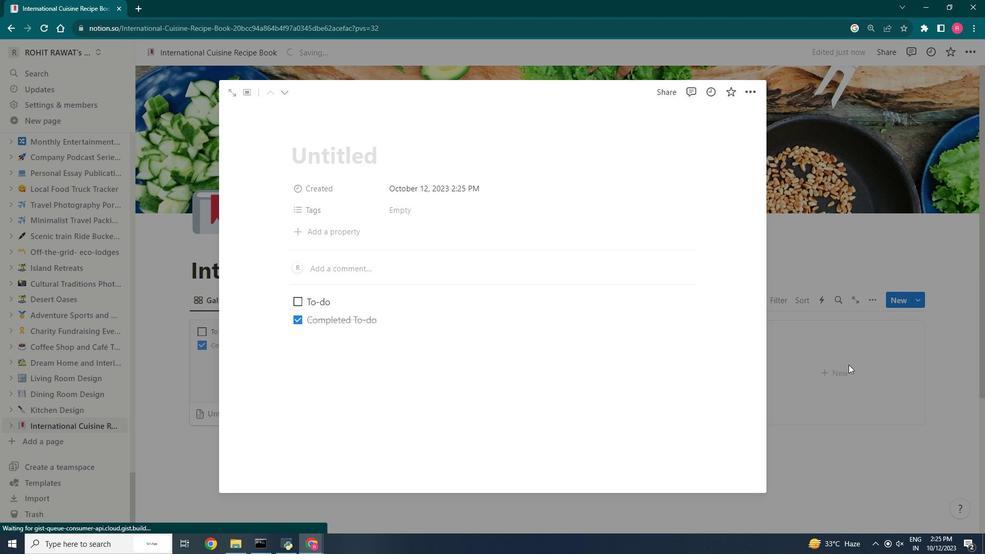 
Action: Mouse moved to (320, 296)
Screenshot: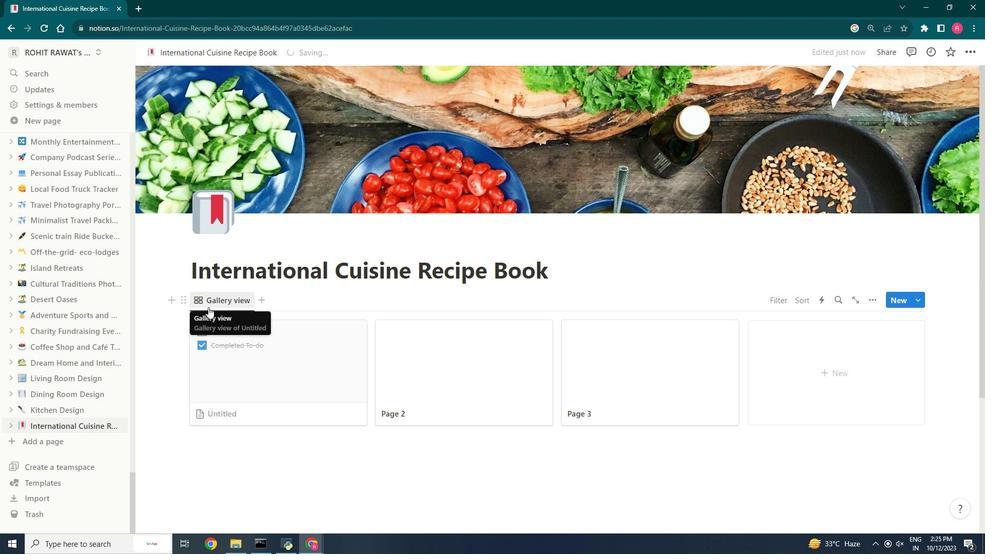 
Action: Key pressed ctrl+Z
Screenshot: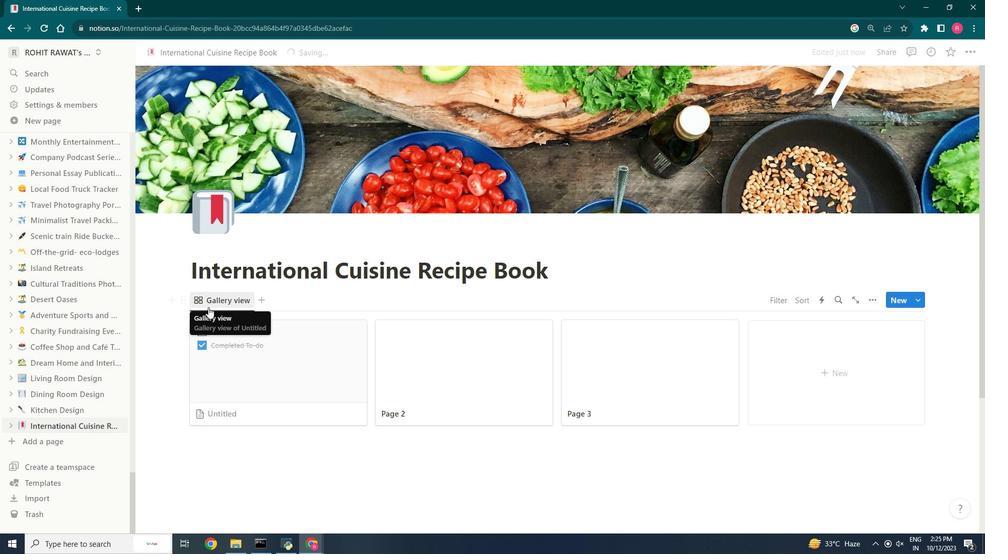 
Action: Mouse moved to (431, 290)
Screenshot: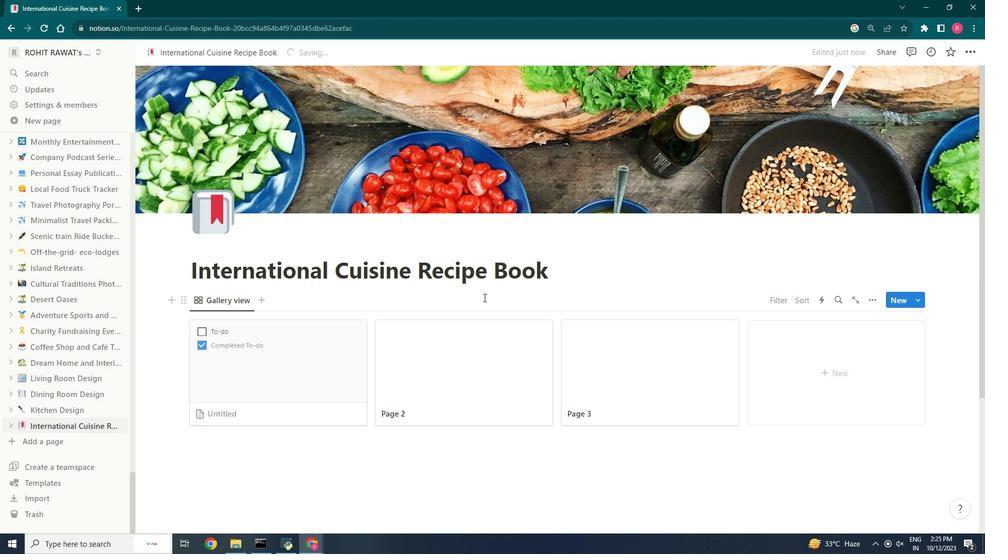 
Action: Key pressed ctrl+Z
Screenshot: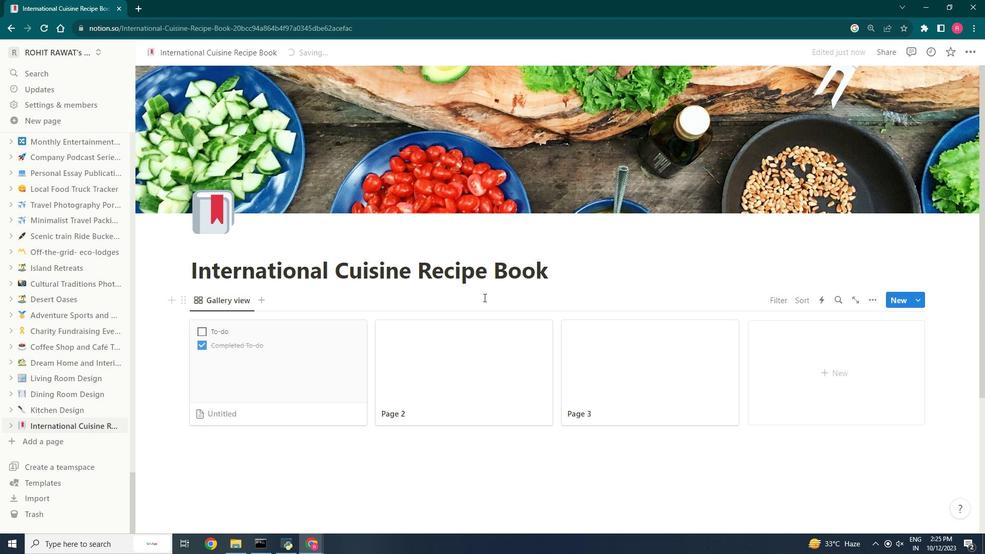 
Action: Mouse moved to (430, 290)
Screenshot: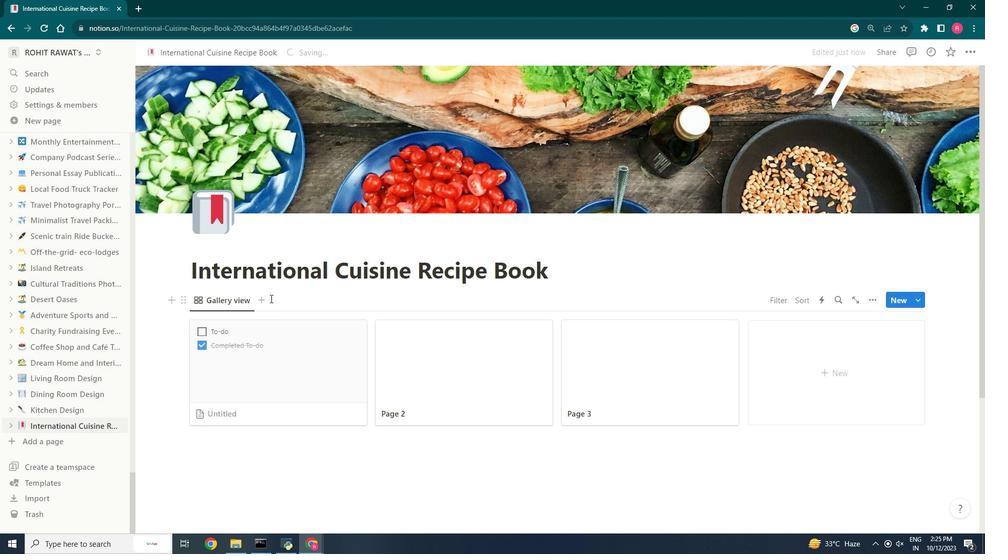 
Action: Key pressed <'\x1a'>
Screenshot: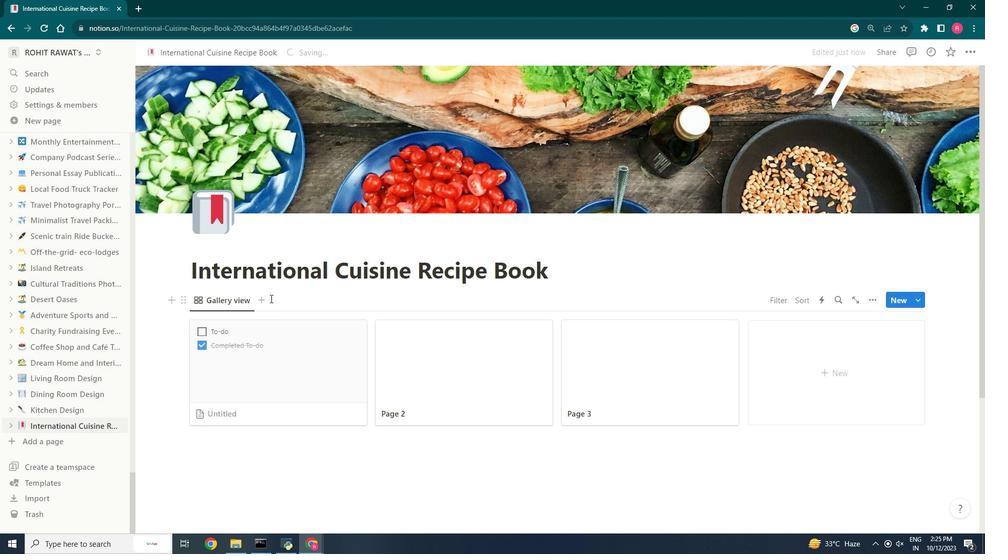 
Action: Mouse moved to (311, 289)
Screenshot: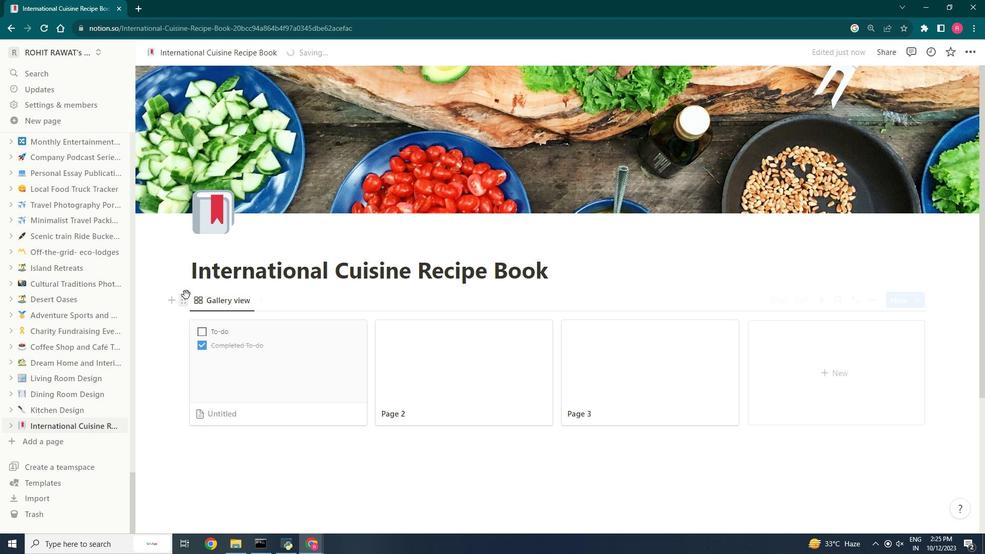 
Action: Mouse pressed left at (311, 289)
Screenshot: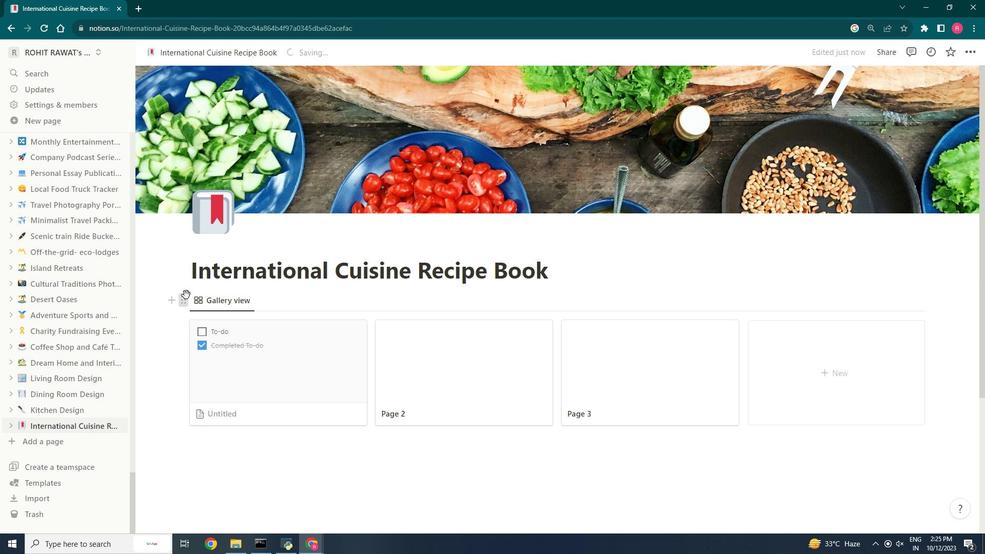 
Action: Mouse moved to (268, 230)
